 Task: Find and explore the location of the Pyramids of Giza in Egypt on Google Maps.
Action: Mouse moved to (279, 305)
Screenshot: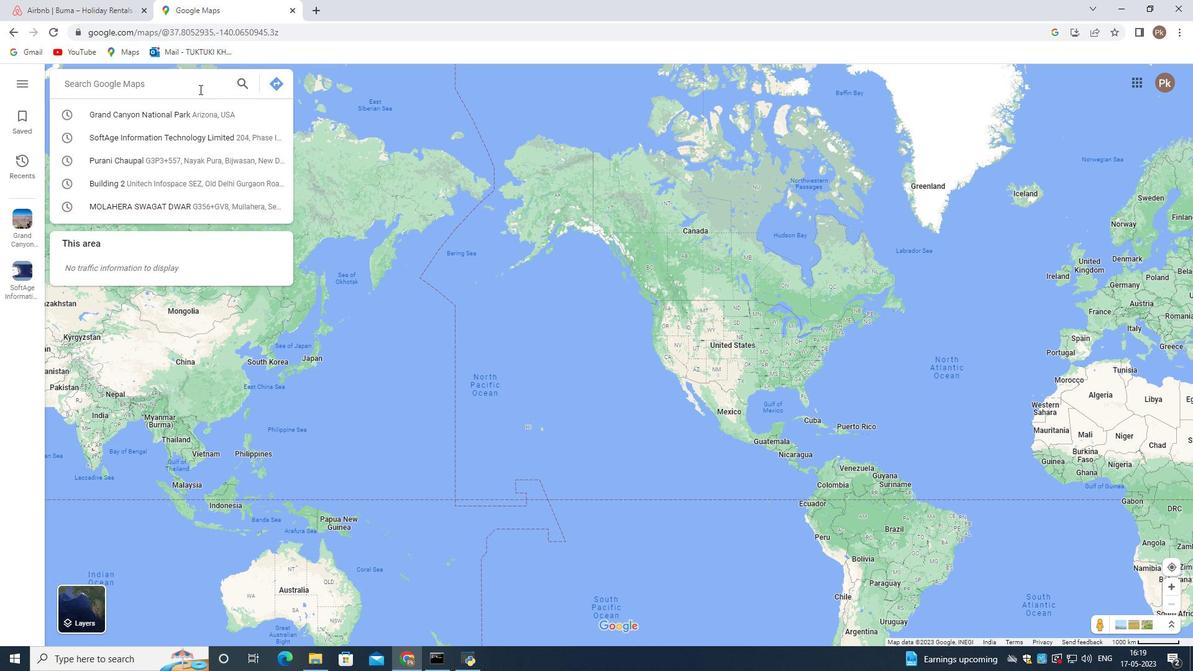 
Action: Key pressed <Key.shift>Pyramids<Key.space>of<Key.space><Key.shift><Key.shift><Key.shift><Key.shift><Key.shift><Key.shift><Key.shift><Key.shift><Key.shift><Key.shift><Key.shift><Key.shift><Key.shift><Key.shift><Key.shift><Key.shift><Key.shift><Key.shift><Key.shift><Key.shift><Key.shift><Key.shift><Key.shift><Key.shift><Key.shift><Key.shift><Key.shift><Key.shift><Key.shift><Key.shift>Giza
Screenshot: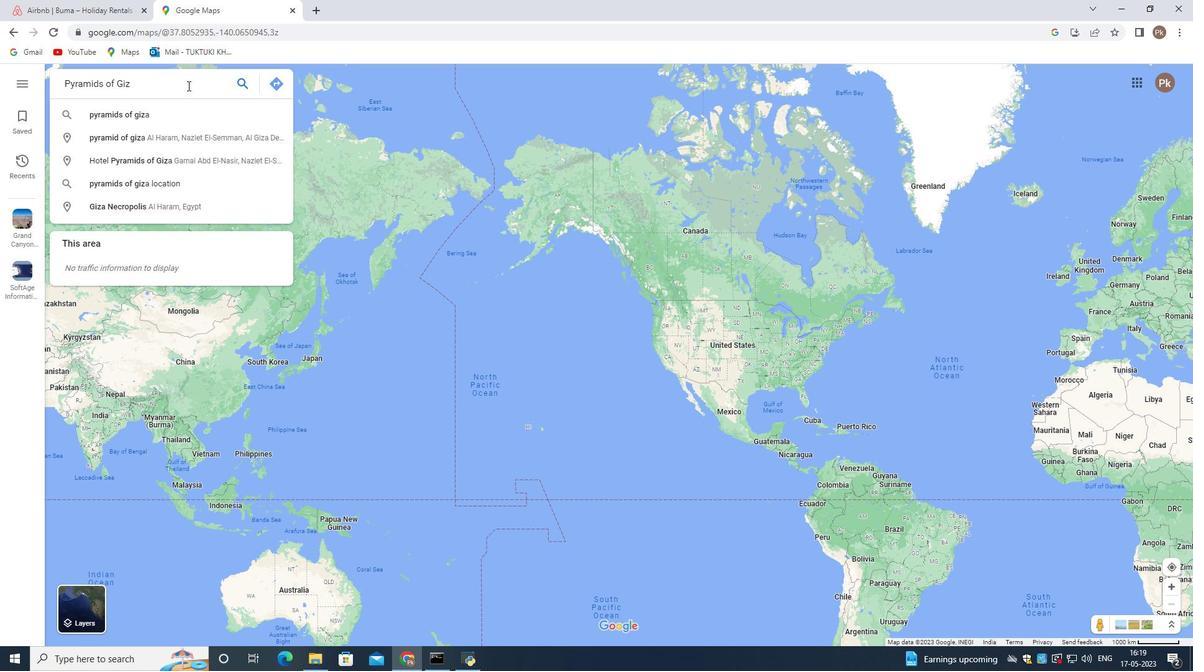 
Action: Mouse moved to (494, 309)
Screenshot: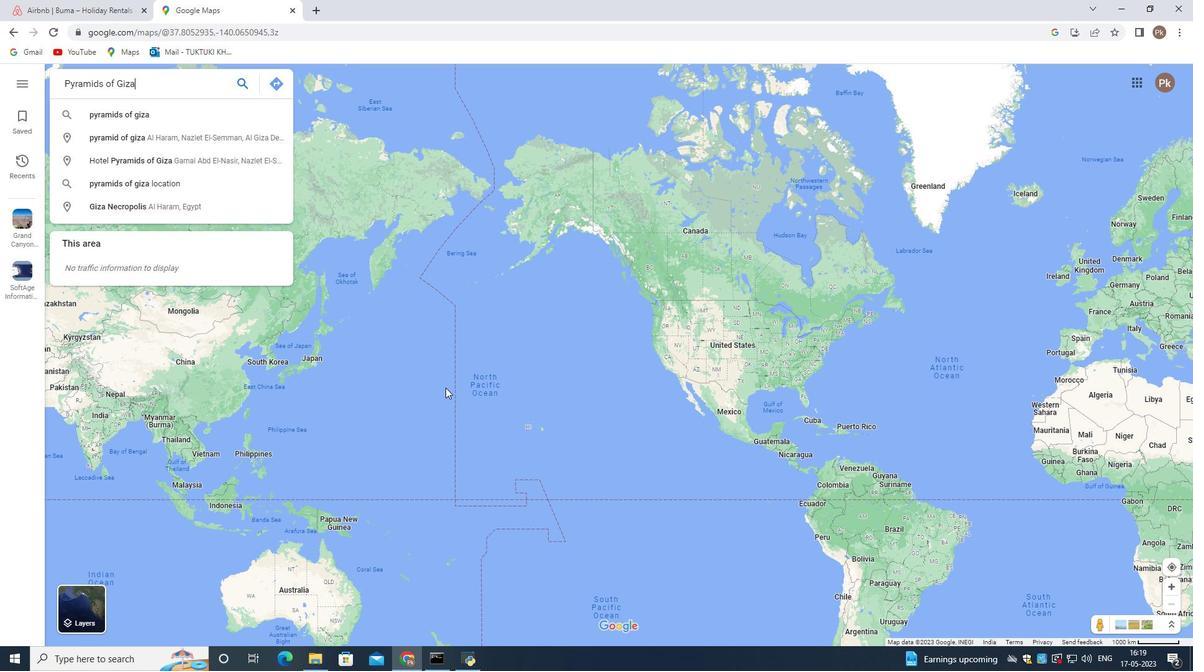 
Action: Key pressed <Key.space>in<Key.space><Key.shift>Egypt
Screenshot: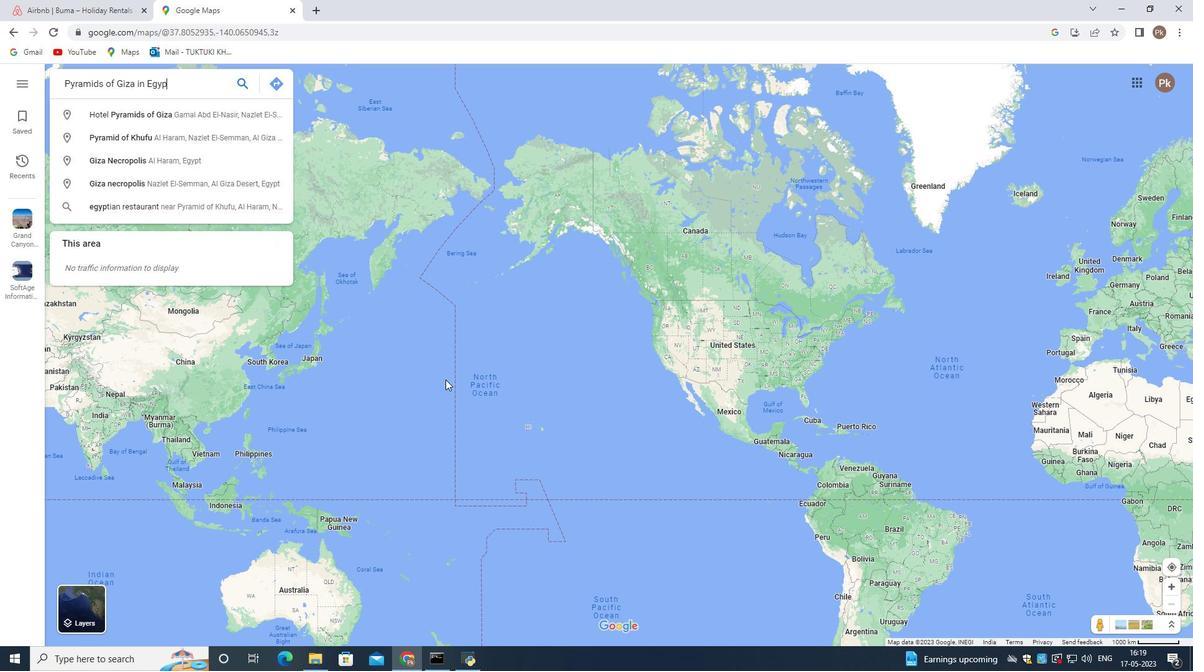 
Action: Mouse moved to (366, 308)
Screenshot: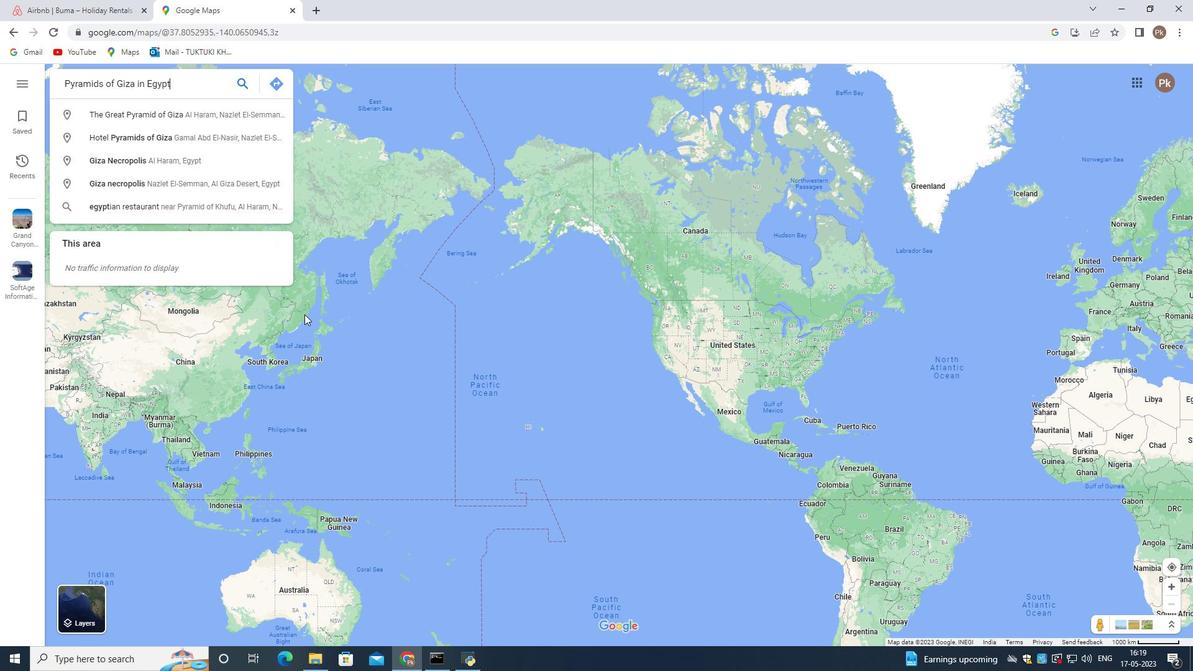 
Action: Key pressed <Key.enter>
Screenshot: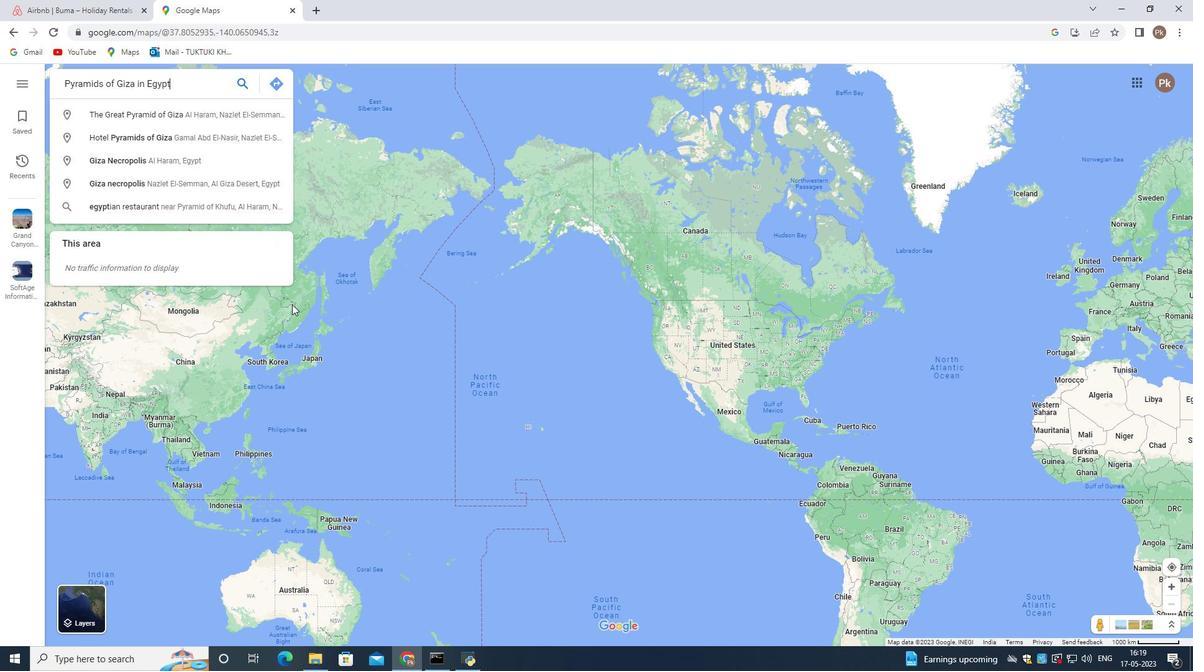 
Action: Mouse moved to (845, 308)
Screenshot: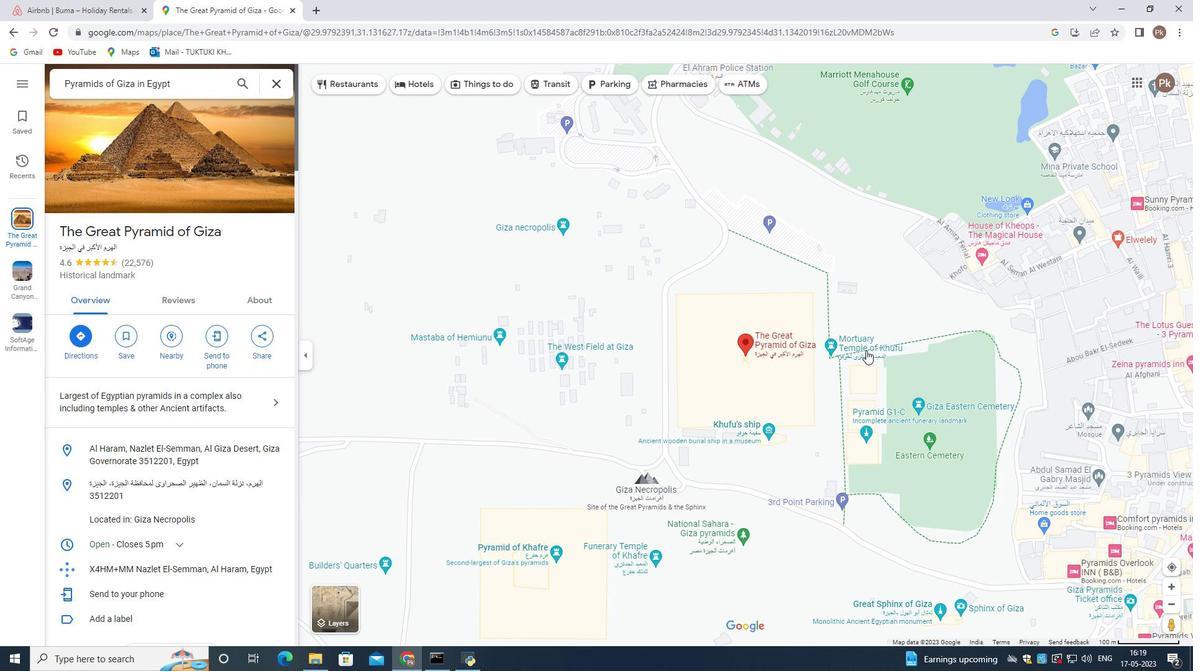 
Action: Mouse scrolled (845, 308) with delta (0, 0)
Screenshot: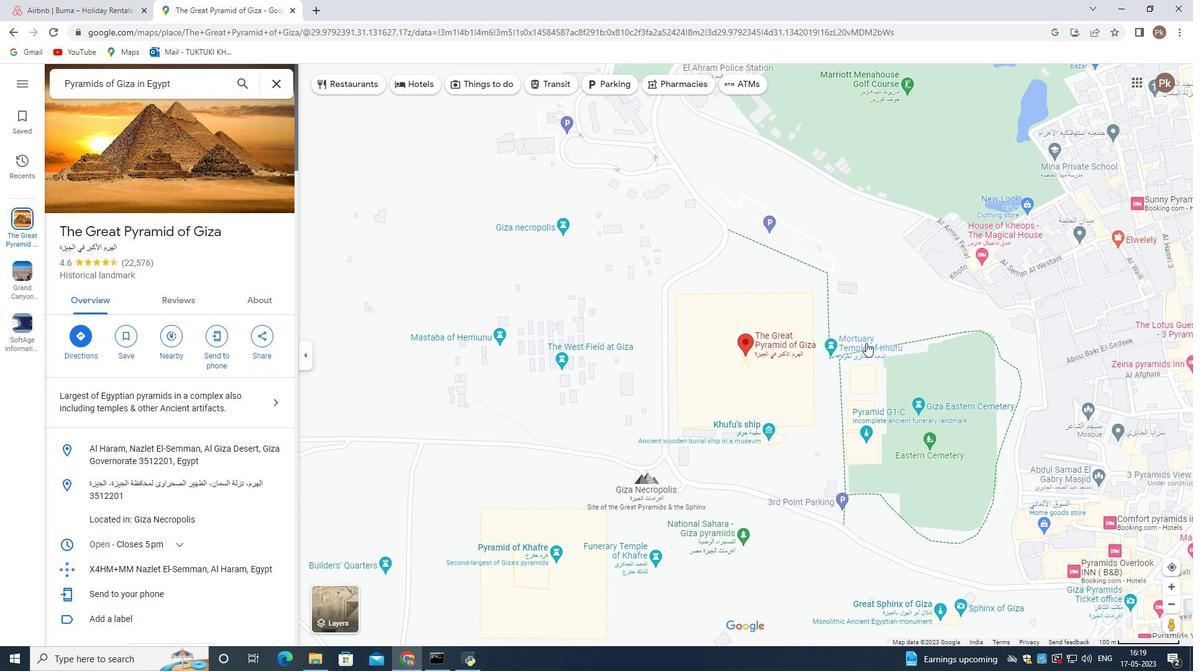 
Action: Mouse moved to (843, 308)
Screenshot: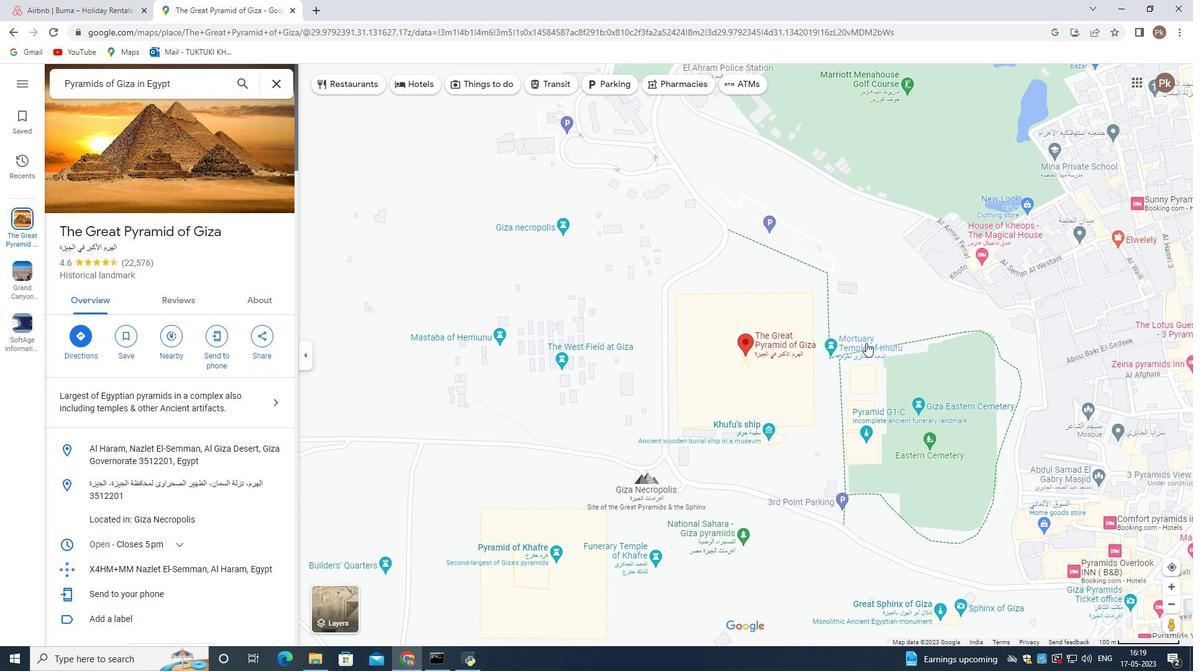 
Action: Mouse scrolled (843, 308) with delta (0, 0)
Screenshot: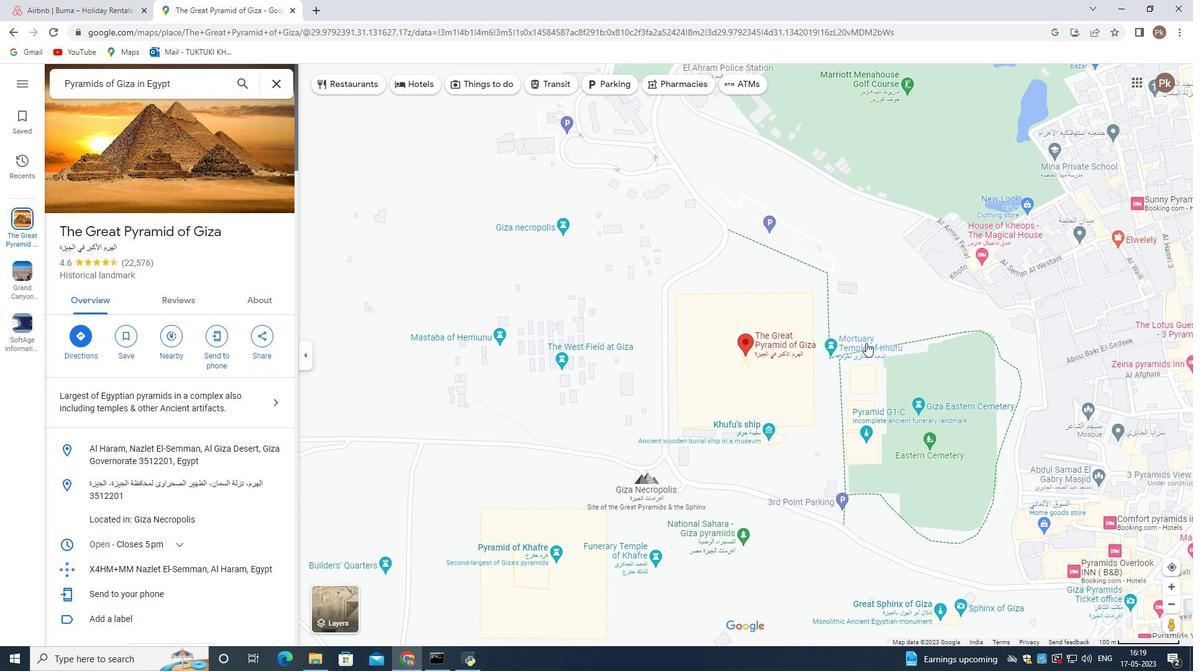 
Action: Mouse moved to (834, 308)
Screenshot: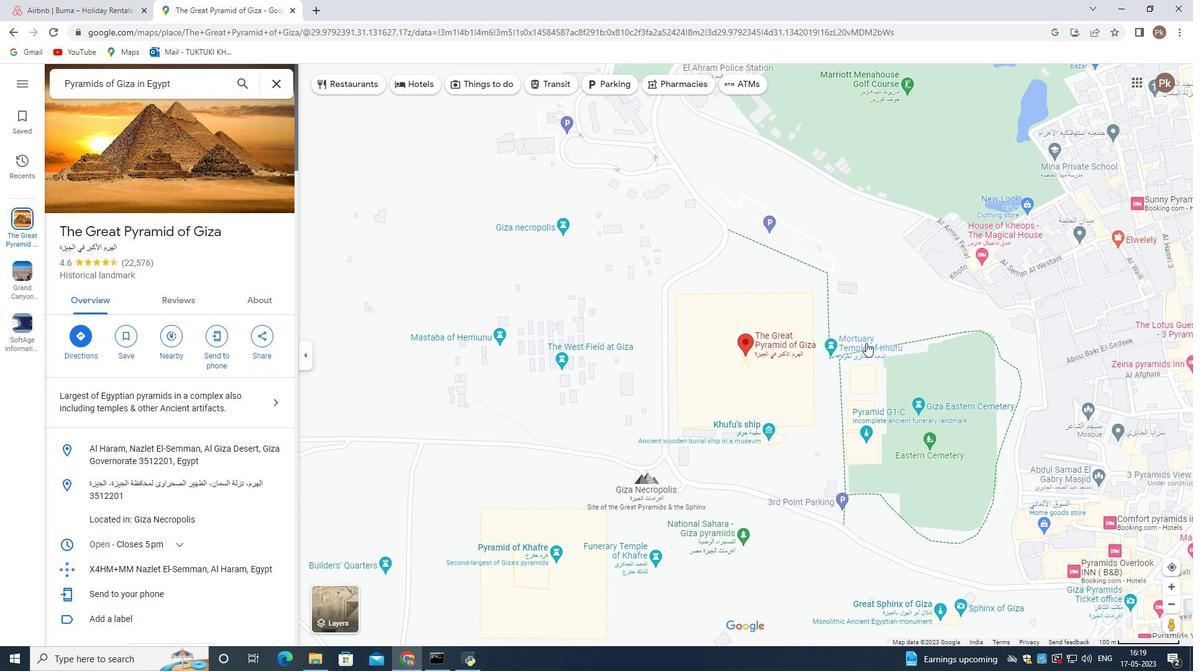 
Action: Mouse scrolled (834, 308) with delta (0, 0)
Screenshot: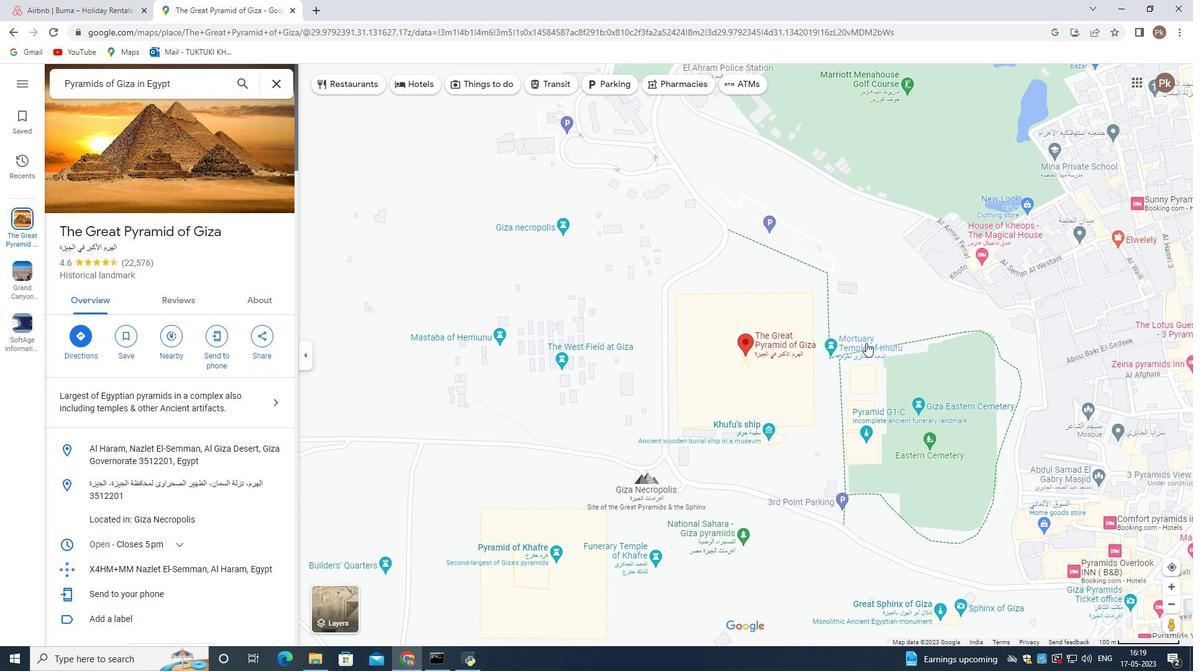 
Action: Mouse moved to (804, 309)
Screenshot: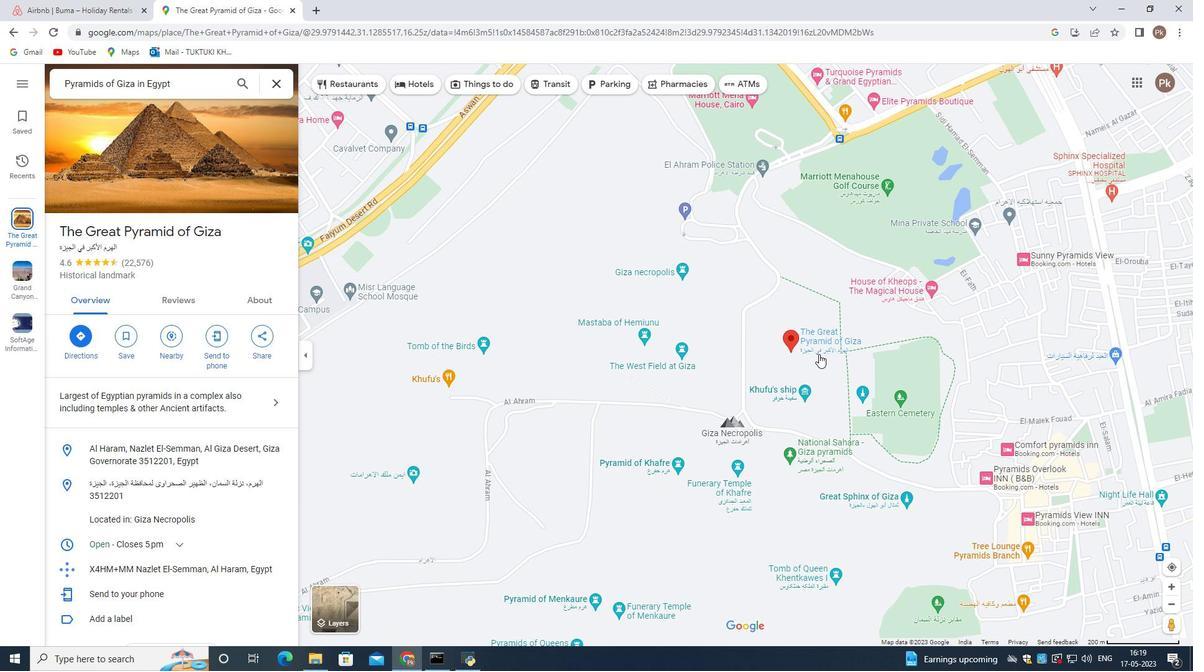 
Action: Mouse scrolled (804, 309) with delta (0, 0)
Screenshot: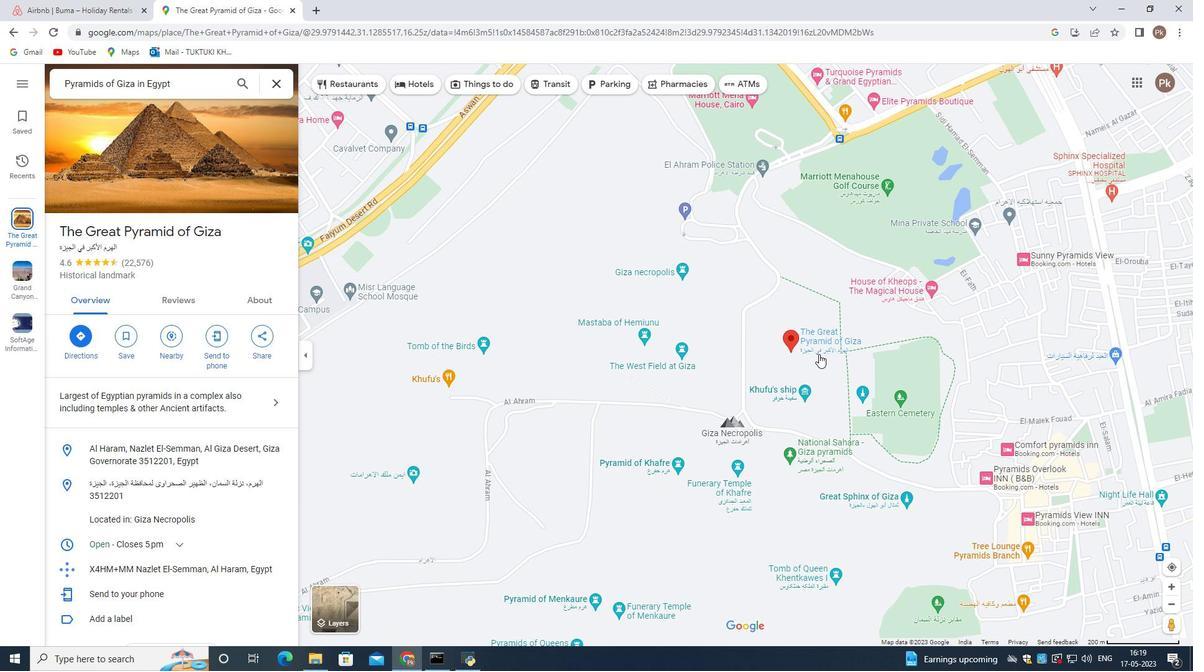 
Action: Mouse moved to (804, 309)
Screenshot: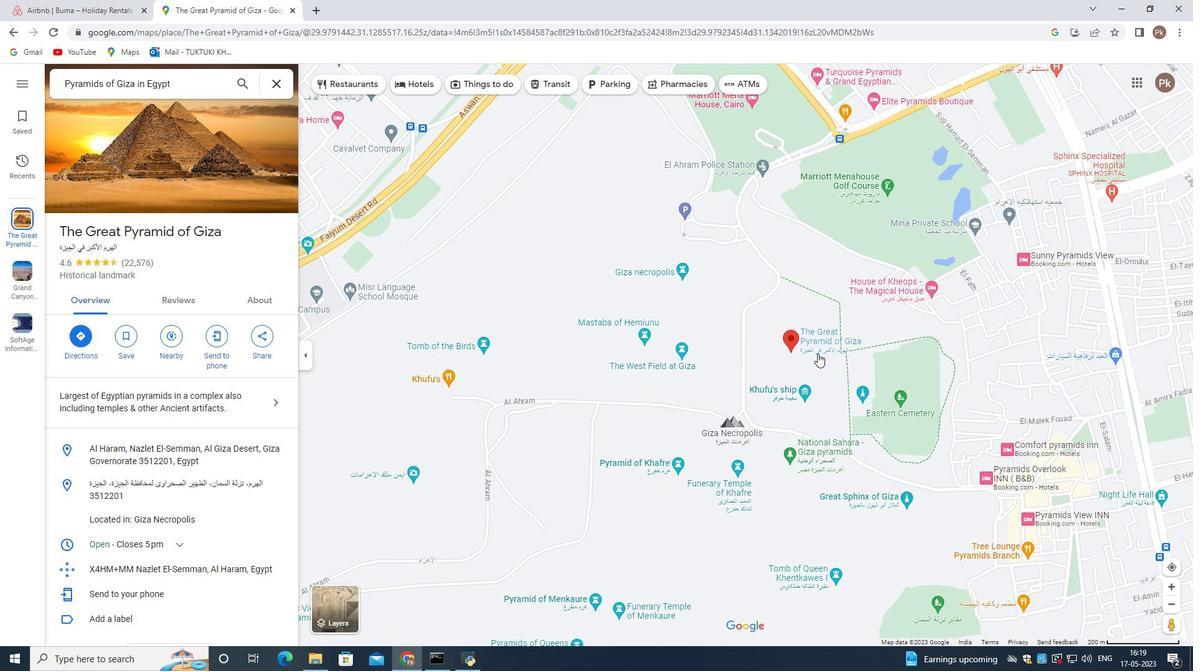 
Action: Mouse scrolled (804, 309) with delta (0, 0)
Screenshot: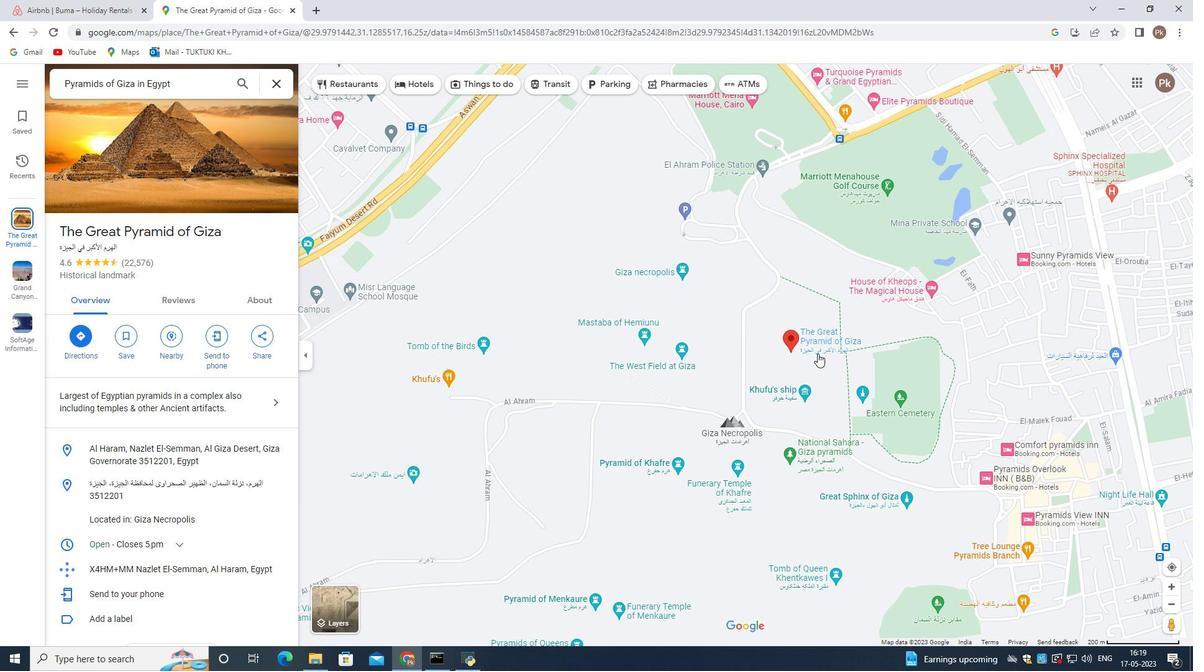 
Action: Mouse scrolled (804, 309) with delta (0, 0)
Screenshot: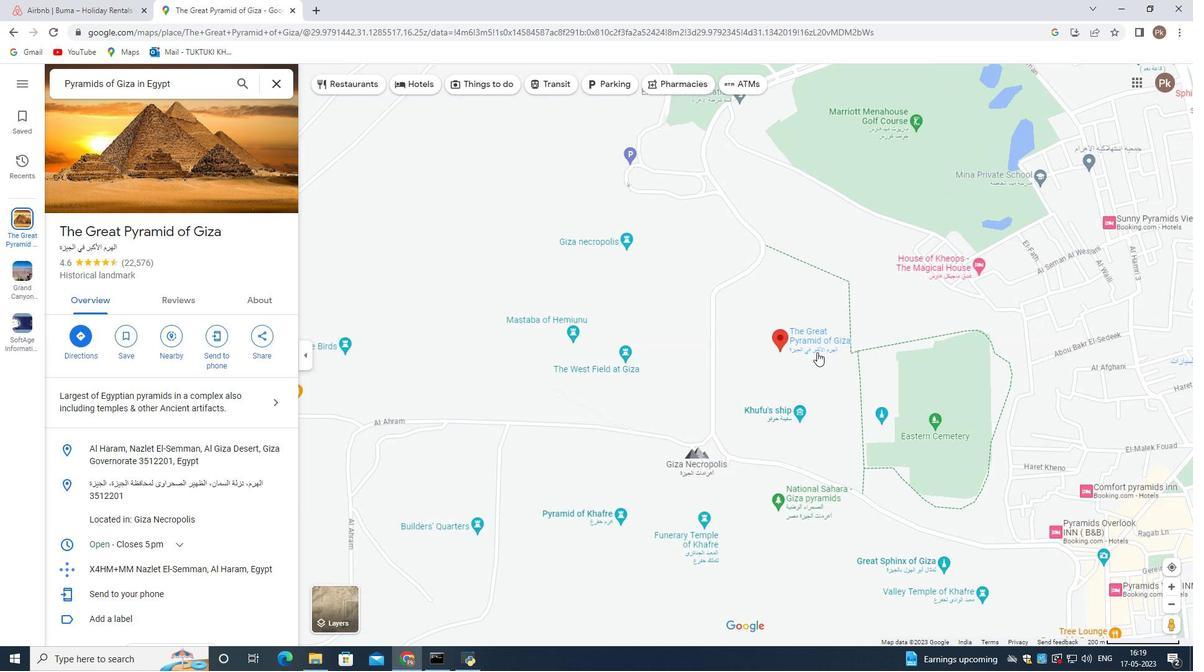 
Action: Mouse moved to (822, 308)
Screenshot: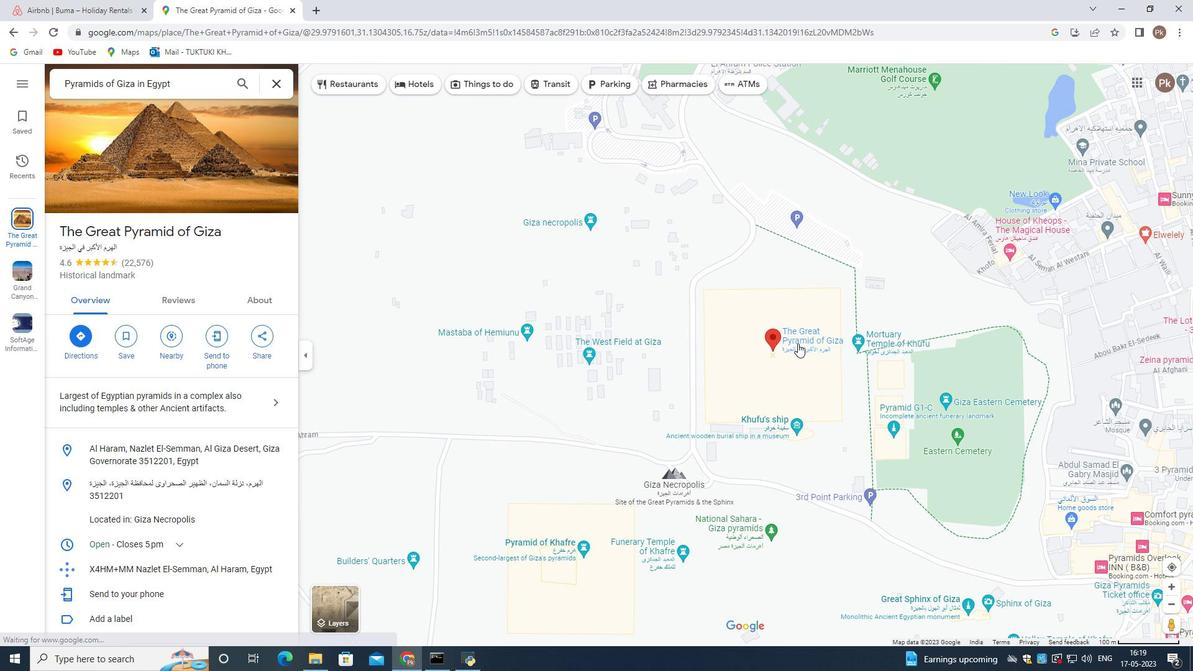 
Action: Mouse scrolled (822, 308) with delta (0, 0)
Screenshot: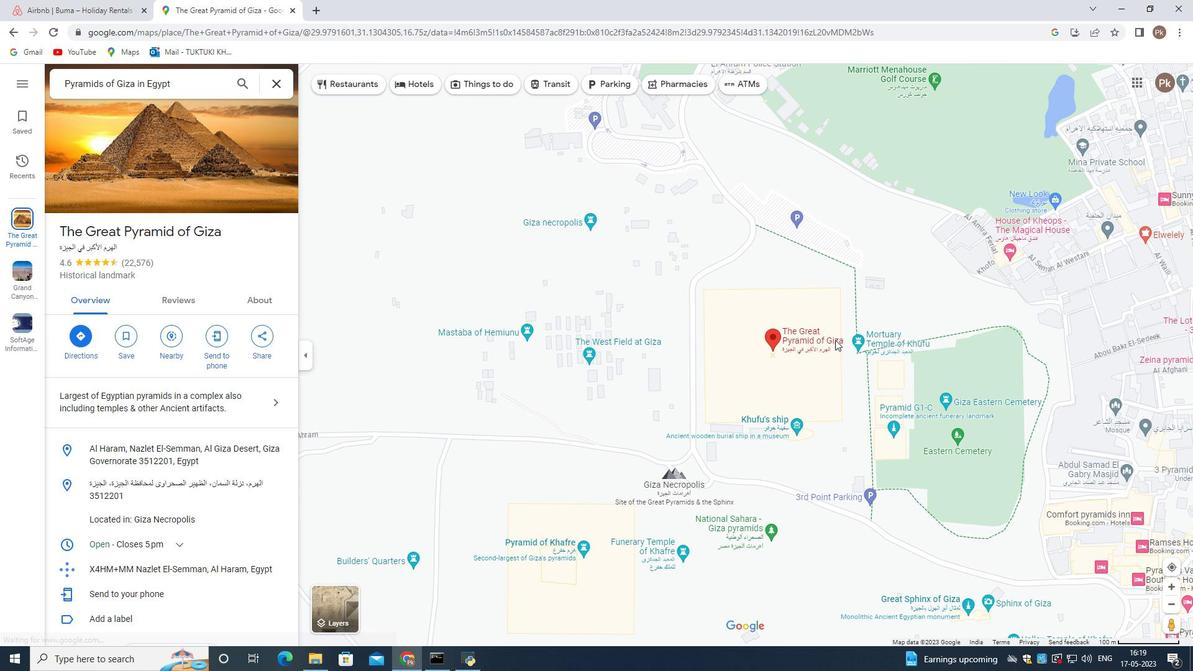 
Action: Mouse scrolled (822, 308) with delta (0, 0)
Screenshot: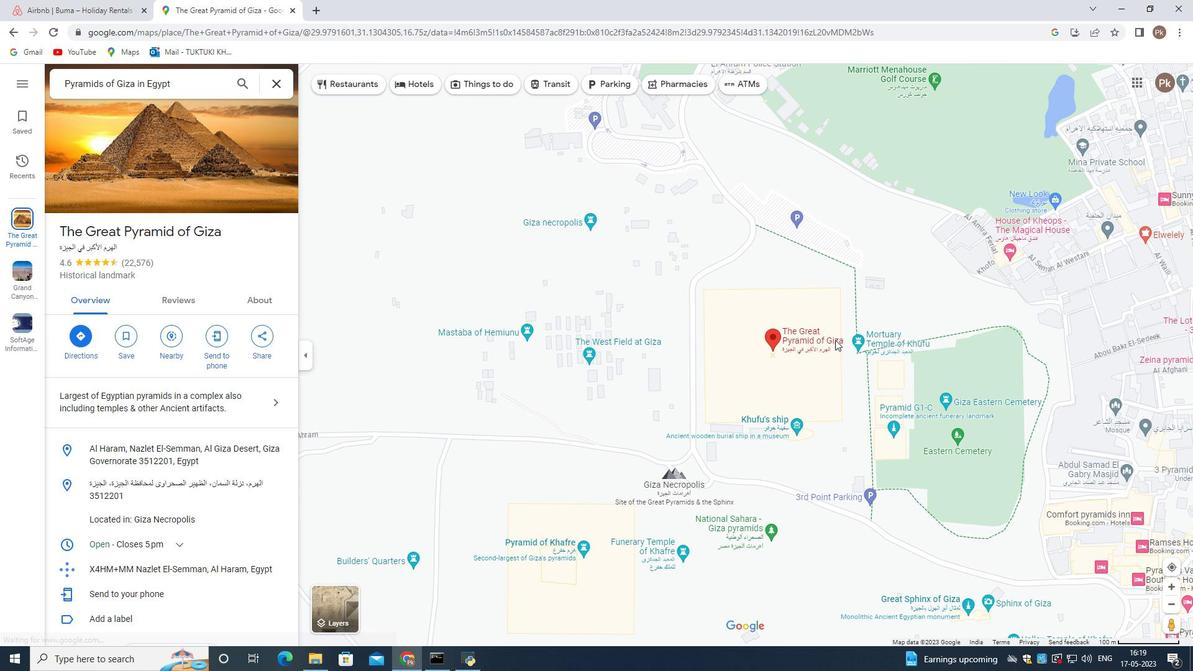
Action: Mouse scrolled (822, 308) with delta (0, 0)
Screenshot: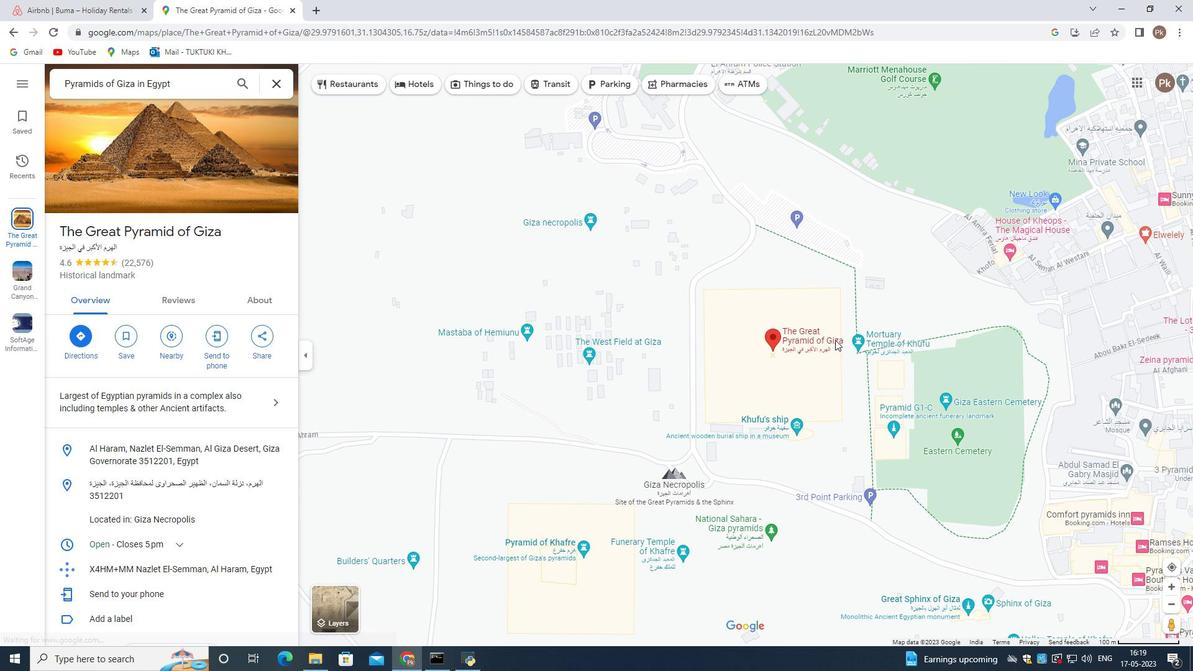 
Action: Mouse moved to (822, 308)
Screenshot: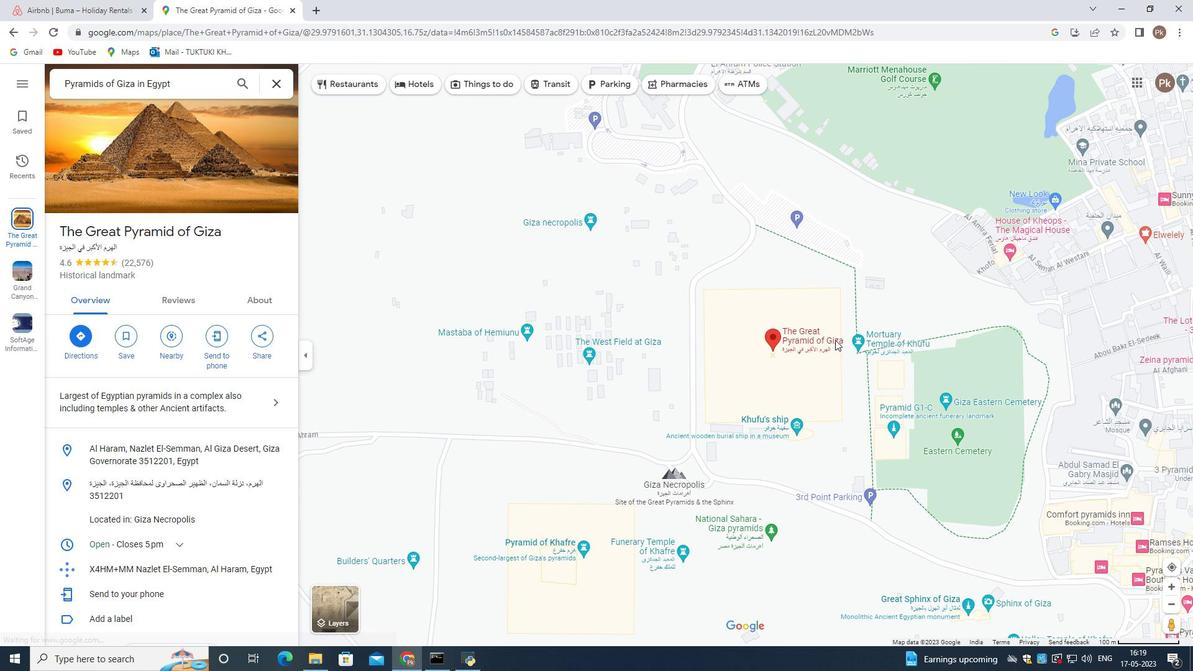 
Action: Mouse scrolled (822, 308) with delta (0, 0)
Screenshot: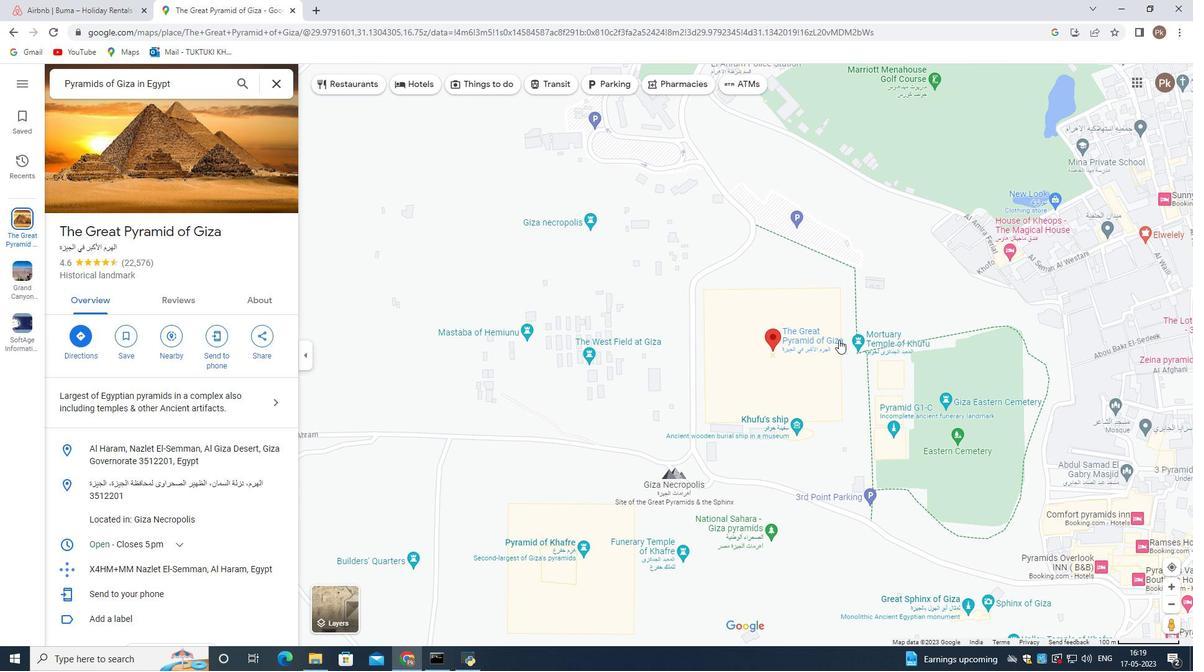 
Action: Mouse moved to (820, 308)
Screenshot: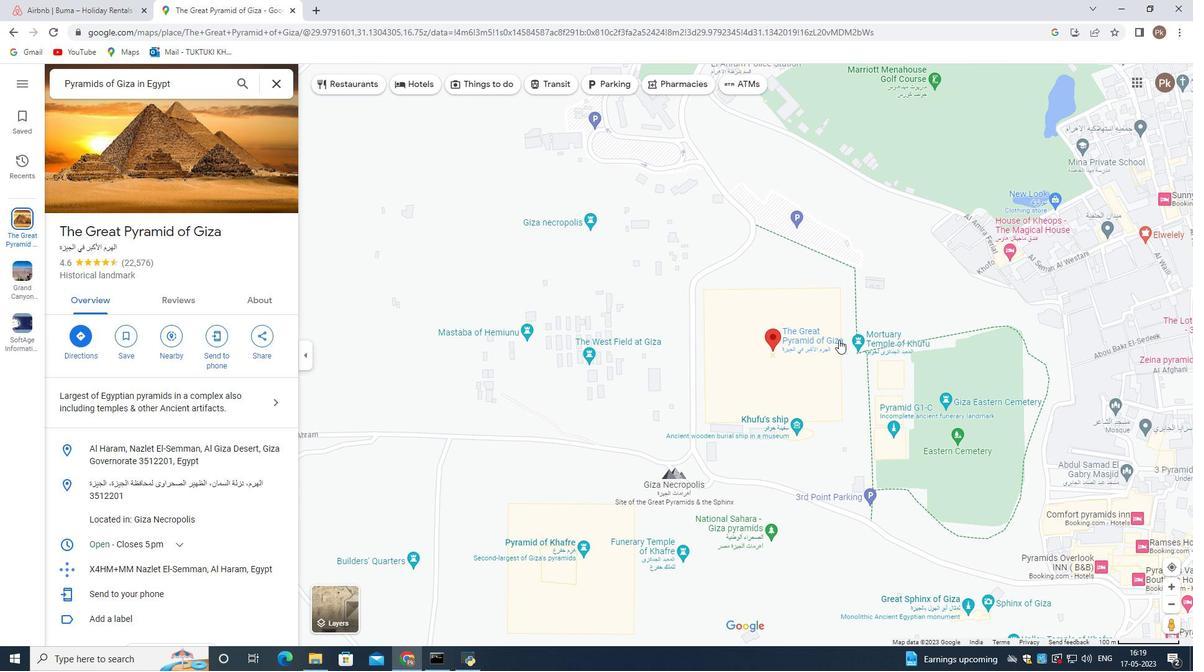 
Action: Mouse scrolled (820, 308) with delta (0, 0)
Screenshot: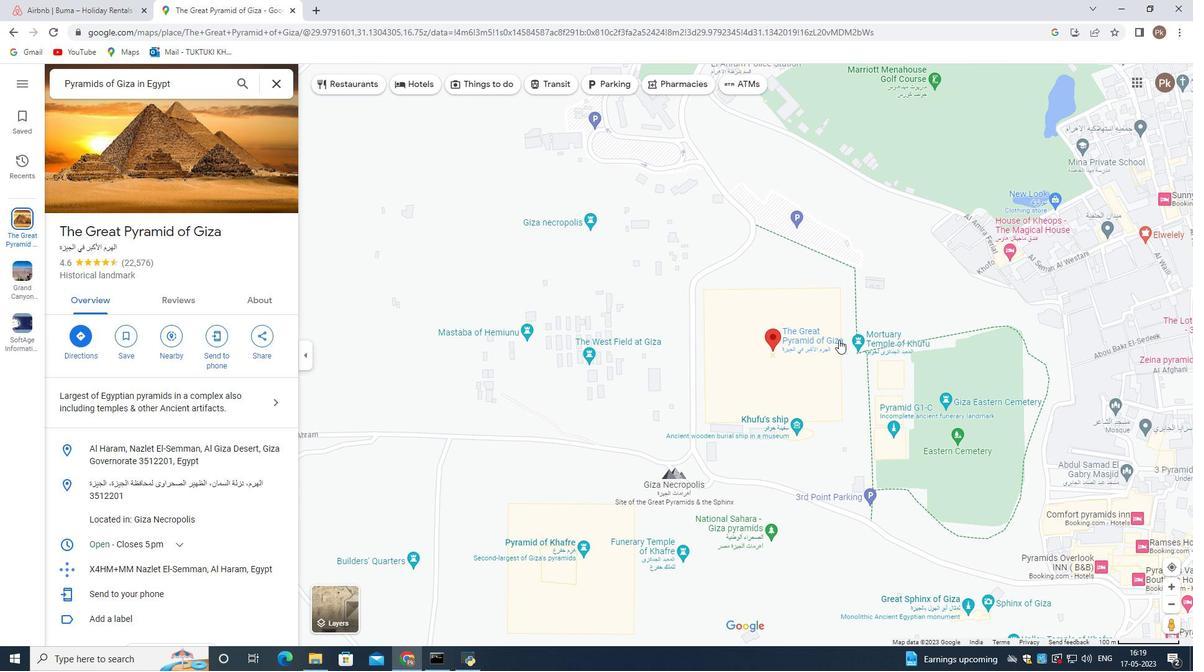 
Action: Mouse moved to (817, 308)
Screenshot: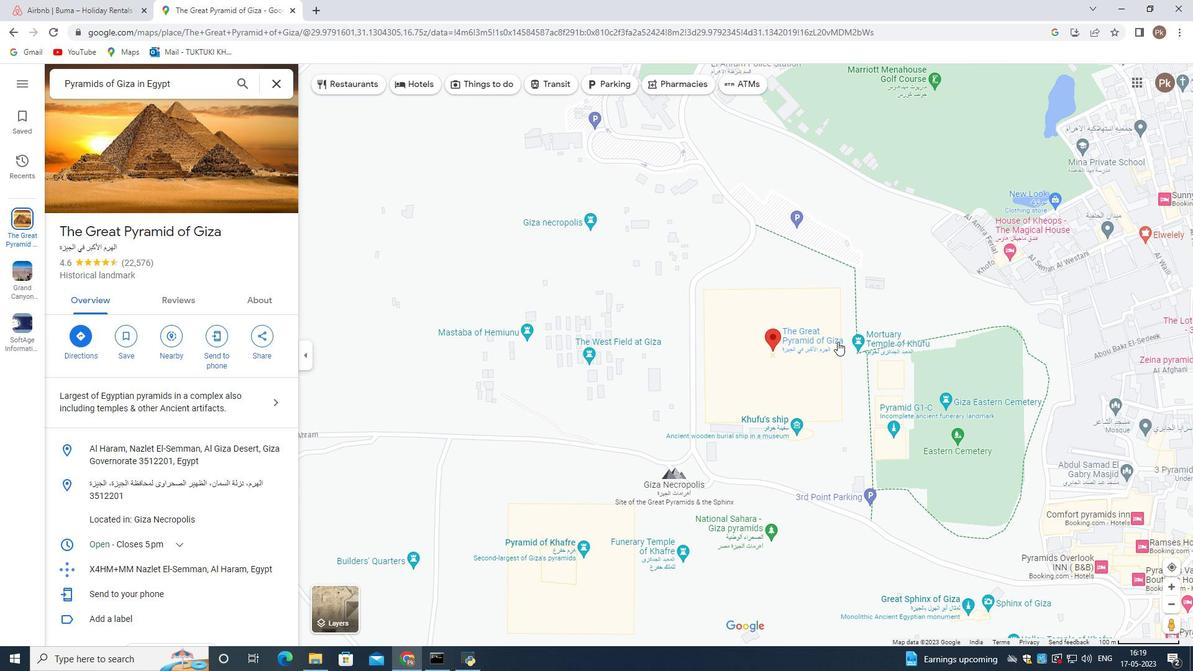 
Action: Mouse scrolled (817, 308) with delta (0, 0)
Screenshot: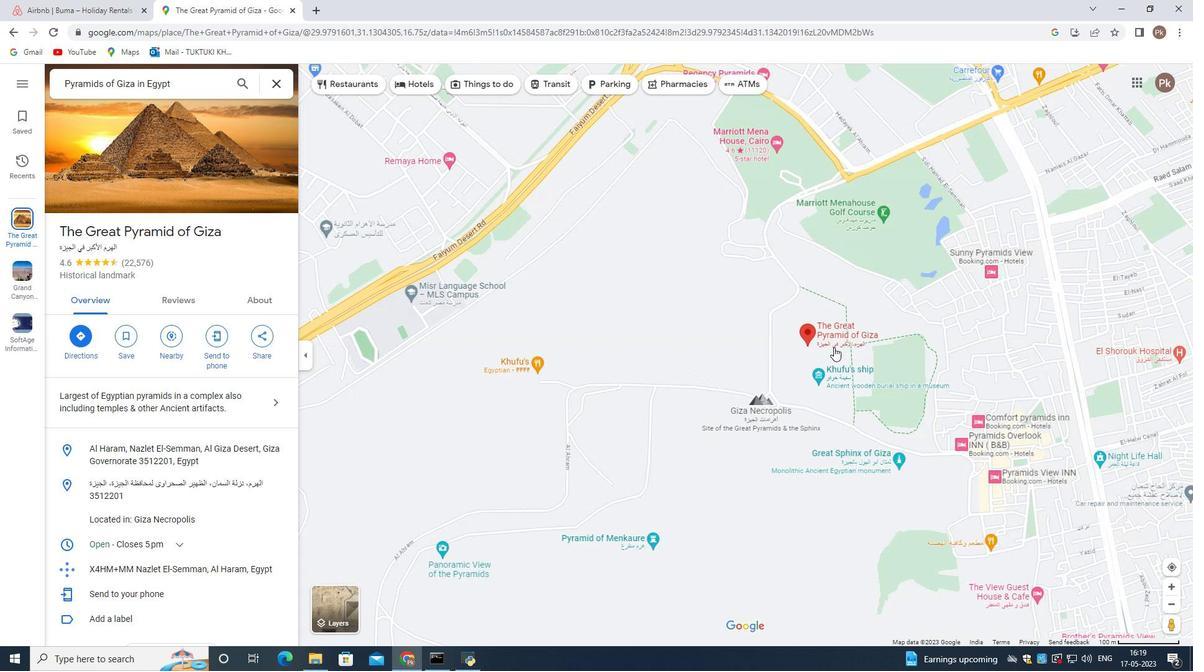 
Action: Mouse scrolled (817, 308) with delta (0, 0)
Screenshot: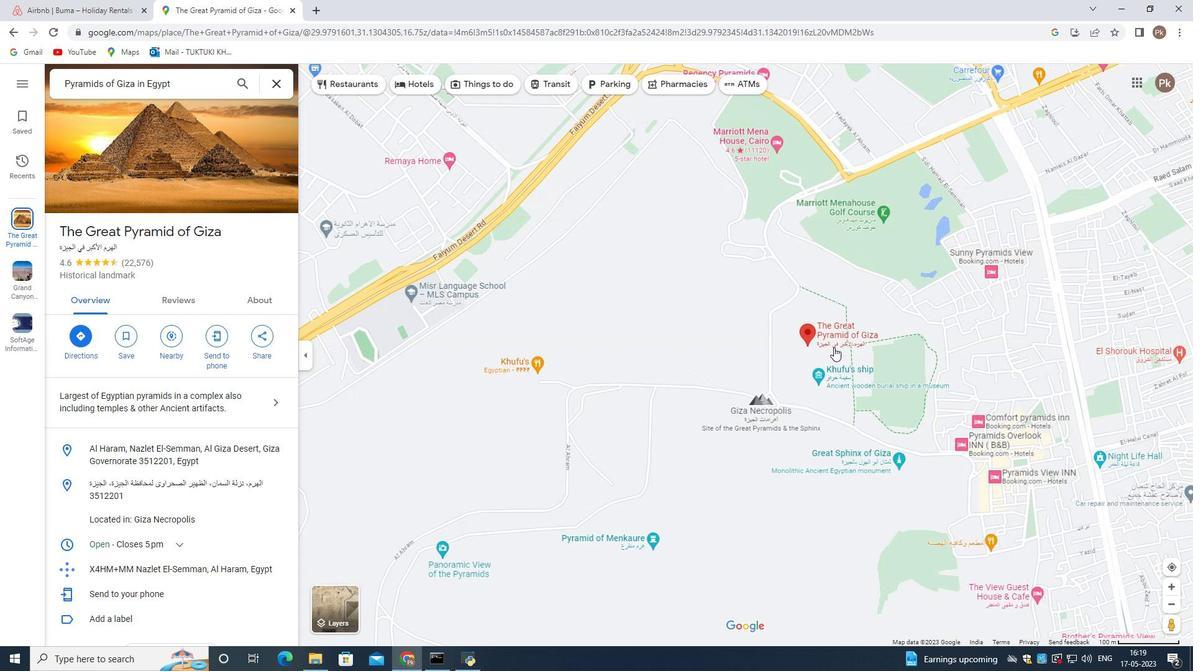 
Action: Mouse moved to (817, 308)
Screenshot: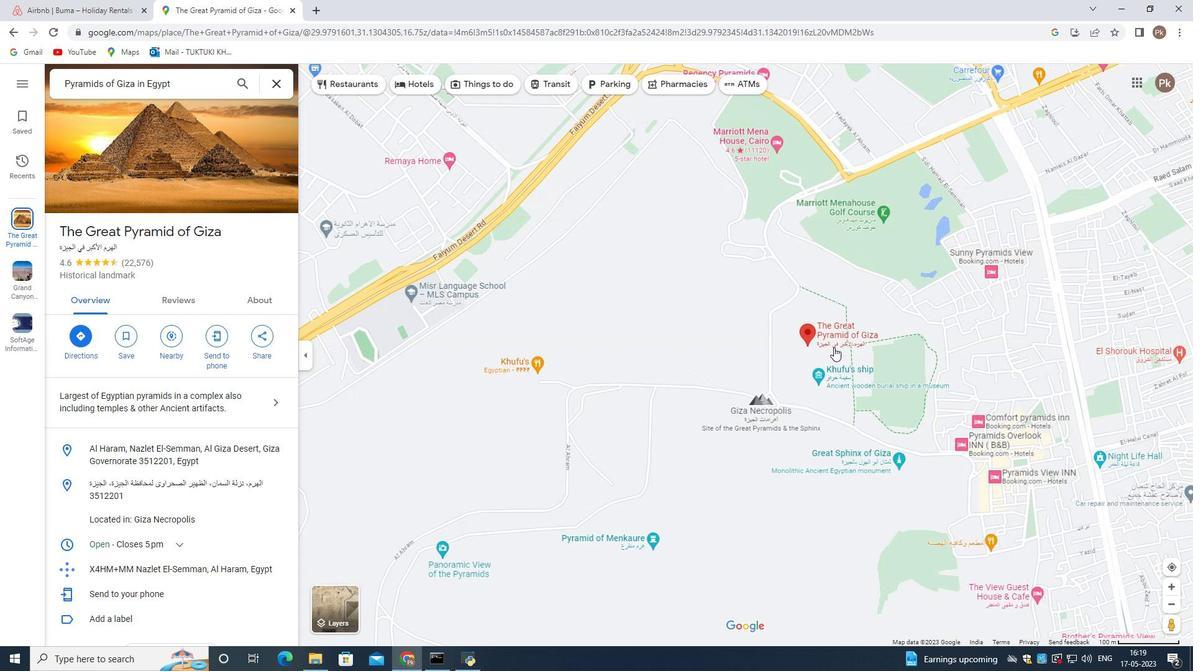 
Action: Mouse scrolled (817, 308) with delta (0, 0)
Screenshot: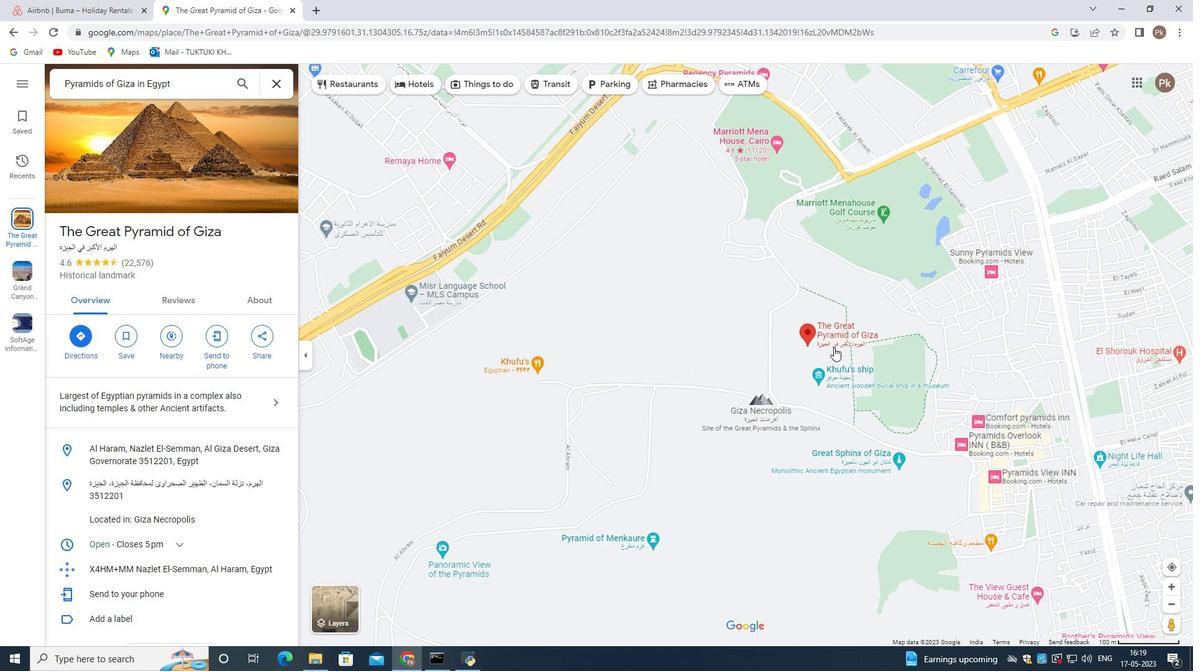 
Action: Mouse moved to (817, 308)
Screenshot: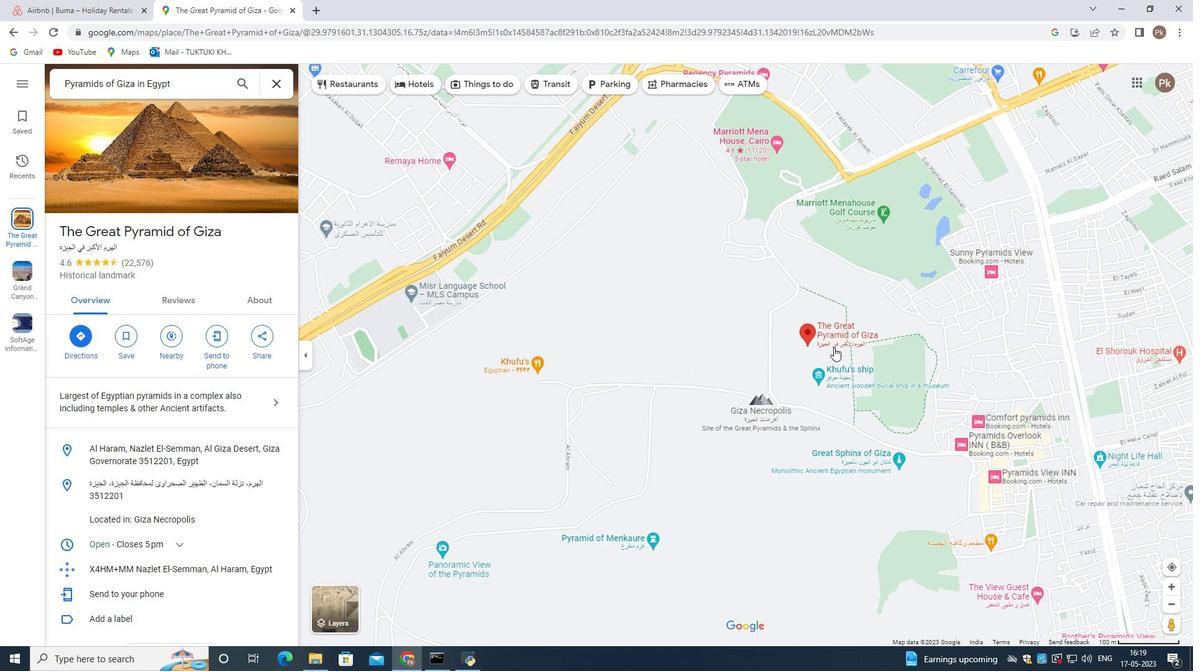 
Action: Mouse scrolled (817, 308) with delta (0, 0)
Screenshot: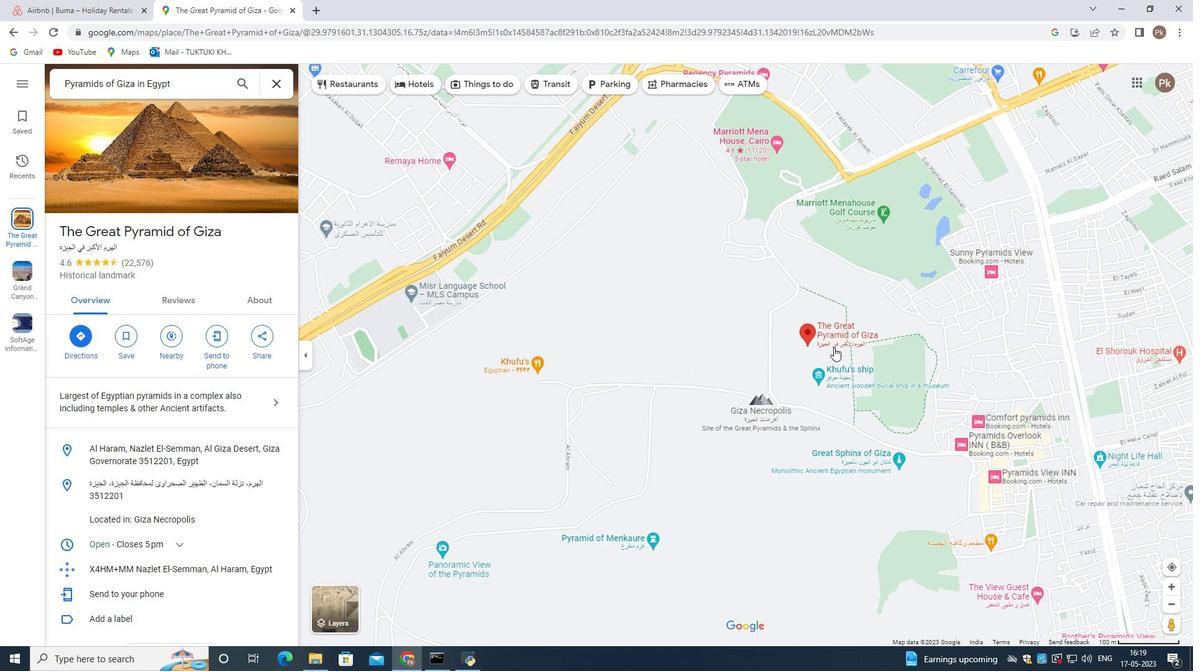
Action: Mouse moved to (817, 308)
Screenshot: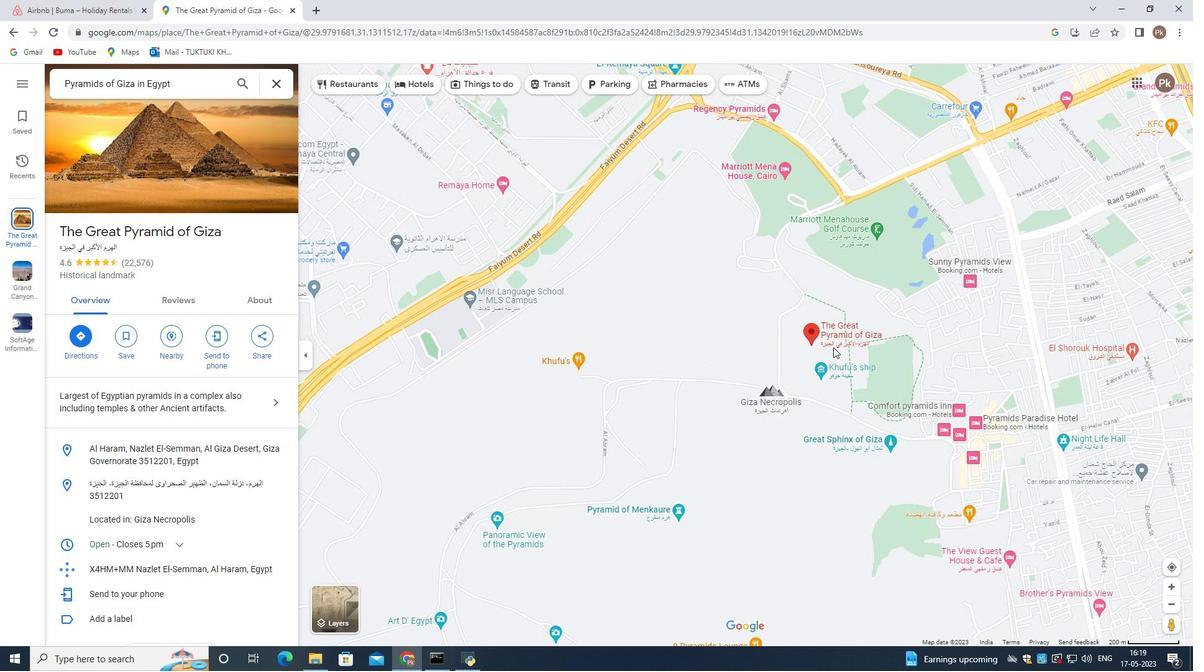 
Action: Mouse scrolled (817, 308) with delta (0, 0)
Screenshot: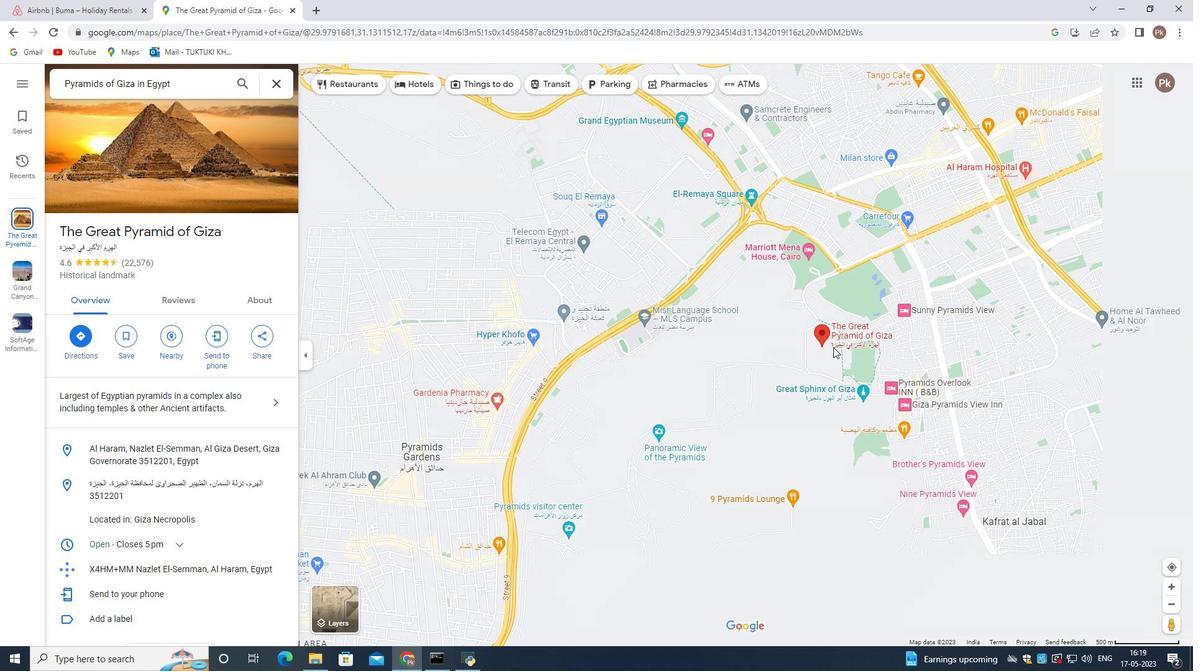 
Action: Mouse scrolled (817, 308) with delta (0, 0)
Screenshot: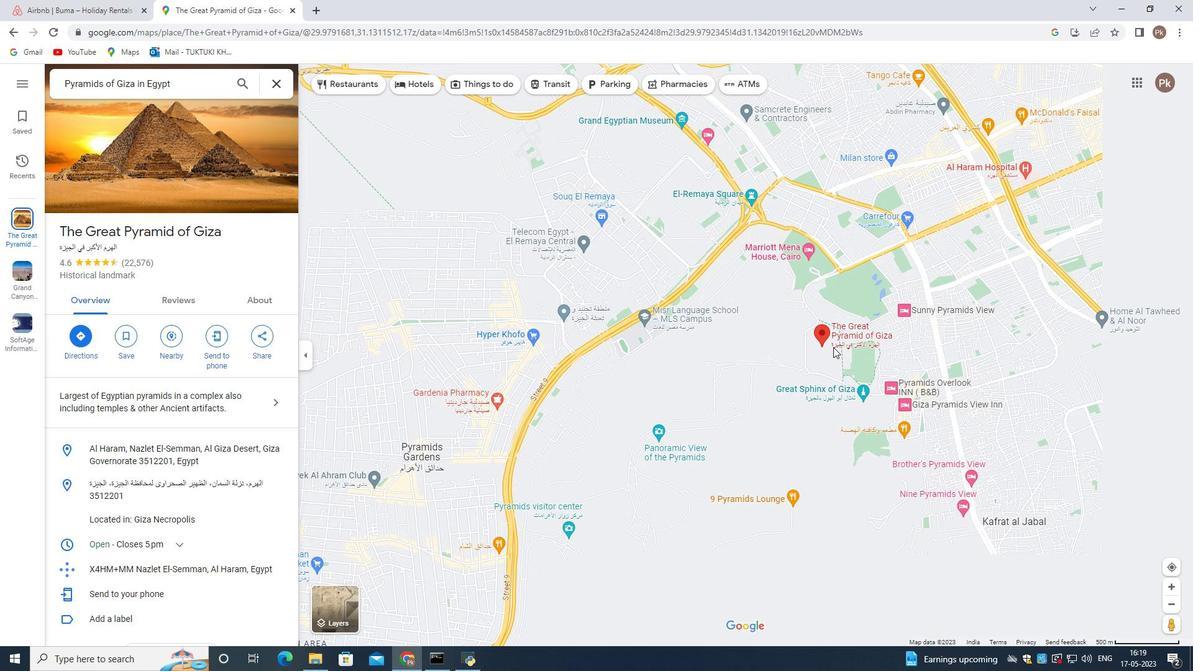 
Action: Mouse scrolled (817, 308) with delta (0, 0)
Screenshot: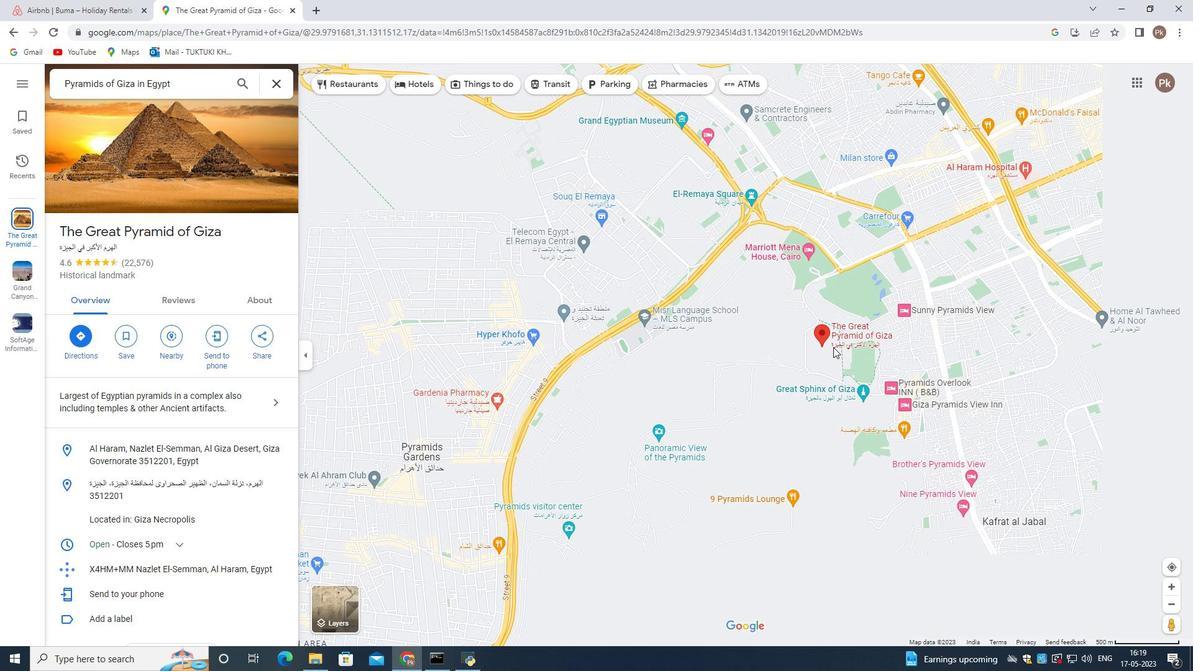 
Action: Mouse scrolled (817, 308) with delta (0, 0)
Screenshot: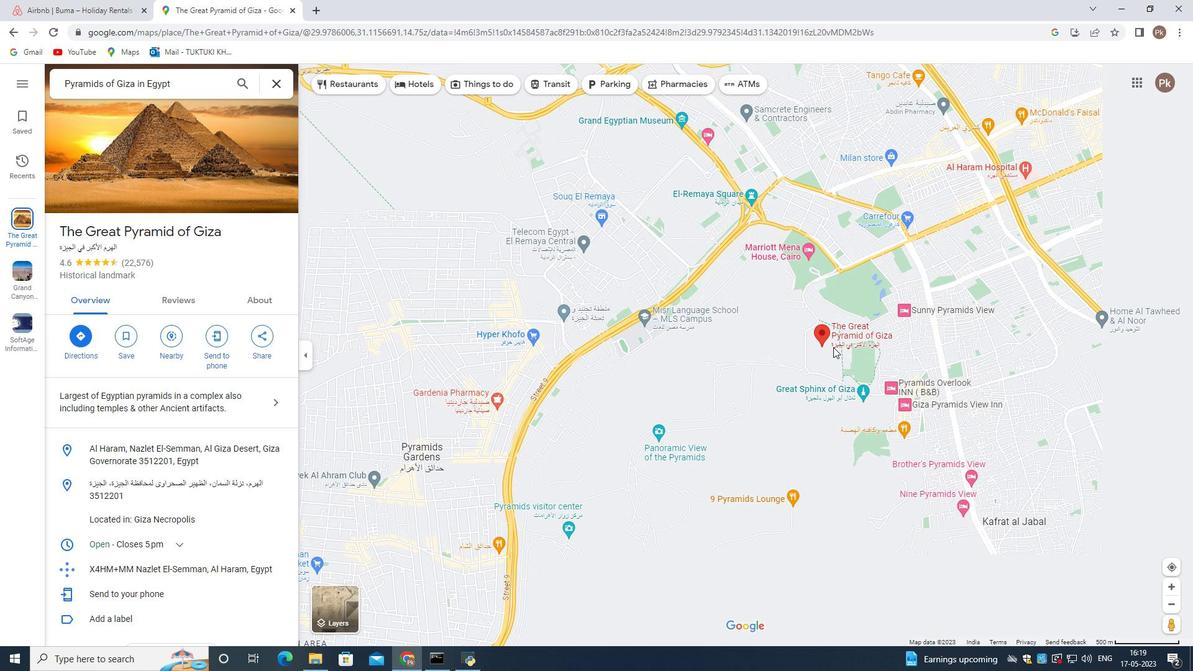 
Action: Mouse scrolled (817, 308) with delta (0, 0)
Screenshot: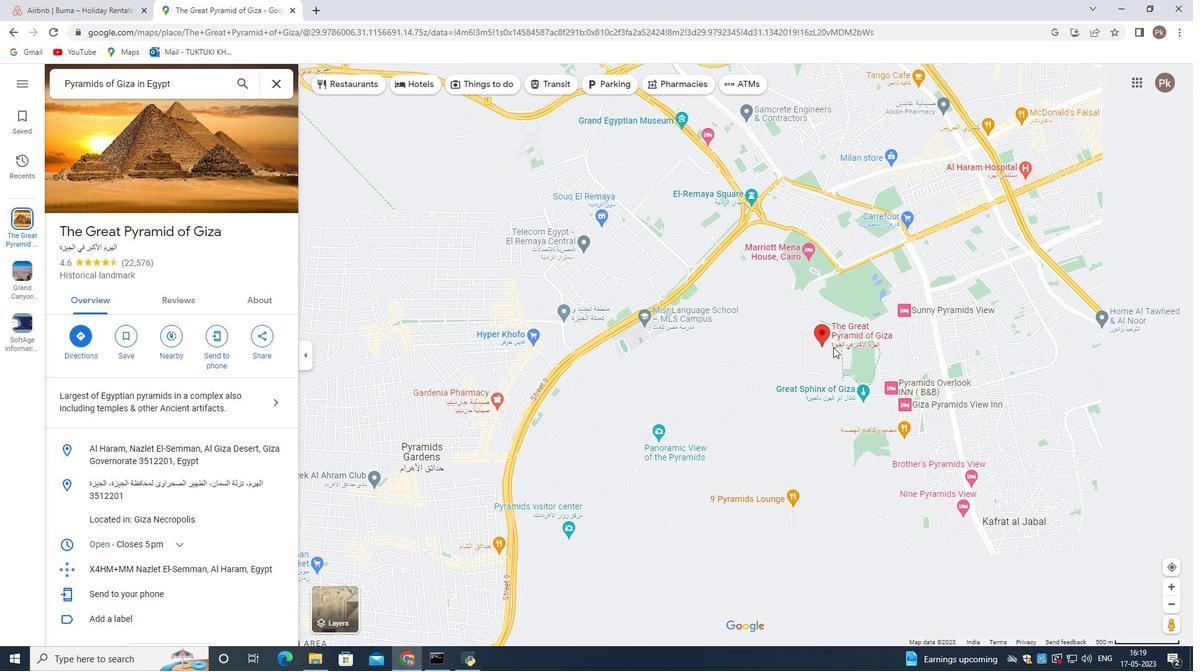 
Action: Mouse scrolled (817, 308) with delta (0, 0)
Screenshot: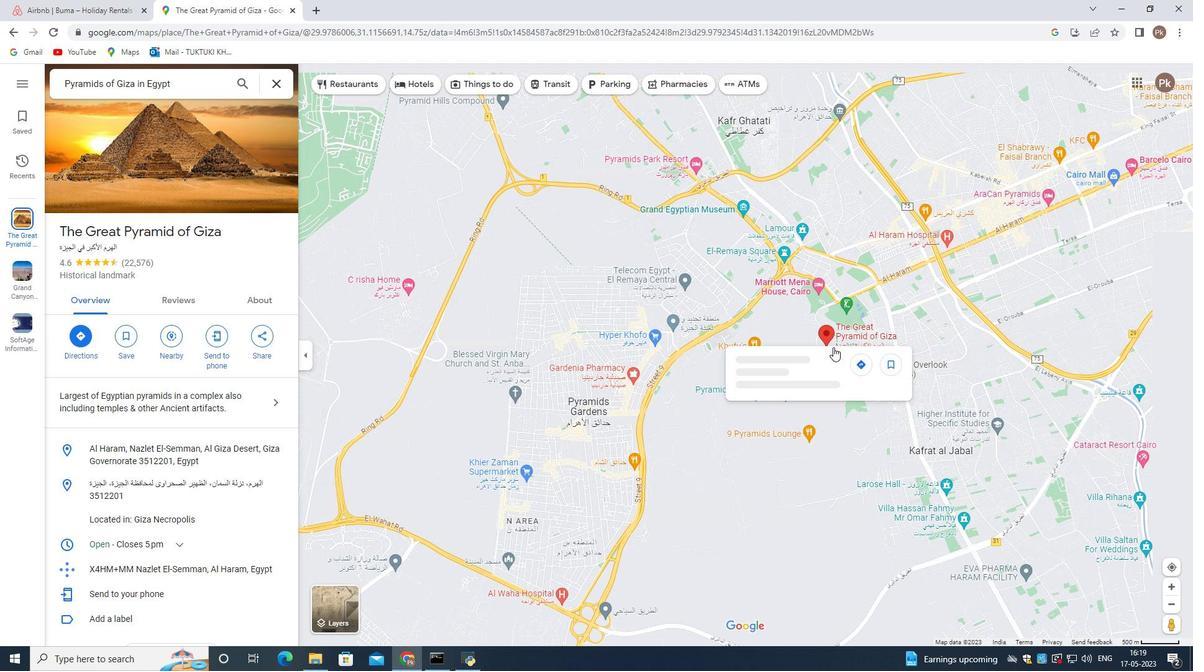 
Action: Mouse scrolled (817, 308) with delta (0, 0)
Screenshot: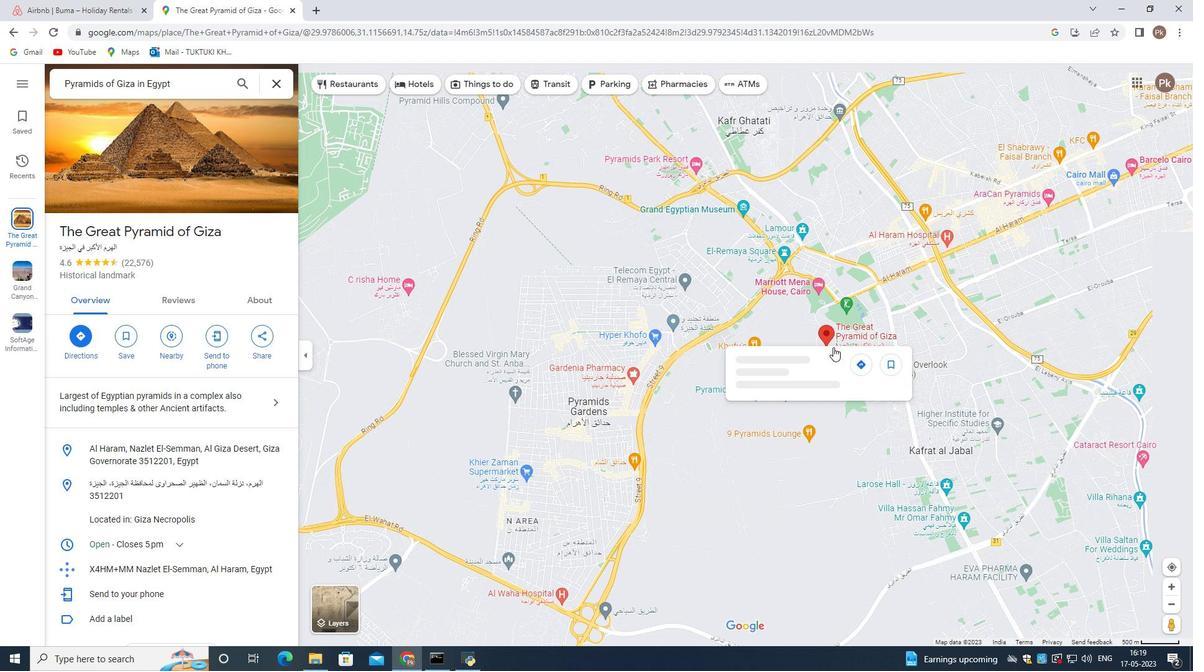 
Action: Mouse scrolled (817, 308) with delta (0, 0)
Screenshot: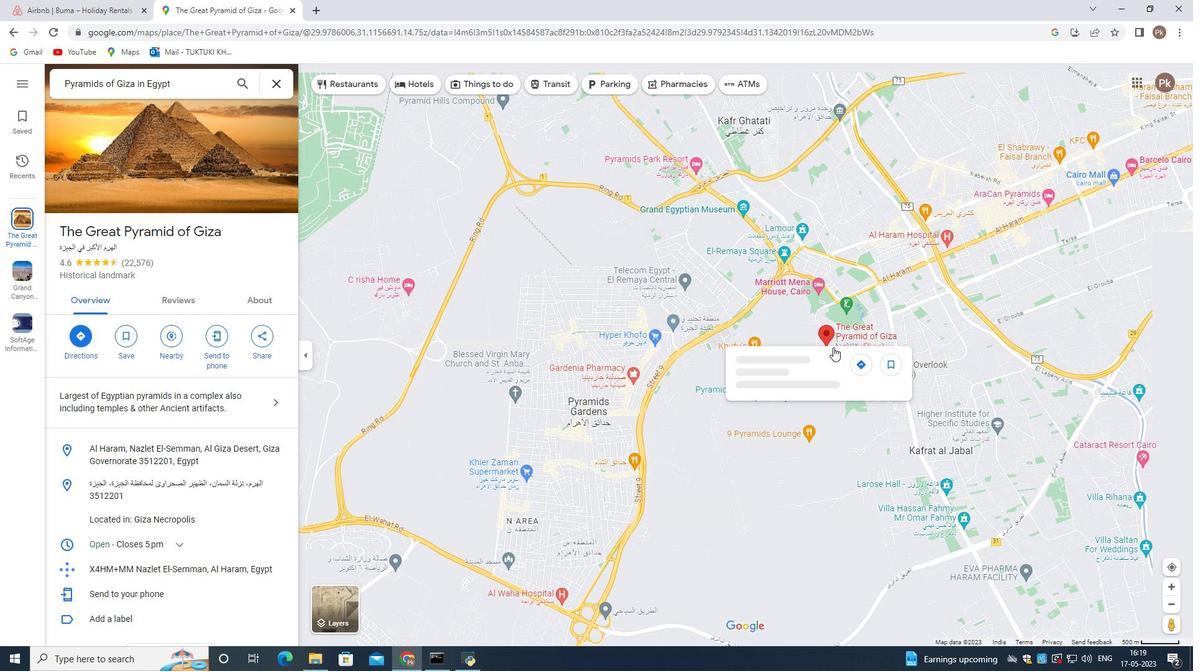 
Action: Mouse scrolled (817, 308) with delta (0, 0)
Screenshot: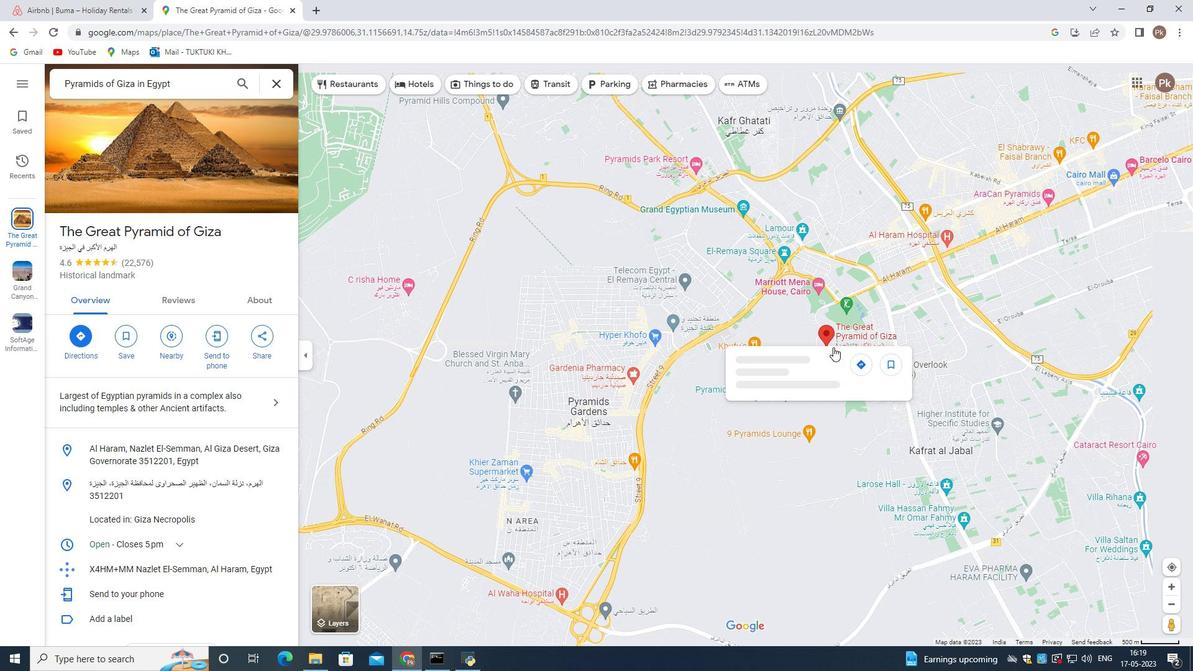 
Action: Mouse moved to (812, 308)
Screenshot: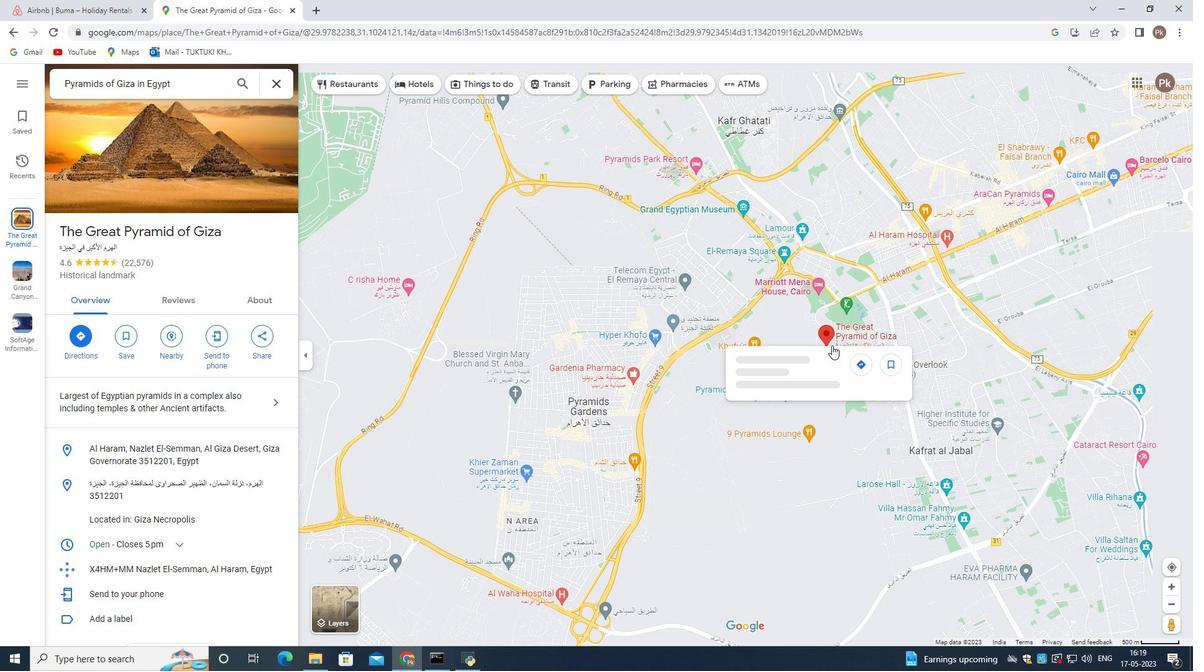 
Action: Mouse scrolled (812, 308) with delta (0, 0)
Screenshot: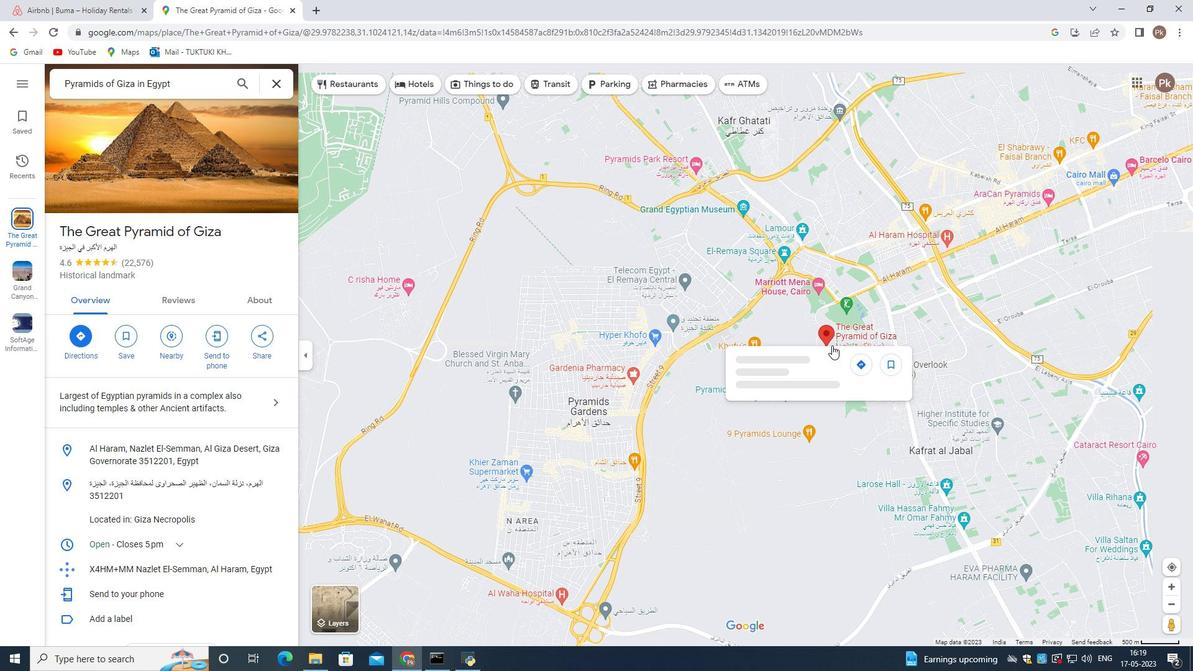 
Action: Mouse scrolled (812, 308) with delta (0, 0)
Screenshot: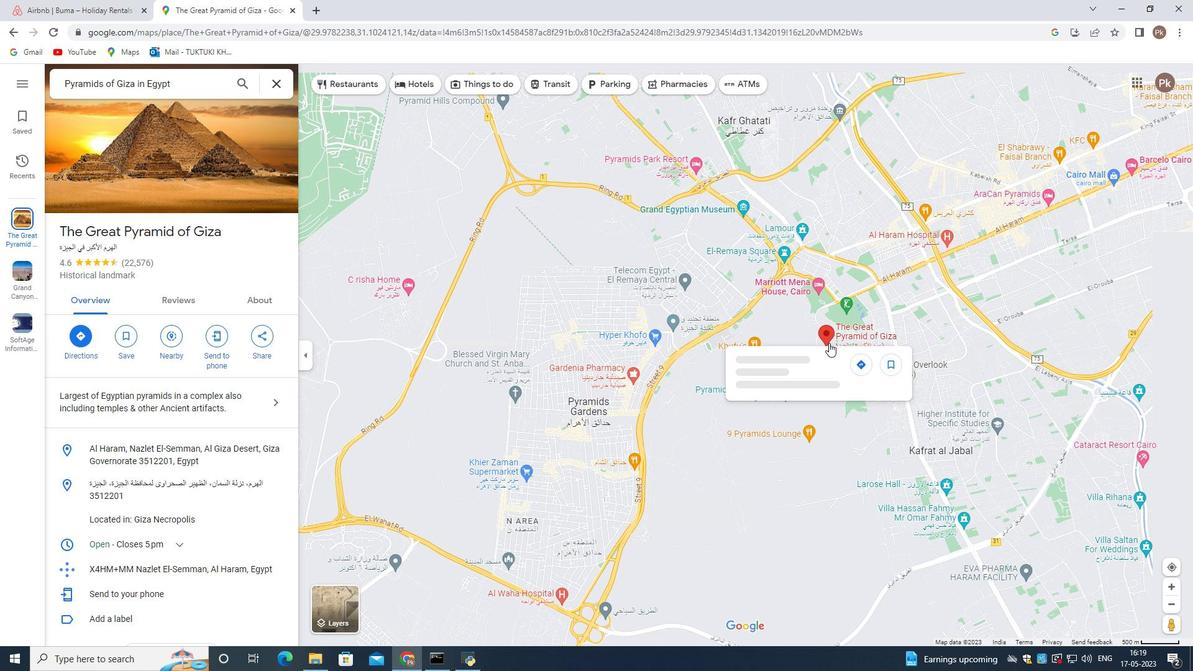 
Action: Mouse scrolled (812, 308) with delta (0, 0)
Screenshot: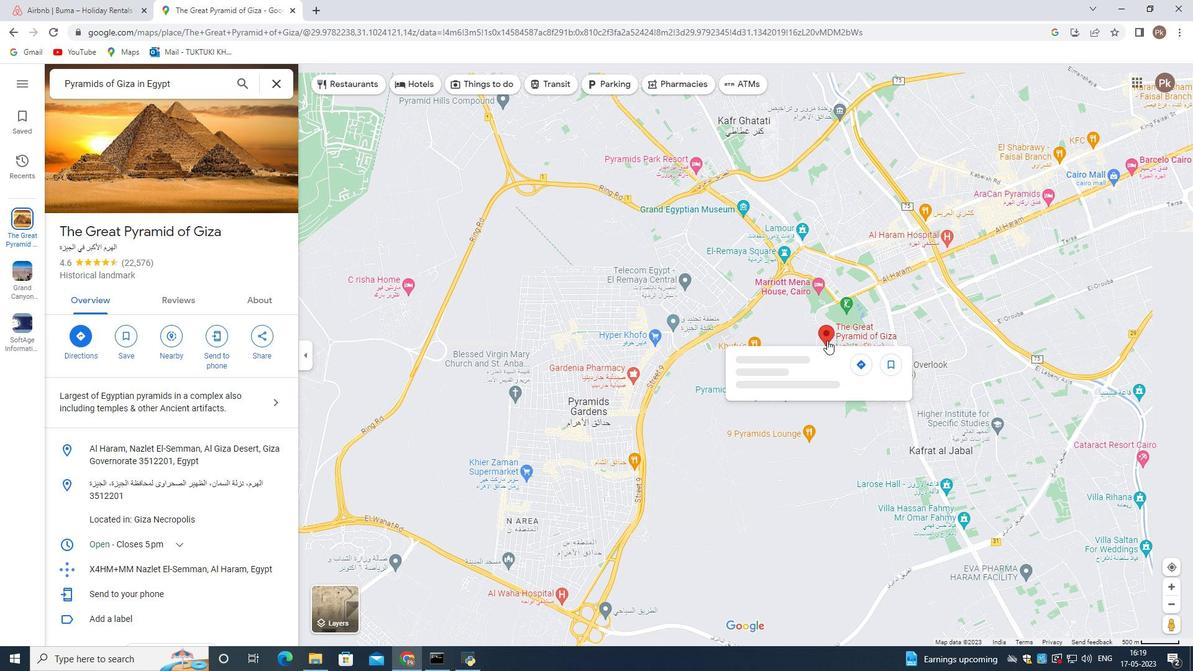 
Action: Mouse scrolled (812, 308) with delta (0, 0)
Screenshot: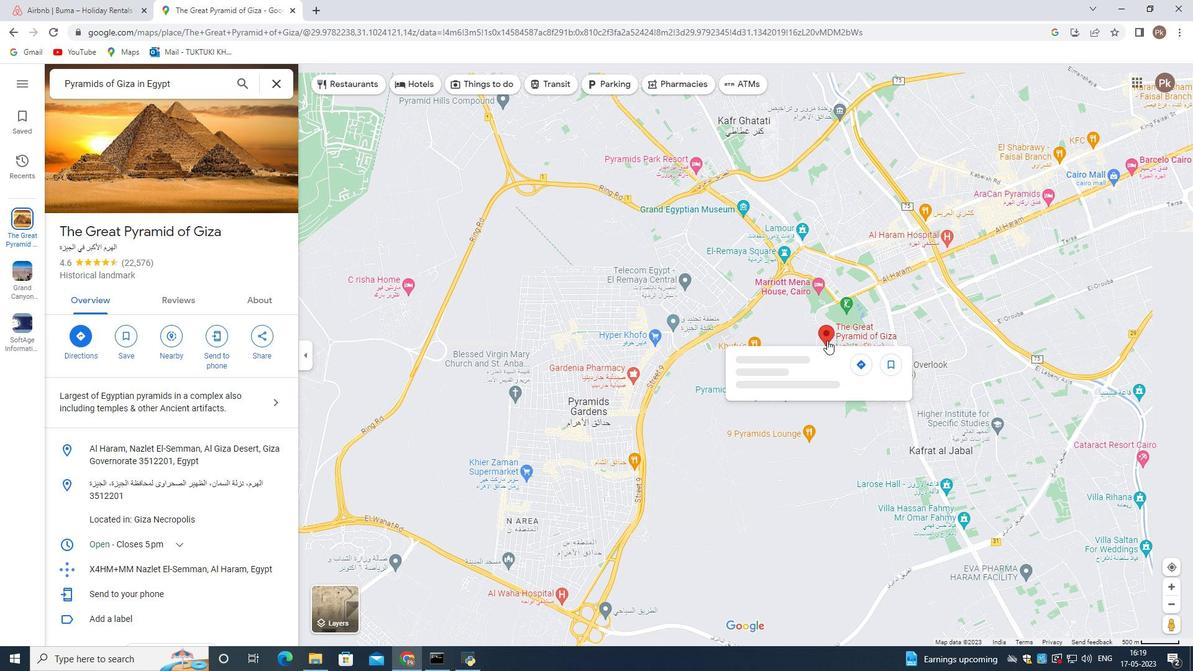 
Action: Mouse scrolled (812, 308) with delta (0, 0)
Screenshot: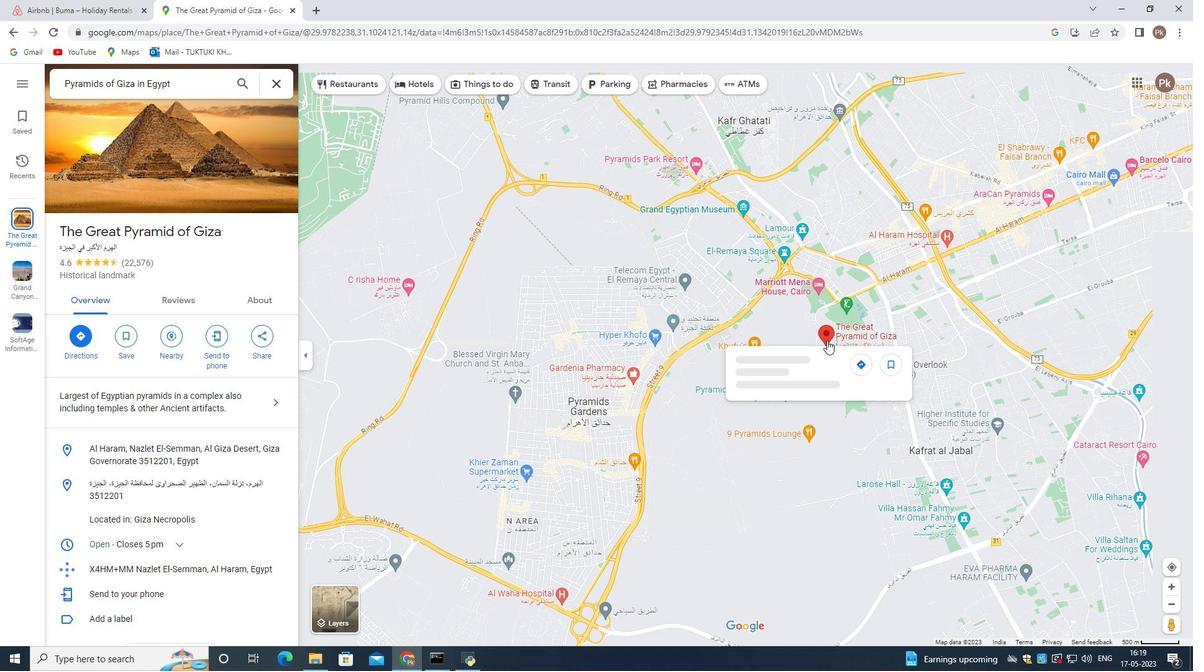 
Action: Mouse moved to (799, 308)
Screenshot: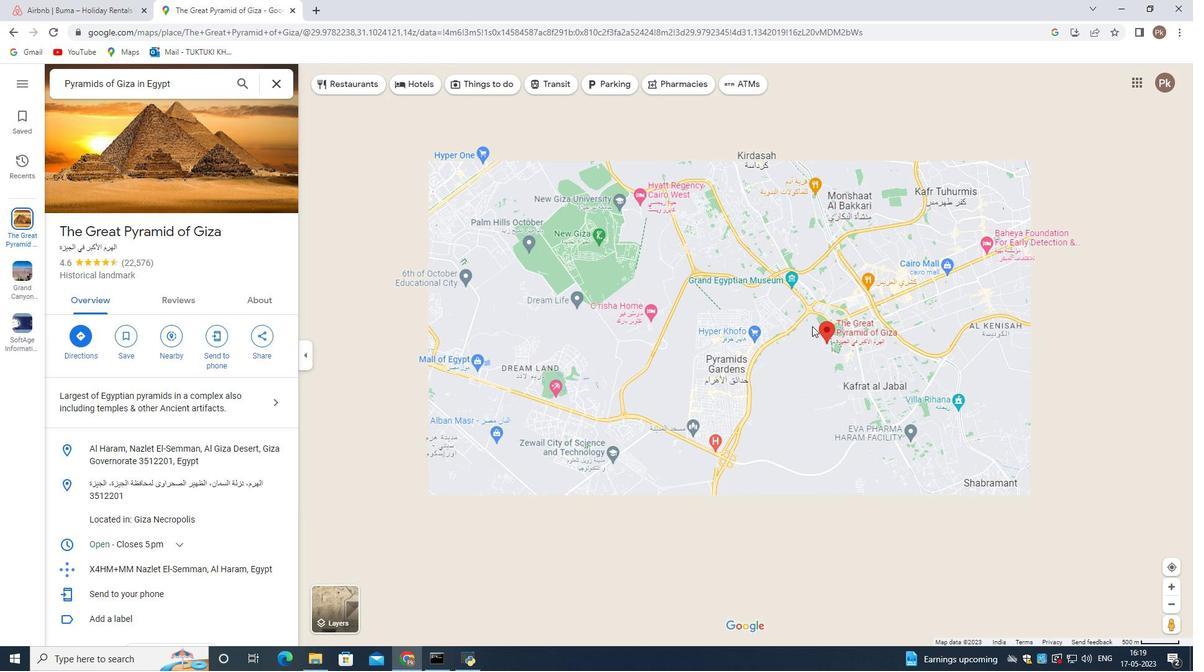 
Action: Mouse scrolled (799, 308) with delta (0, 0)
Screenshot: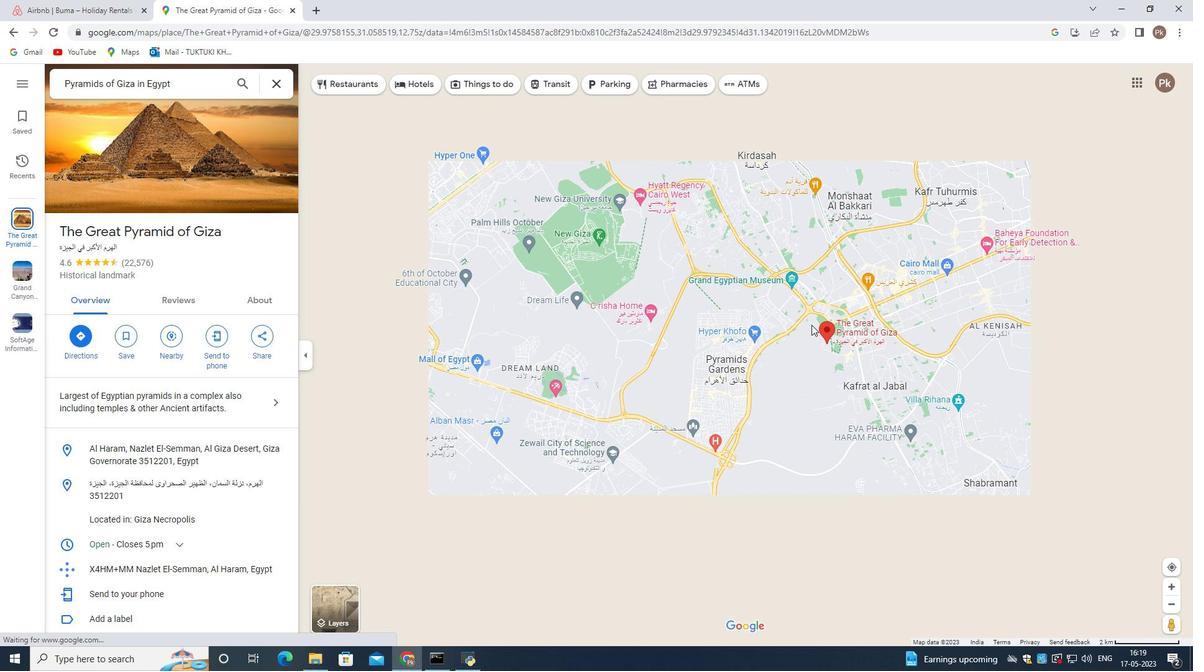 
Action: Mouse scrolled (799, 308) with delta (0, 0)
Screenshot: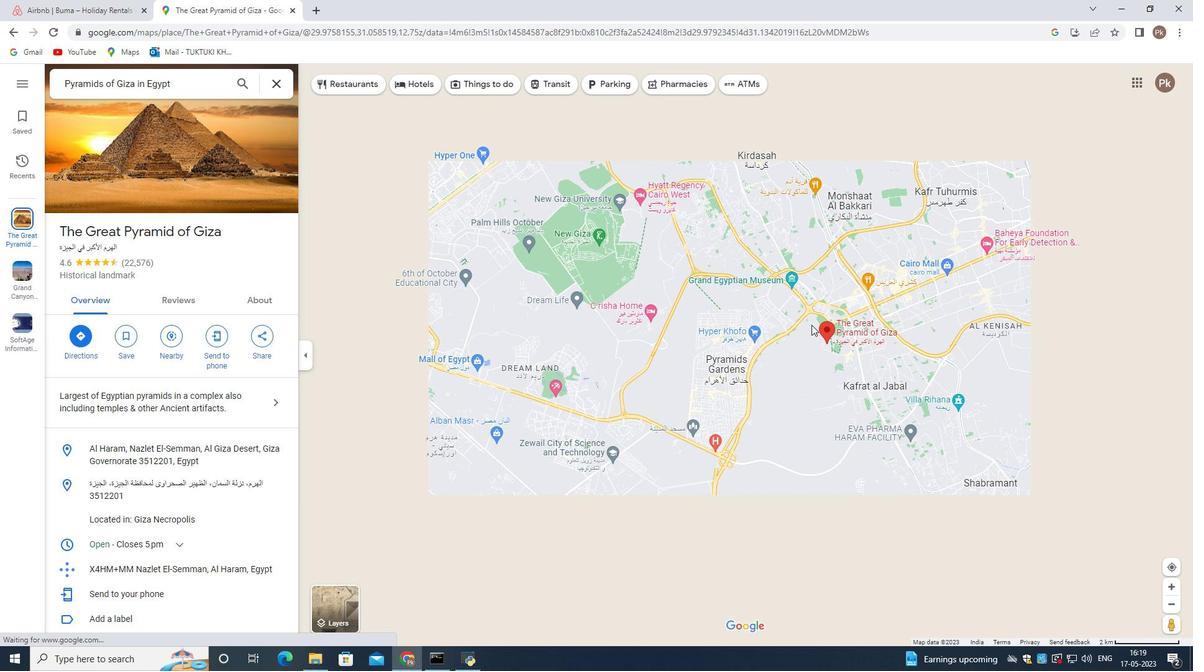 
Action: Mouse moved to (798, 308)
Screenshot: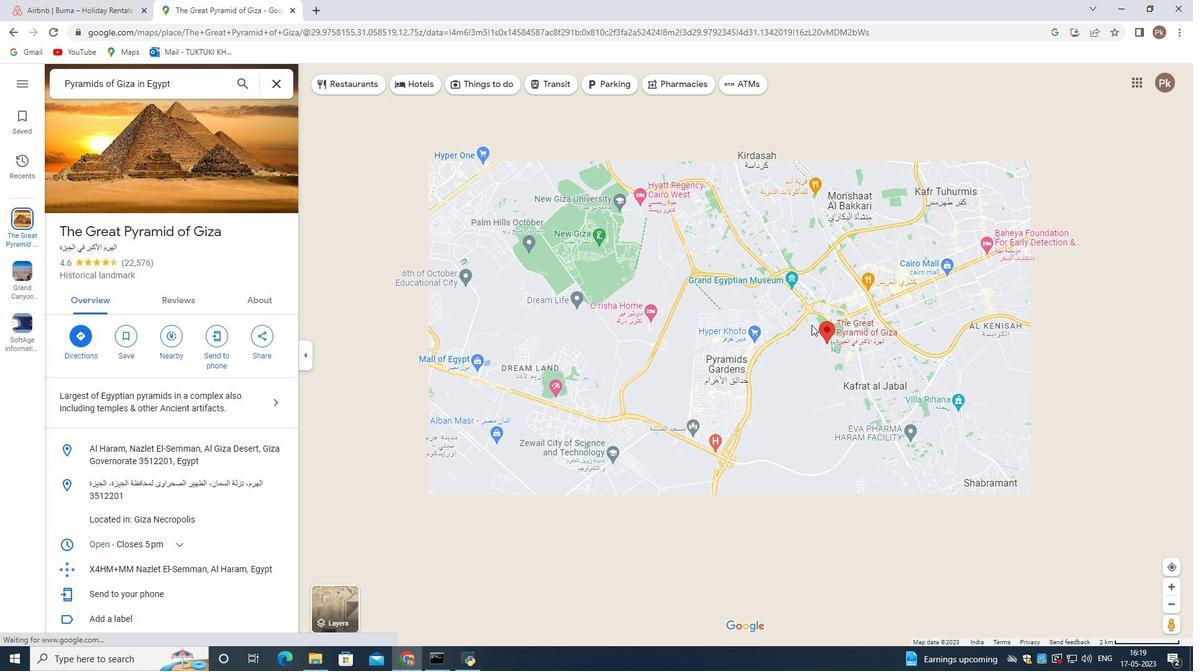 
Action: Mouse scrolled (798, 308) with delta (0, 0)
Screenshot: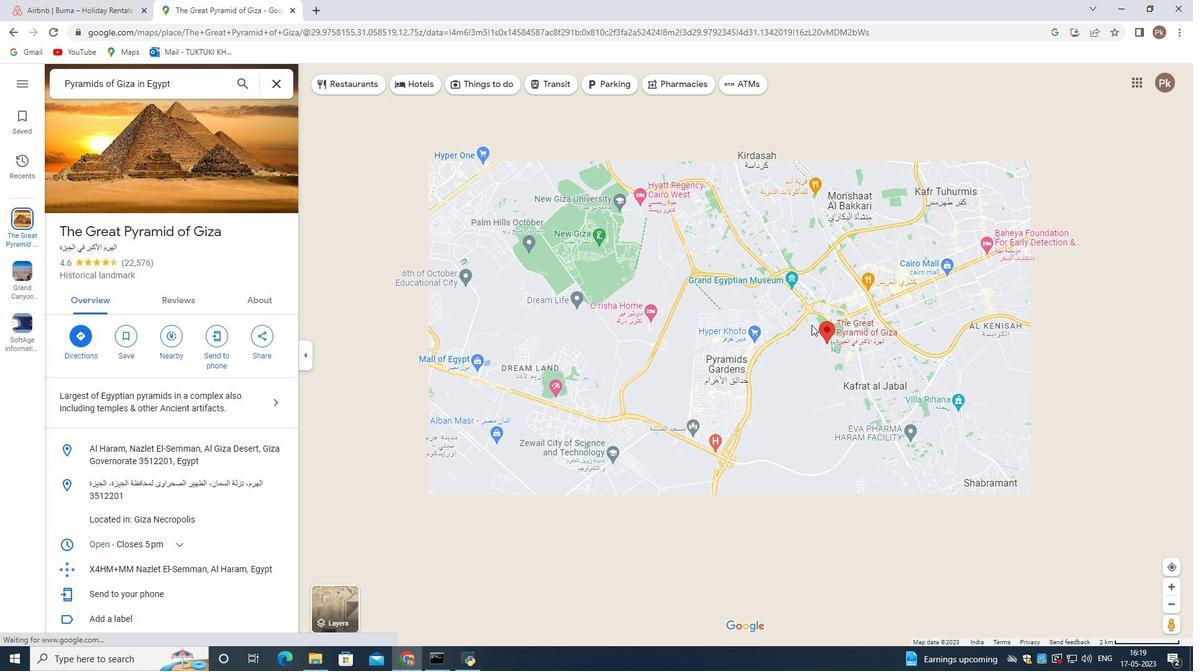 
Action: Mouse moved to (796, 308)
Screenshot: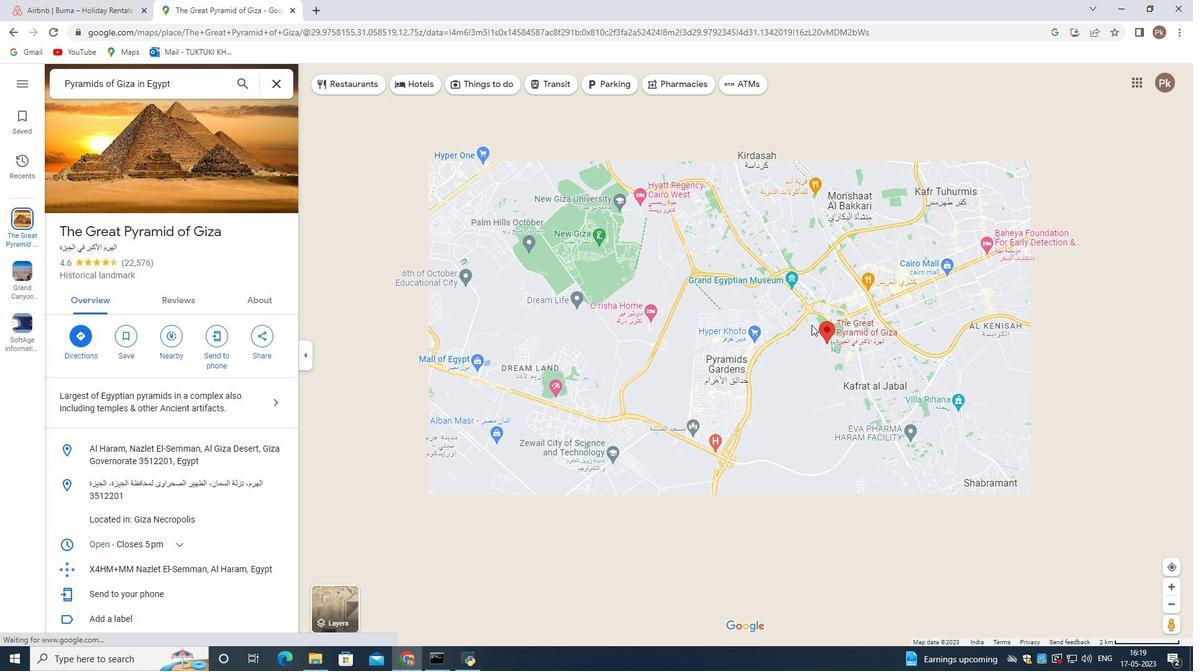 
Action: Mouse scrolled (796, 308) with delta (0, 0)
Screenshot: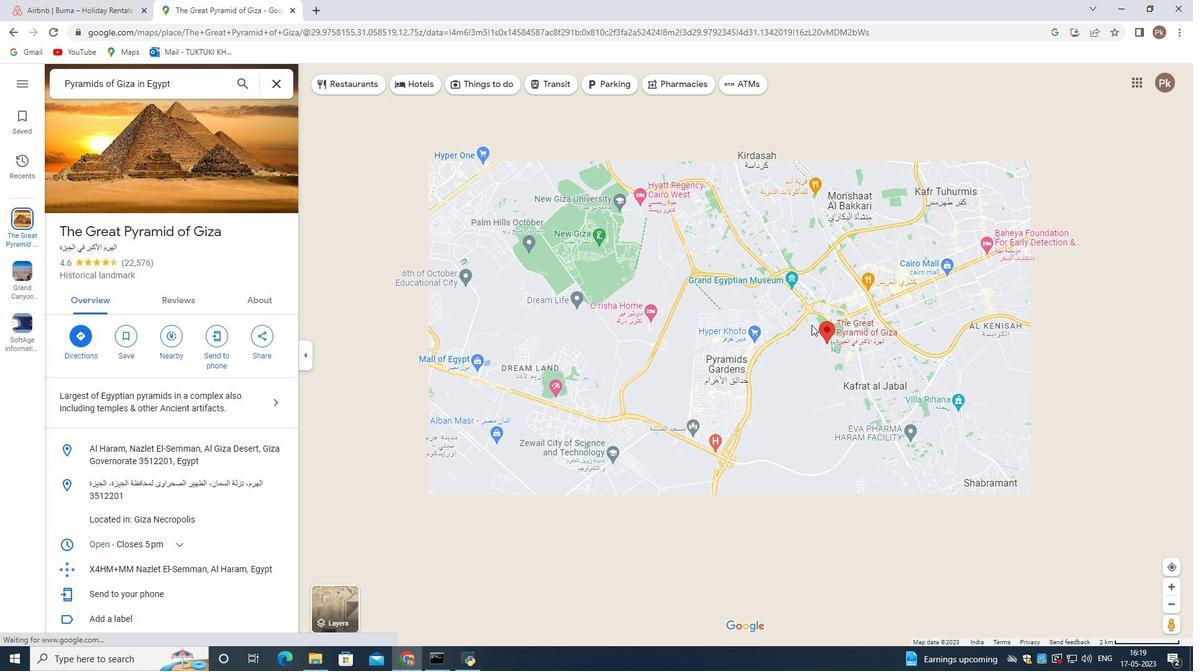 
Action: Mouse moved to (796, 308)
Screenshot: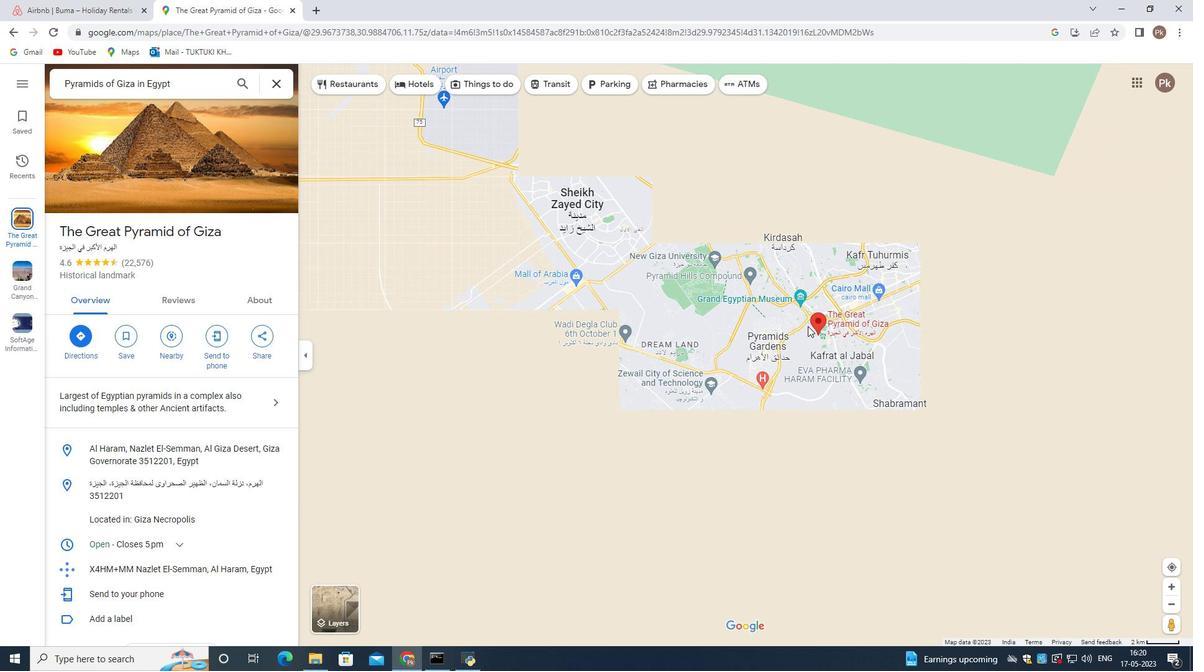 
Action: Mouse scrolled (796, 308) with delta (0, 0)
Screenshot: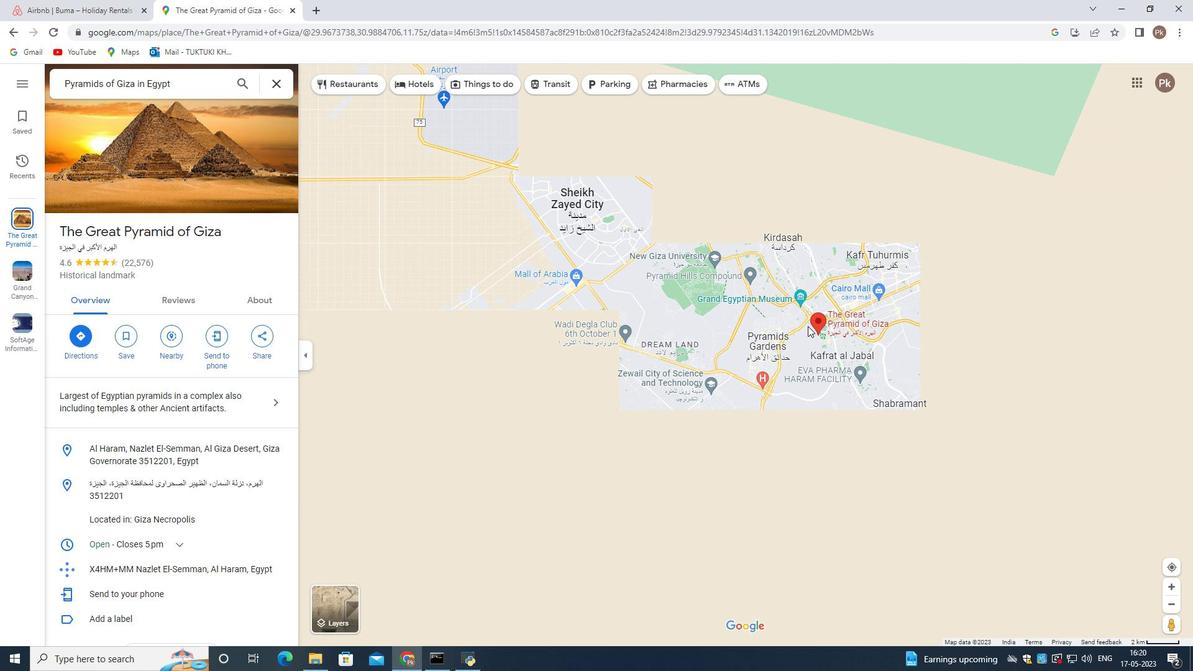 
Action: Mouse moved to (795, 308)
Screenshot: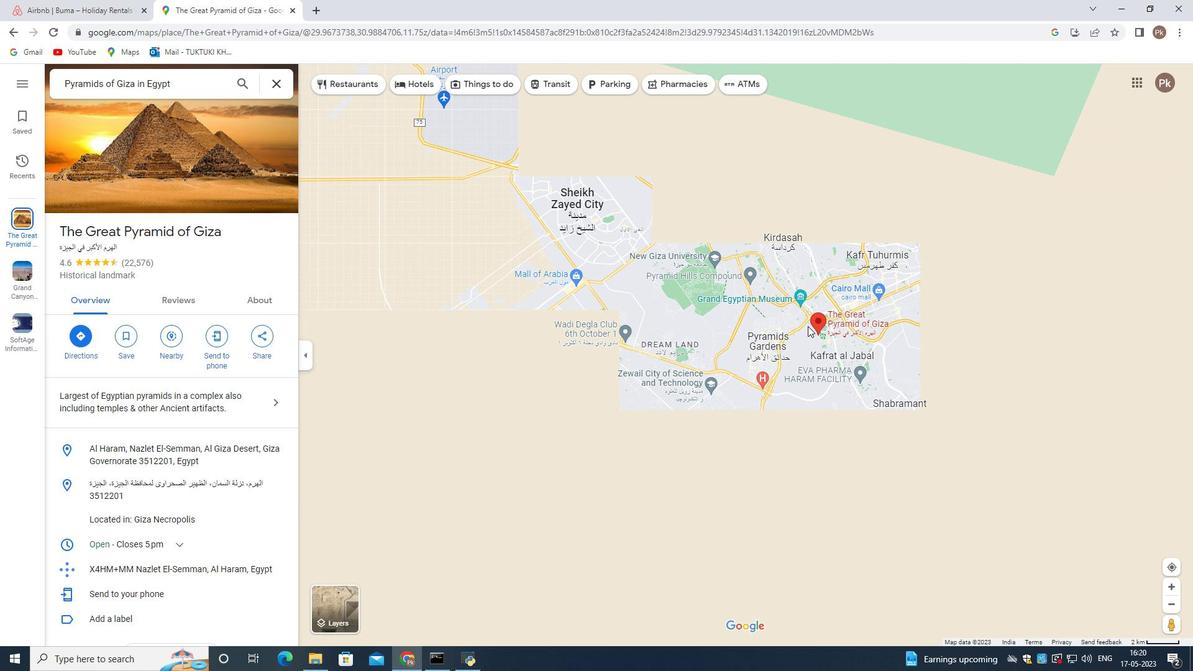 
Action: Mouse scrolled (795, 308) with delta (0, 0)
Screenshot: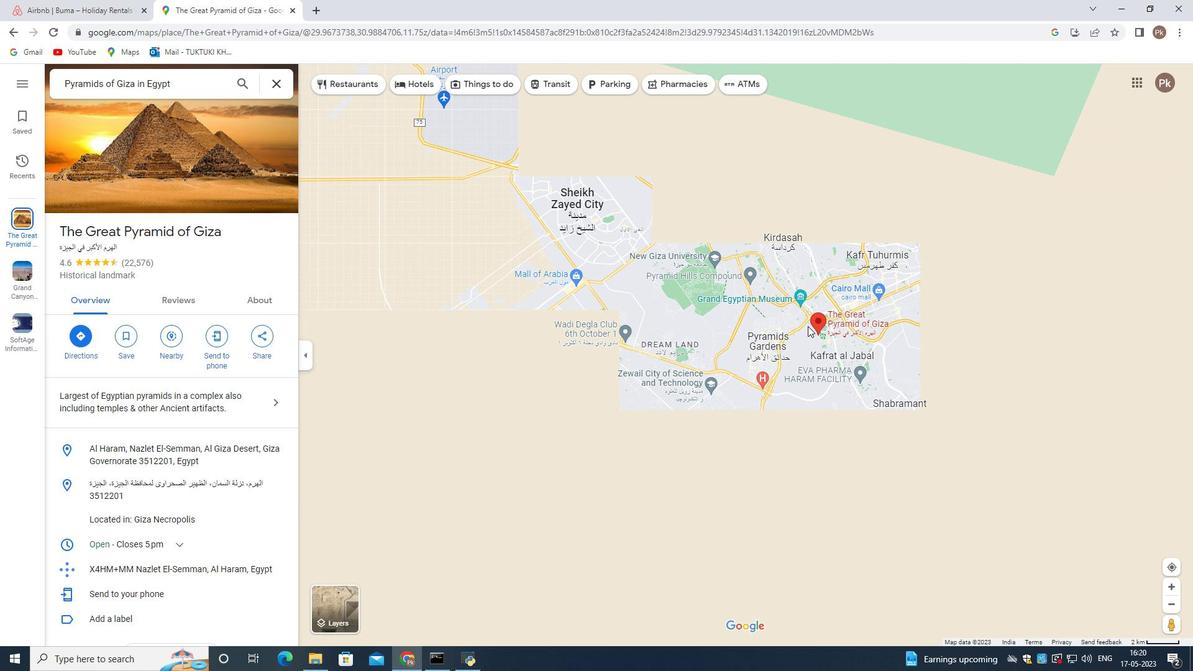 
Action: Mouse scrolled (795, 308) with delta (0, 0)
Screenshot: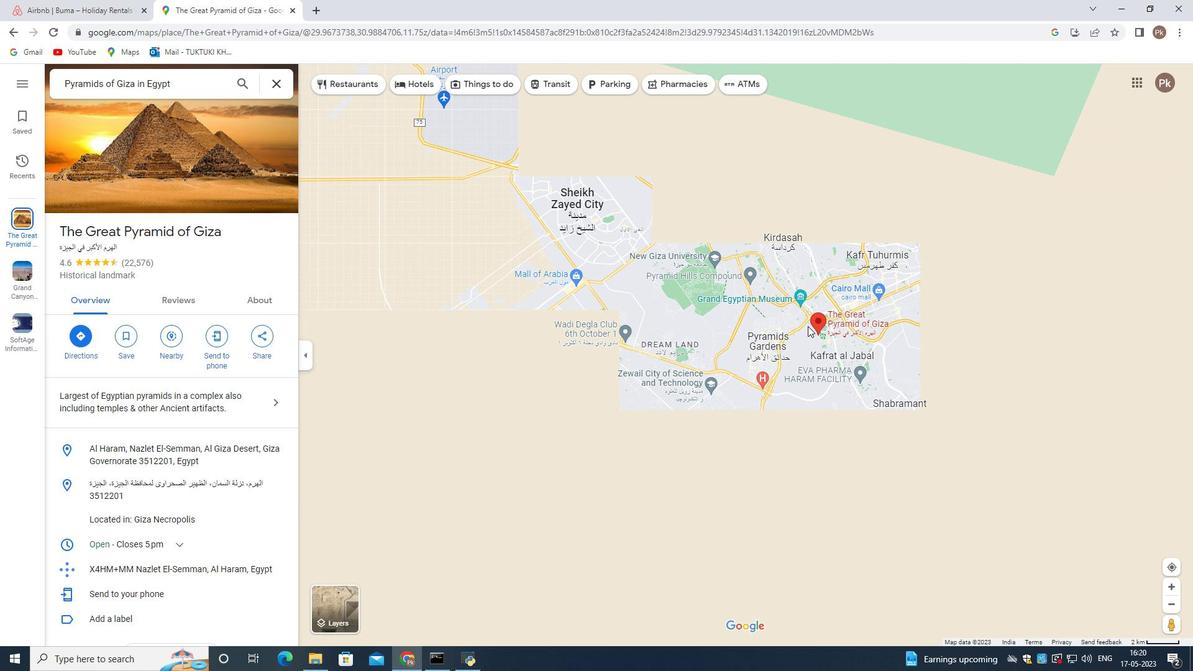 
Action: Mouse scrolled (795, 308) with delta (0, 0)
Screenshot: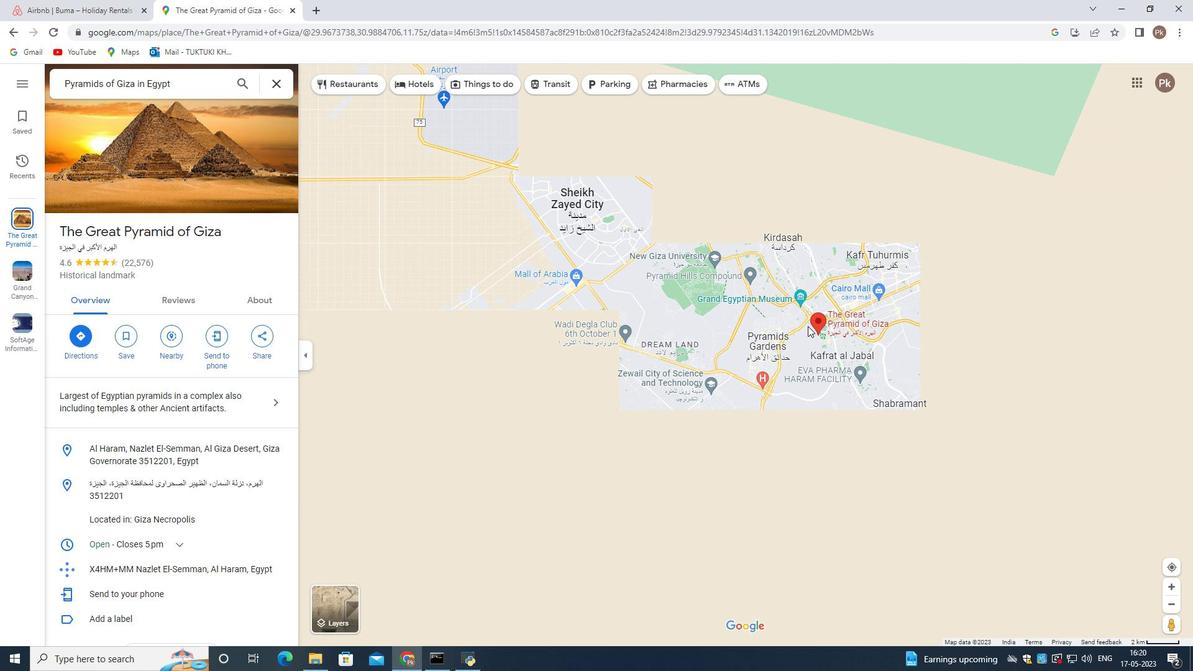 
Action: Mouse scrolled (795, 308) with delta (0, 0)
Screenshot: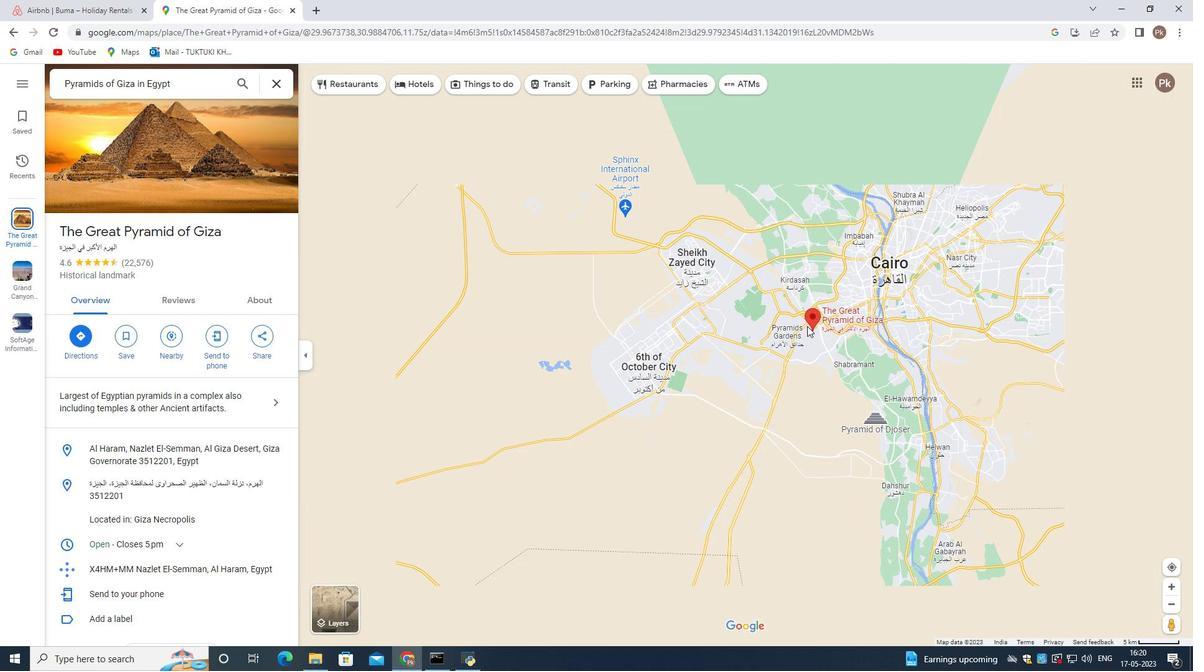
Action: Mouse scrolled (795, 308) with delta (0, 0)
Screenshot: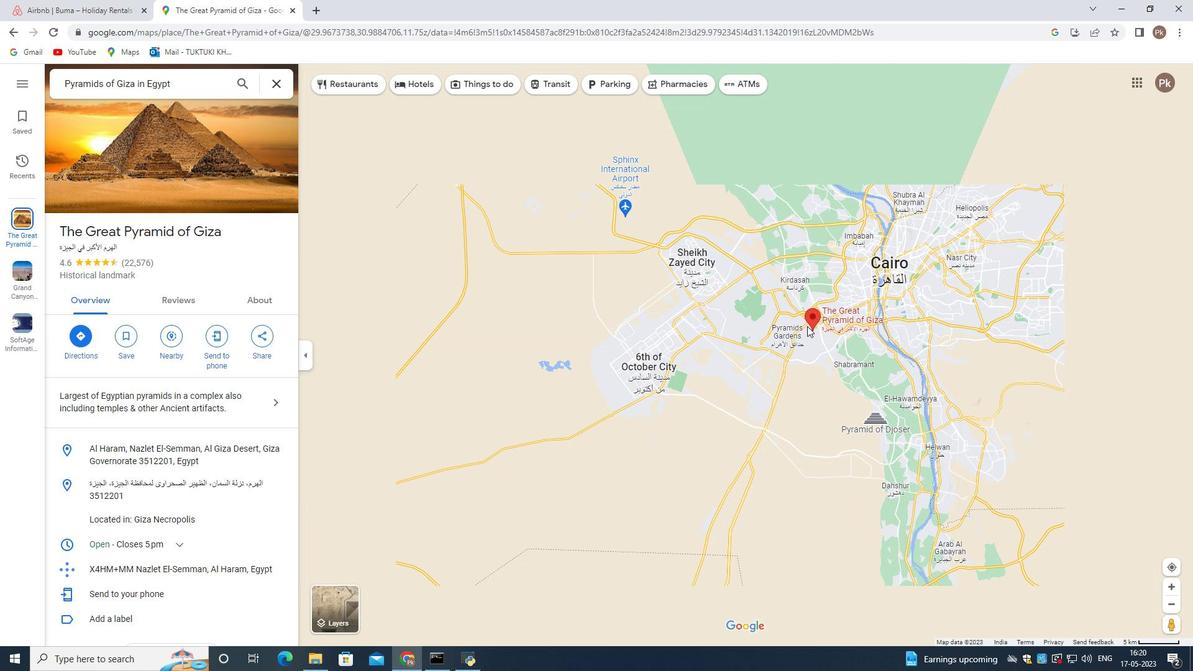 
Action: Mouse scrolled (795, 308) with delta (0, 0)
Screenshot: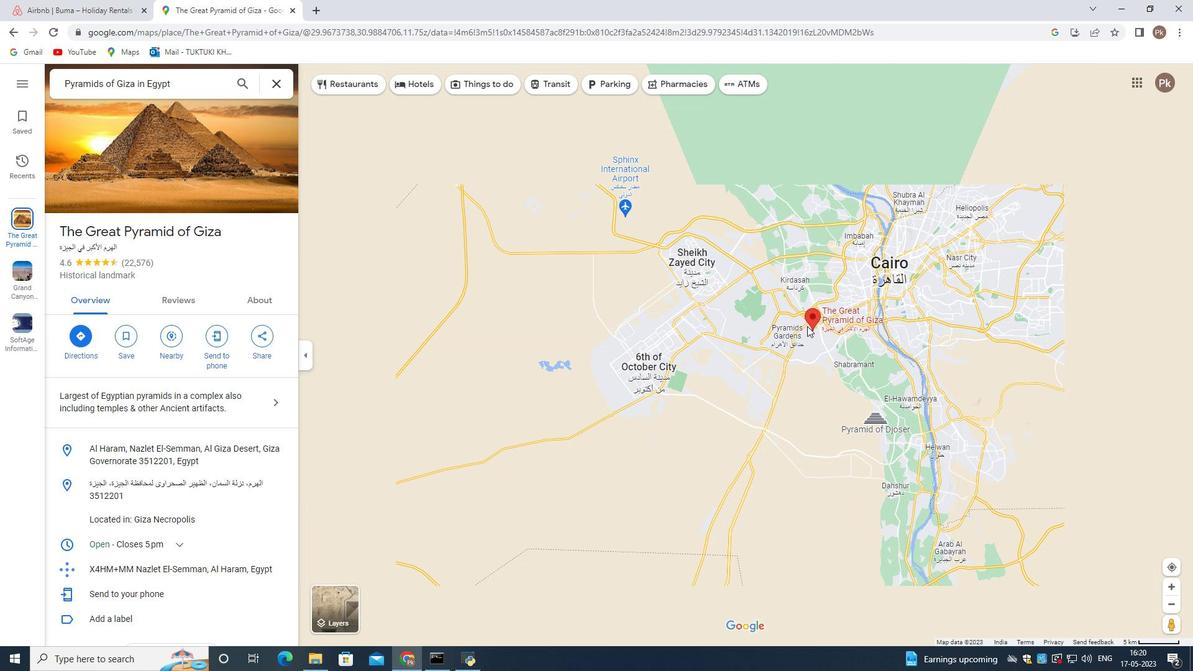 
Action: Mouse scrolled (795, 308) with delta (0, 0)
Screenshot: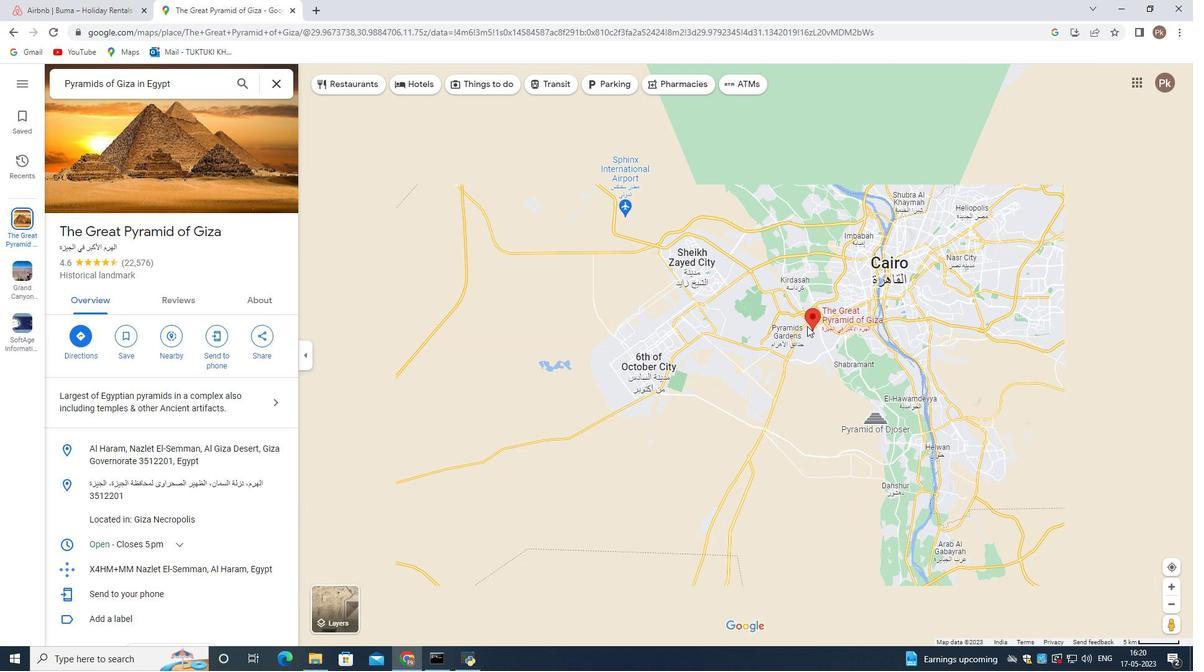 
Action: Mouse scrolled (795, 308) with delta (0, 0)
Screenshot: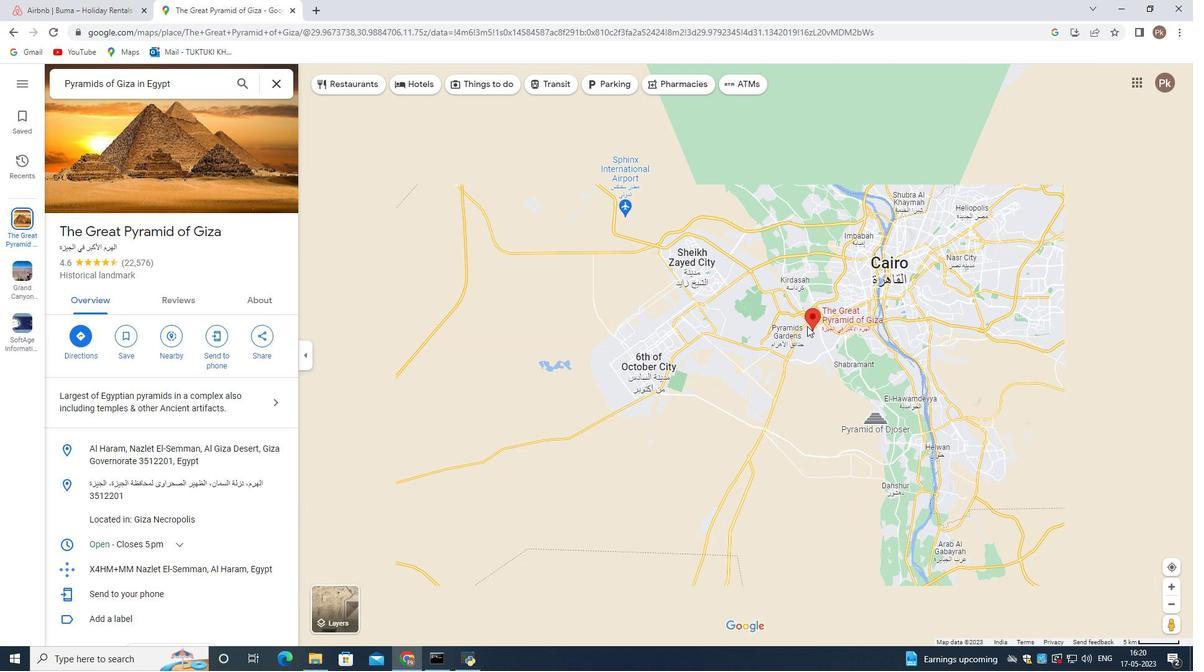 
Action: Mouse moved to (794, 308)
Screenshot: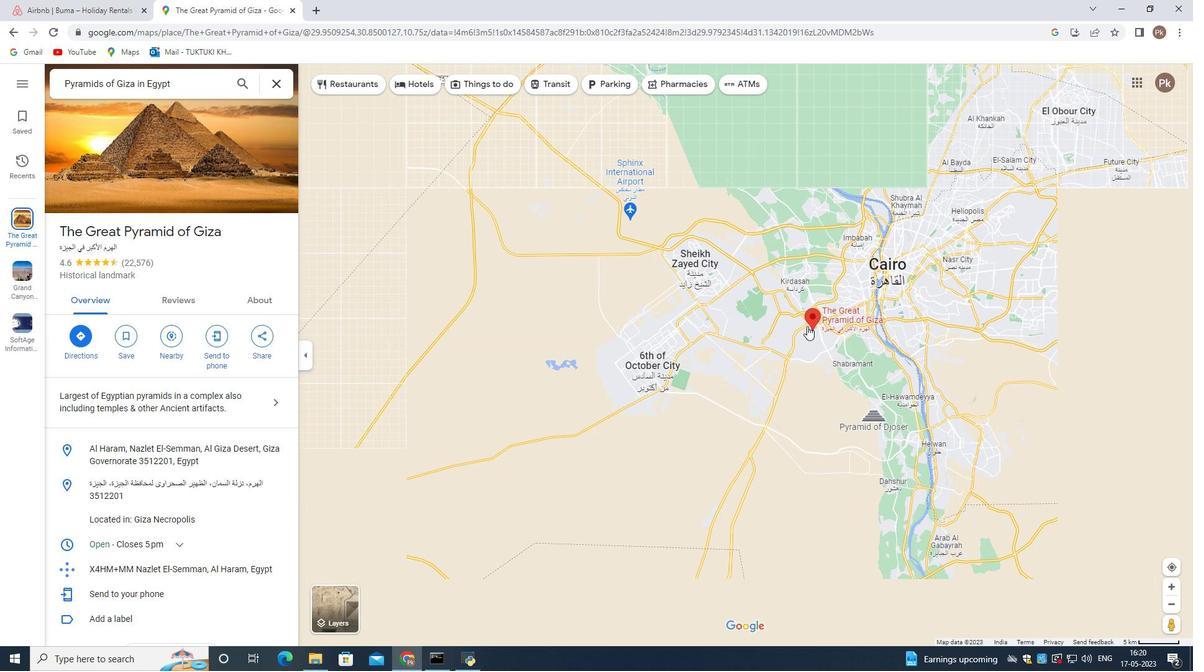 
Action: Mouse scrolled (794, 308) with delta (0, 0)
Screenshot: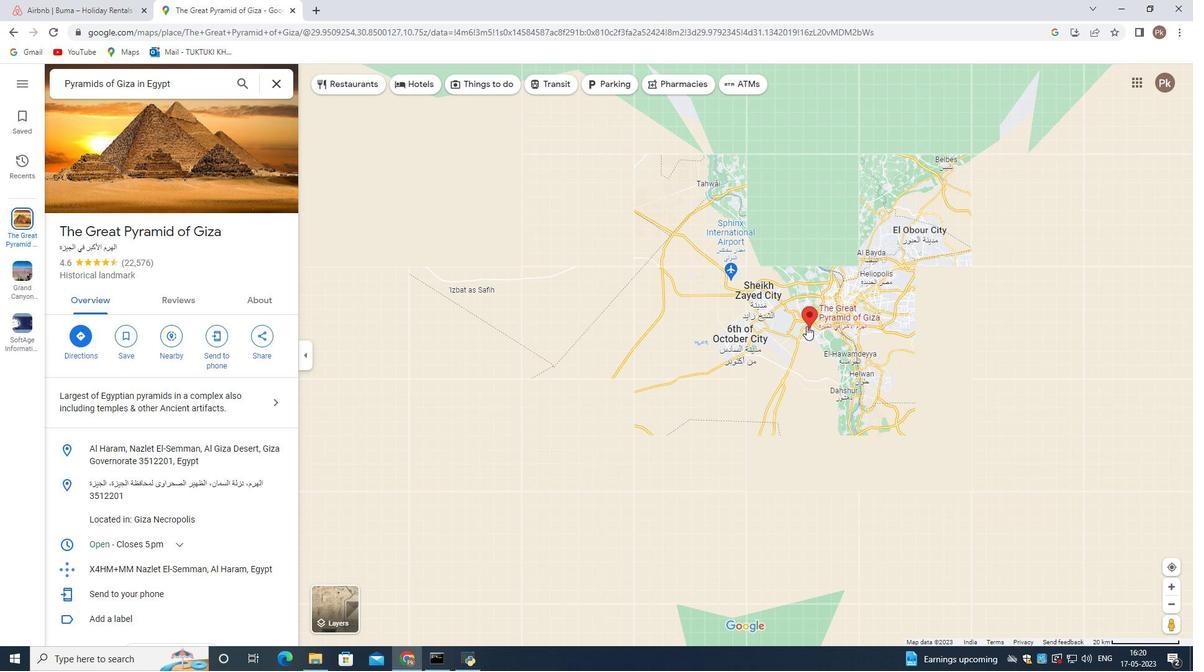 
Action: Mouse scrolled (794, 308) with delta (0, 0)
Screenshot: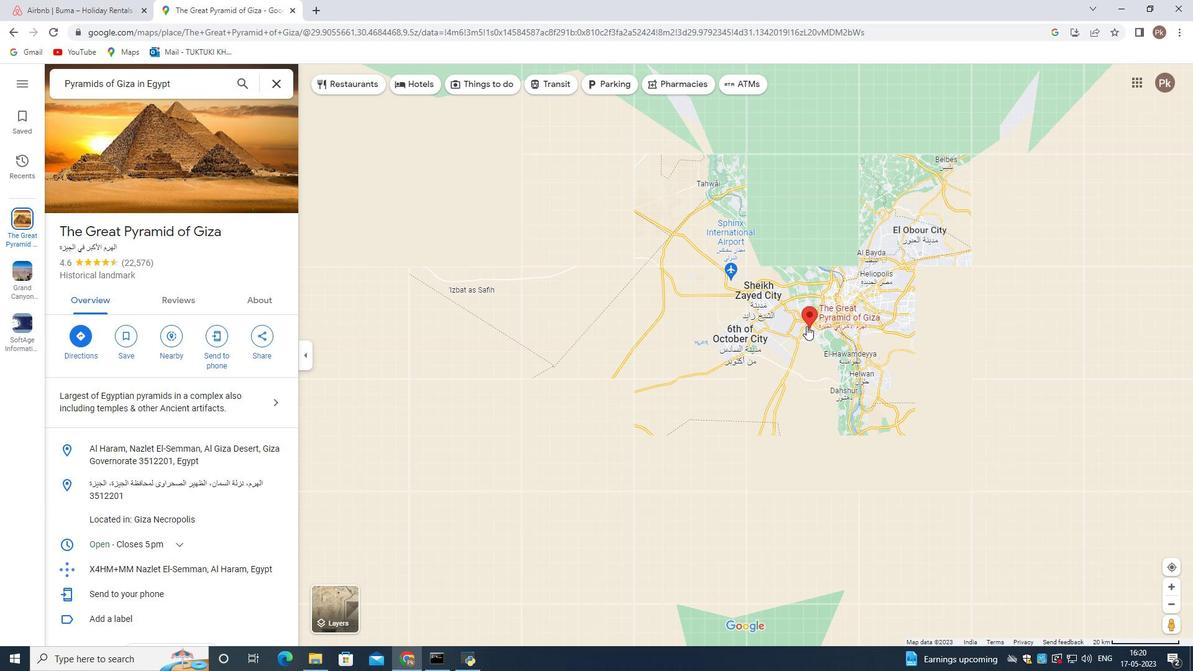 
Action: Mouse scrolled (794, 308) with delta (0, 0)
Screenshot: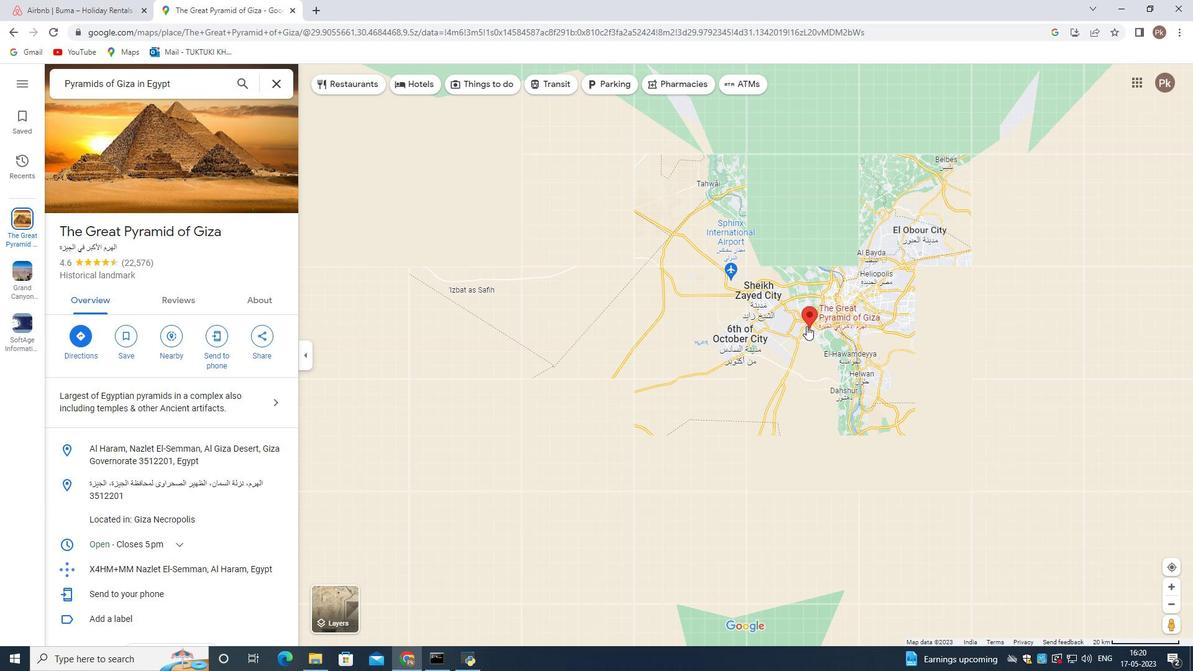
Action: Mouse scrolled (794, 308) with delta (0, 0)
Screenshot: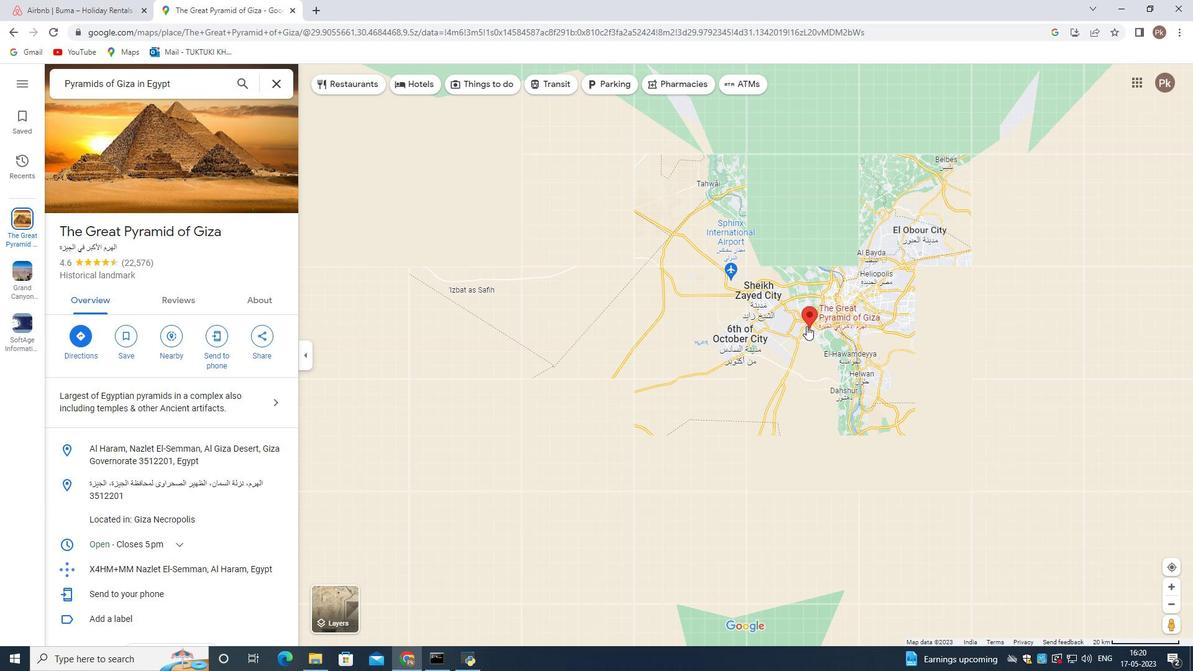 
Action: Mouse scrolled (794, 308) with delta (0, 0)
Screenshot: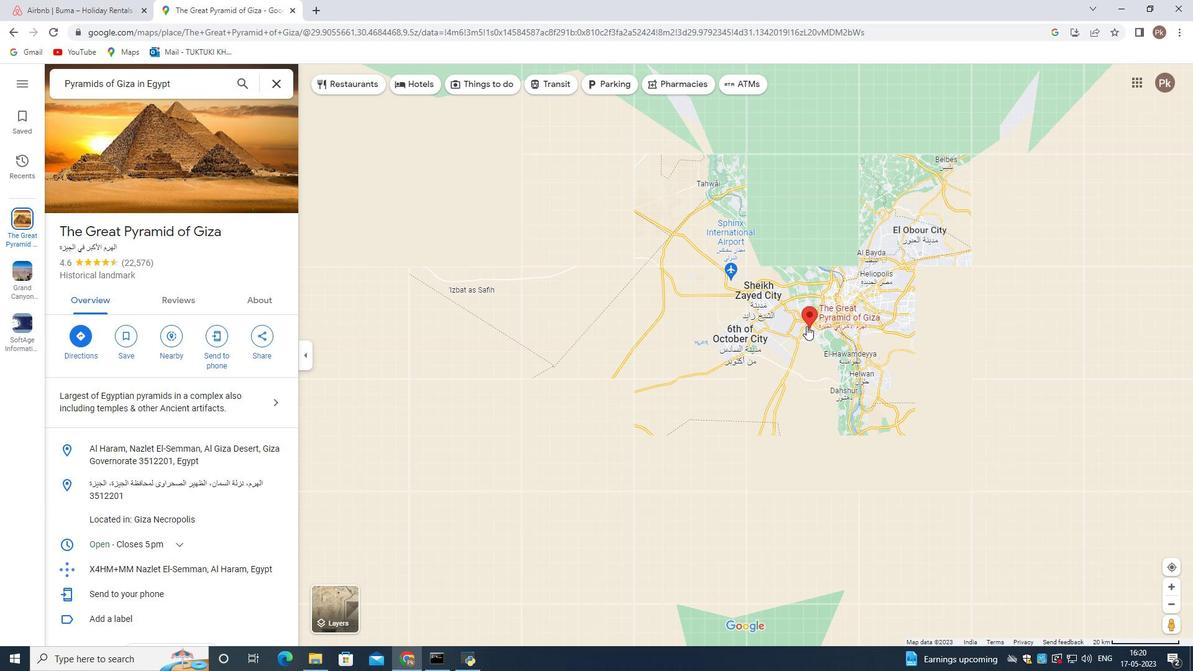 
Action: Mouse scrolled (794, 308) with delta (0, 0)
Screenshot: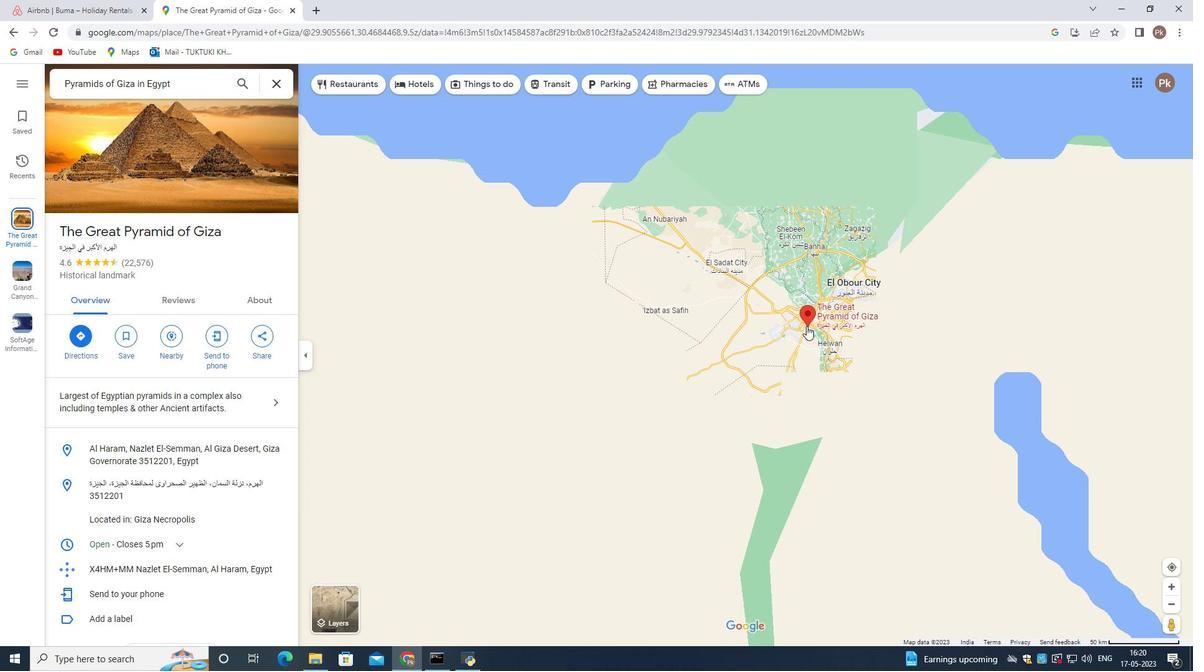 
Action: Mouse scrolled (794, 308) with delta (0, 0)
Screenshot: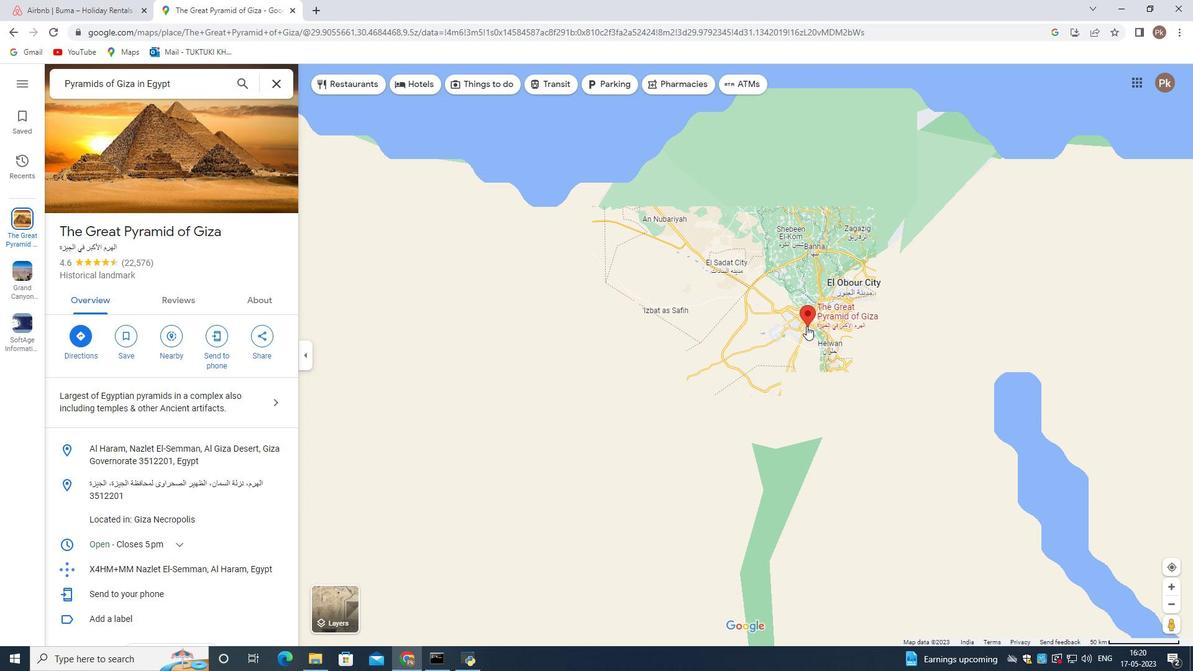 
Action: Mouse scrolled (794, 308) with delta (0, 0)
Screenshot: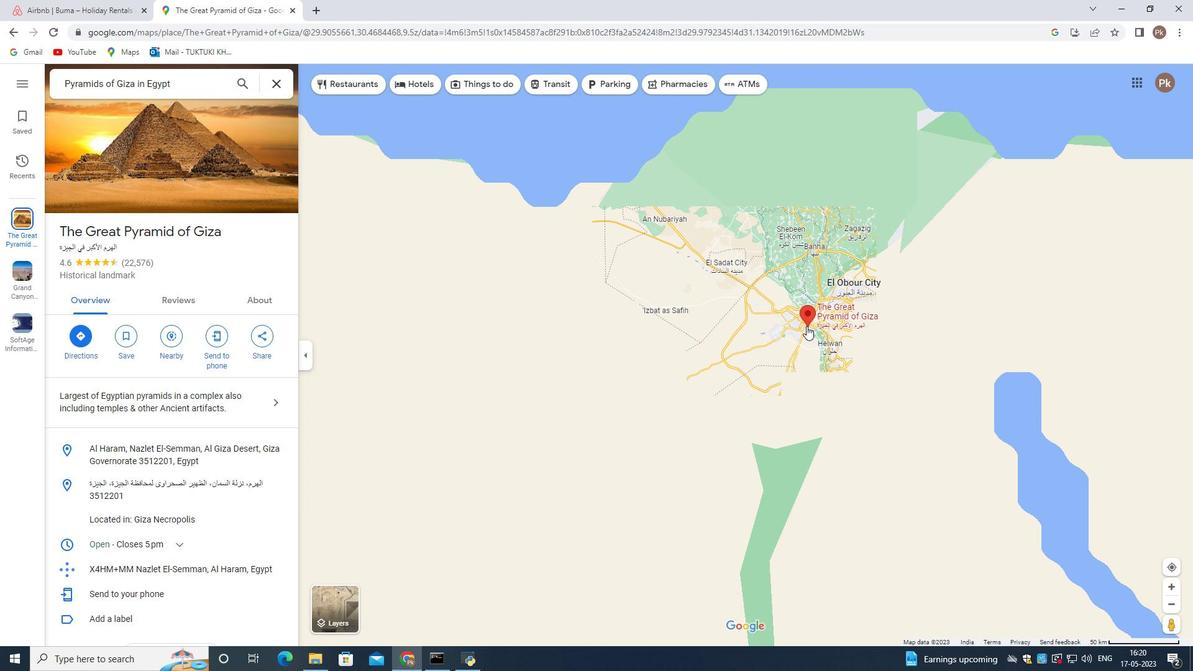 
Action: Mouse scrolled (794, 308) with delta (0, 0)
Screenshot: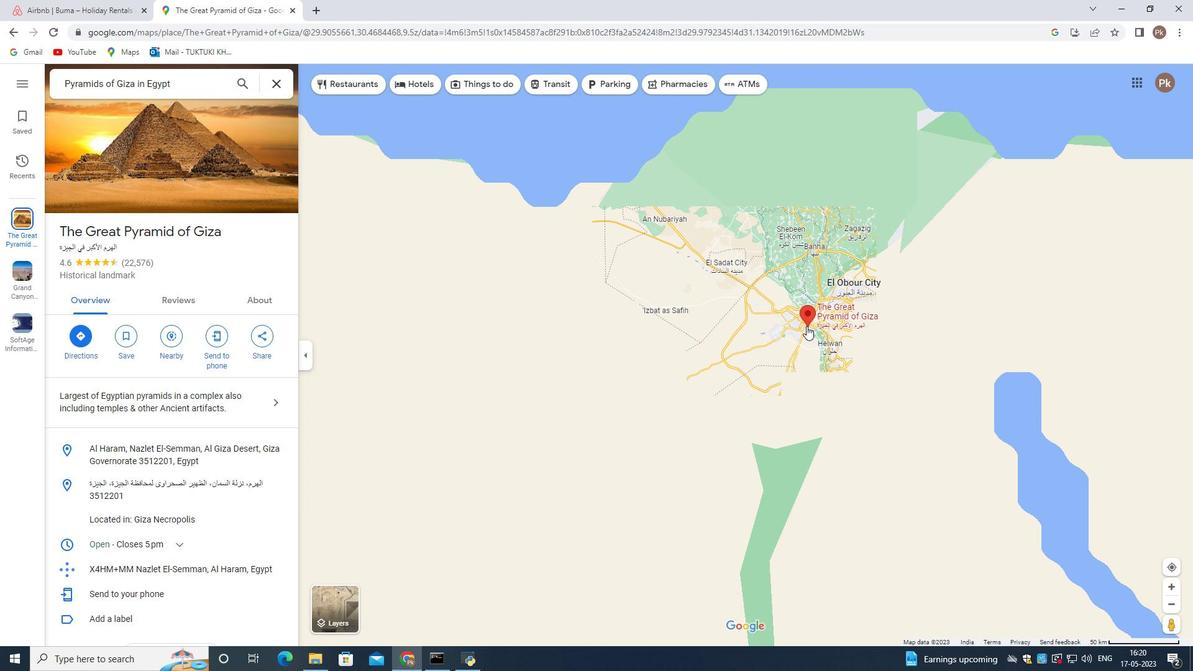 
Action: Mouse scrolled (794, 308) with delta (0, 0)
Screenshot: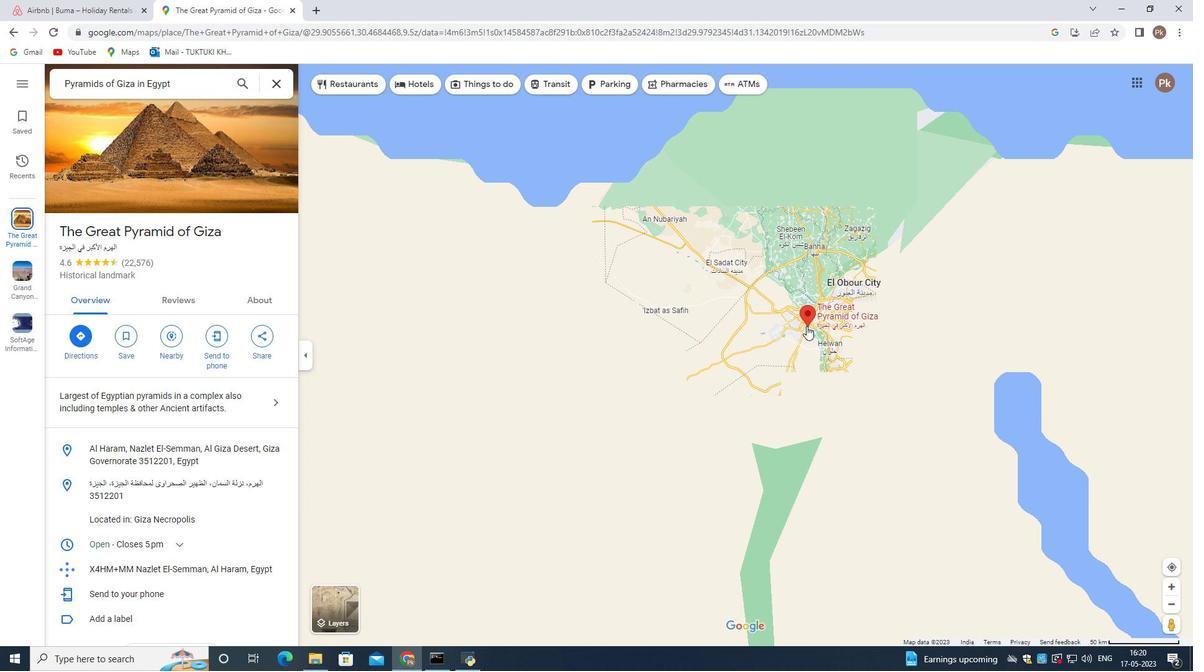 
Action: Mouse scrolled (794, 308) with delta (0, 0)
Screenshot: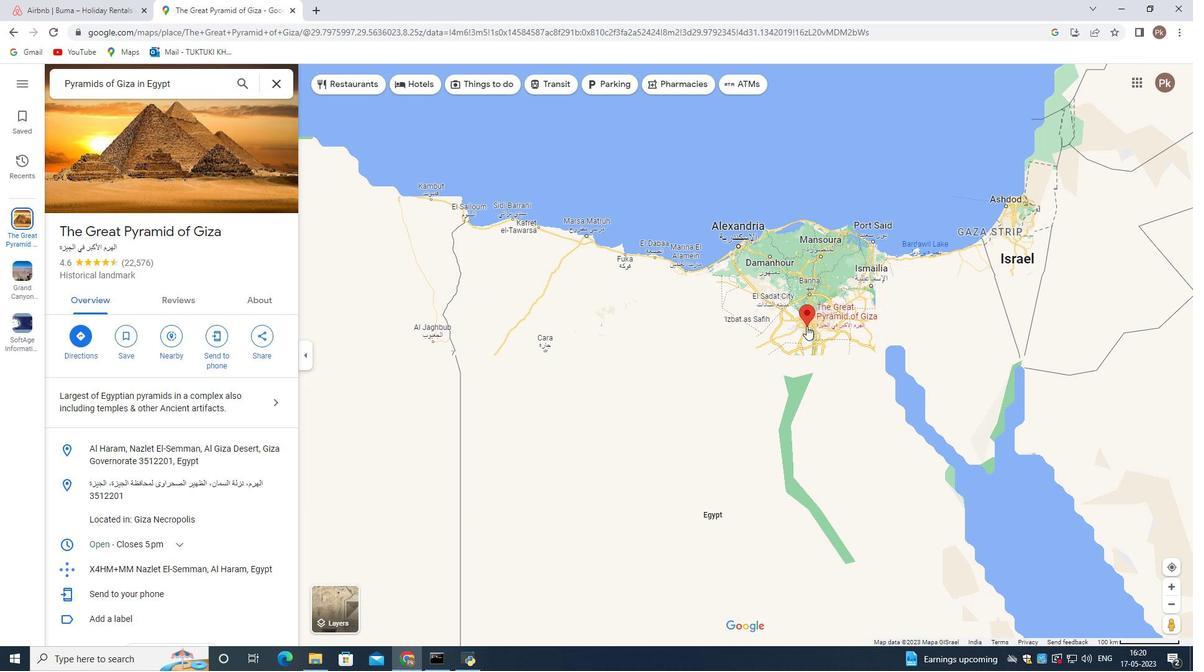 
Action: Mouse scrolled (794, 308) with delta (0, 0)
Screenshot: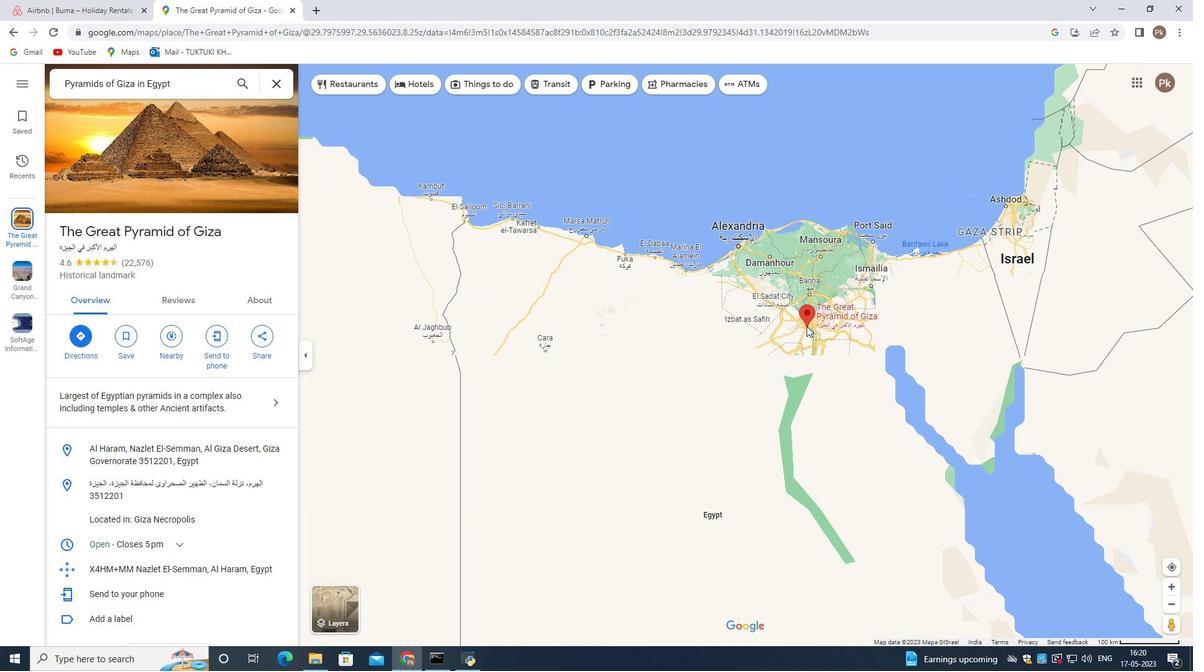 
Action: Mouse scrolled (794, 308) with delta (0, 0)
Screenshot: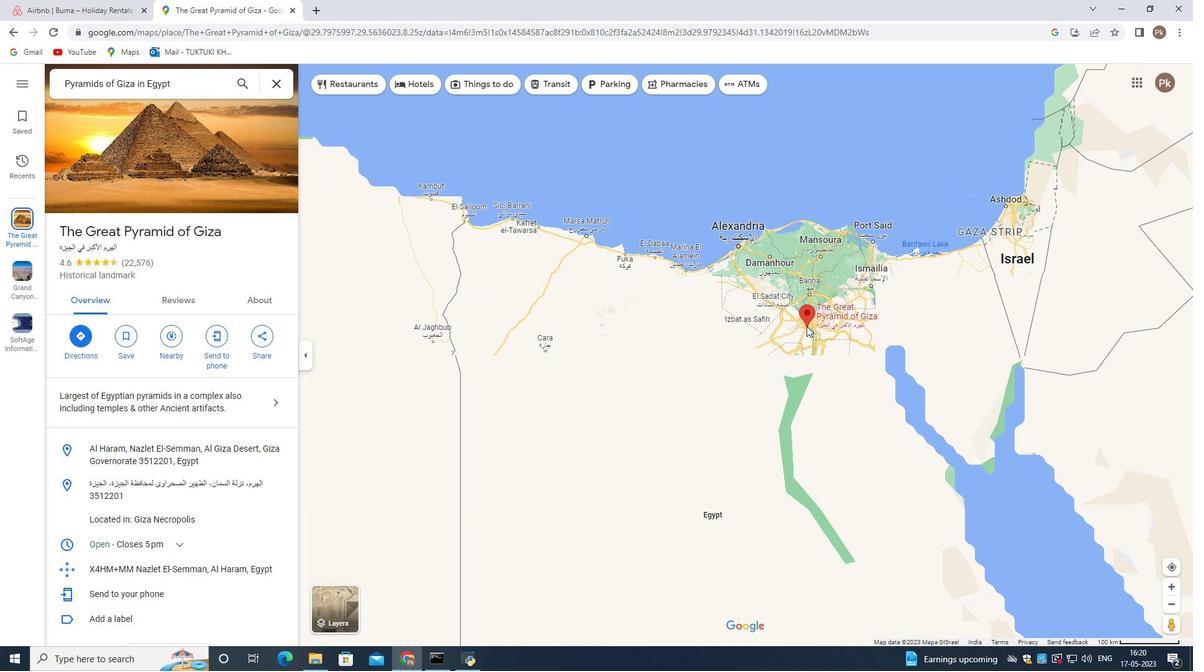 
Action: Mouse scrolled (794, 308) with delta (0, 0)
Screenshot: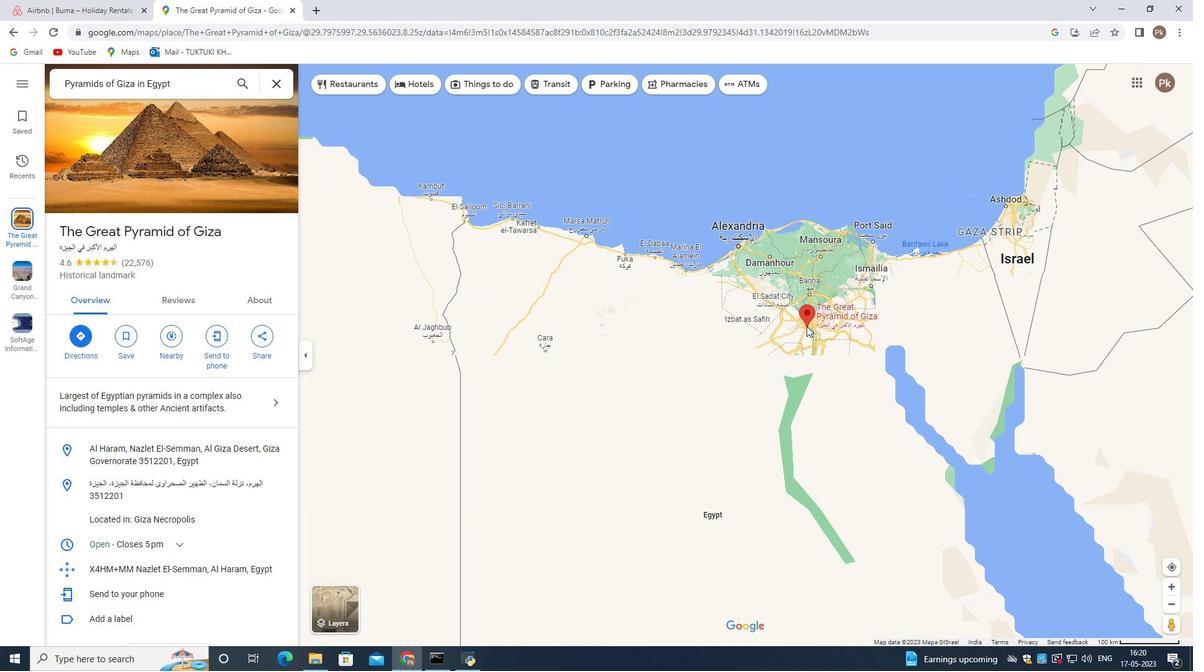 
Action: Mouse scrolled (794, 308) with delta (0, 0)
Screenshot: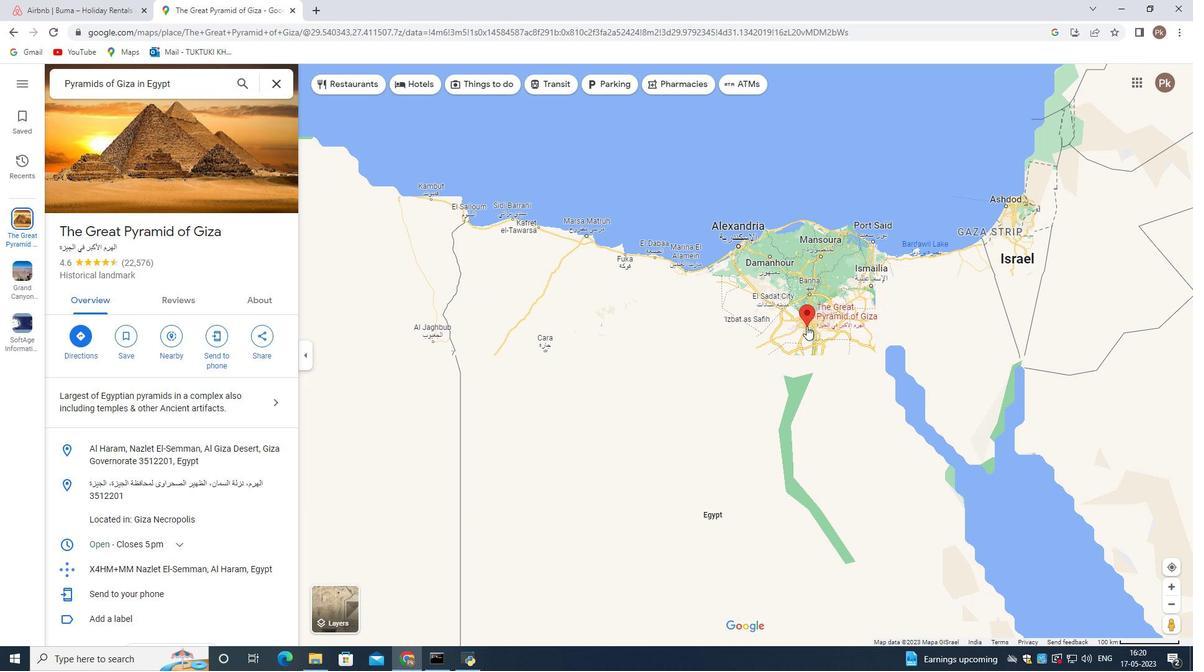 
Action: Mouse scrolled (794, 308) with delta (0, 0)
Screenshot: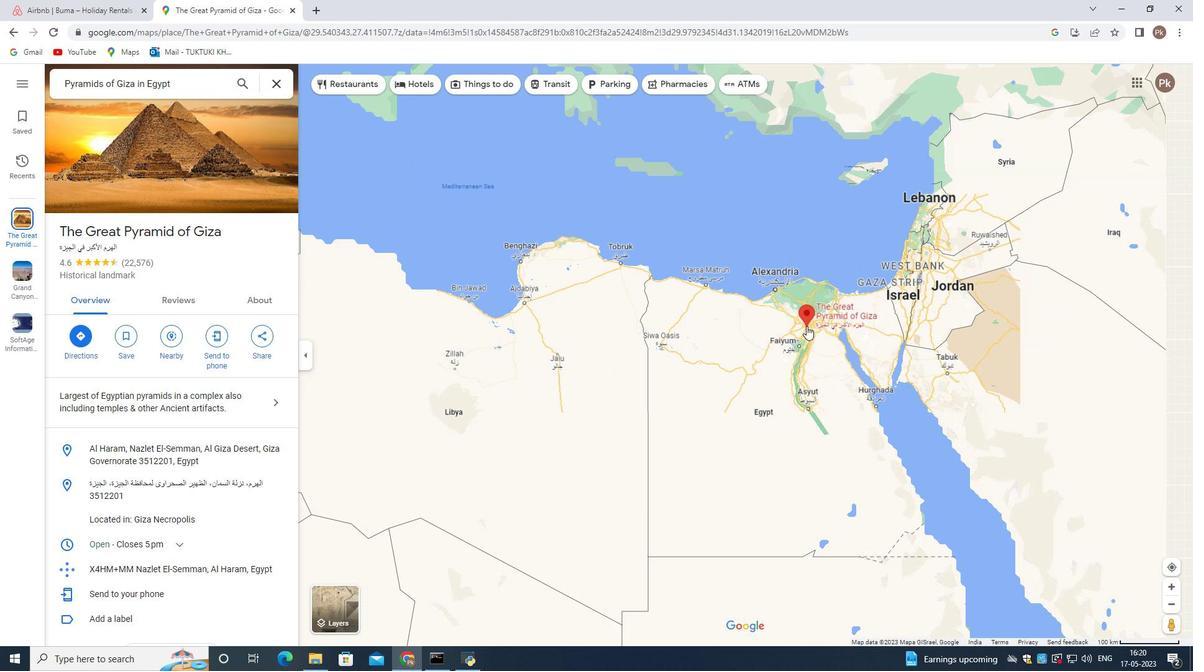 
Action: Mouse scrolled (794, 308) with delta (0, 0)
Screenshot: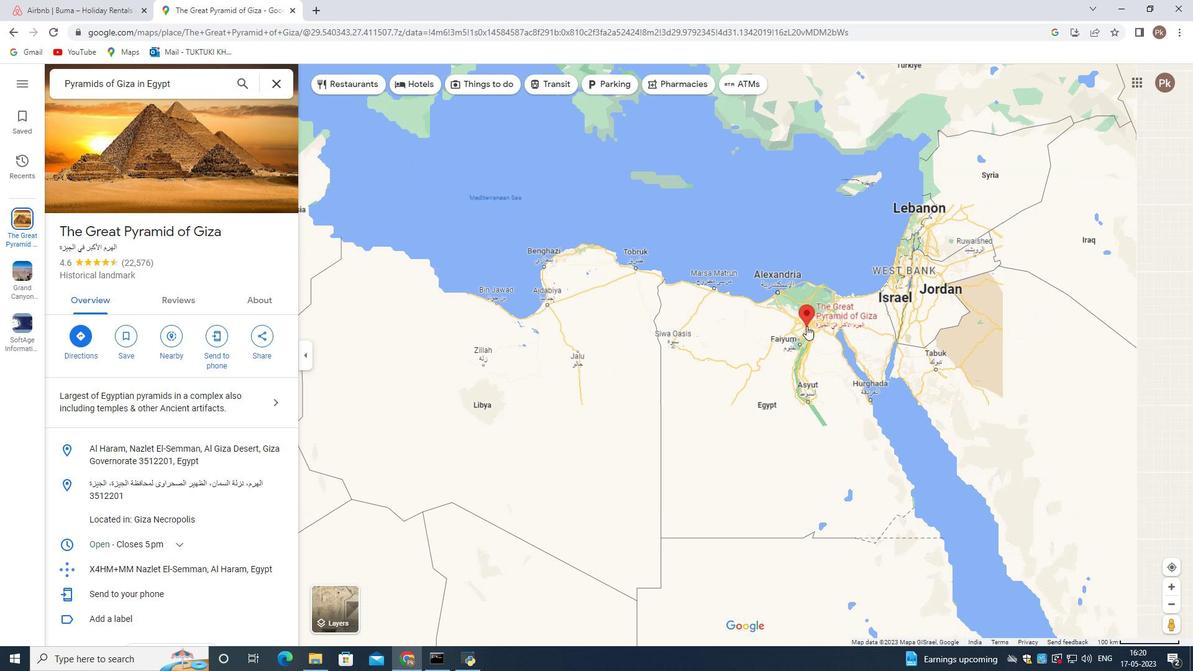 
Action: Mouse scrolled (794, 308) with delta (0, 0)
Screenshot: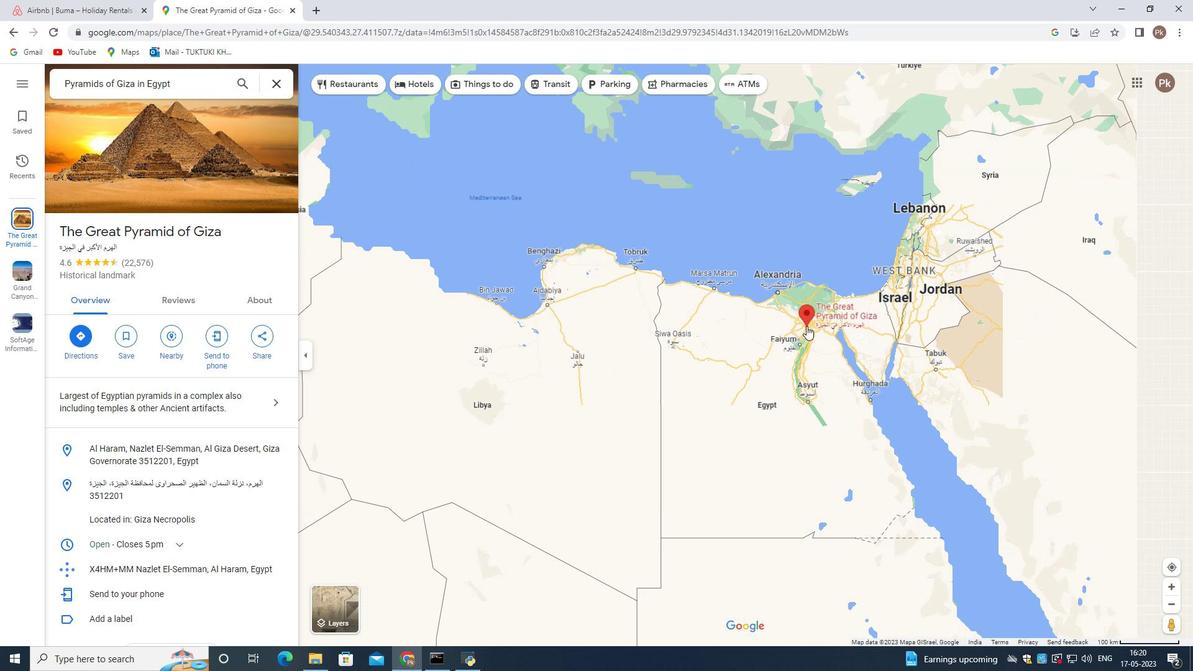 
Action: Mouse scrolled (794, 308) with delta (0, 0)
Screenshot: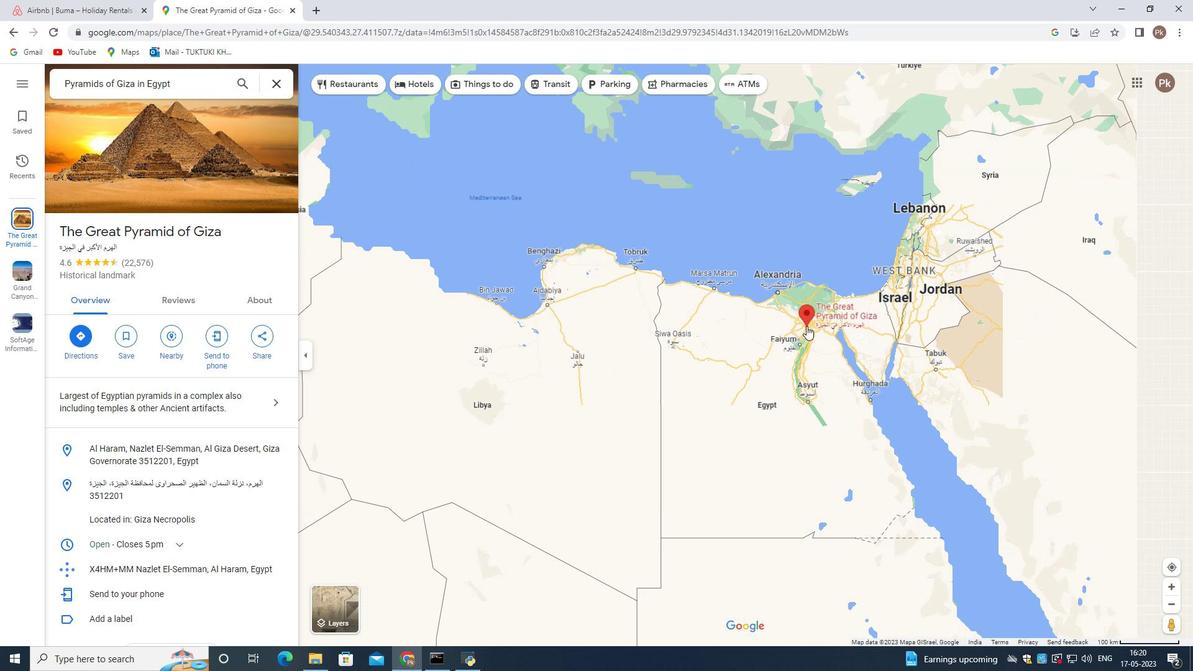 
Action: Mouse scrolled (794, 308) with delta (0, 0)
Screenshot: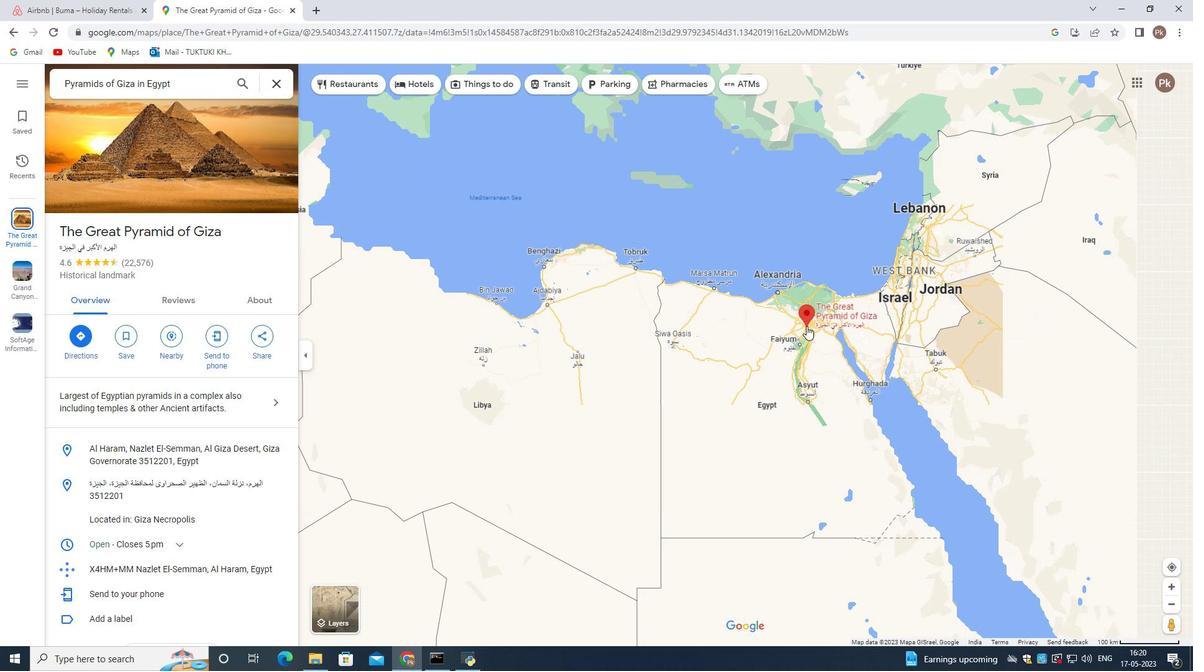 
Action: Mouse scrolled (794, 308) with delta (0, 0)
Screenshot: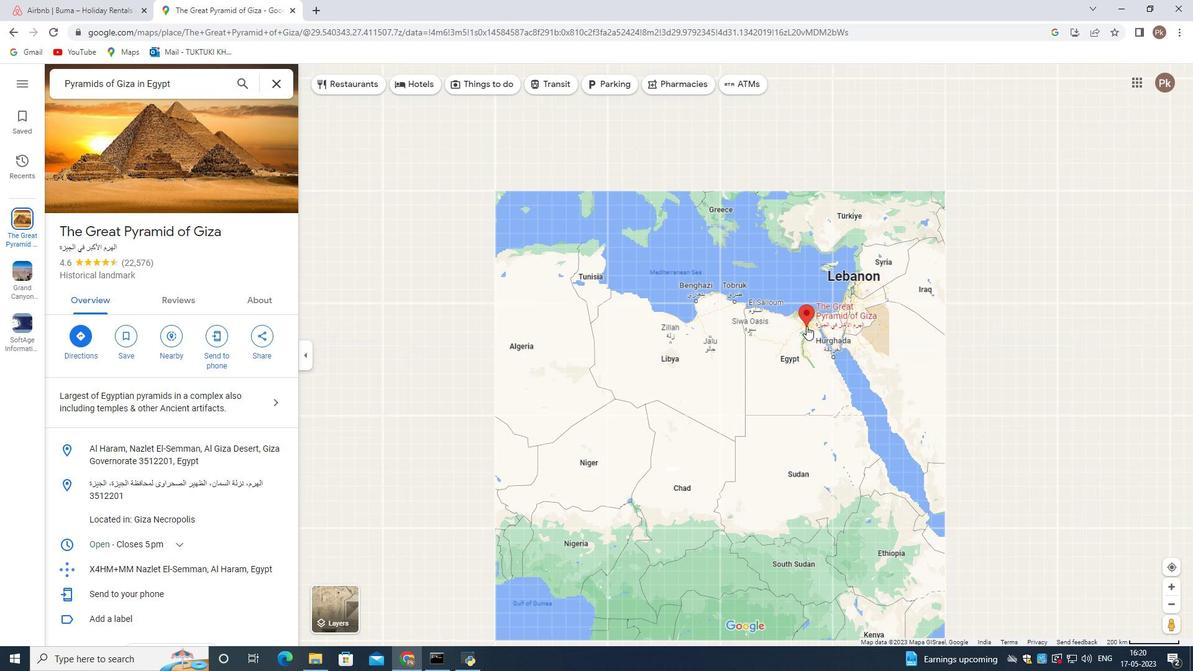 
Action: Mouse scrolled (794, 308) with delta (0, 0)
Screenshot: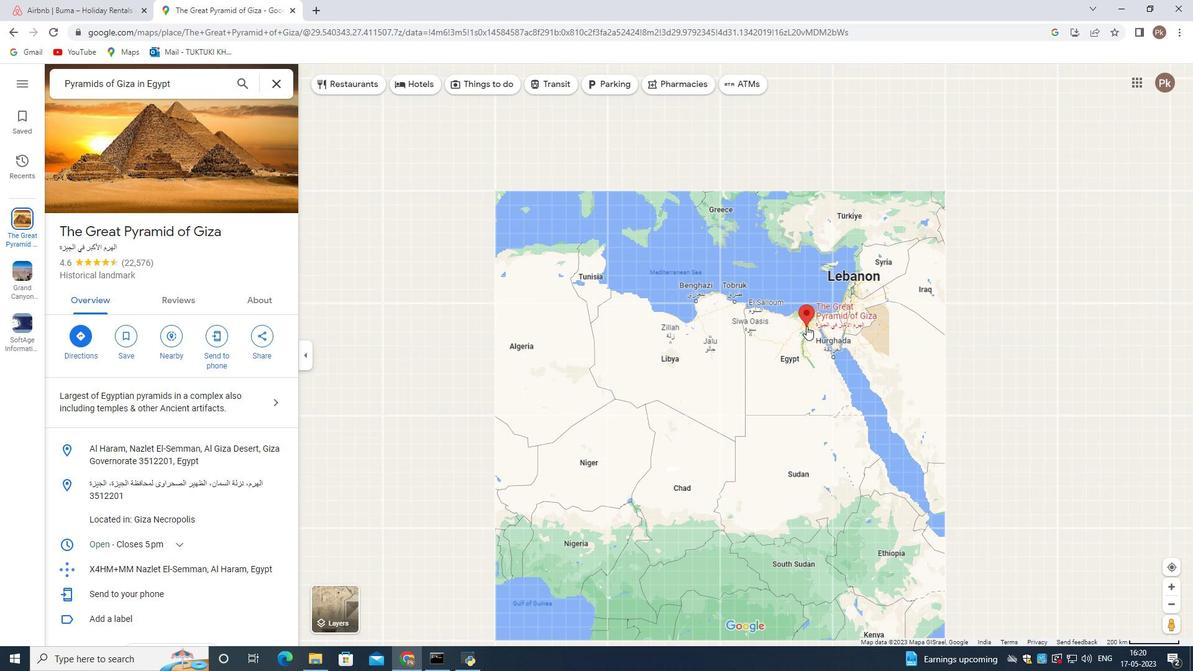 
Action: Mouse scrolled (794, 308) with delta (0, 0)
Screenshot: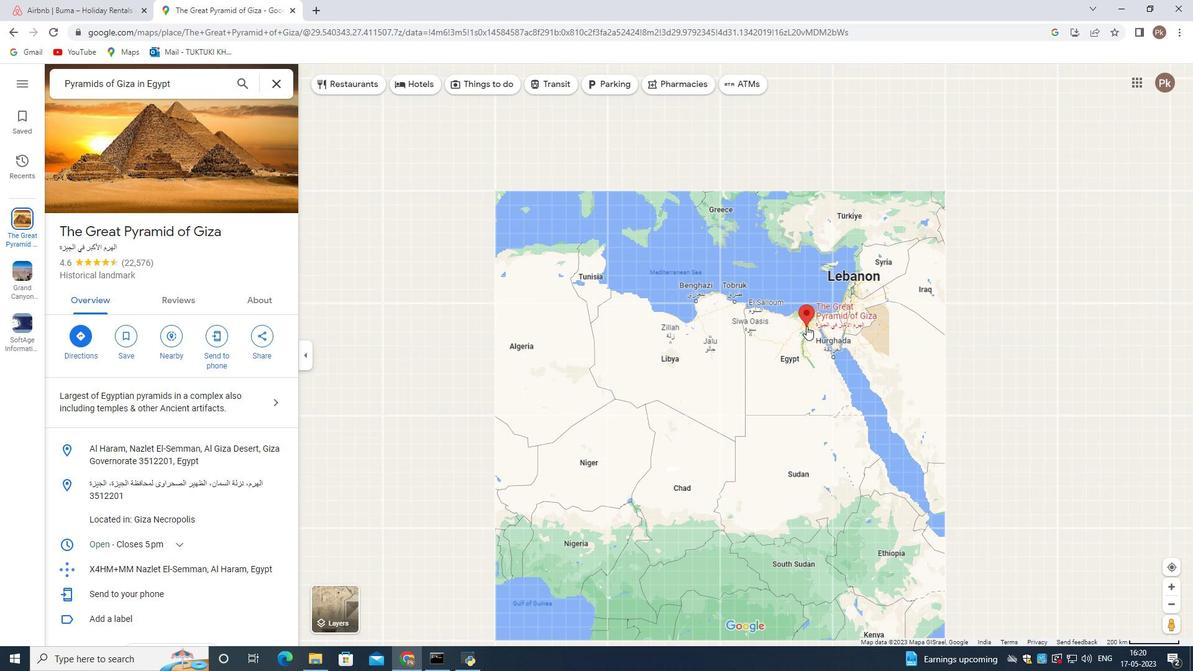 
Action: Mouse scrolled (794, 308) with delta (0, 0)
Screenshot: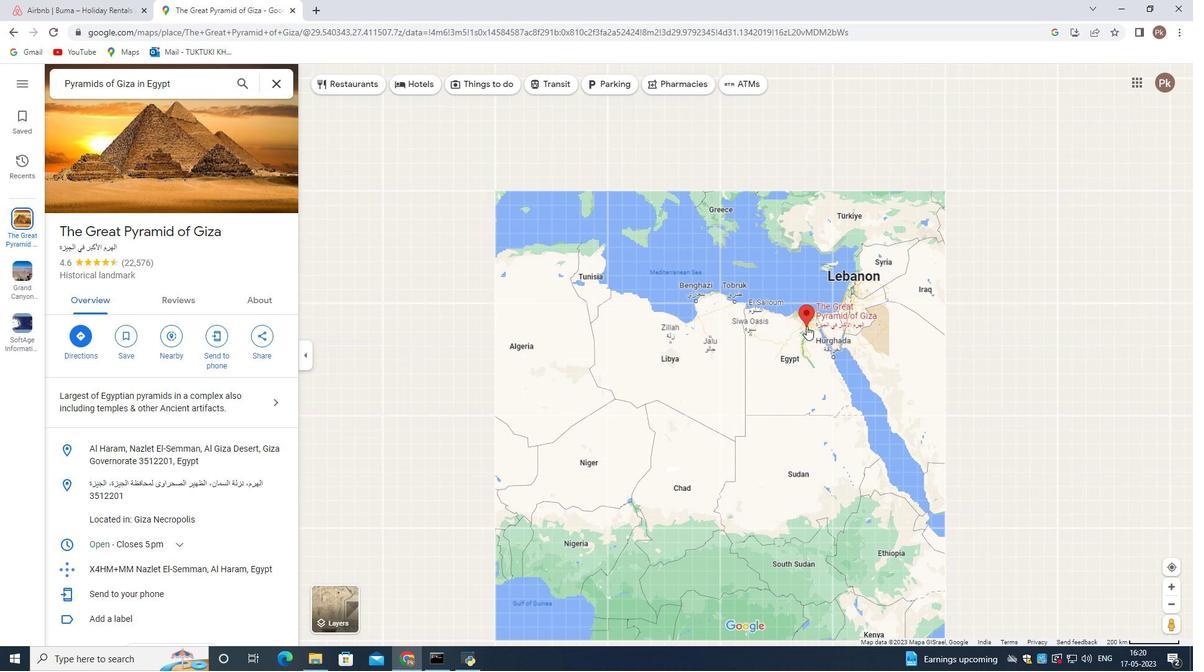 
Action: Mouse scrolled (794, 308) with delta (0, 0)
Screenshot: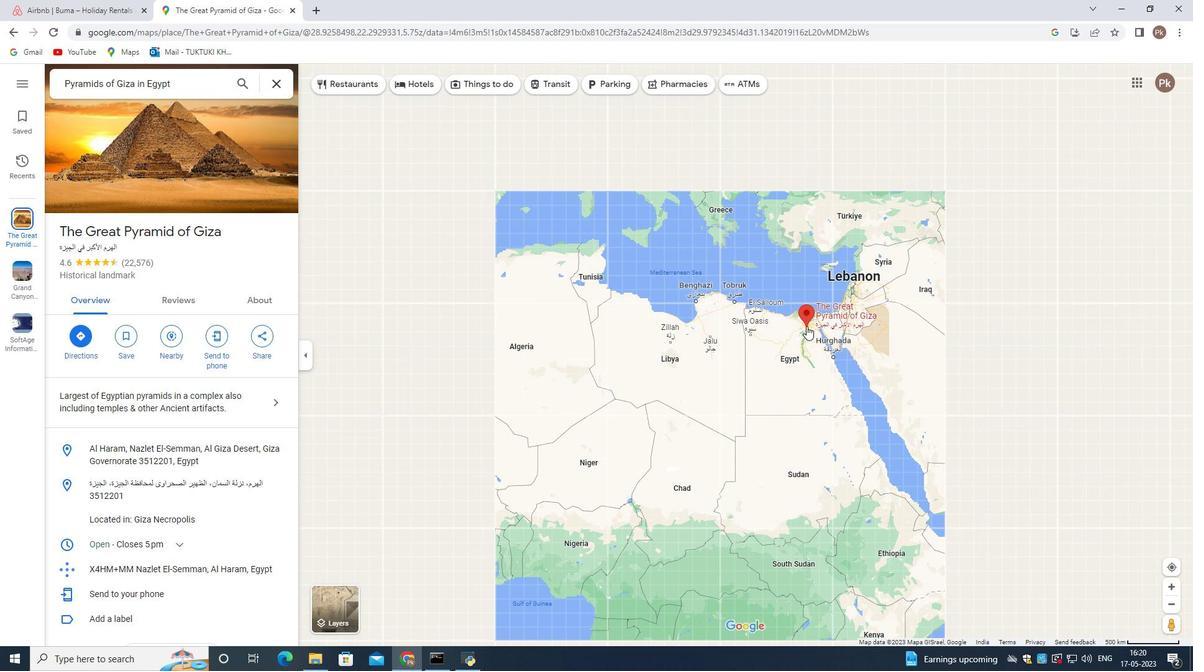 
Action: Mouse scrolled (794, 308) with delta (0, 0)
Screenshot: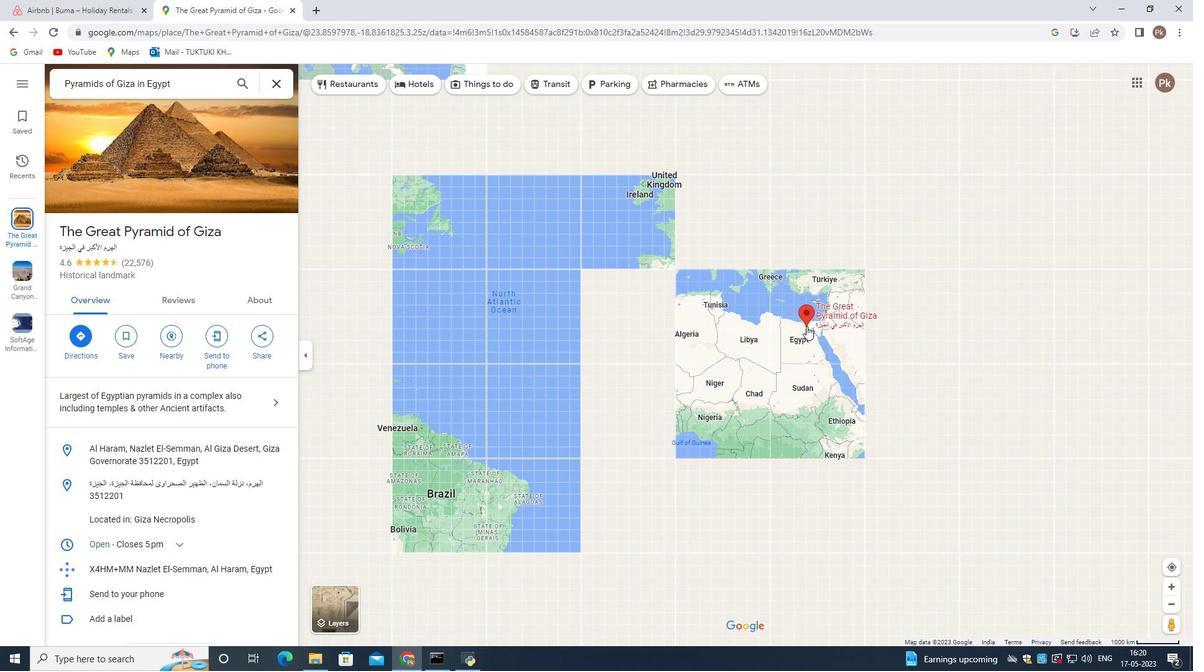
Action: Mouse scrolled (794, 308) with delta (0, 0)
Screenshot: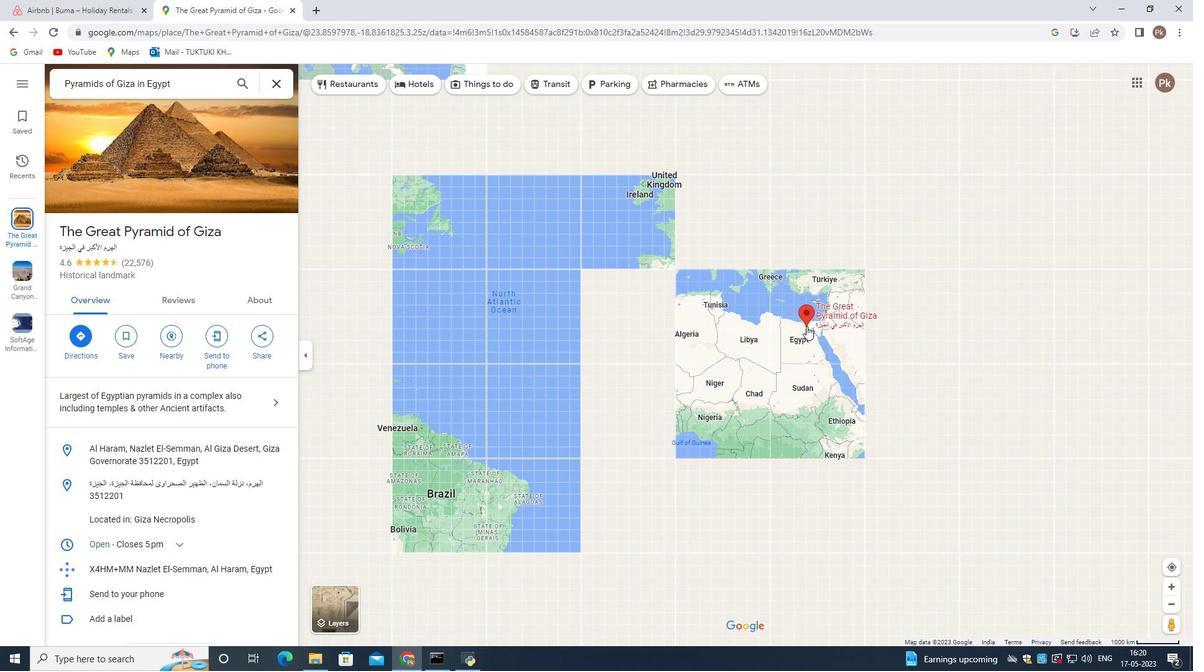 
Action: Mouse moved to (712, 309)
Screenshot: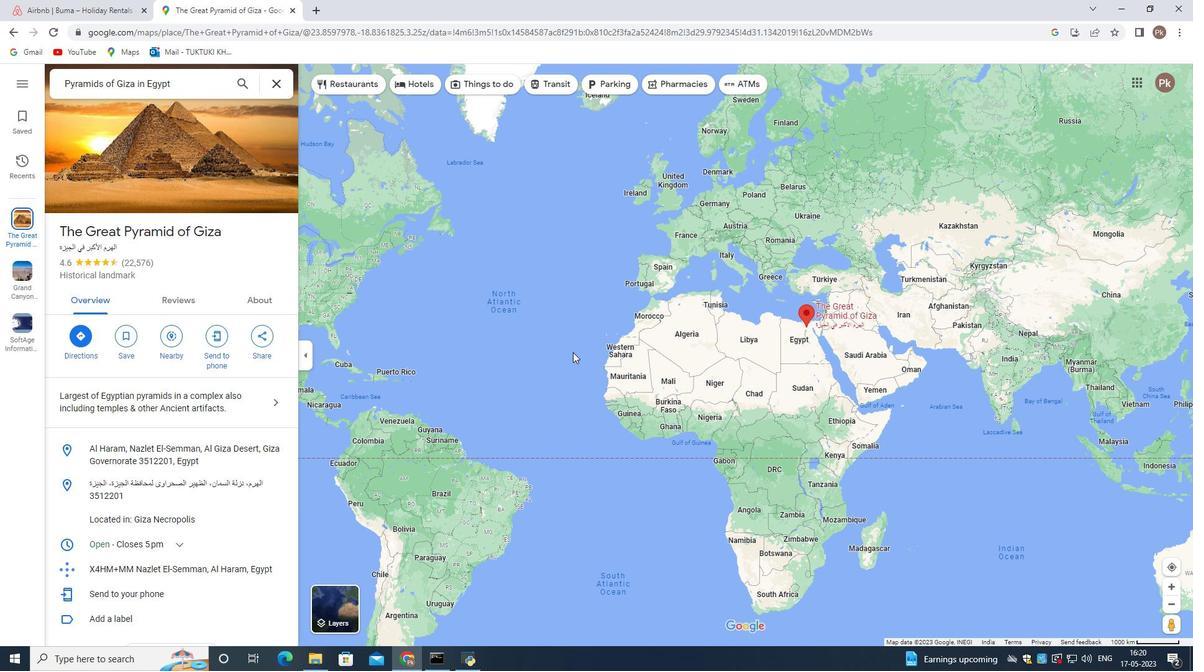 
Action: Mouse scrolled (712, 309) with delta (0, 0)
Screenshot: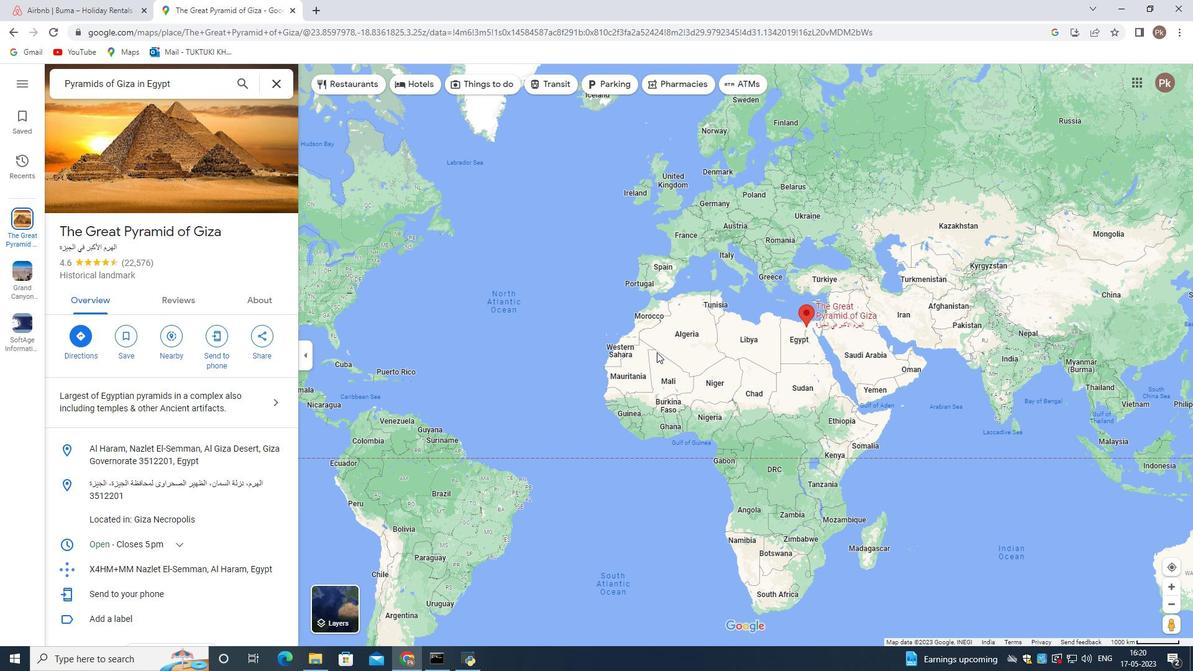
Action: Mouse scrolled (712, 309) with delta (0, 0)
Screenshot: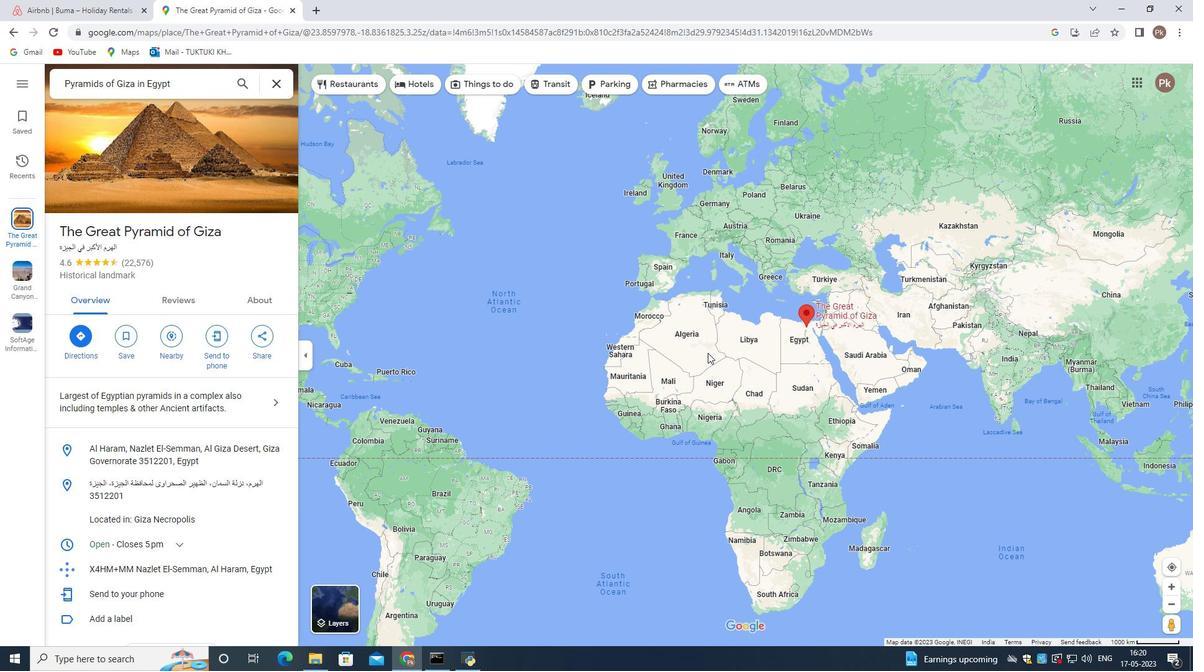 
Action: Mouse scrolled (712, 309) with delta (0, 0)
Screenshot: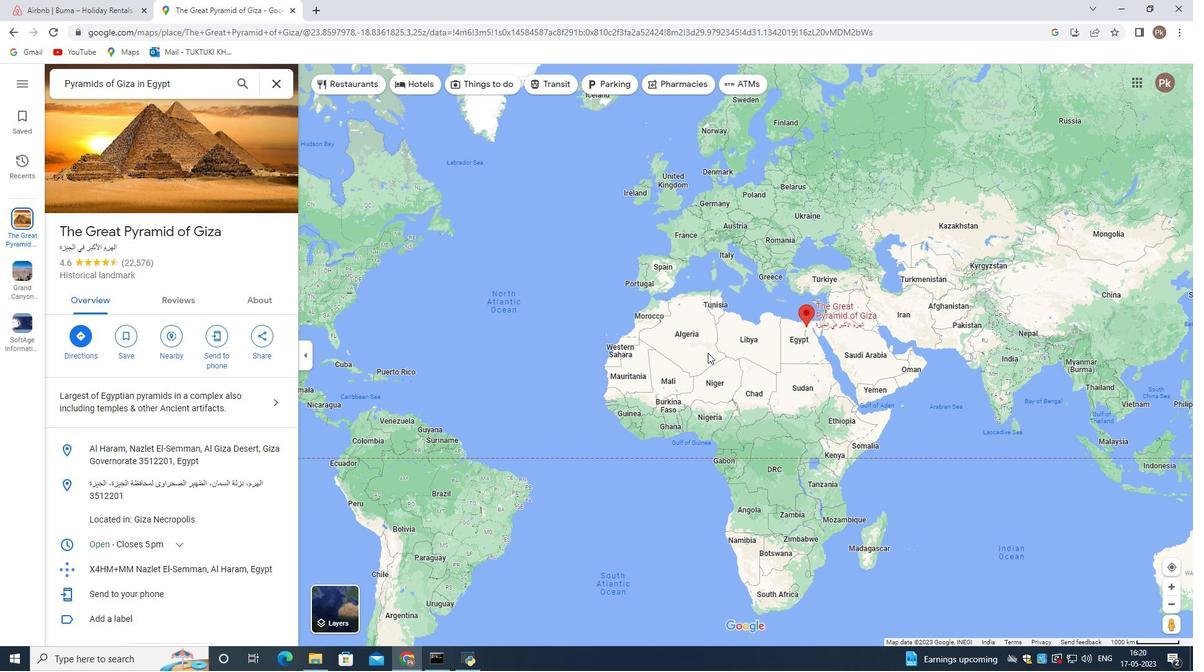 
Action: Mouse scrolled (712, 309) with delta (0, 0)
Screenshot: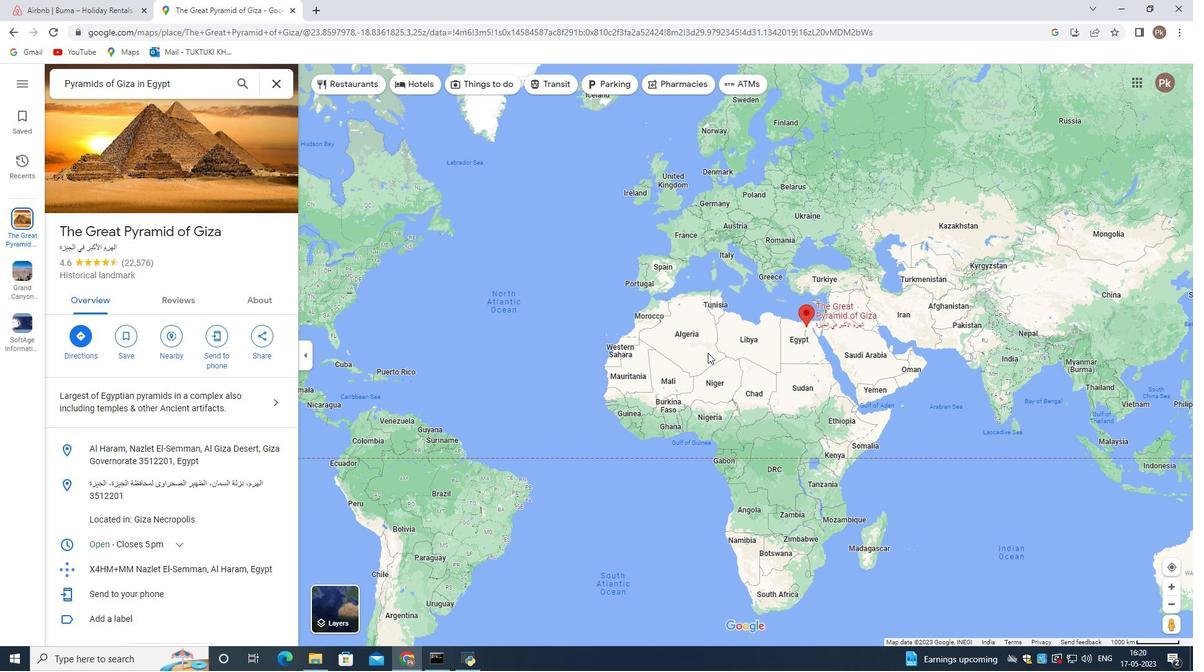 
Action: Mouse scrolled (712, 309) with delta (0, 0)
Screenshot: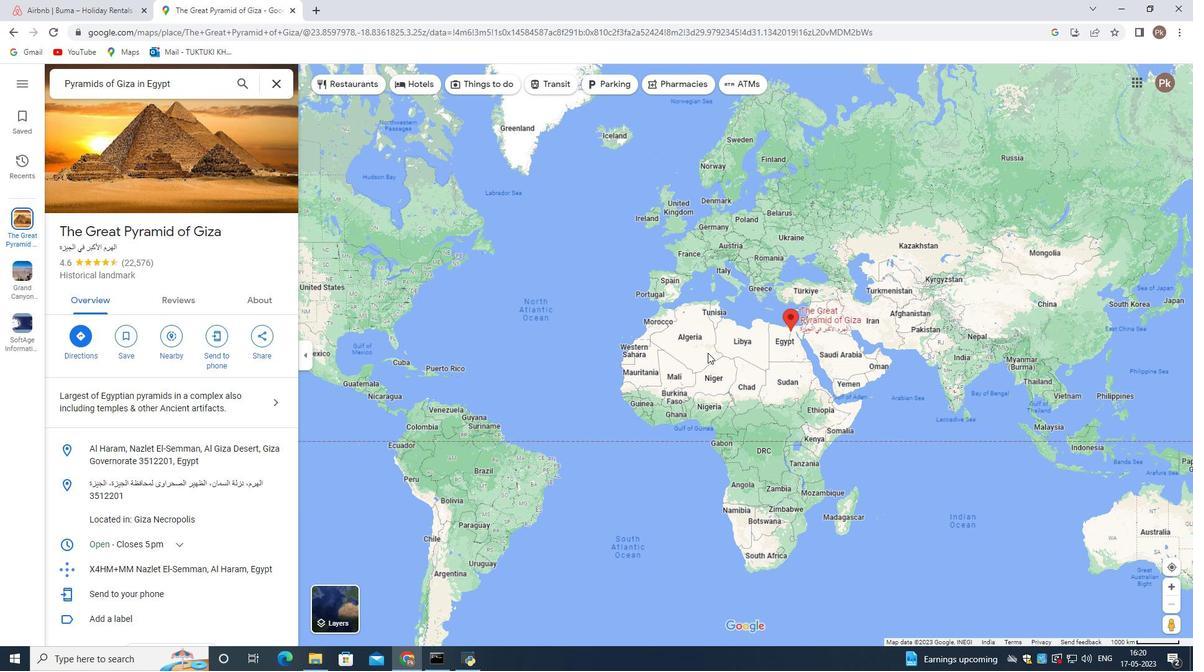 
Action: Mouse scrolled (712, 309) with delta (0, 0)
Screenshot: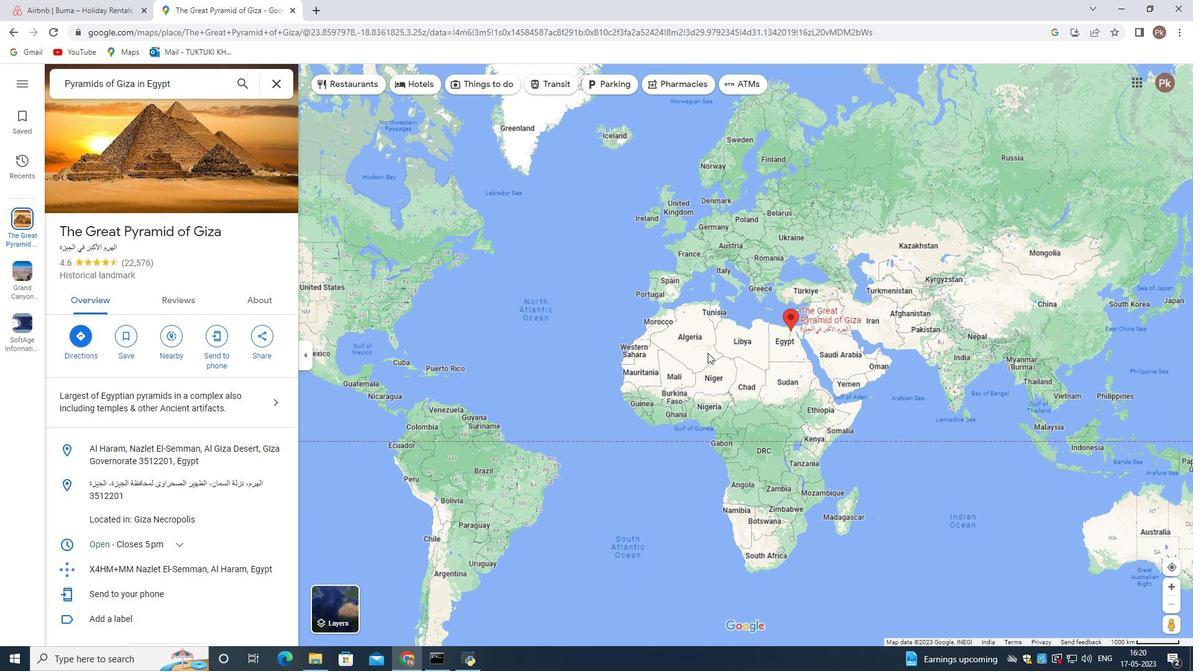 
Action: Mouse scrolled (712, 309) with delta (0, 0)
Screenshot: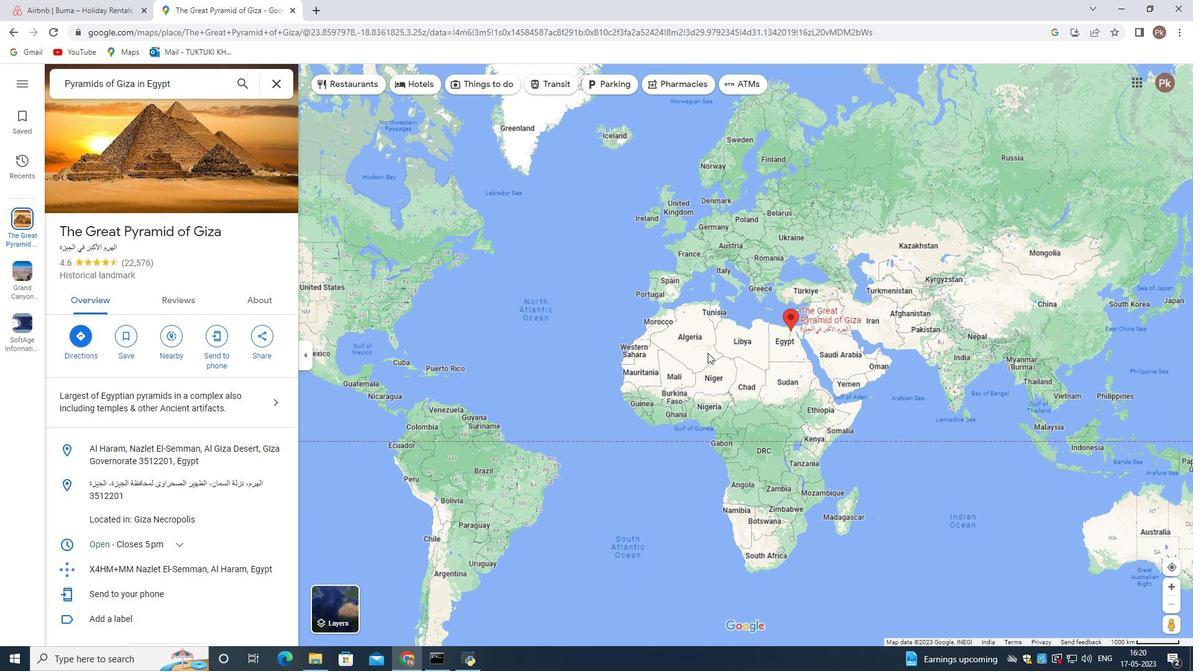 
Action: Mouse scrolled (712, 309) with delta (0, 0)
Screenshot: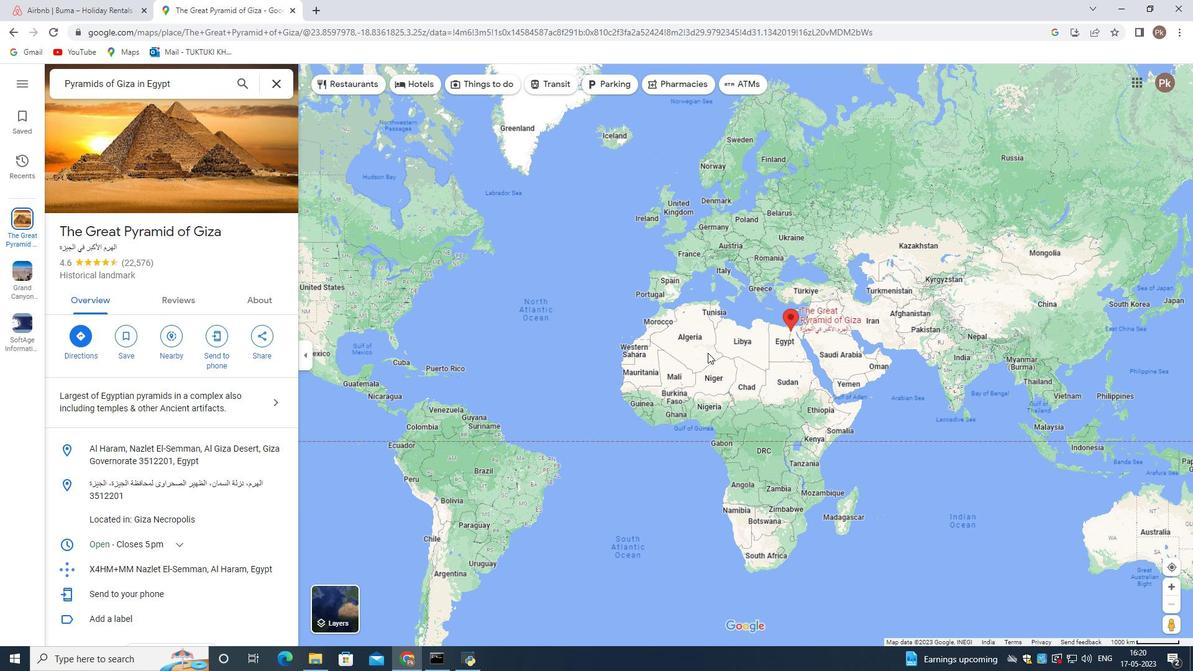 
Action: Mouse scrolled (712, 309) with delta (0, 0)
Screenshot: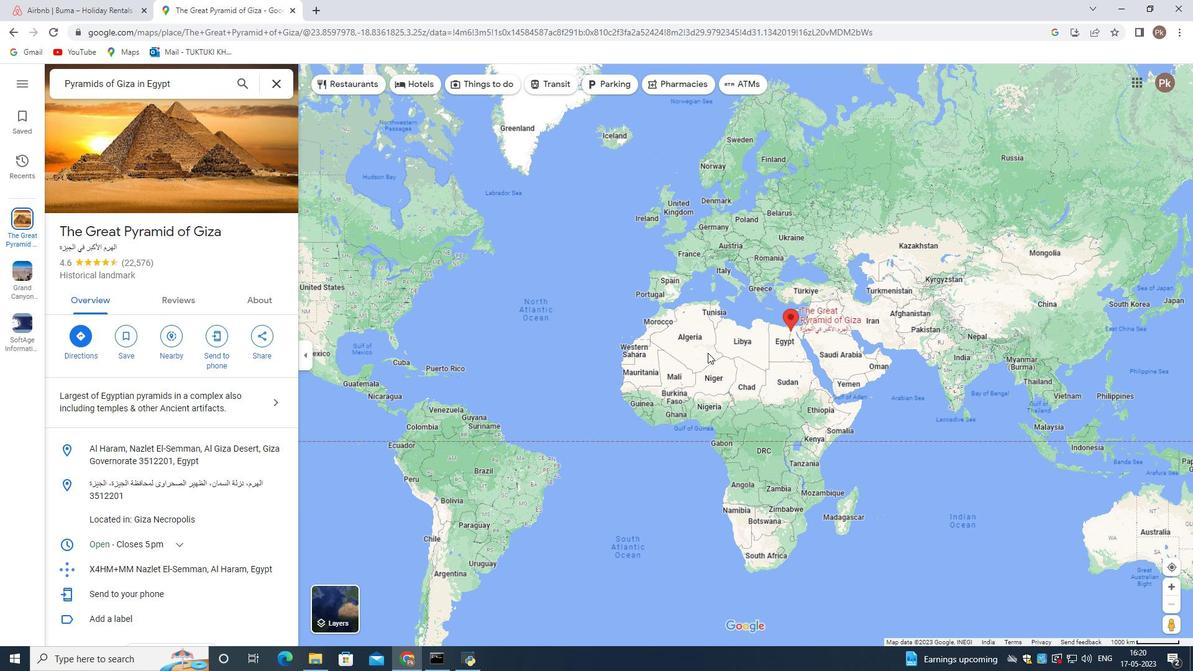 
Action: Mouse moved to (709, 309)
Screenshot: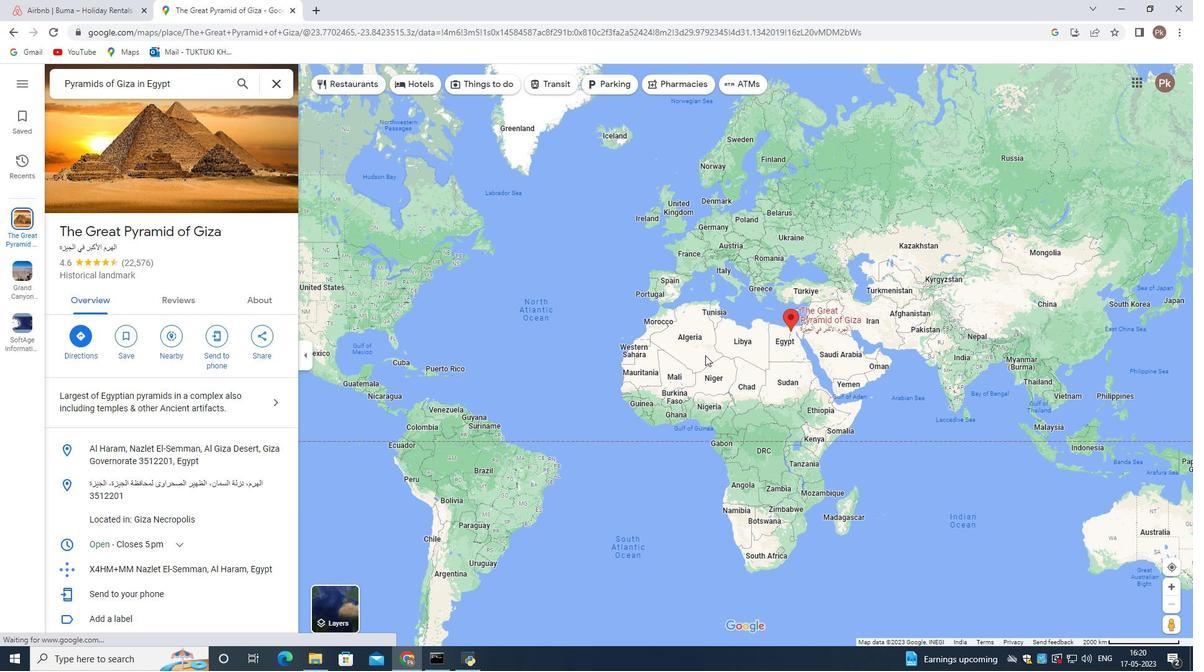 
Action: Mouse scrolled (709, 309) with delta (0, 0)
Screenshot: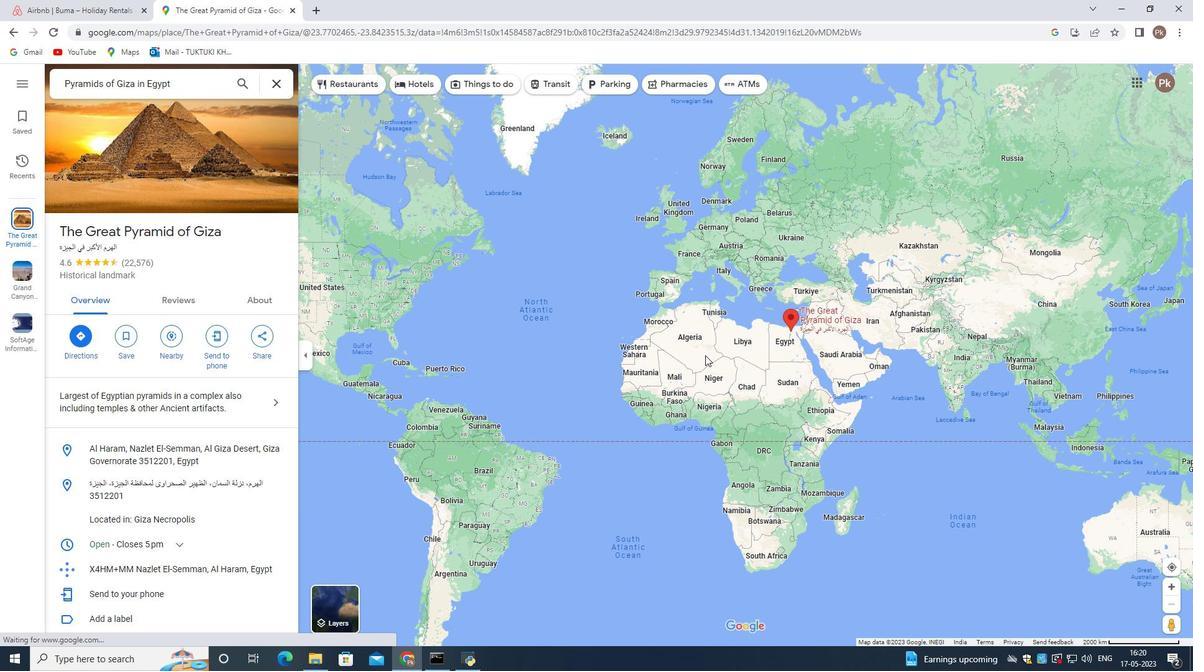 
Action: Mouse scrolled (709, 309) with delta (0, 0)
Screenshot: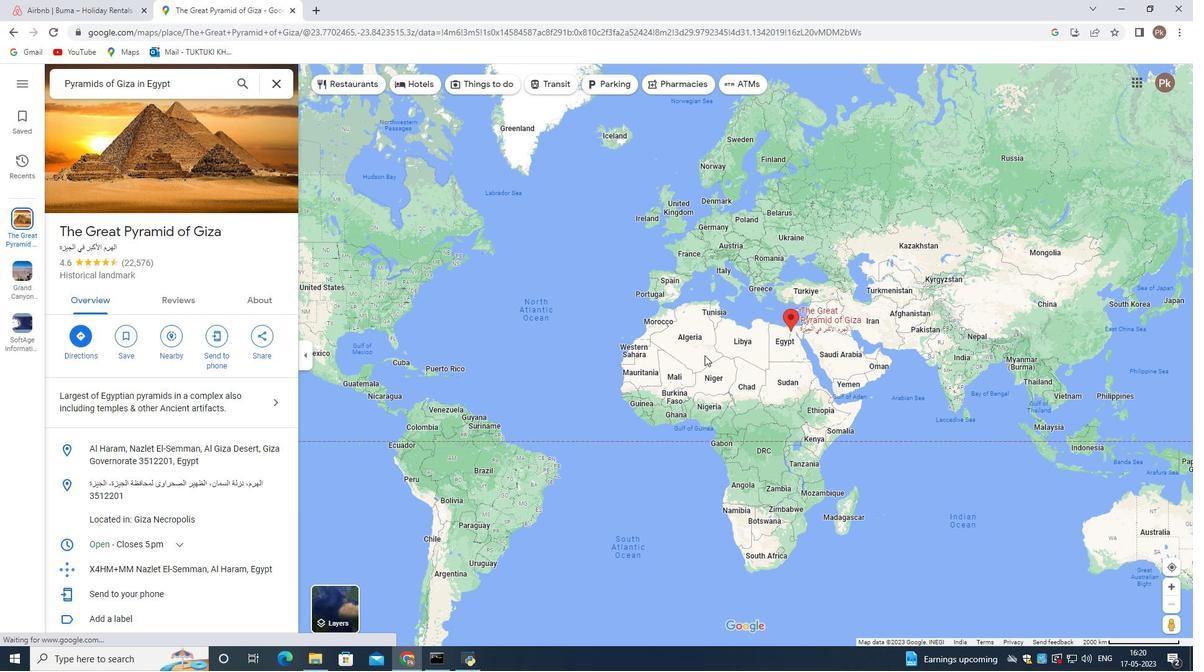 
Action: Mouse scrolled (709, 309) with delta (0, 0)
Screenshot: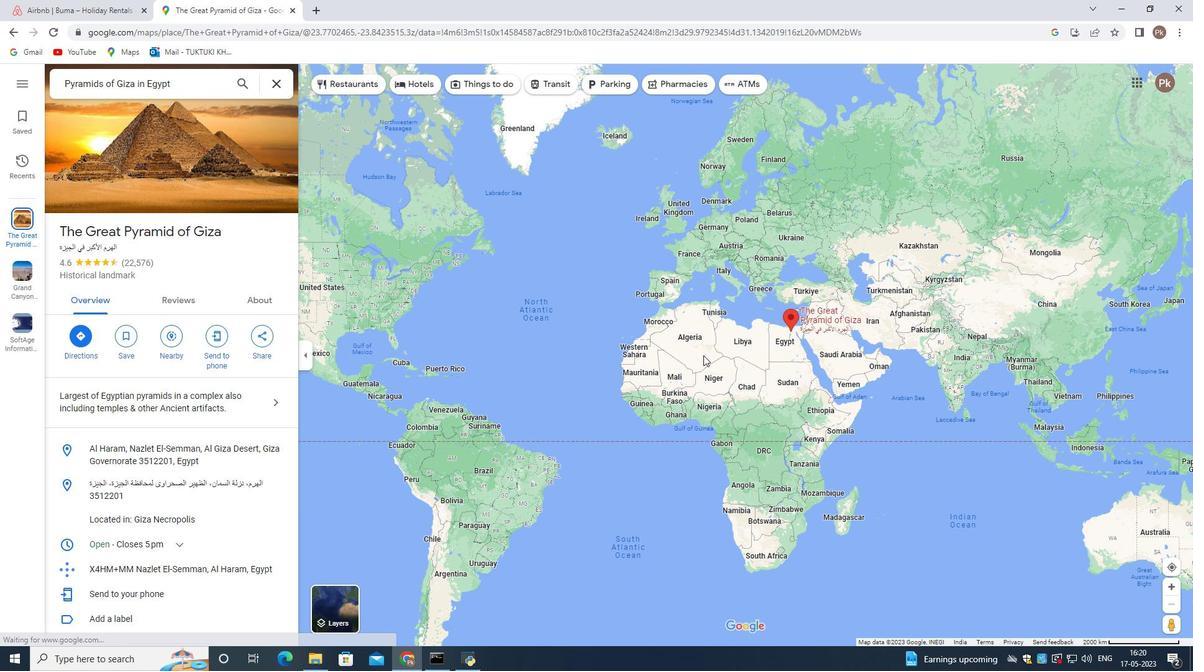 
Action: Mouse scrolled (709, 309) with delta (0, 0)
Screenshot: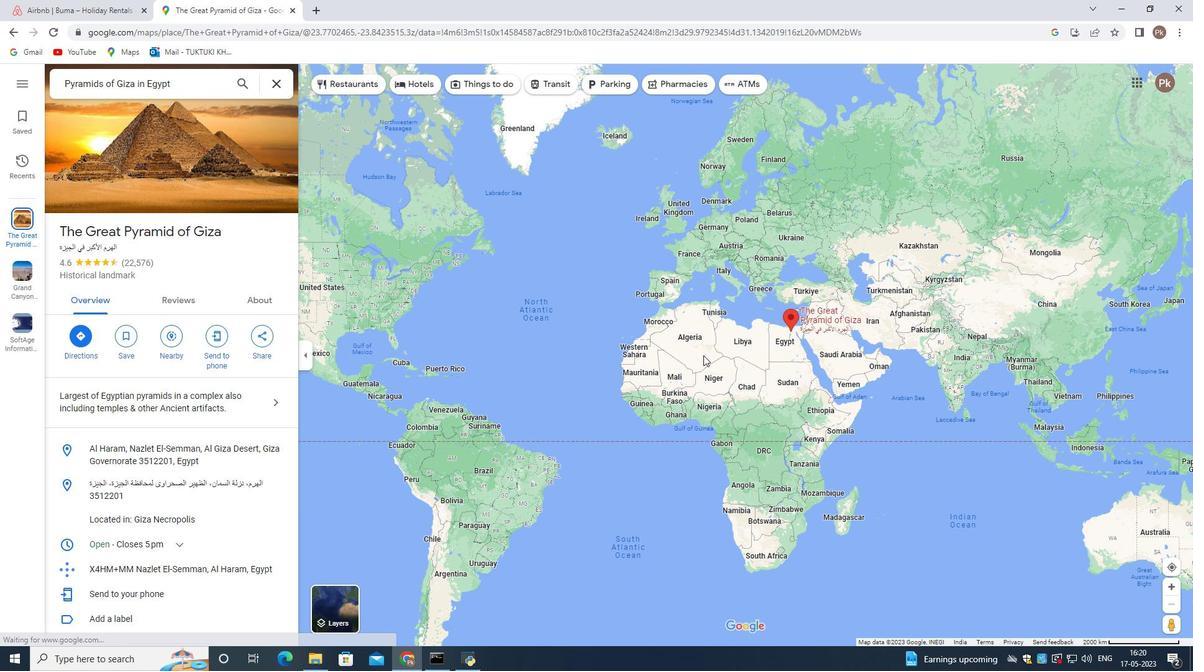 
Action: Mouse scrolled (709, 309) with delta (0, 0)
Screenshot: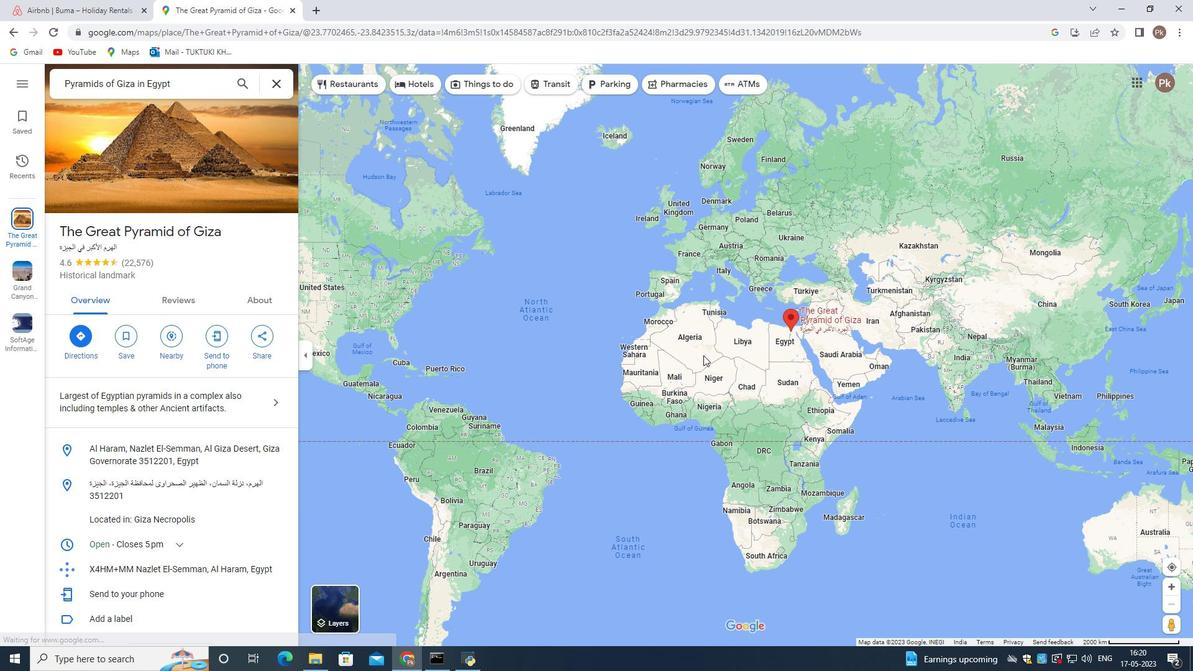 
Action: Mouse moved to (786, 308)
Screenshot: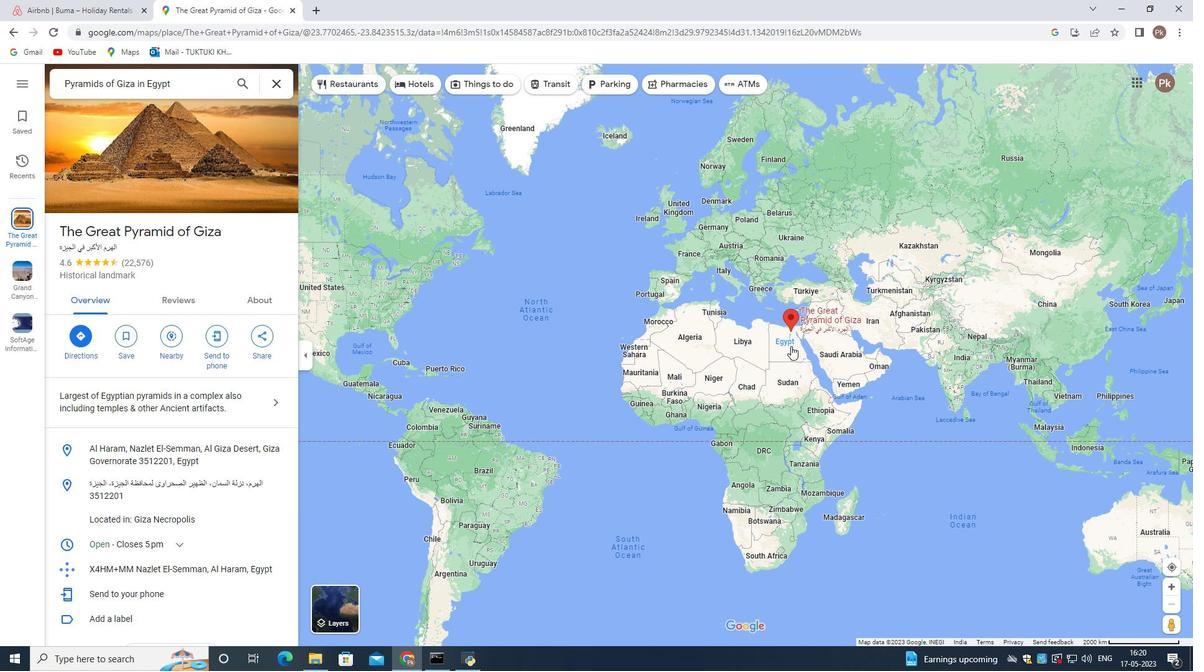
Action: Mouse scrolled (786, 308) with delta (0, 0)
Screenshot: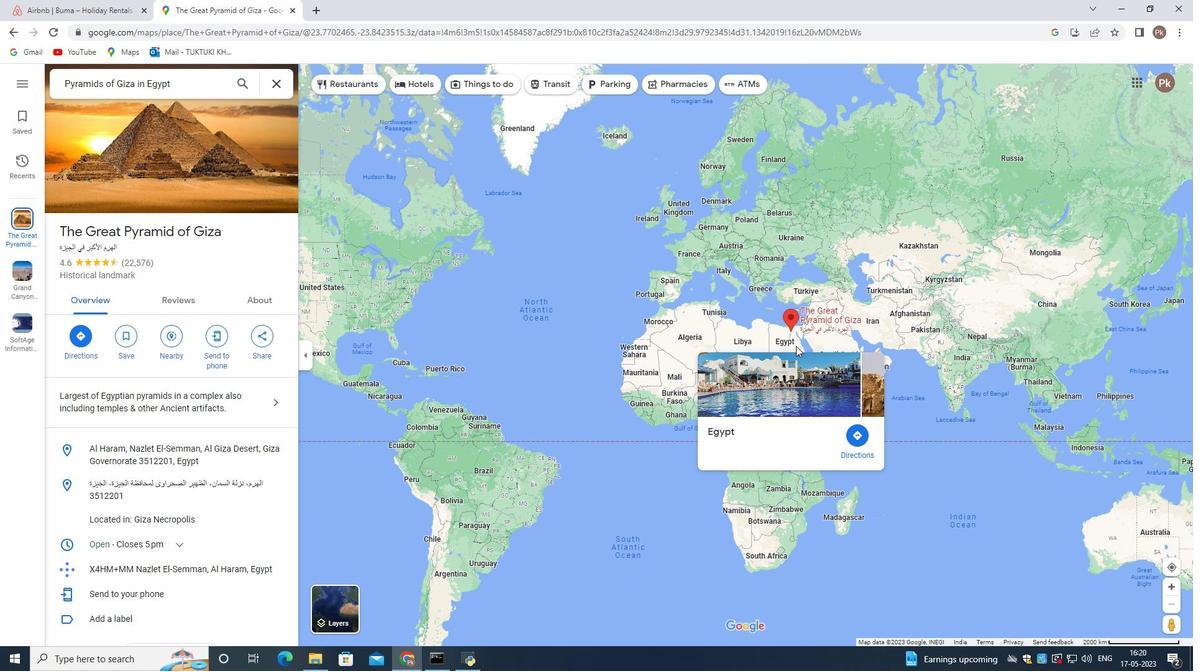 
Action: Mouse scrolled (786, 308) with delta (0, 0)
Screenshot: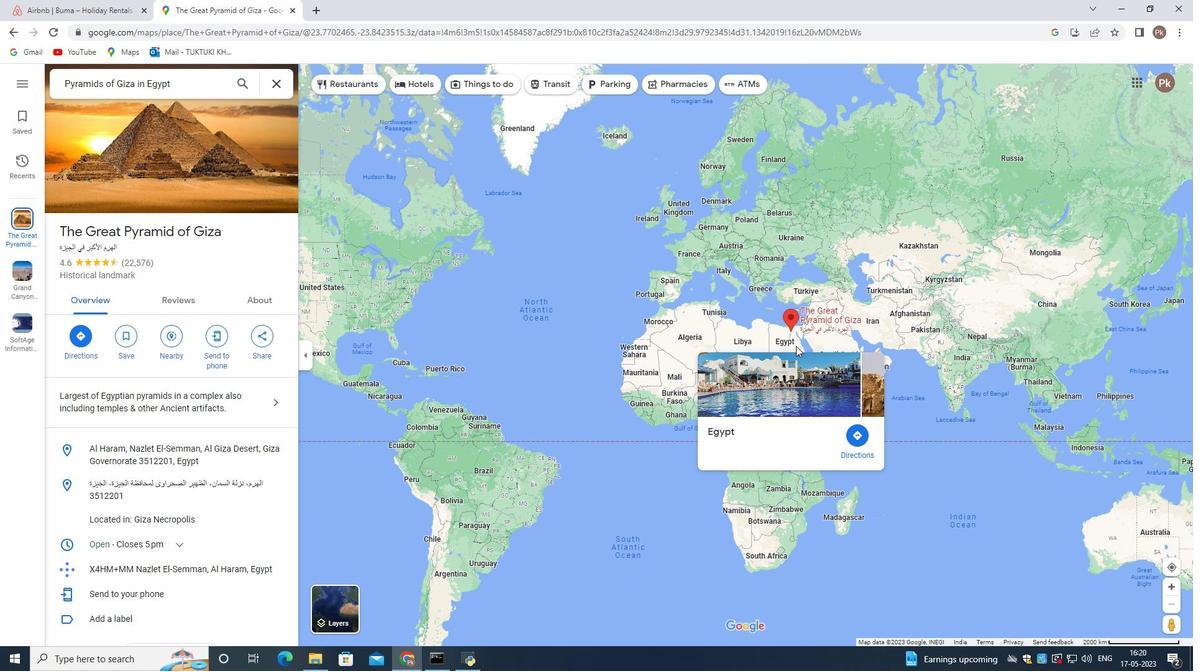 
Action: Mouse scrolled (786, 308) with delta (0, 0)
Screenshot: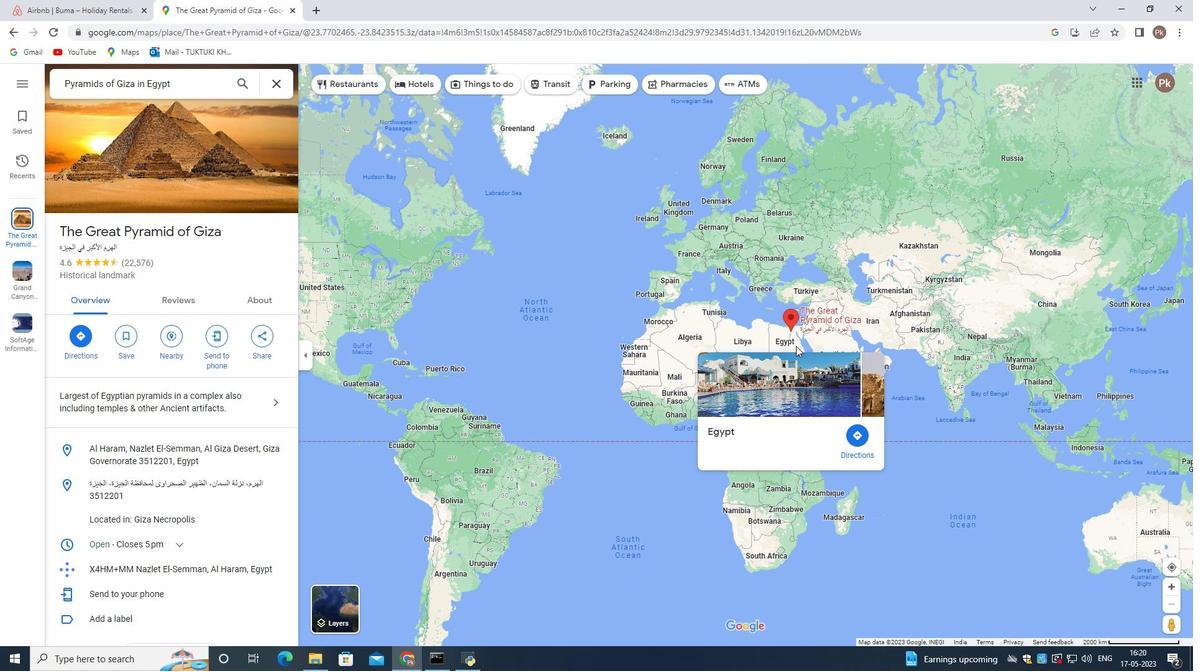 
Action: Mouse scrolled (786, 308) with delta (0, 0)
Screenshot: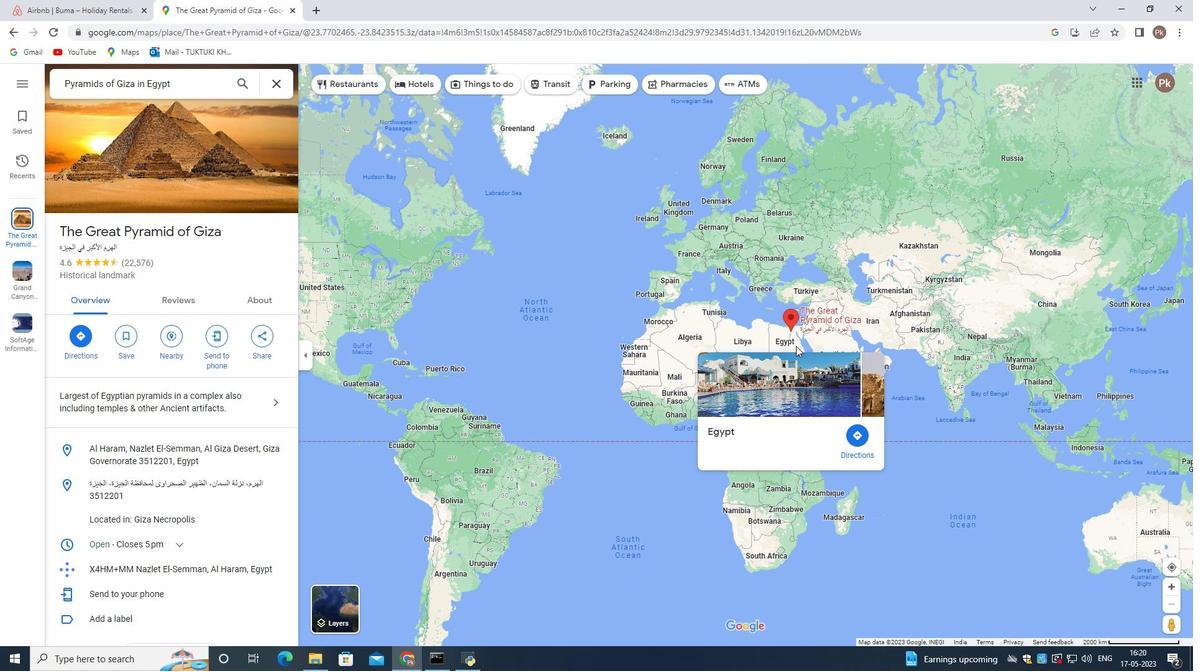 
Action: Mouse scrolled (786, 308) with delta (0, 0)
Screenshot: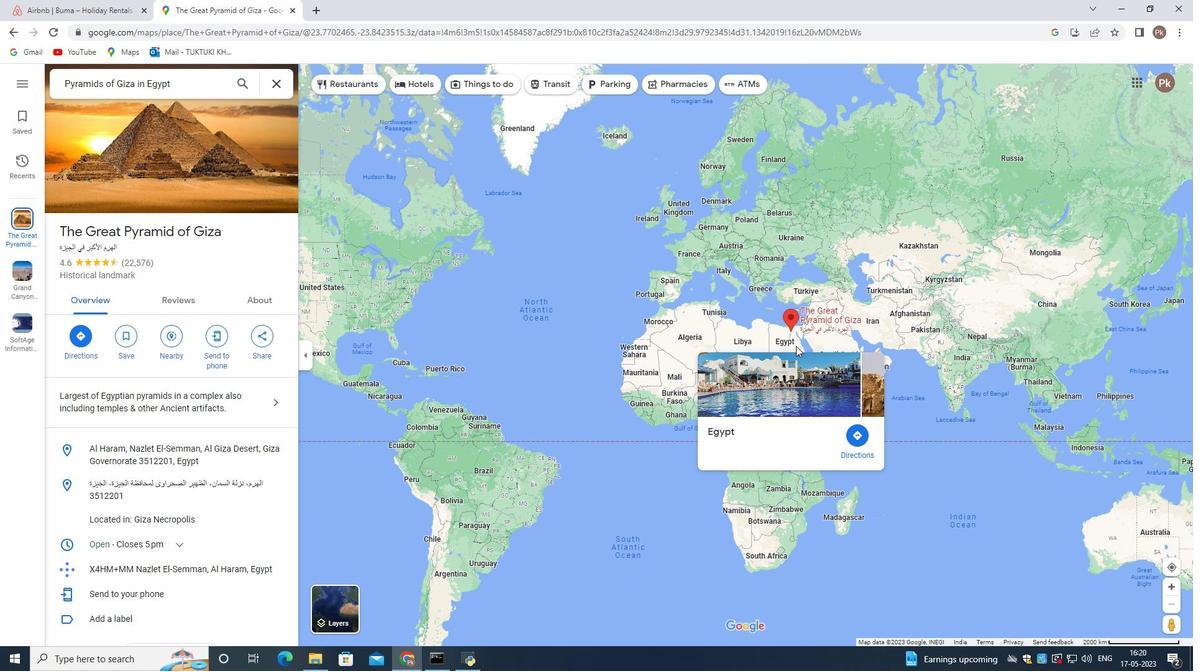 
Action: Mouse moved to (786, 308)
Screenshot: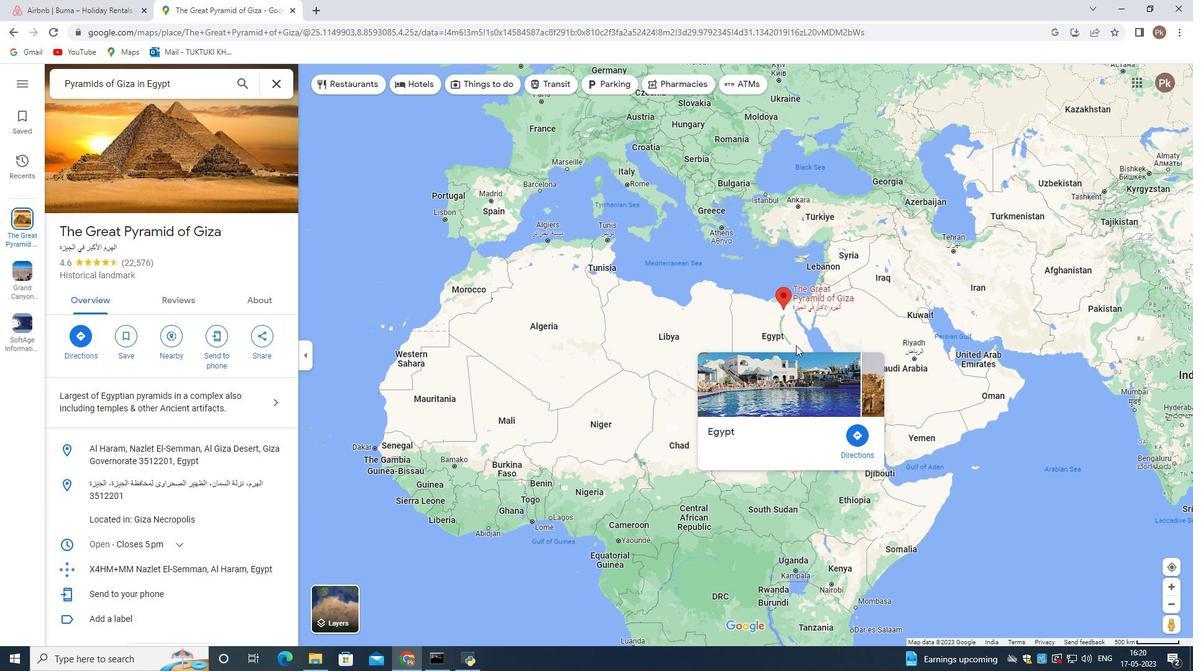 
Action: Mouse scrolled (786, 308) with delta (0, 0)
Screenshot: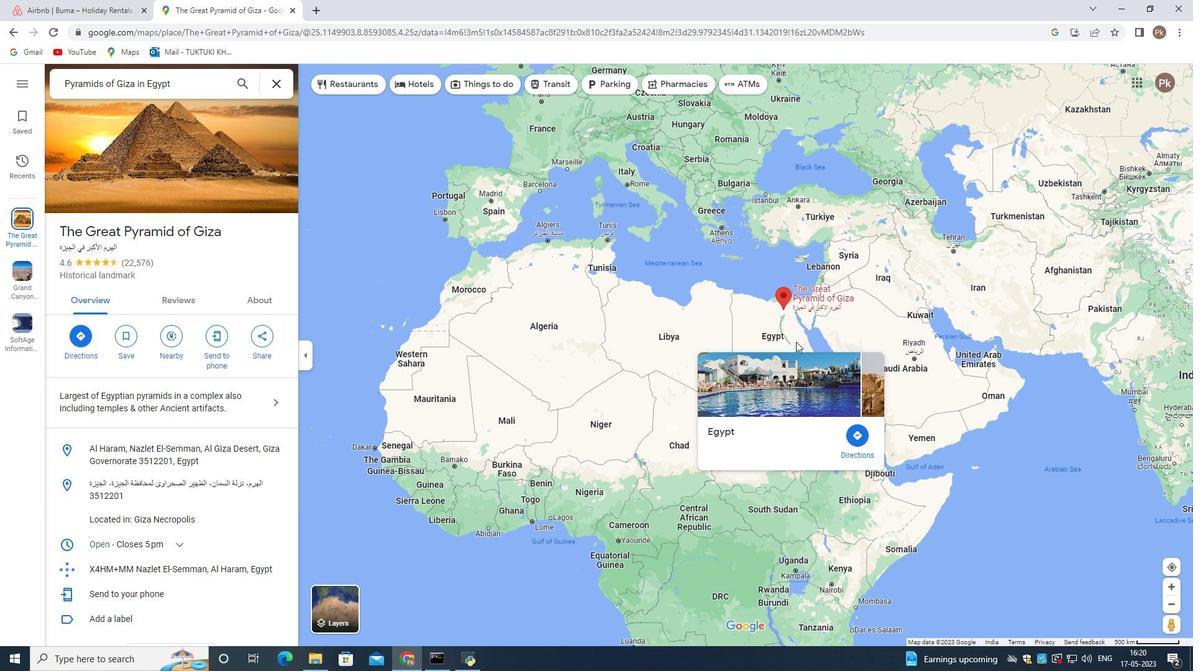 
Action: Mouse scrolled (786, 308) with delta (0, 0)
Screenshot: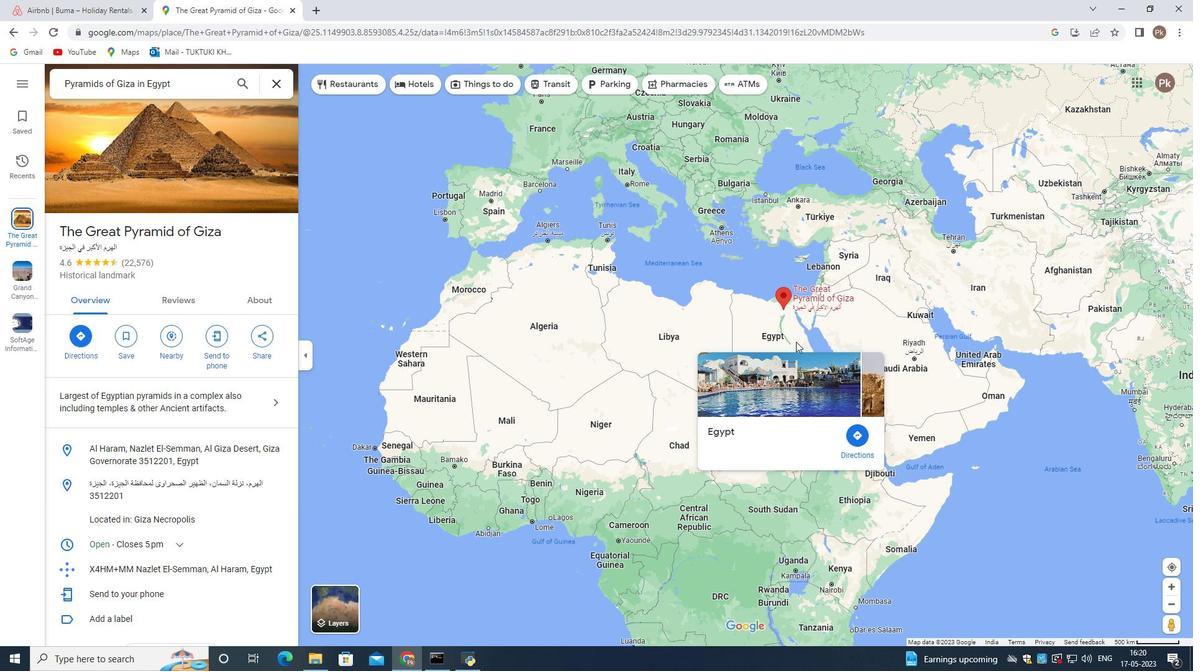
Action: Mouse scrolled (786, 308) with delta (0, 0)
Screenshot: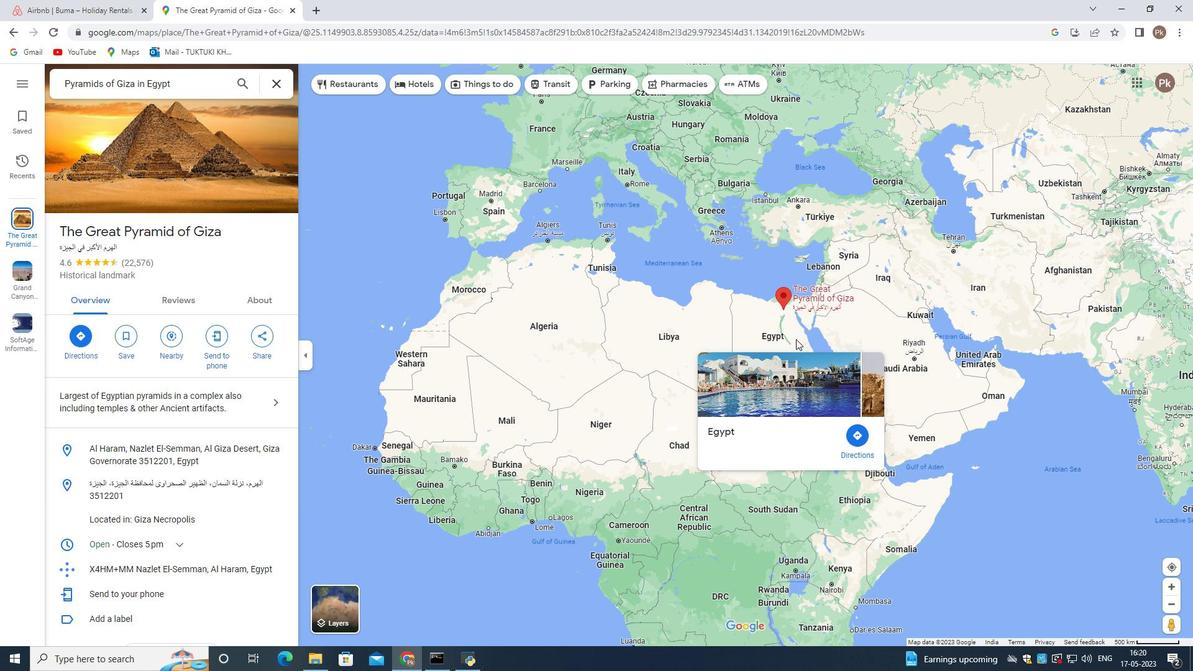 
Action: Mouse scrolled (786, 308) with delta (0, 0)
Screenshot: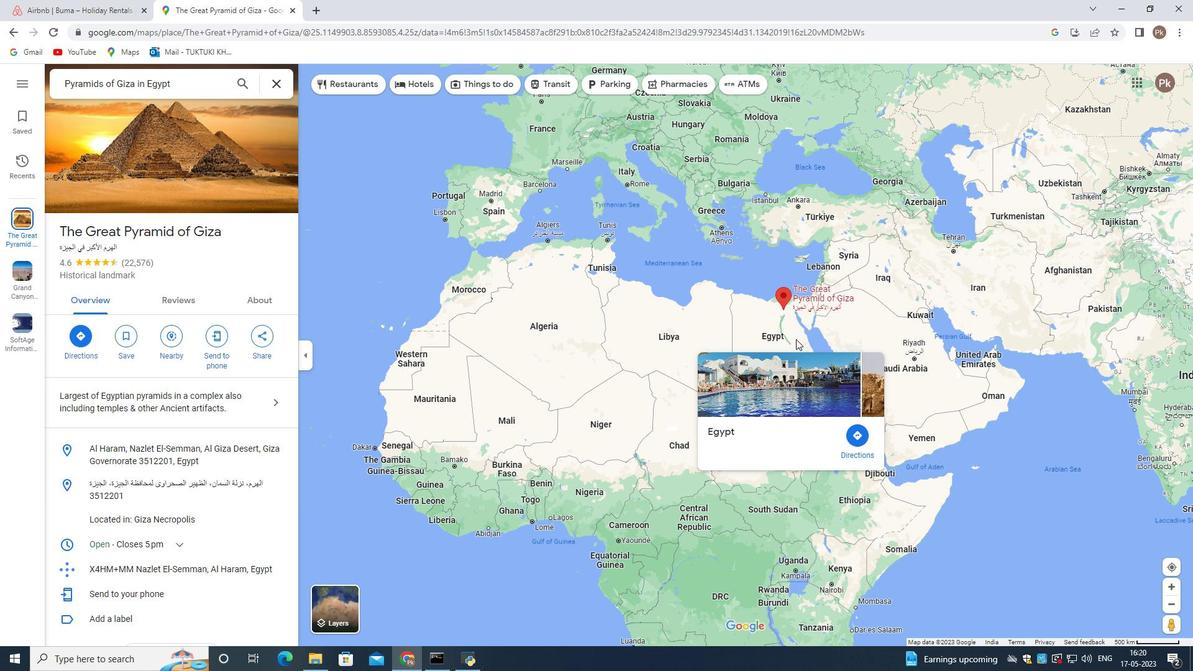 
Action: Mouse scrolled (786, 308) with delta (0, 0)
Screenshot: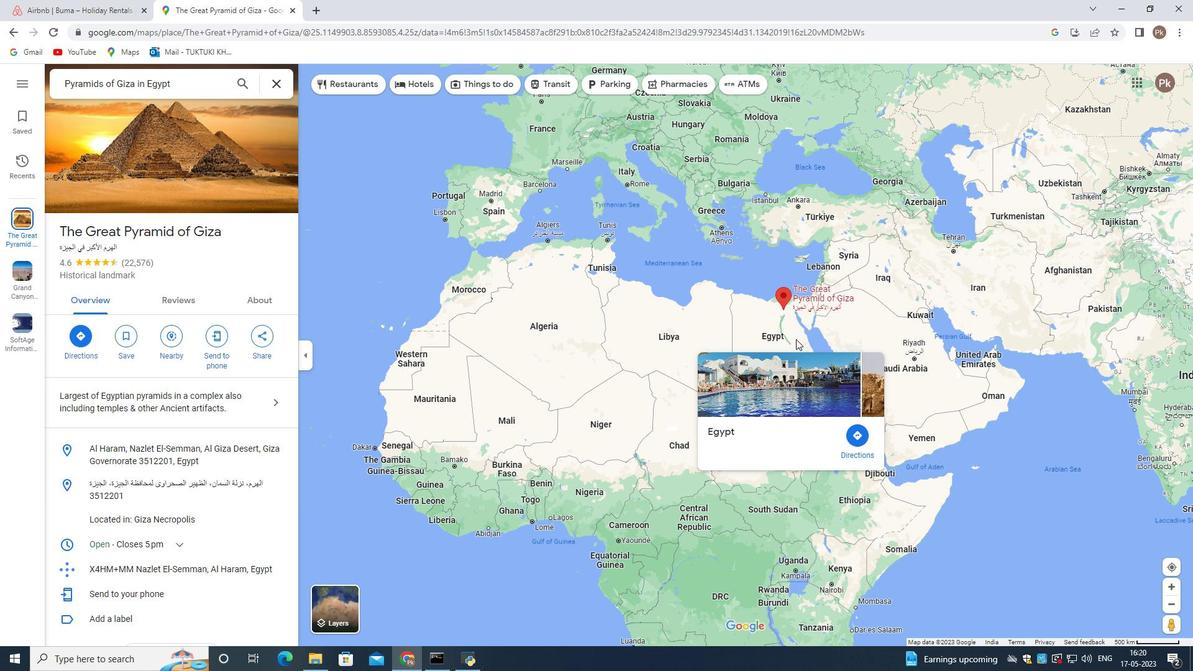 
Action: Mouse scrolled (786, 308) with delta (0, 0)
Screenshot: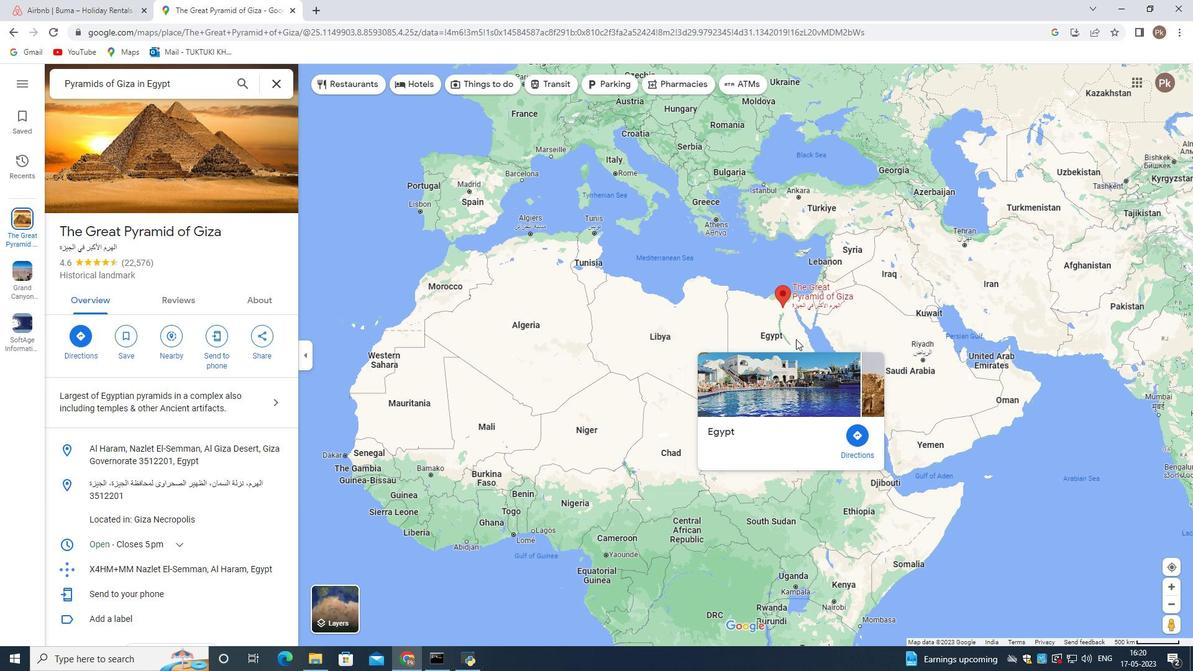 
Action: Mouse moved to (776, 308)
Screenshot: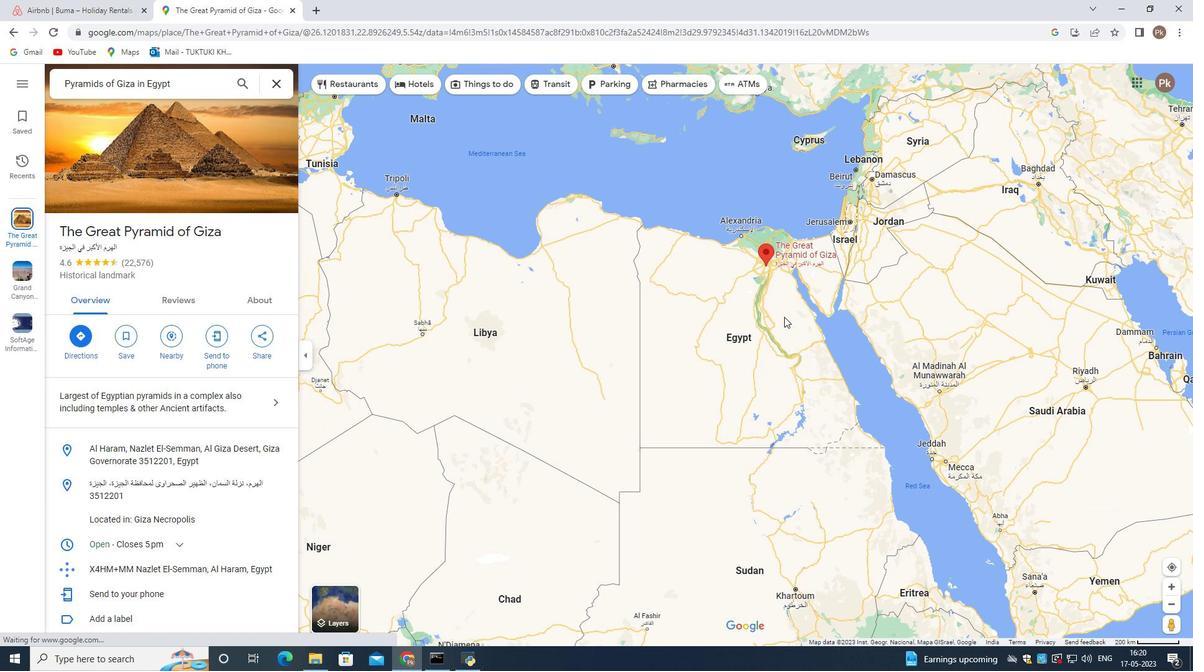 
Action: Mouse scrolled (776, 308) with delta (0, 0)
Screenshot: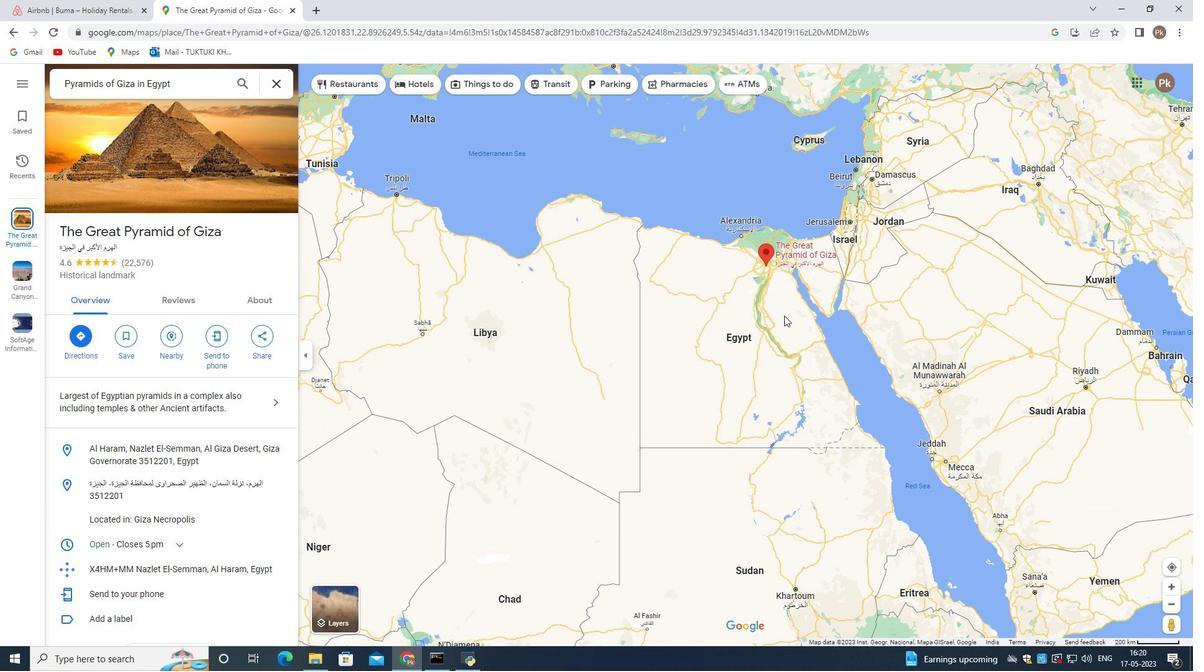 
Action: Mouse scrolled (776, 308) with delta (0, 0)
Screenshot: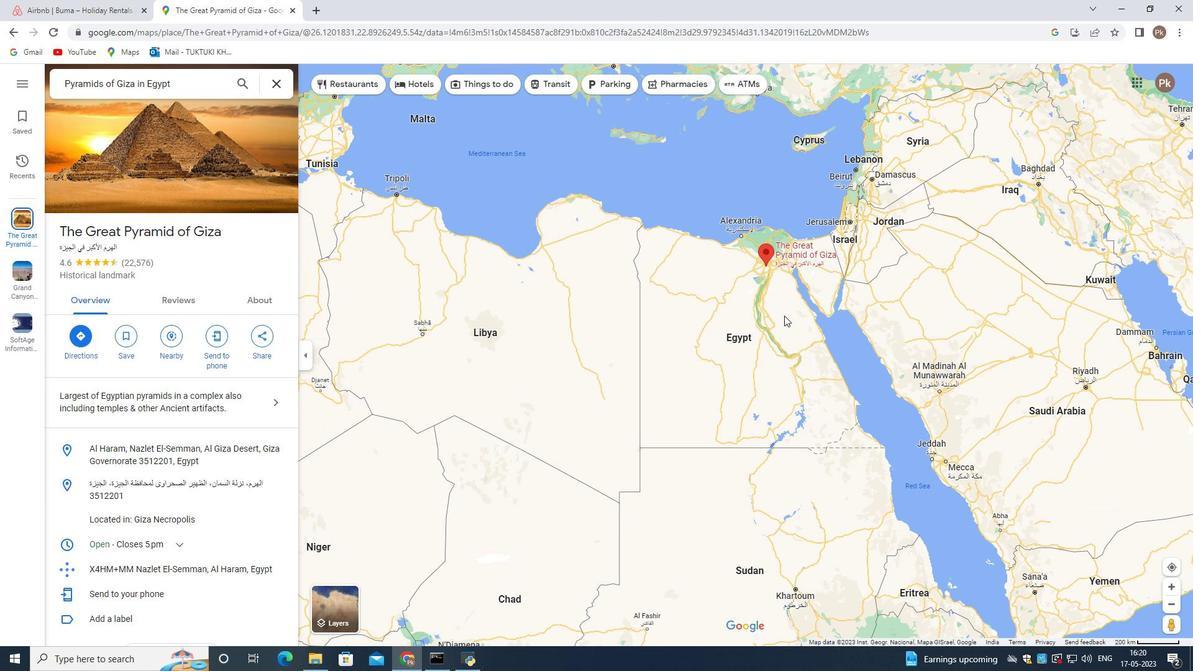 
Action: Mouse scrolled (776, 308) with delta (0, 0)
Screenshot: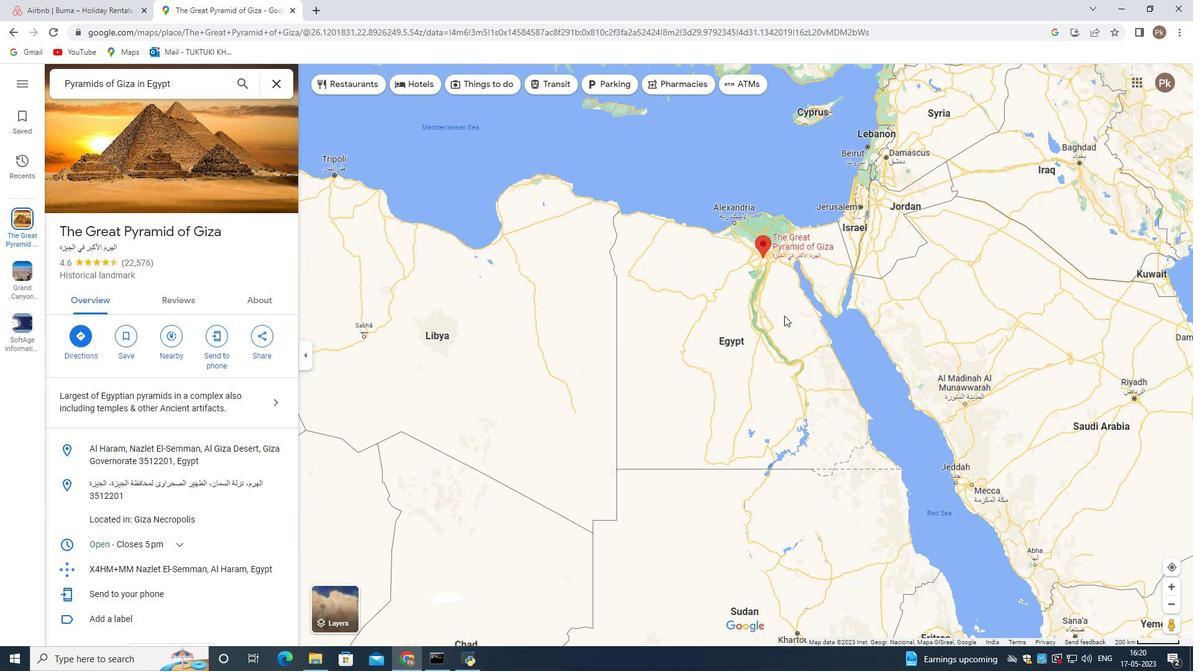 
Action: Mouse scrolled (776, 308) with delta (0, 0)
Screenshot: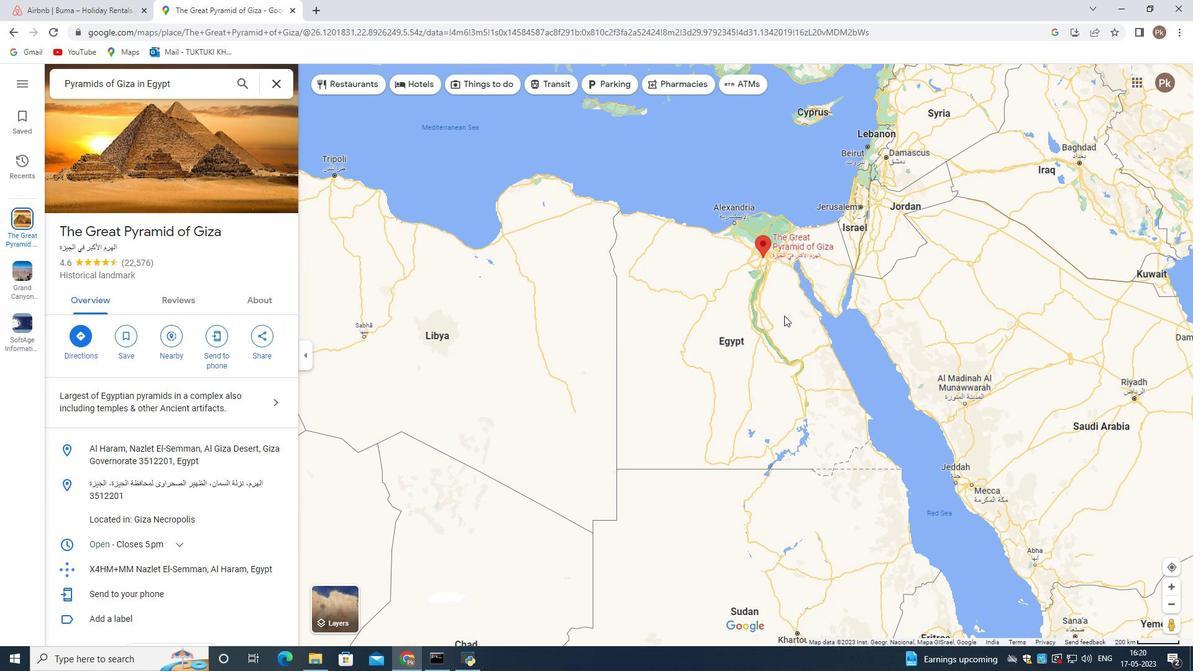 
Action: Mouse scrolled (776, 308) with delta (0, 0)
Screenshot: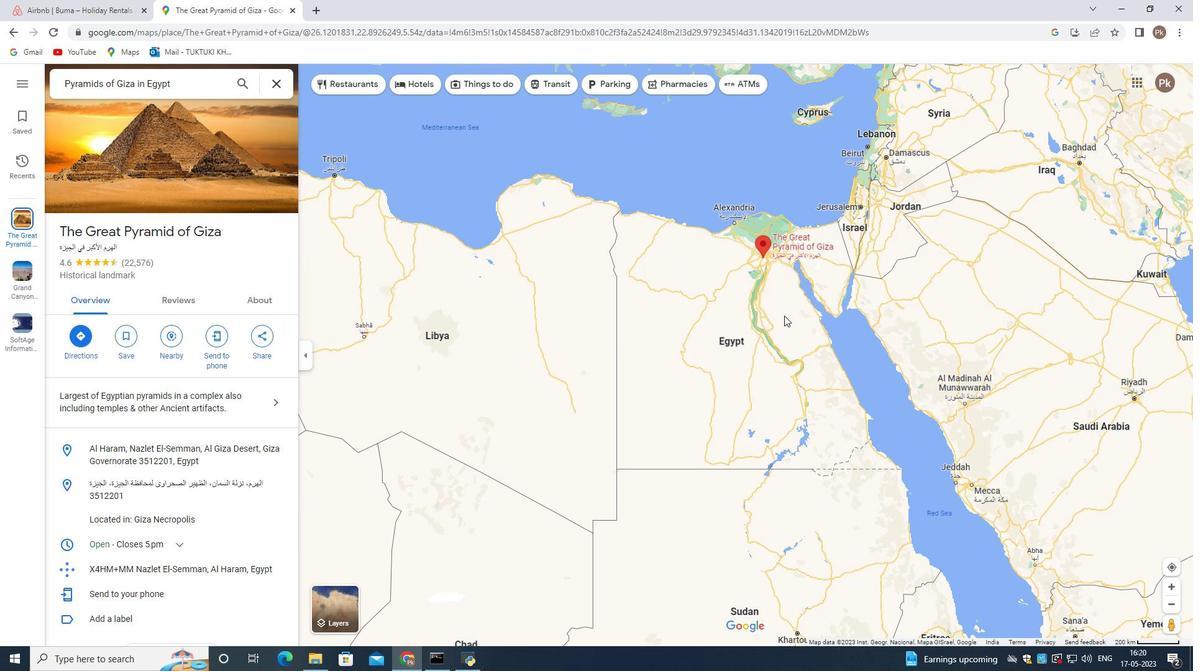 
Action: Mouse scrolled (776, 308) with delta (0, 0)
Screenshot: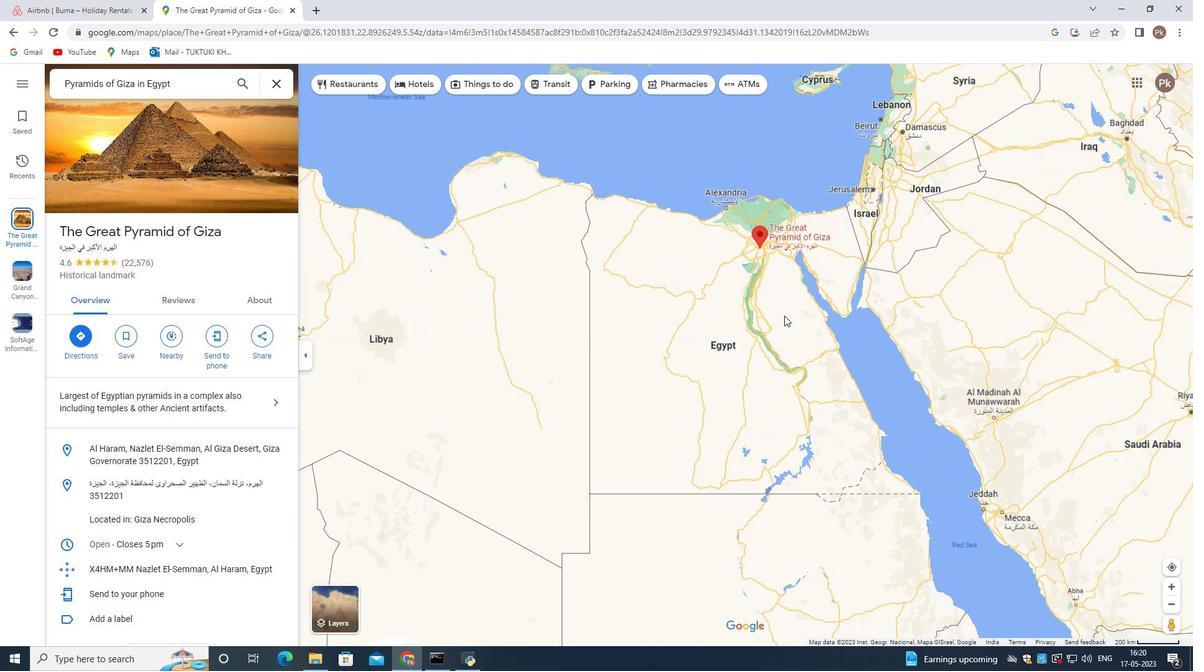 
Action: Mouse moved to (782, 308)
Screenshot: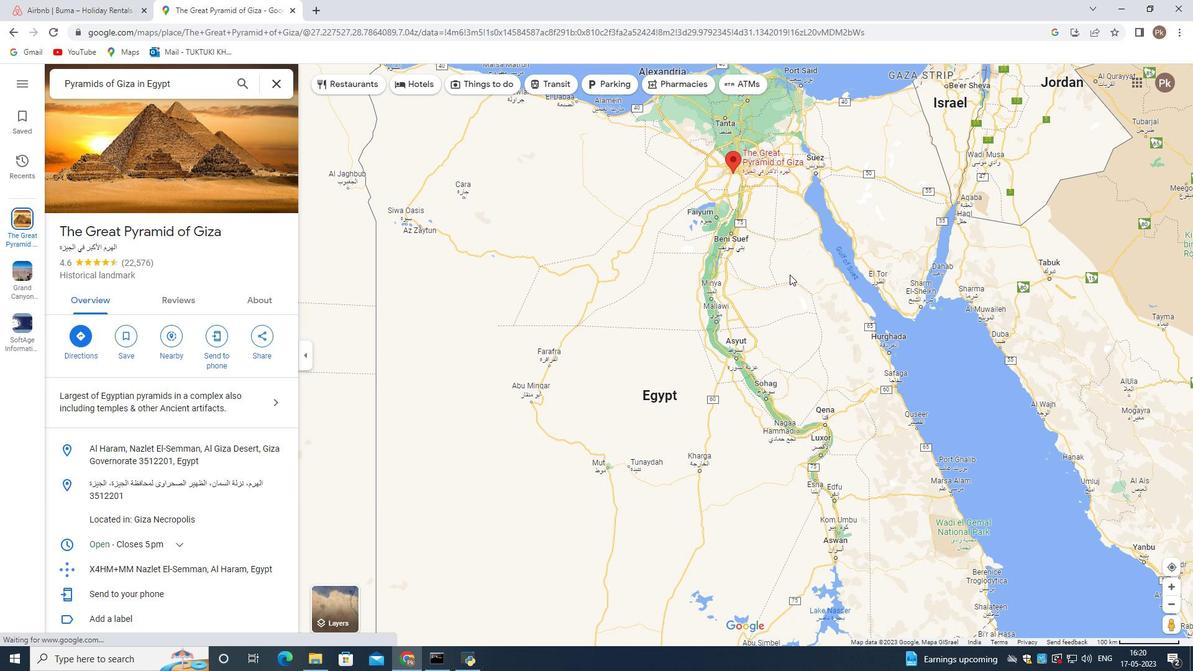 
Action: Mouse pressed left at (782, 308)
Screenshot: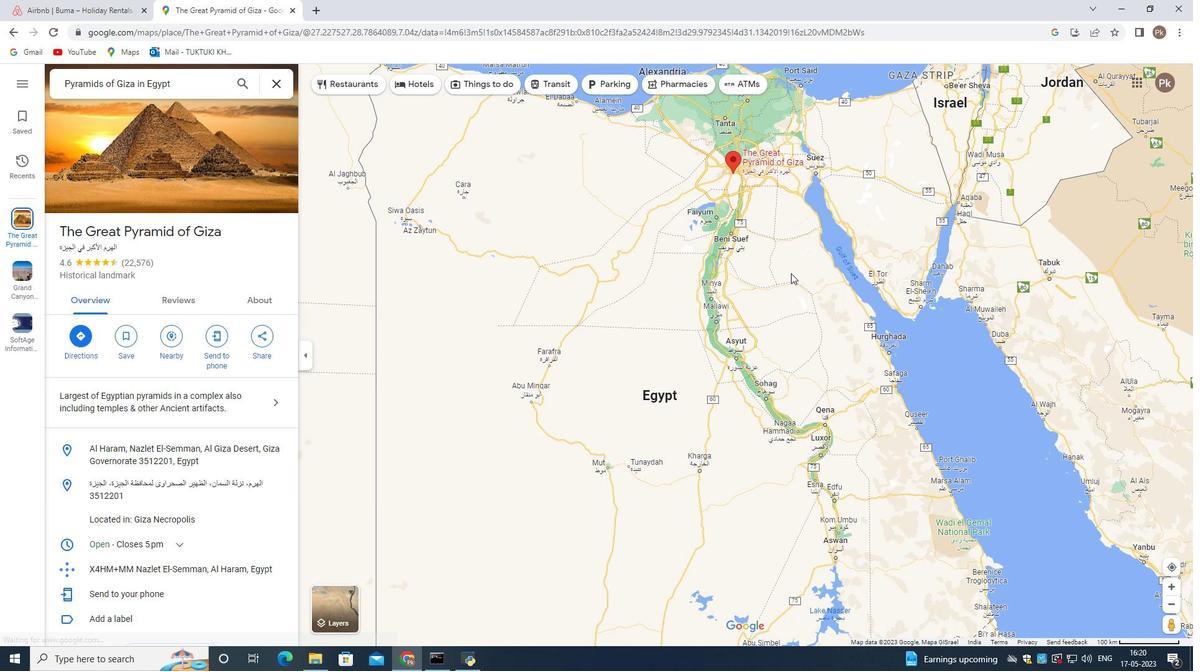 
Action: Mouse moved to (758, 308)
Screenshot: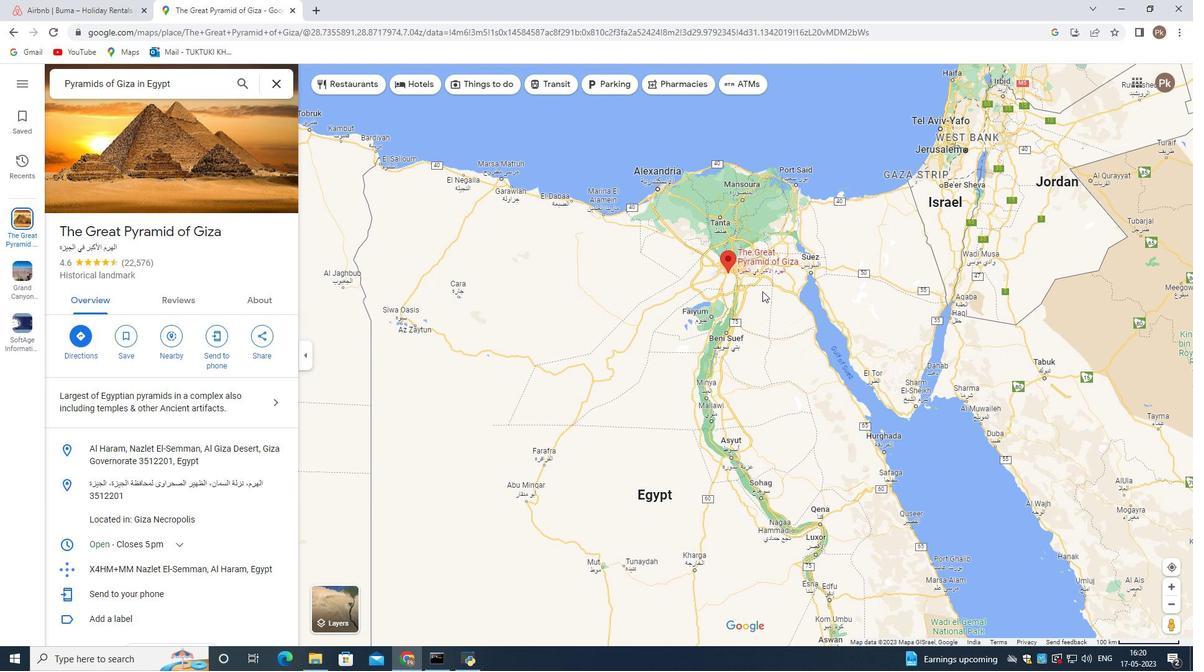 
Action: Mouse scrolled (758, 308) with delta (0, 0)
Screenshot: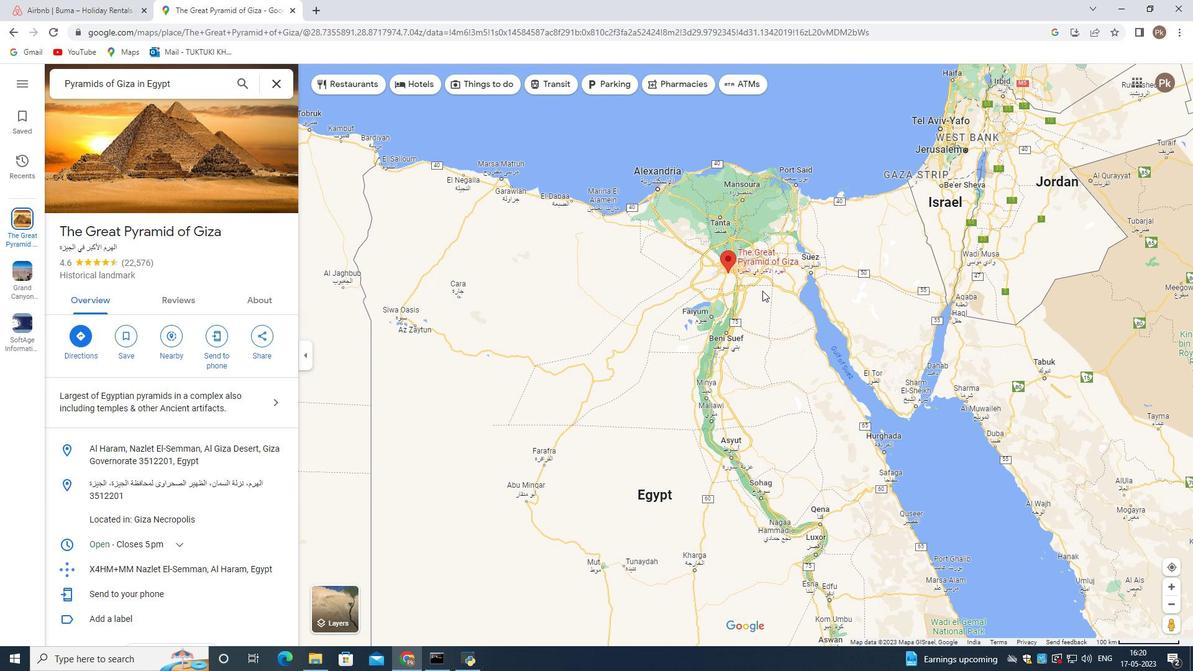 
Action: Mouse scrolled (758, 308) with delta (0, 0)
Screenshot: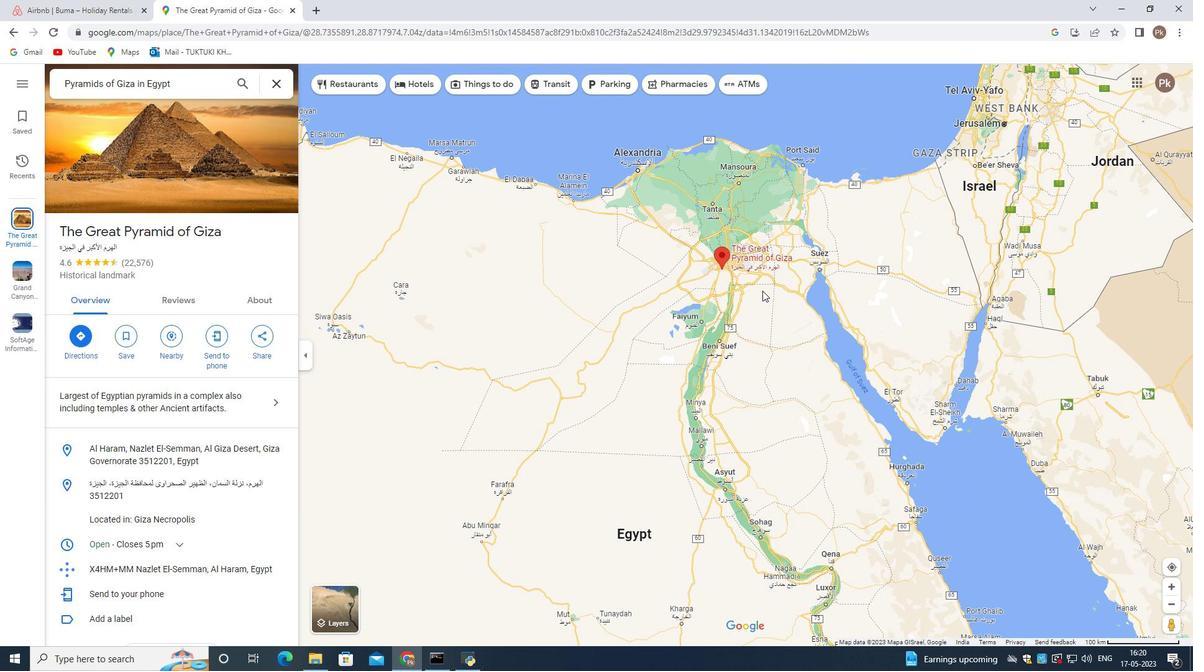 
Action: Mouse moved to (852, 307)
Screenshot: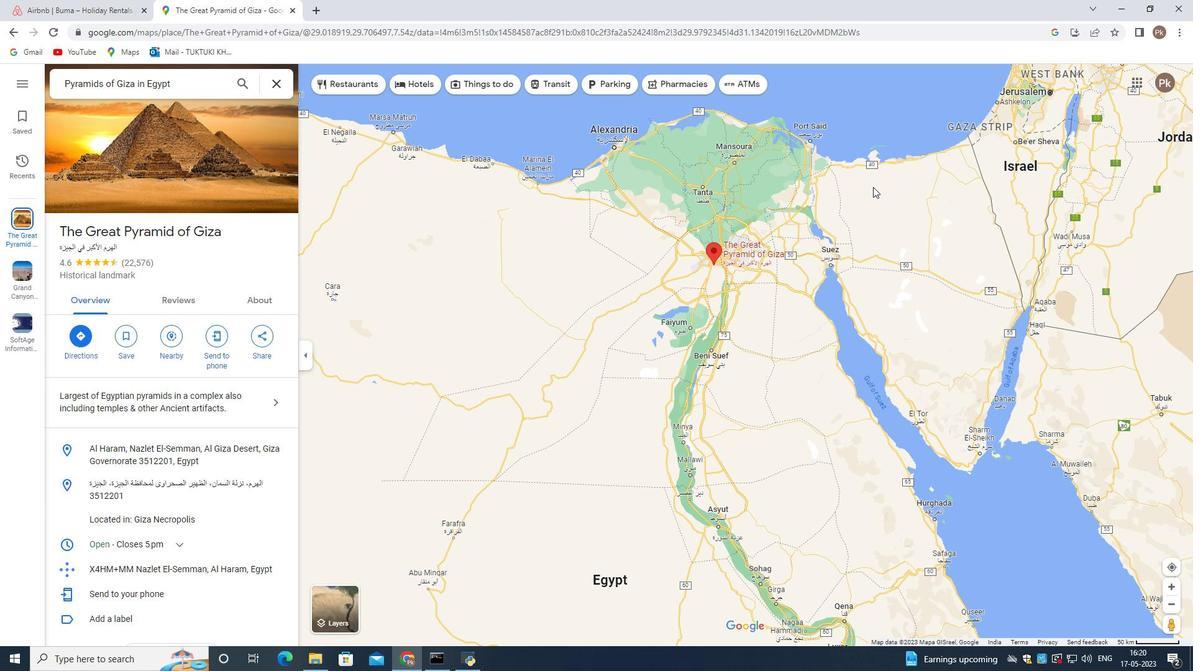 
Action: Mouse pressed left at (852, 307)
Screenshot: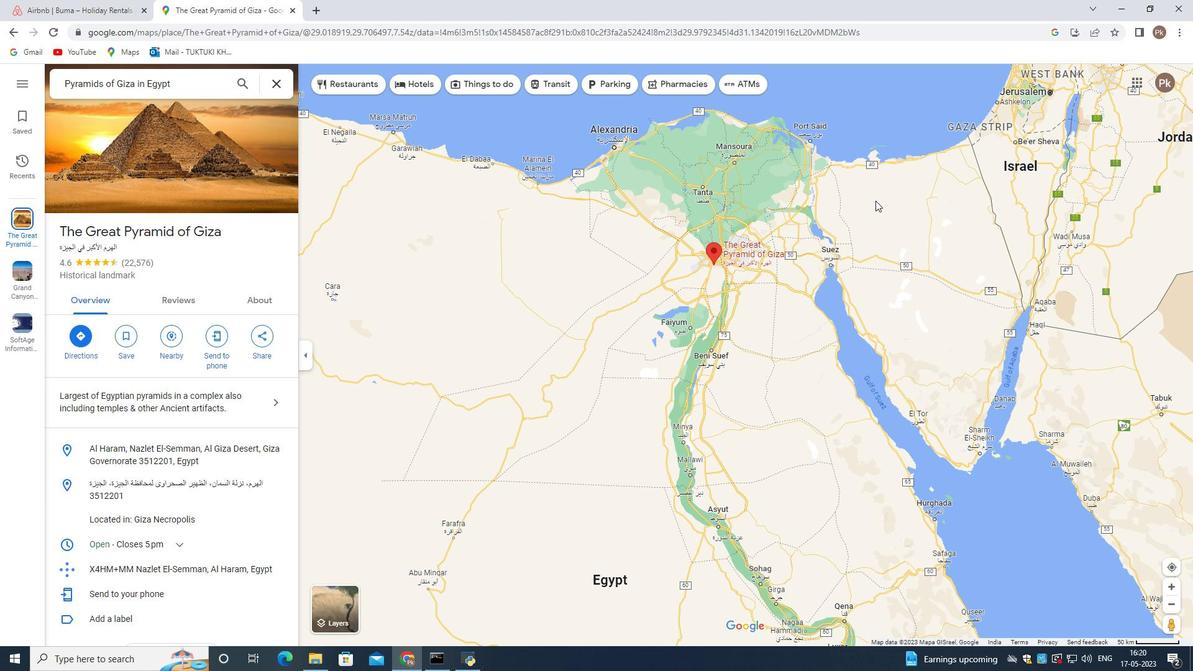 
Action: Mouse moved to (755, 309)
Screenshot: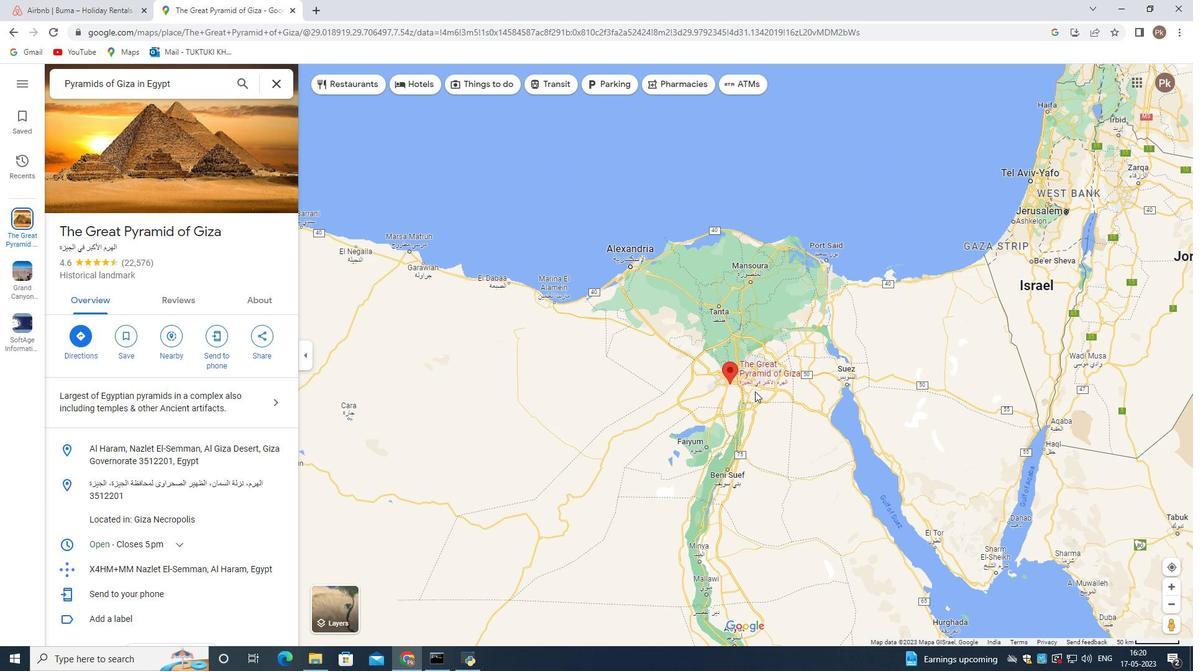 
Action: Mouse scrolled (755, 309) with delta (0, 0)
Screenshot: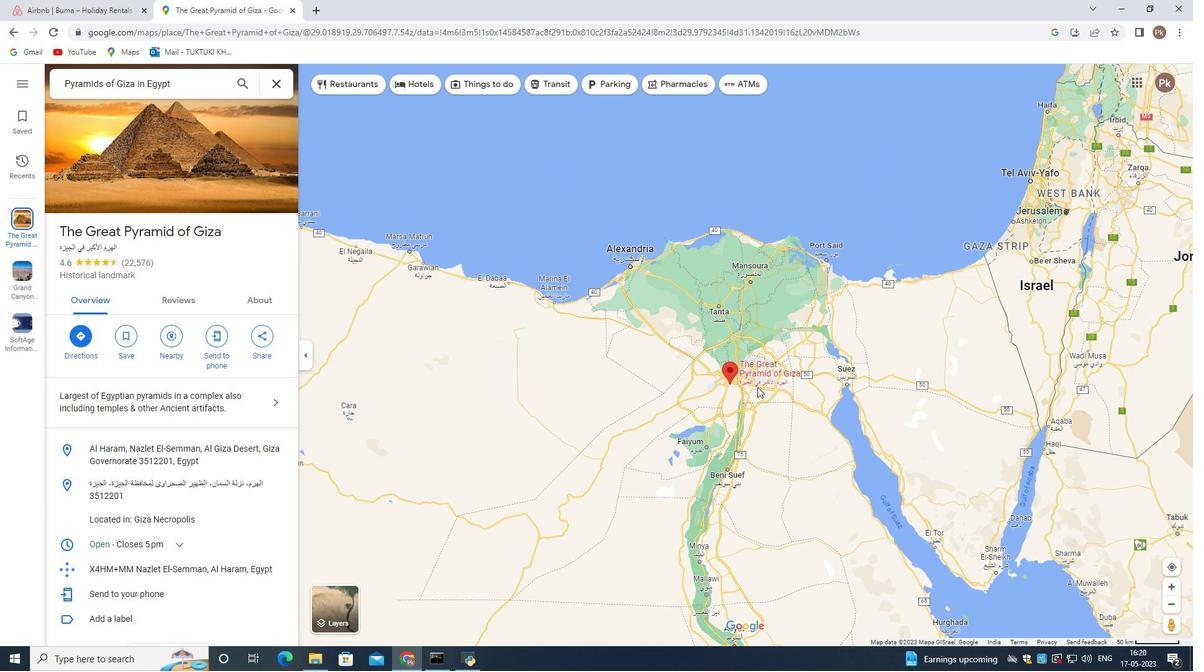 
Action: Mouse scrolled (755, 309) with delta (0, 0)
Screenshot: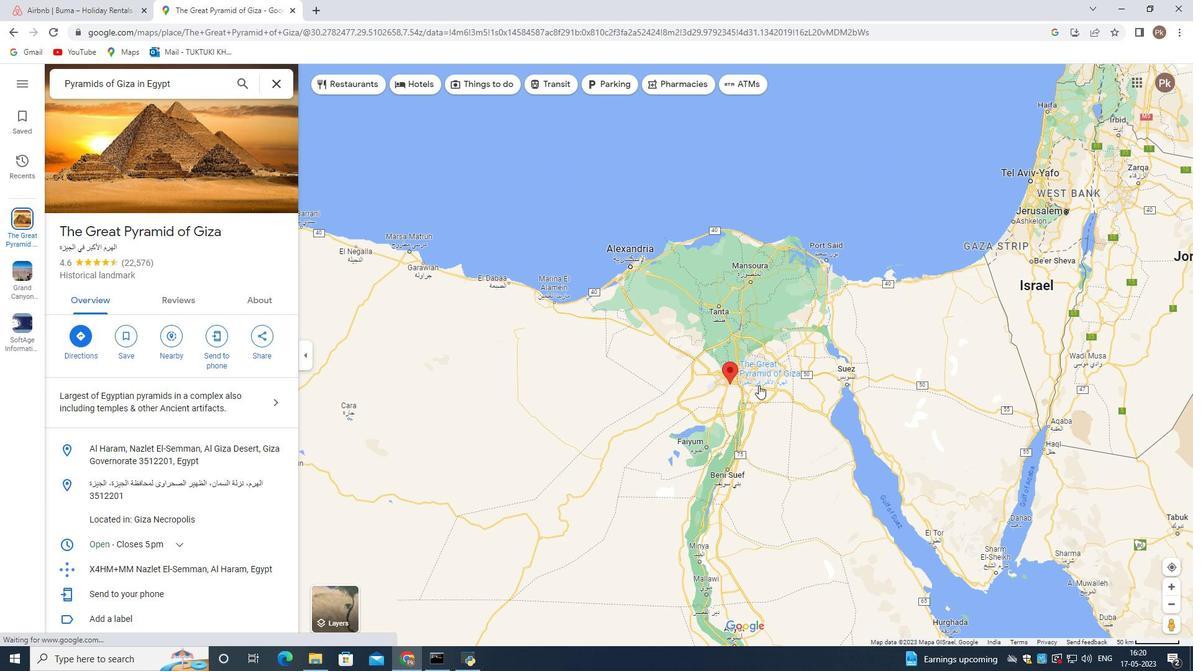 
Action: Mouse scrolled (755, 309) with delta (0, 0)
Screenshot: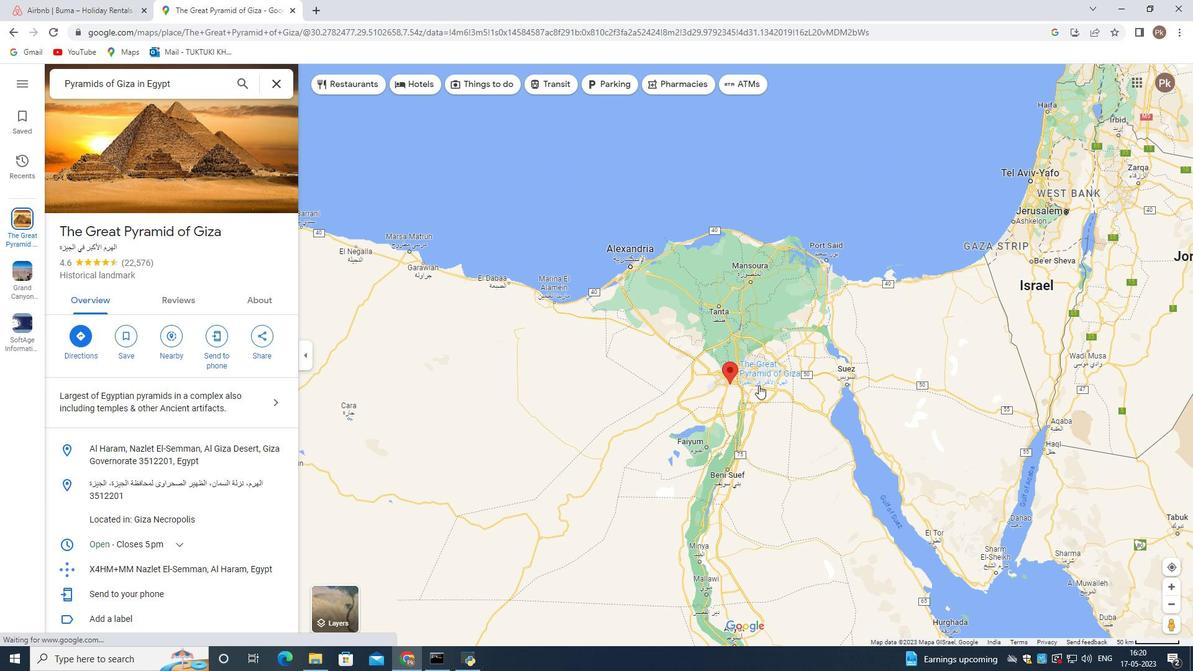 
Action: Mouse scrolled (755, 309) with delta (0, 0)
Screenshot: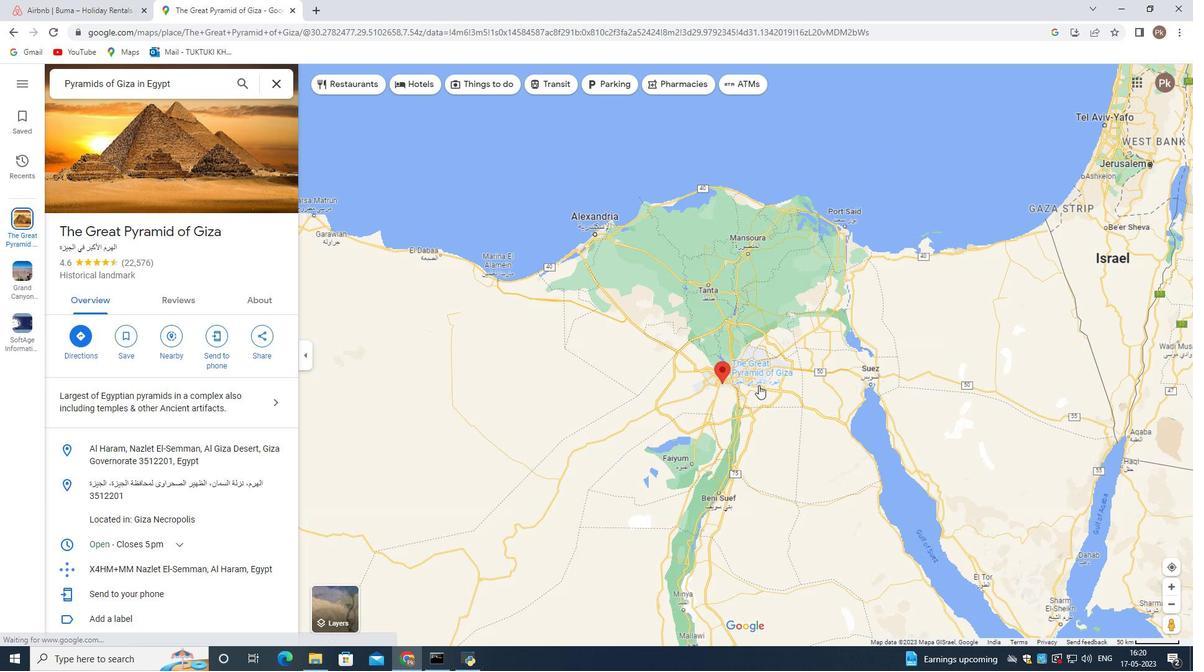 
Action: Mouse moved to (769, 309)
Screenshot: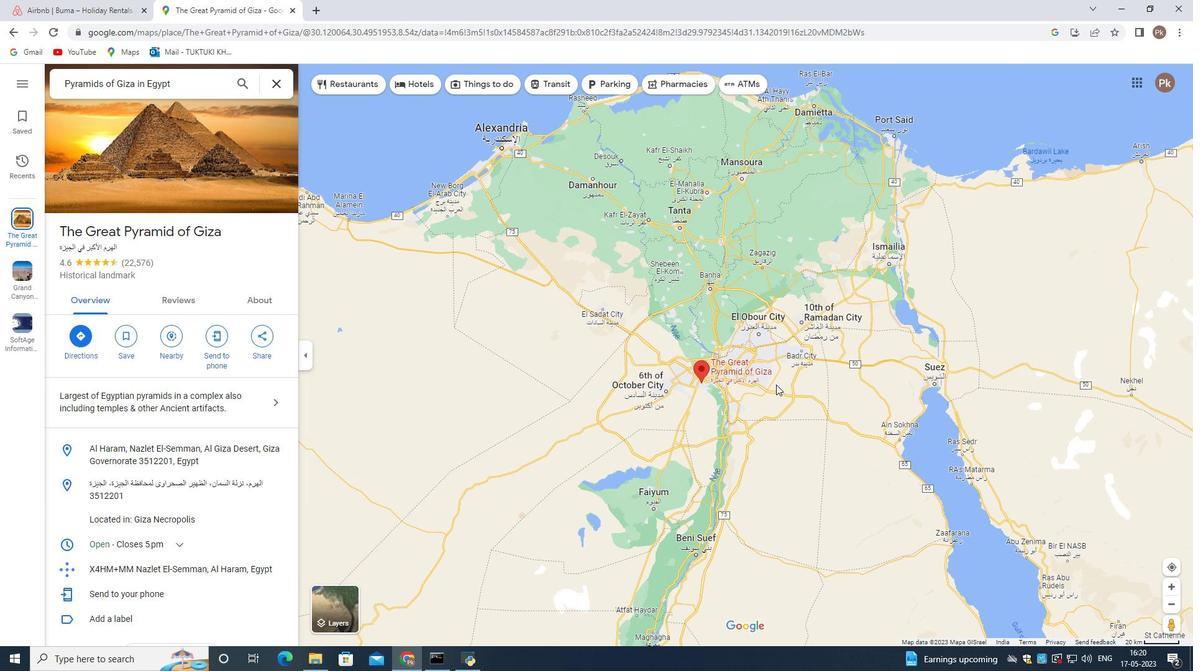 
Action: Mouse scrolled (769, 309) with delta (0, 0)
Screenshot: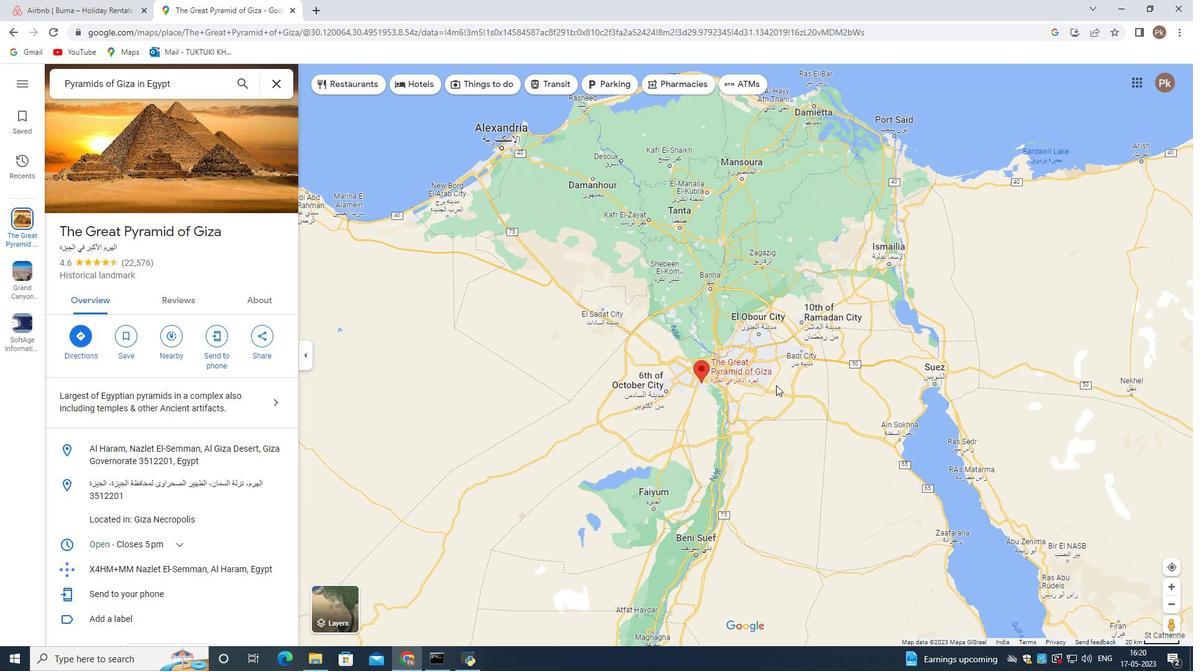
Action: Mouse scrolled (769, 309) with delta (0, 0)
Screenshot: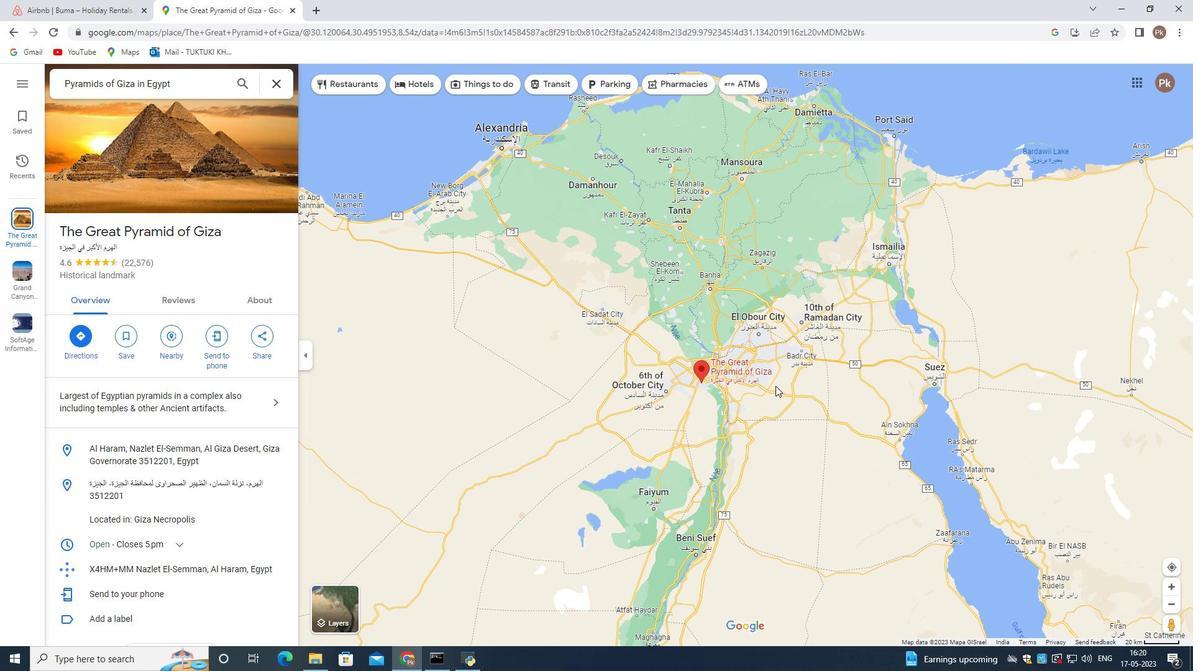 
Action: Mouse scrolled (769, 309) with delta (0, 0)
Screenshot: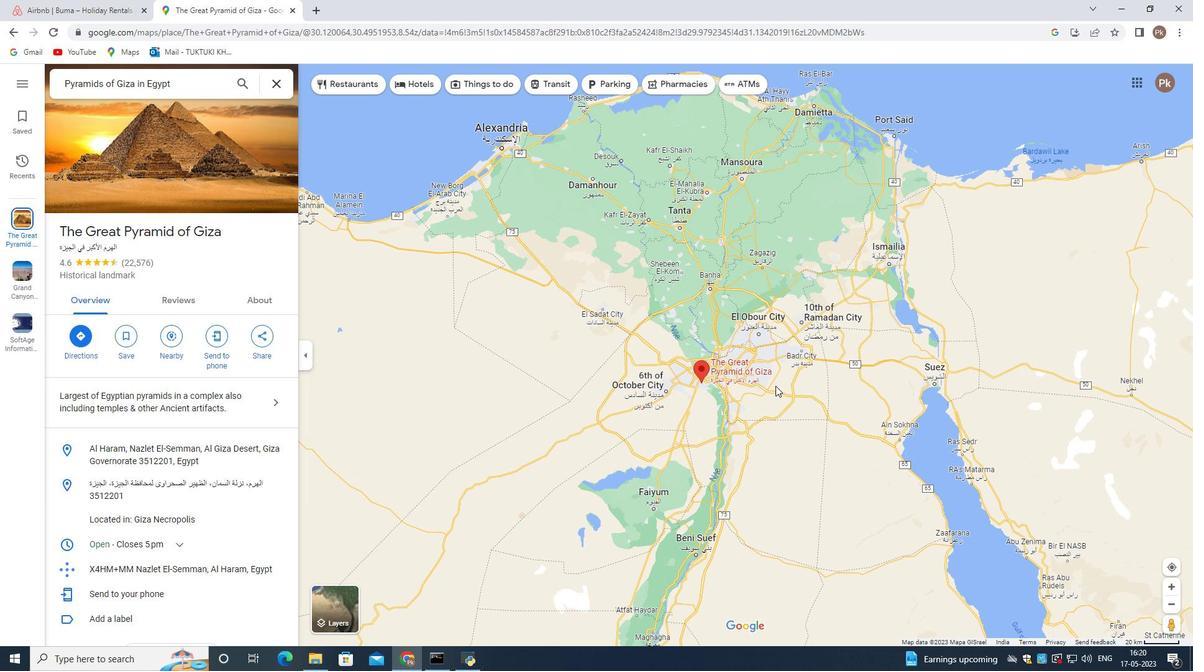 
Action: Mouse scrolled (769, 309) with delta (0, 0)
Screenshot: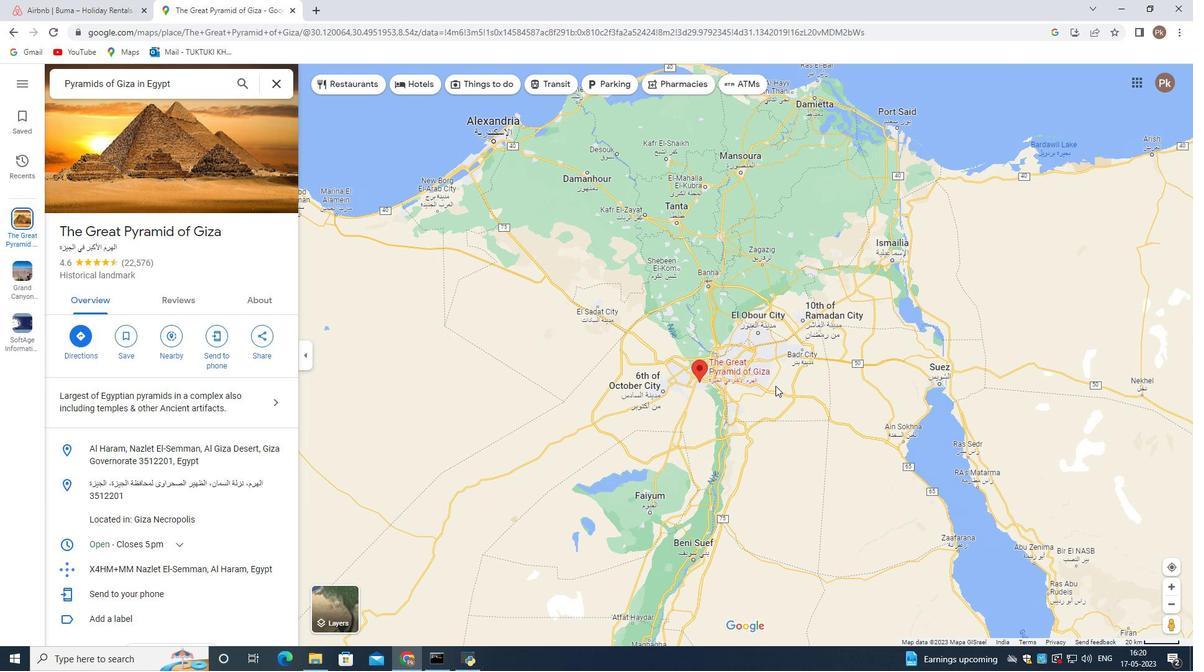 
Action: Mouse moved to (722, 309)
Screenshot: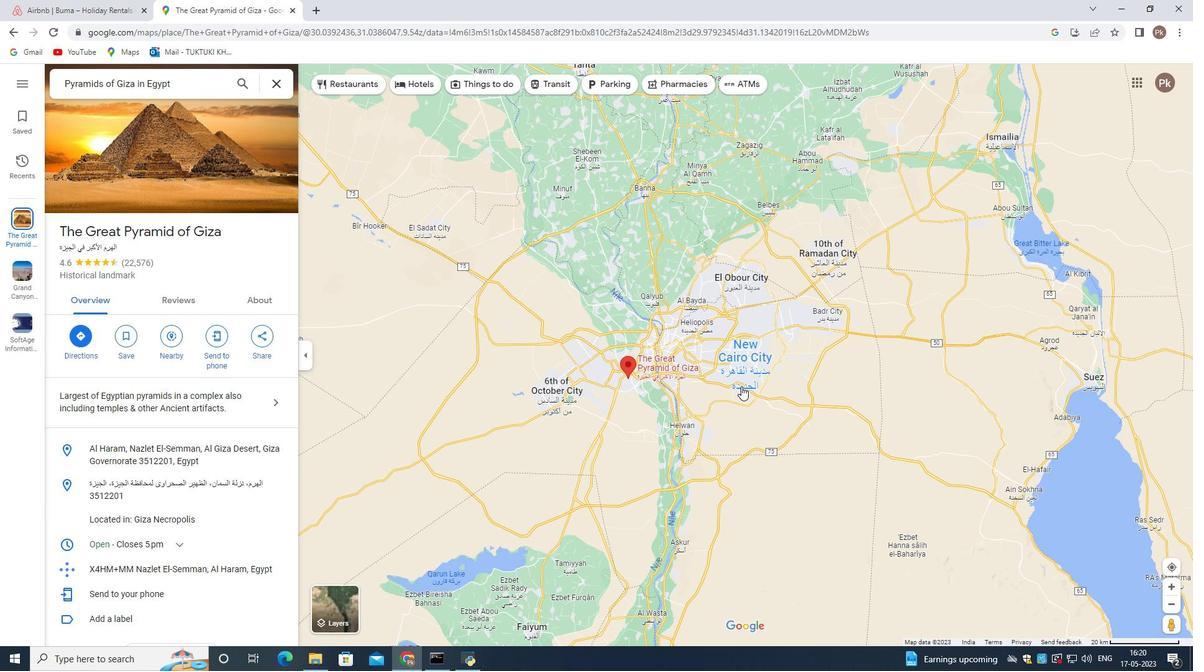 
Action: Mouse scrolled (722, 309) with delta (0, 0)
Screenshot: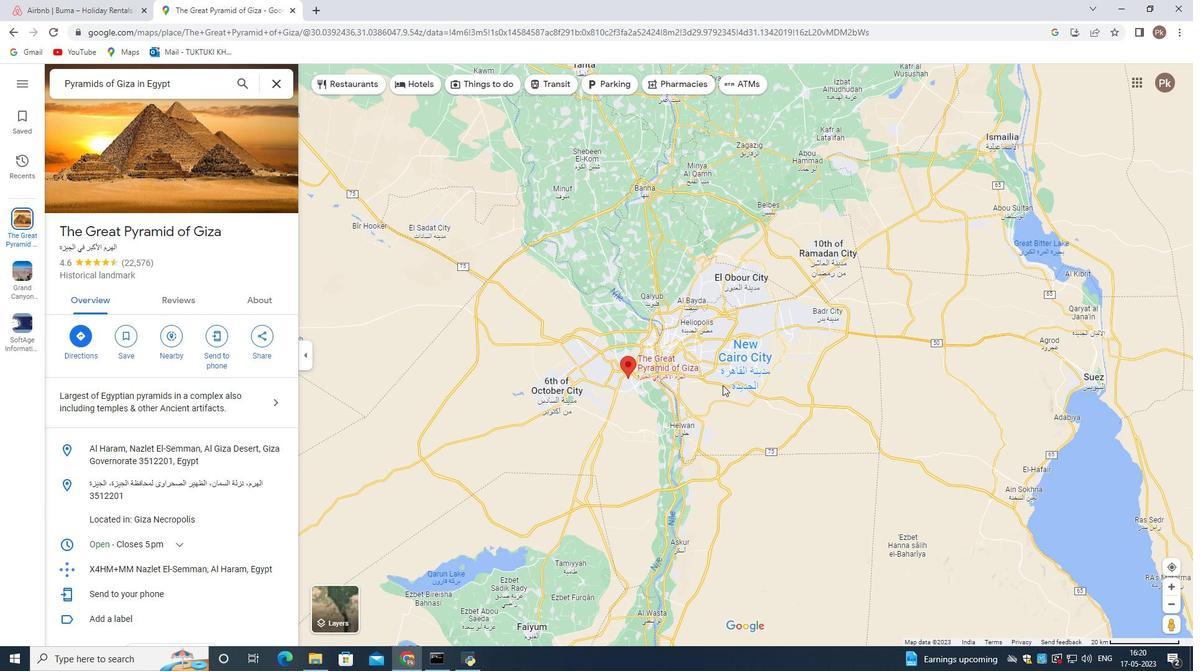 
Action: Mouse scrolled (722, 309) with delta (0, 0)
Screenshot: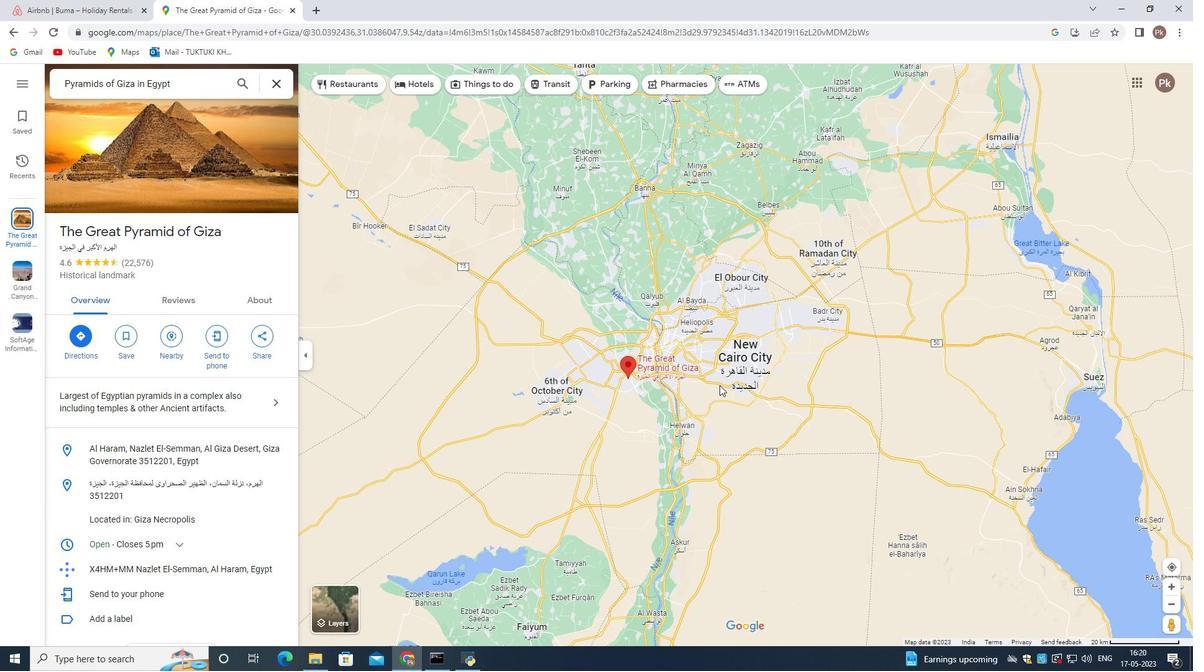 
Action: Mouse scrolled (722, 309) with delta (0, 0)
Screenshot: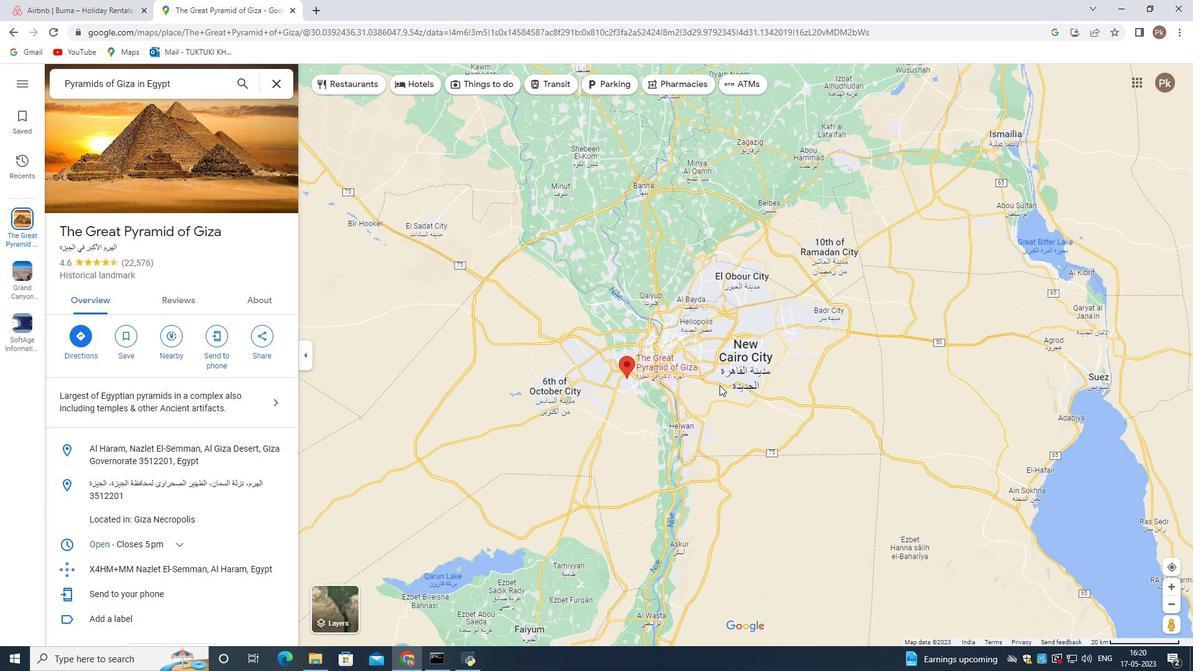 
Action: Mouse moved to (670, 309)
Screenshot: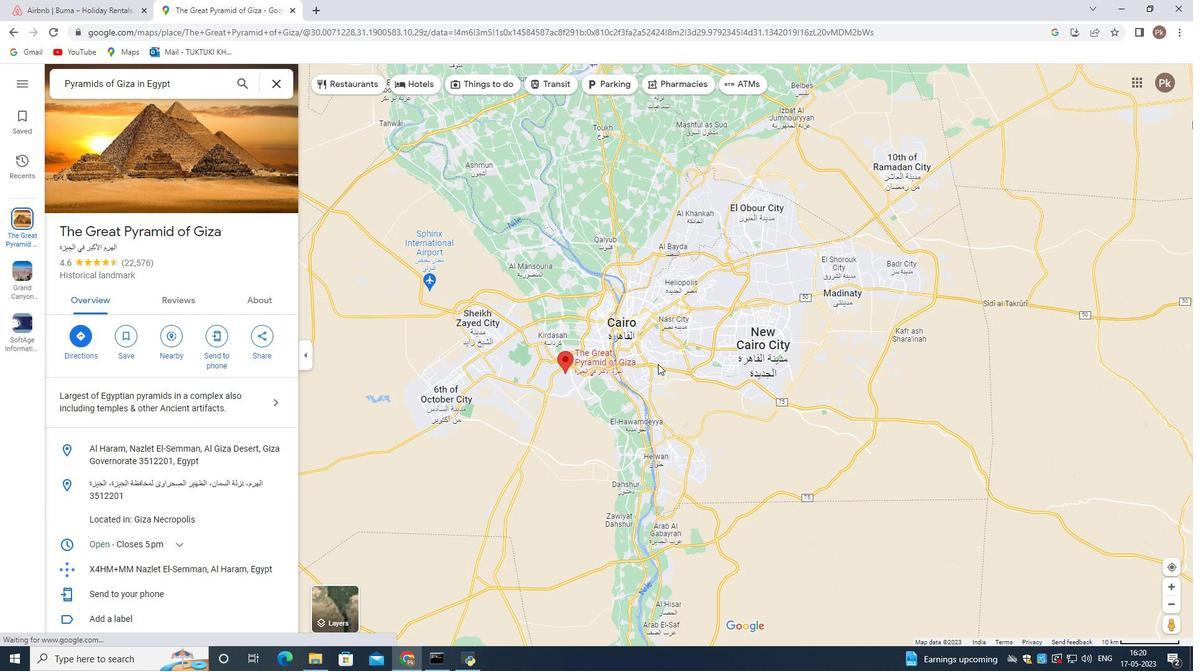 
Action: Mouse scrolled (670, 309) with delta (0, 0)
Screenshot: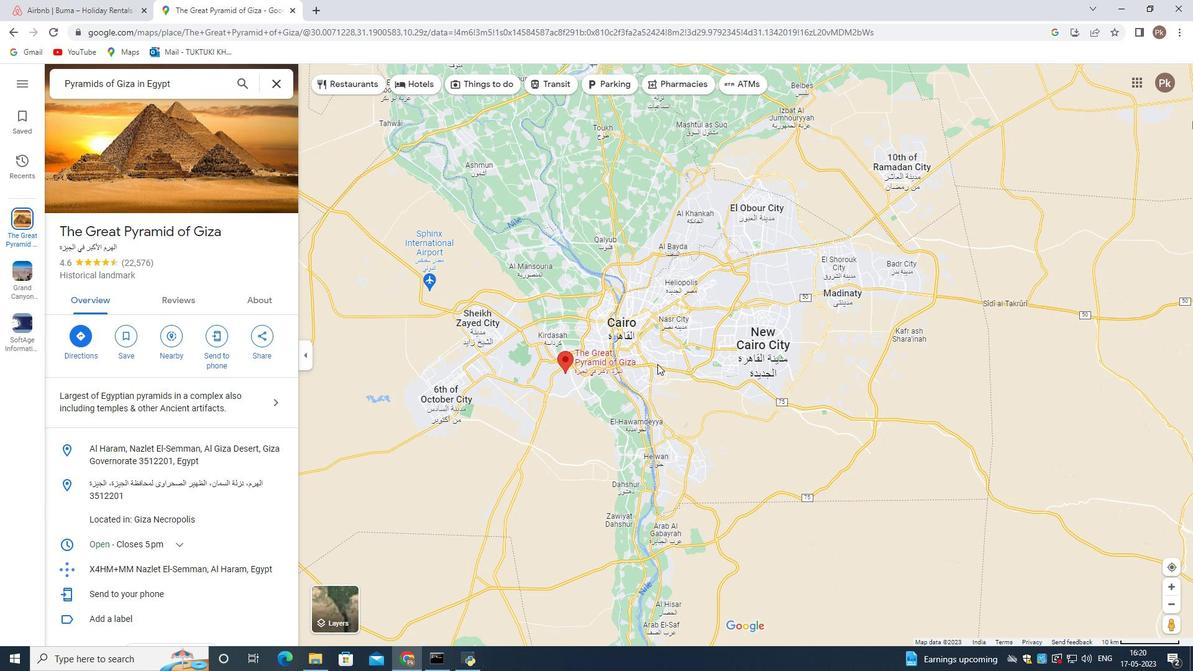 
Action: Mouse scrolled (670, 309) with delta (0, 0)
Screenshot: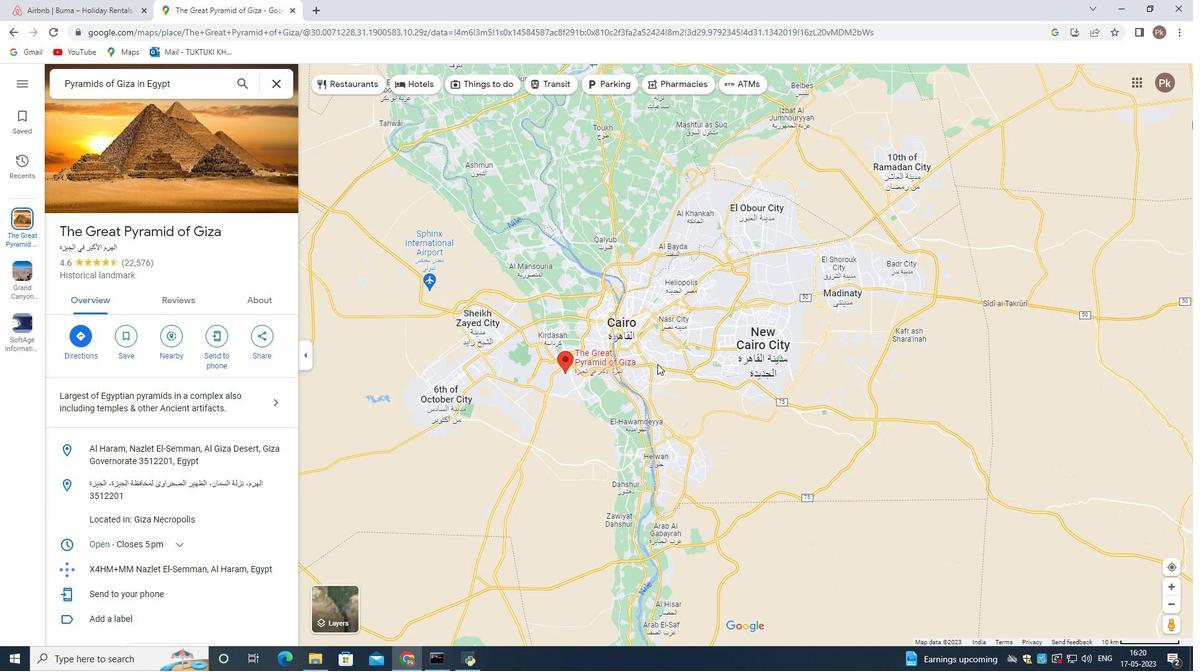 
Action: Mouse scrolled (670, 309) with delta (0, 0)
Screenshot: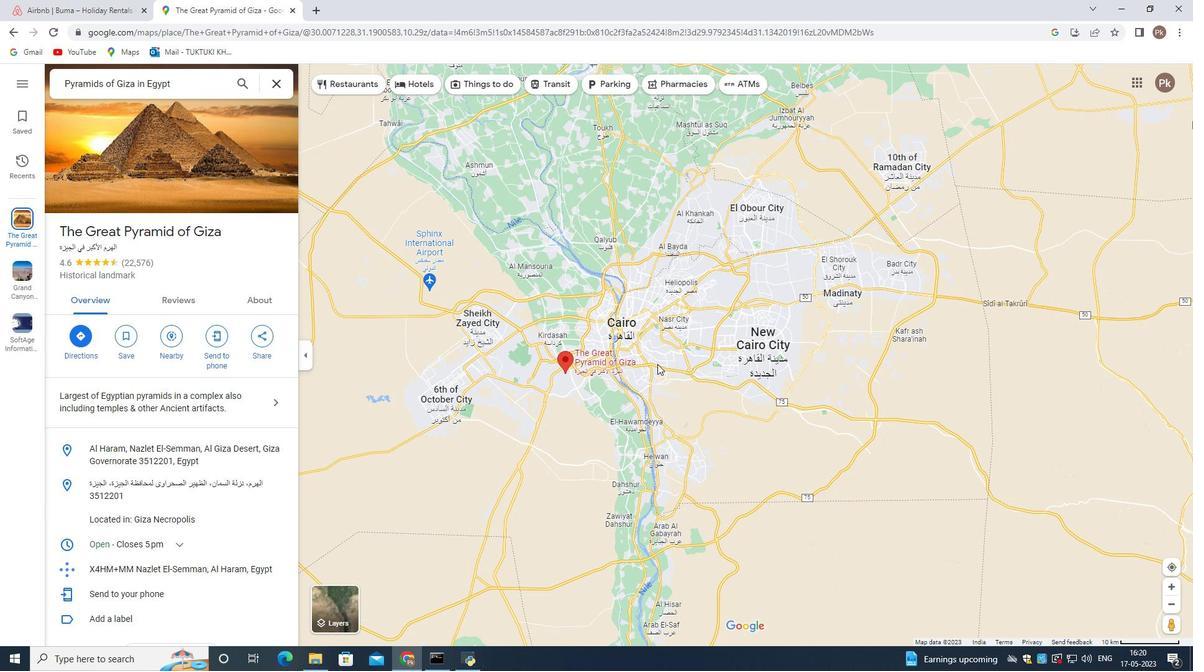 
Action: Mouse scrolled (670, 309) with delta (0, 0)
Screenshot: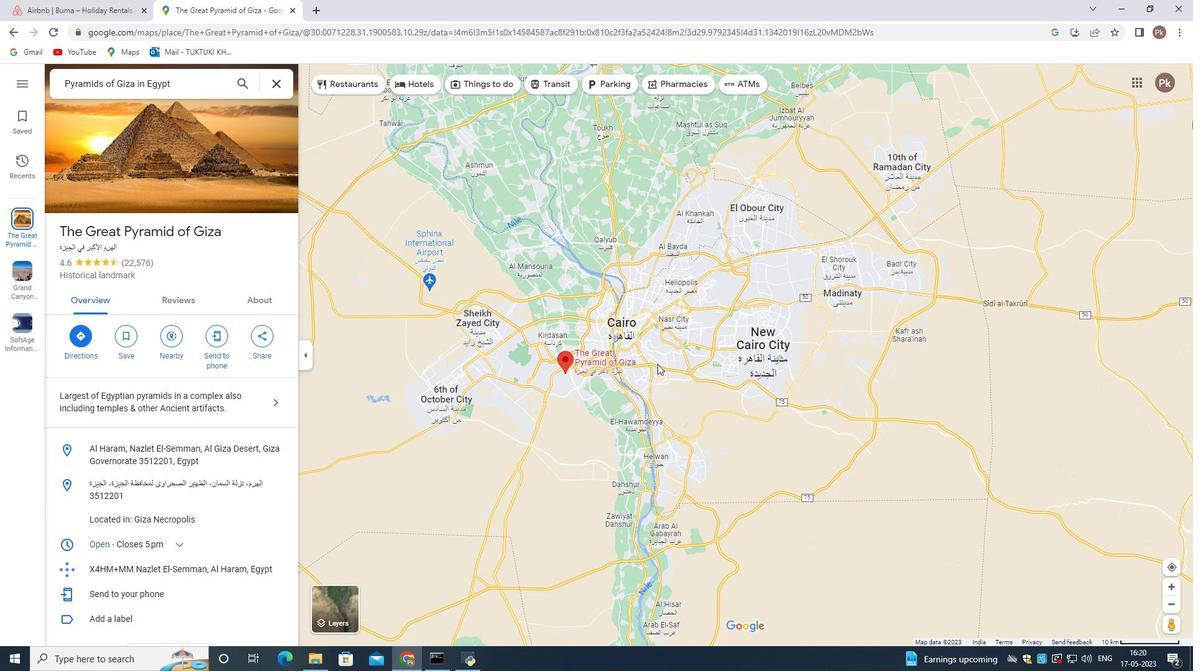 
Action: Mouse moved to (594, 309)
Screenshot: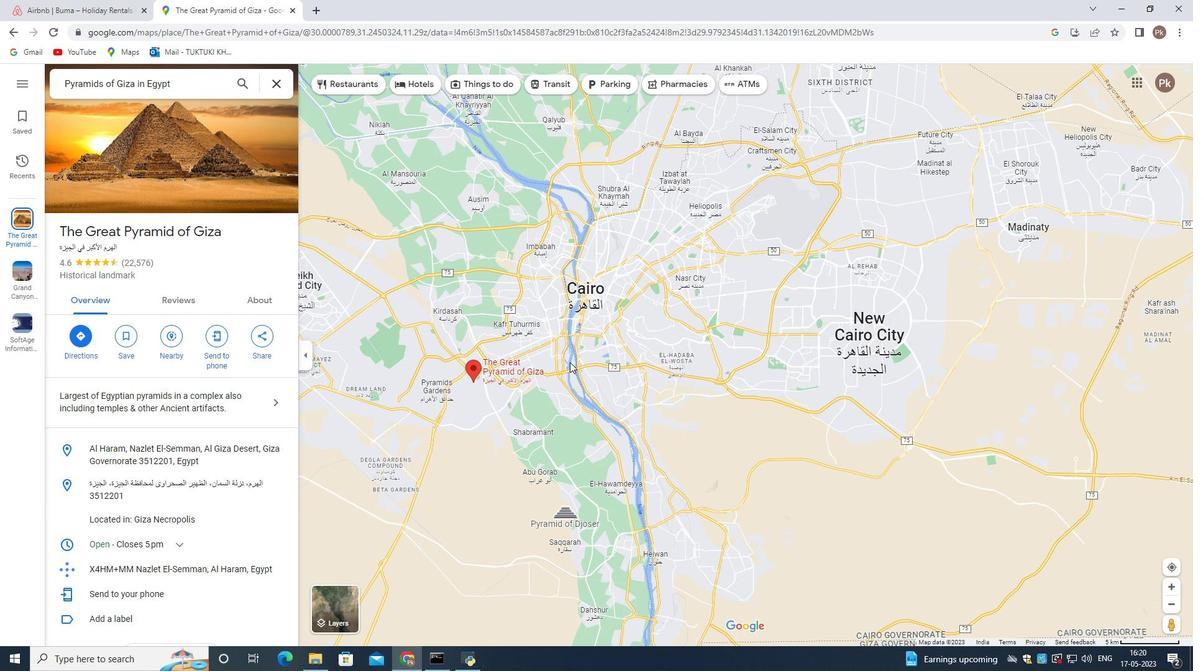 
Action: Mouse scrolled (594, 309) with delta (0, 0)
Screenshot: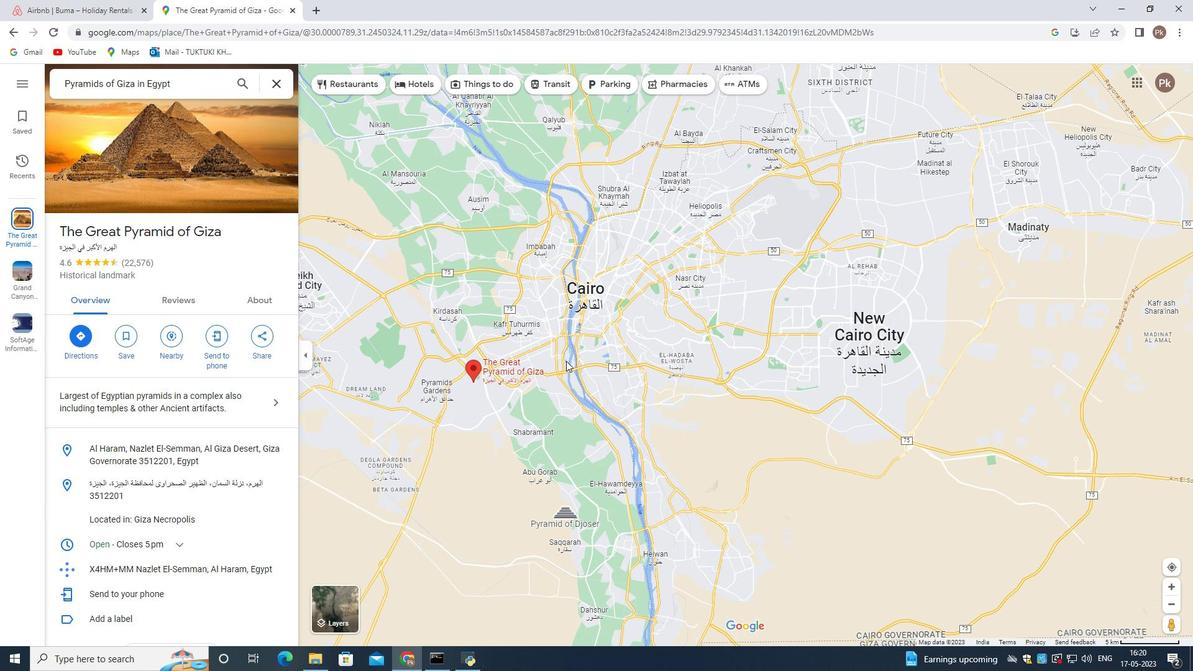 
Action: Mouse scrolled (594, 309) with delta (0, 0)
Screenshot: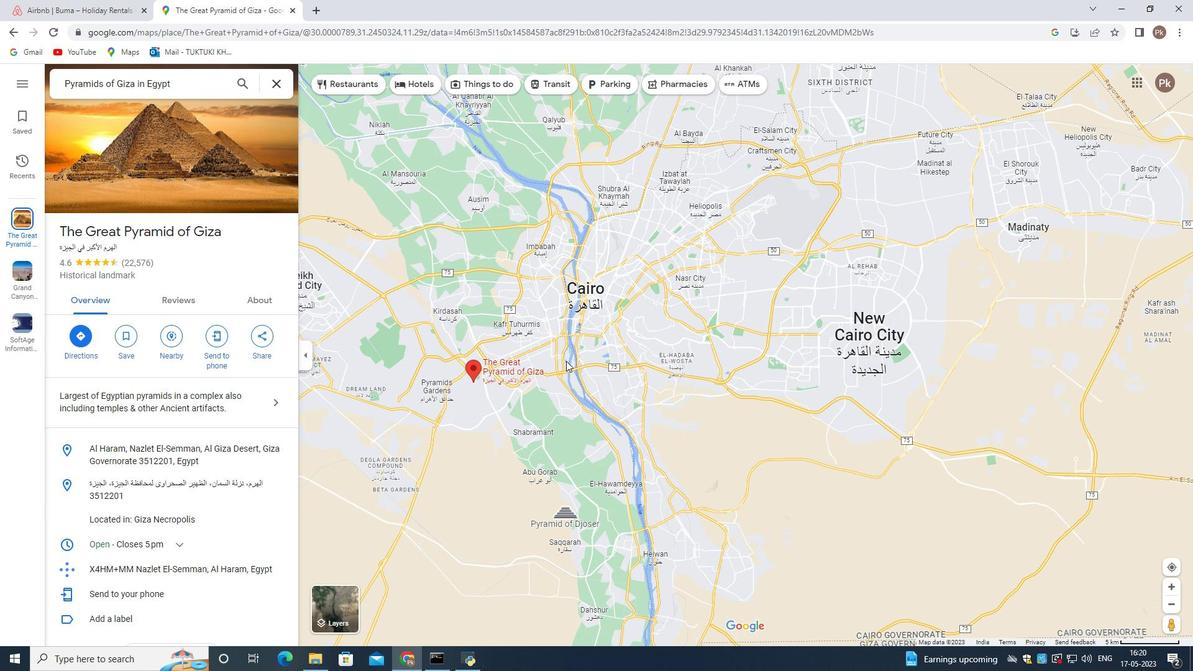 
Action: Mouse moved to (594, 309)
Screenshot: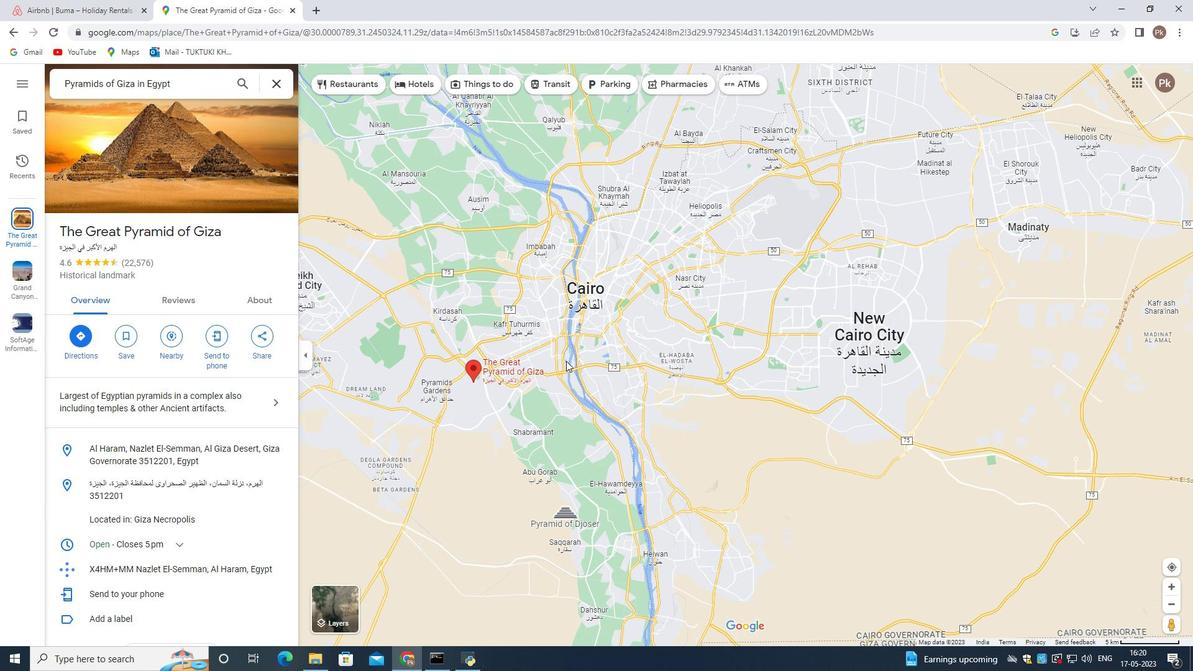 
Action: Mouse scrolled (594, 309) with delta (0, 0)
Screenshot: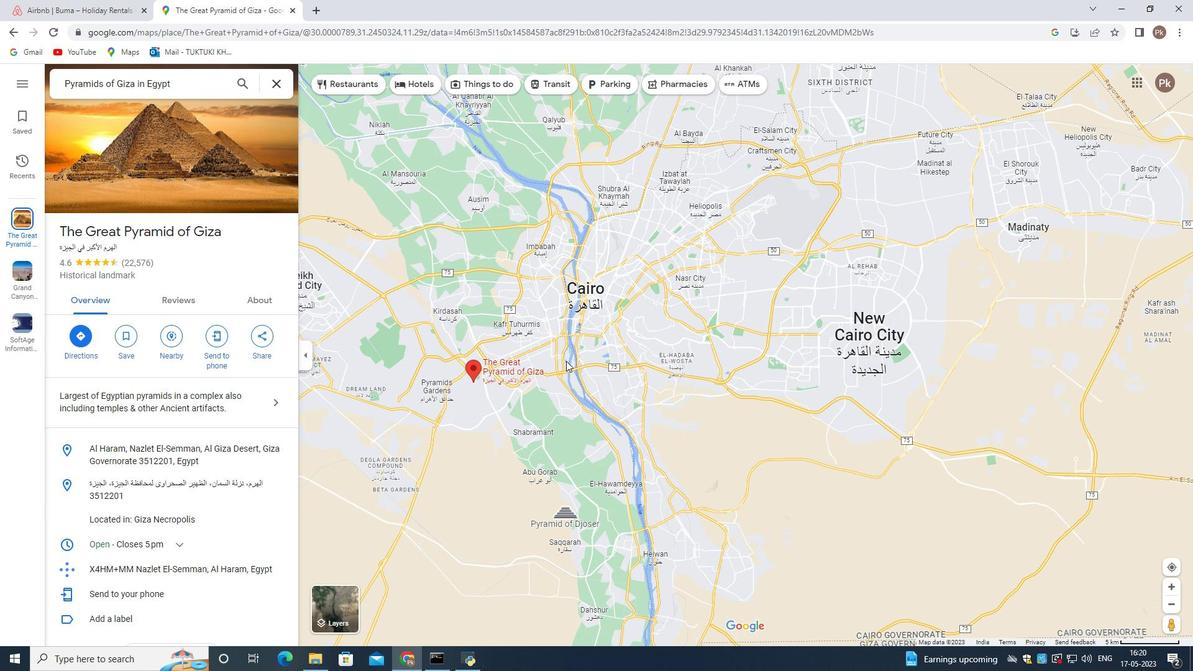 
Action: Mouse scrolled (594, 309) with delta (0, 0)
Screenshot: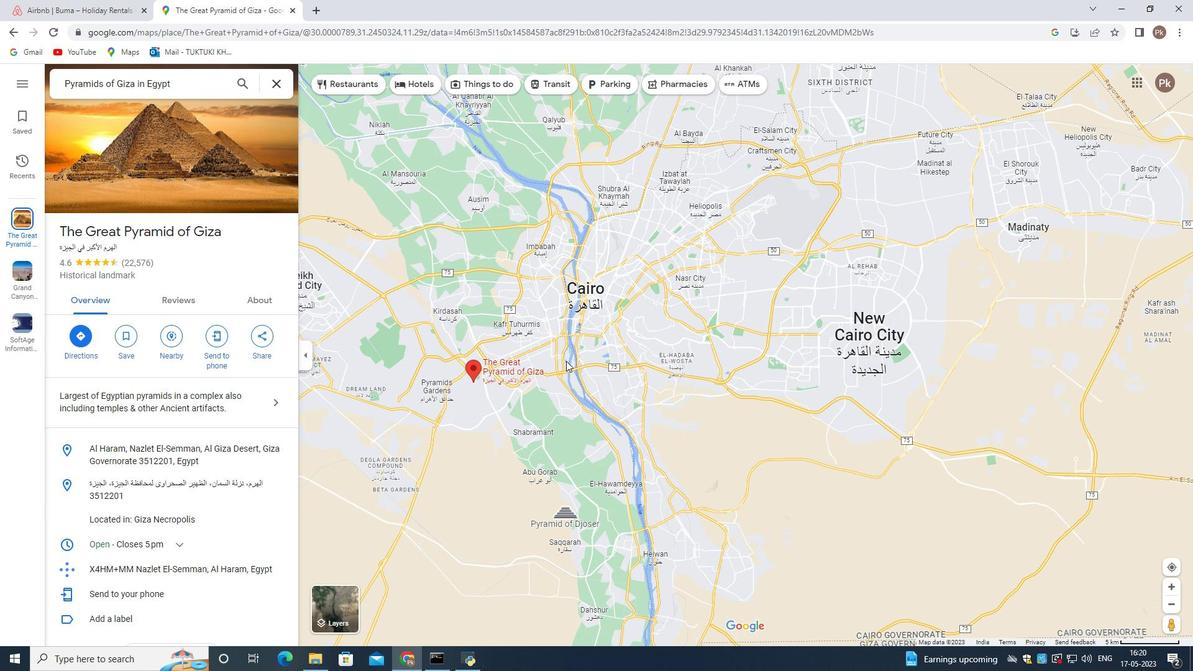 
Action: Mouse moved to (523, 309)
Screenshot: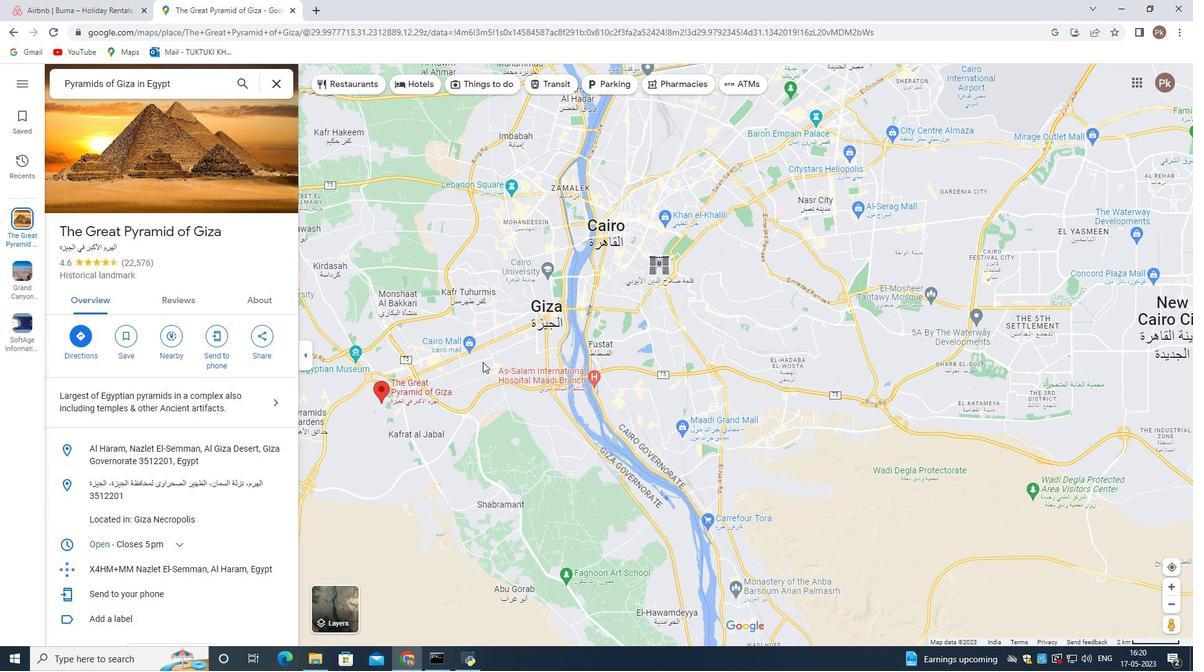 
Action: Mouse pressed left at (523, 309)
Screenshot: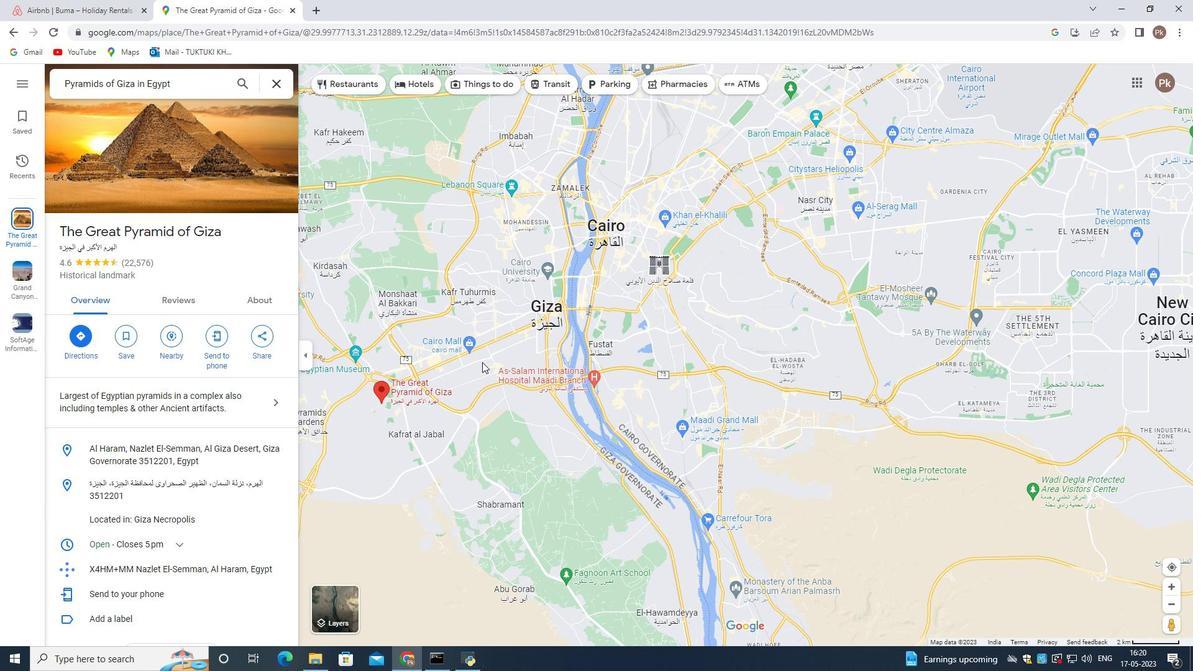 
Action: Mouse moved to (602, 309)
Screenshot: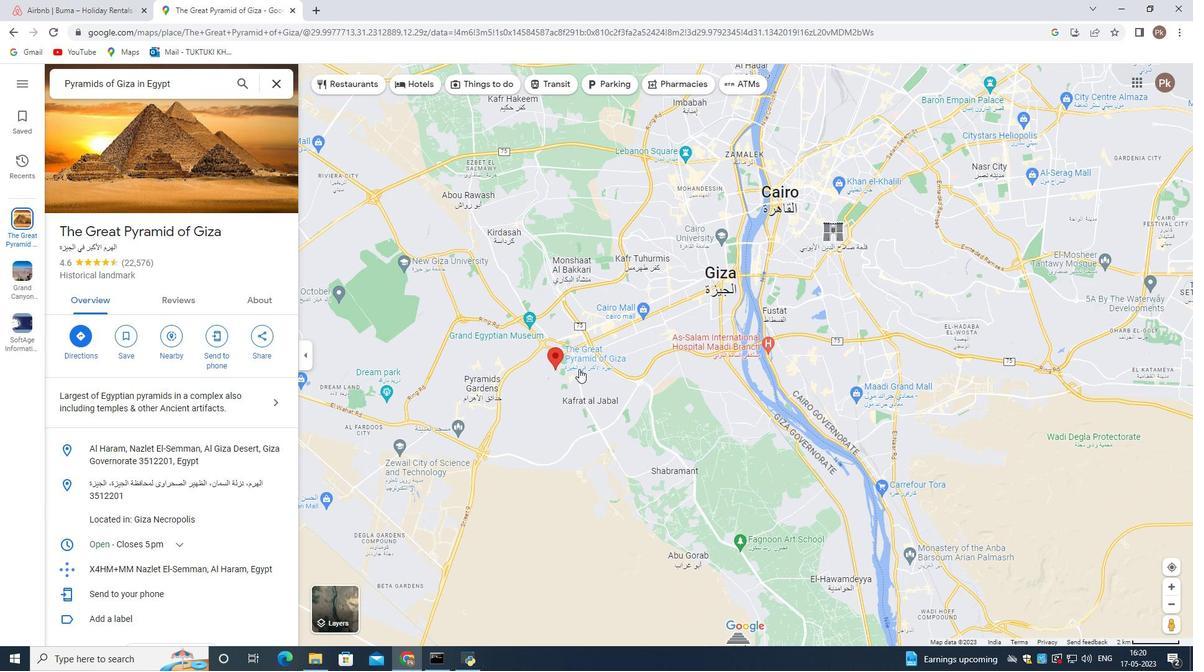 
Action: Mouse scrolled (602, 309) with delta (0, 0)
Screenshot: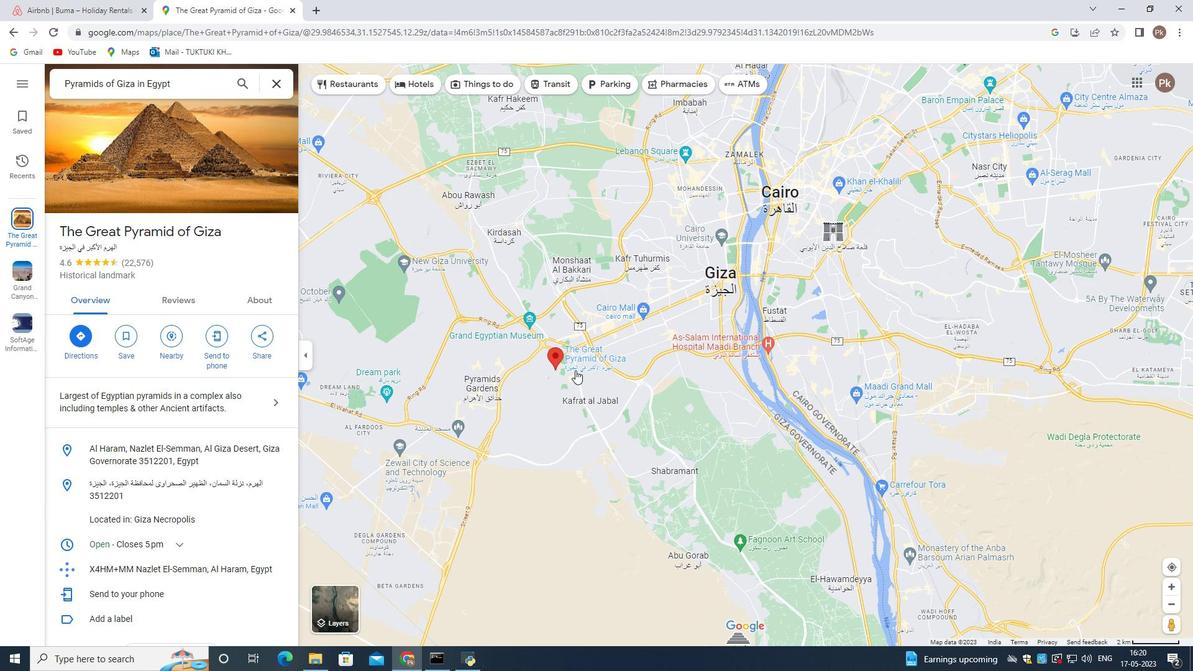 
Action: Mouse scrolled (602, 309) with delta (0, 0)
Screenshot: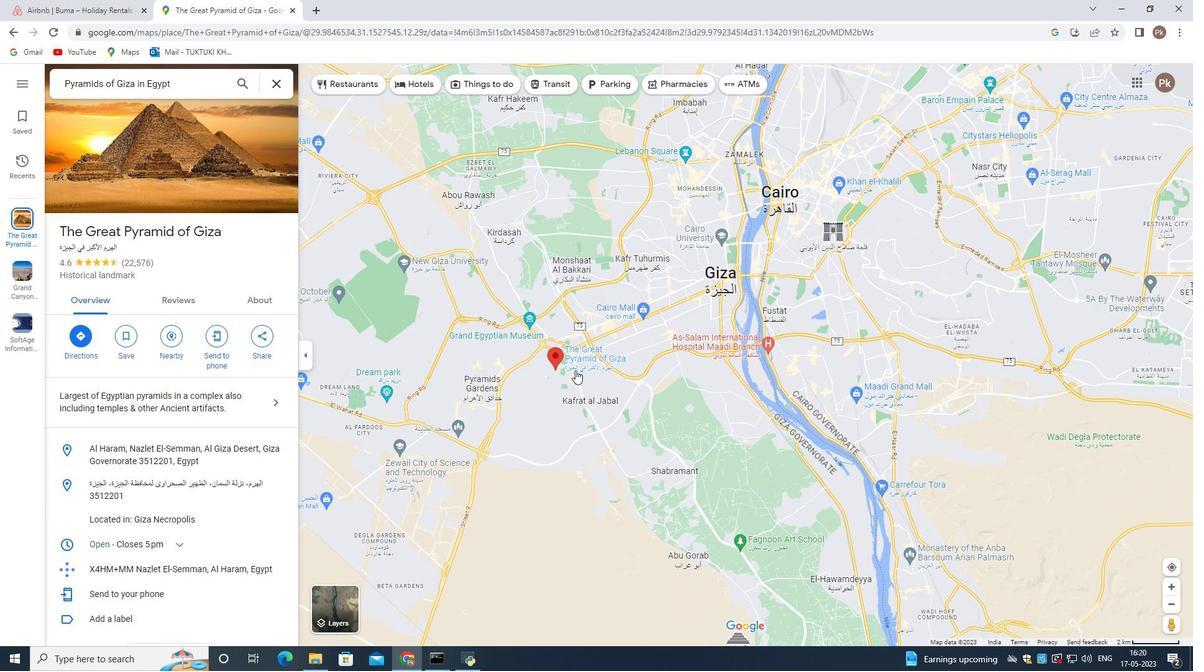 
Action: Mouse scrolled (602, 309) with delta (0, 0)
Screenshot: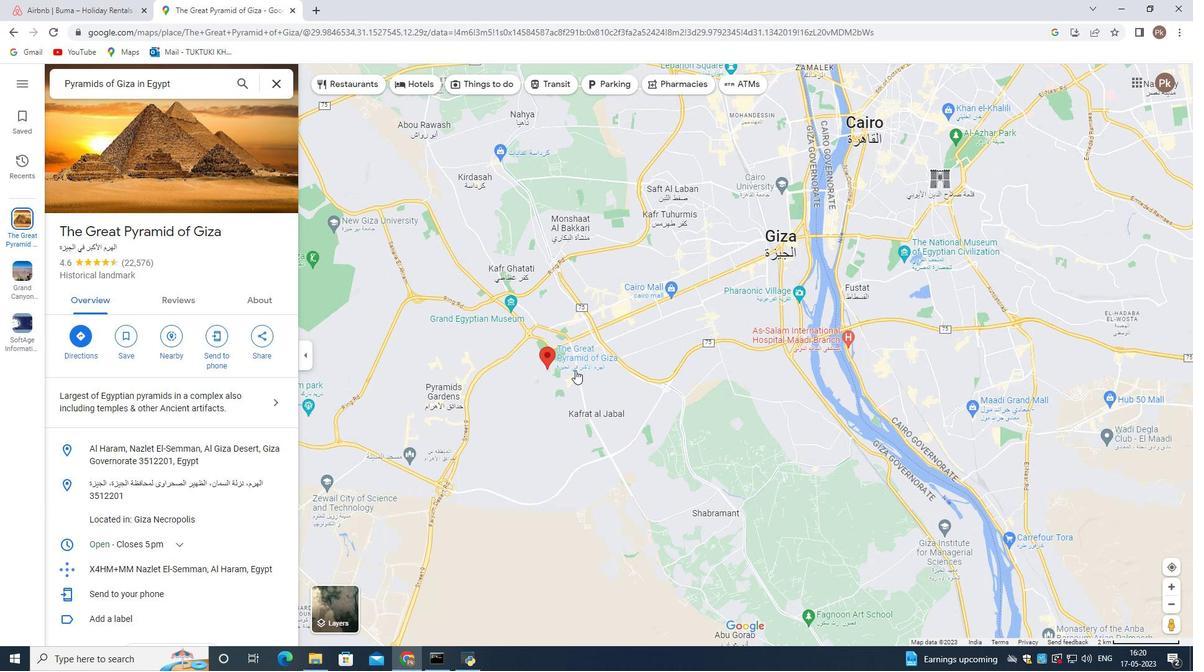 
Action: Mouse scrolled (602, 309) with delta (0, 0)
Screenshot: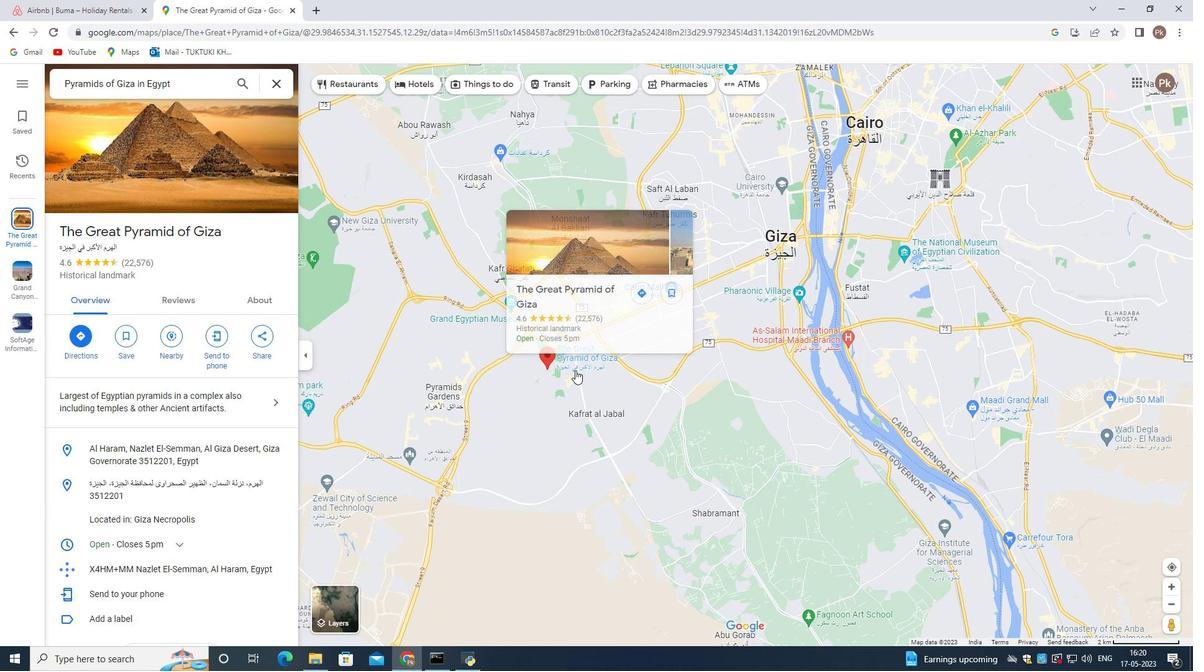 
Action: Mouse scrolled (602, 309) with delta (0, 0)
Screenshot: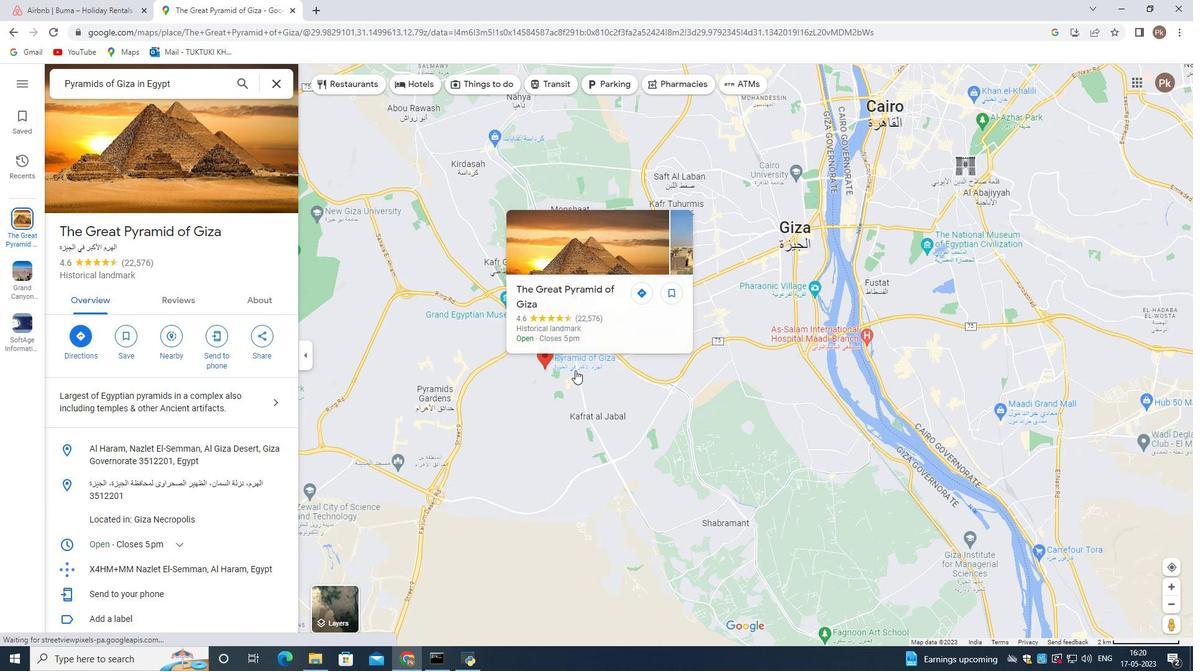 
Action: Mouse moved to (584, 309)
Screenshot: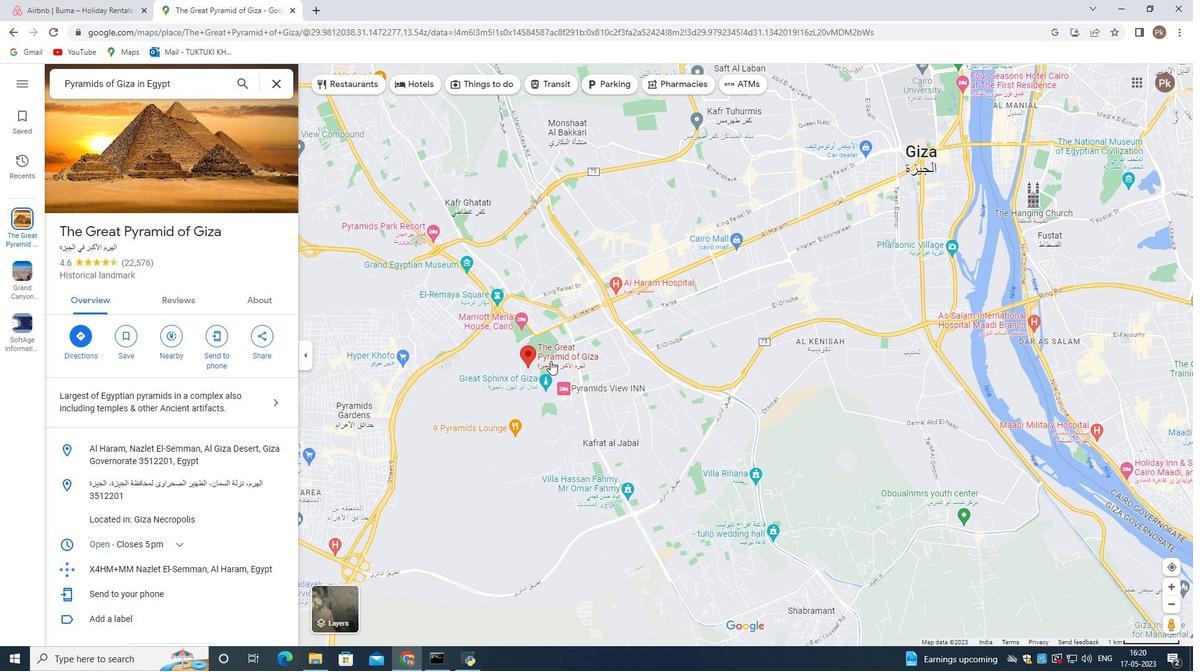 
Action: Mouse scrolled (584, 309) with delta (0, 0)
Screenshot: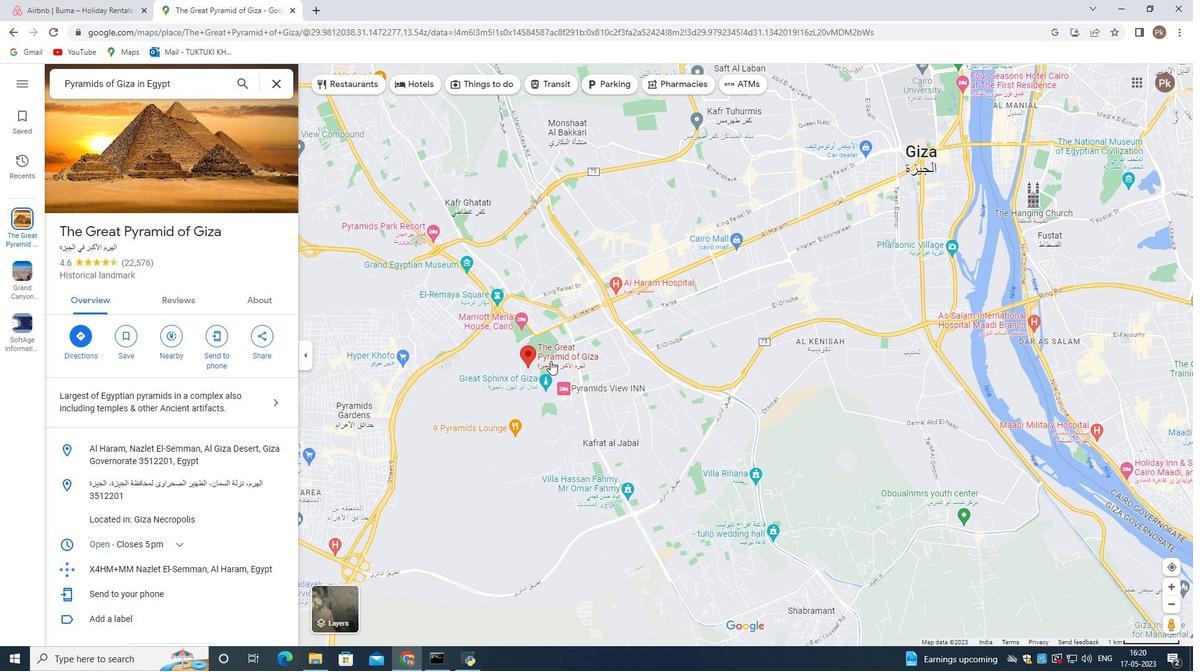 
Action: Mouse moved to (585, 309)
Screenshot: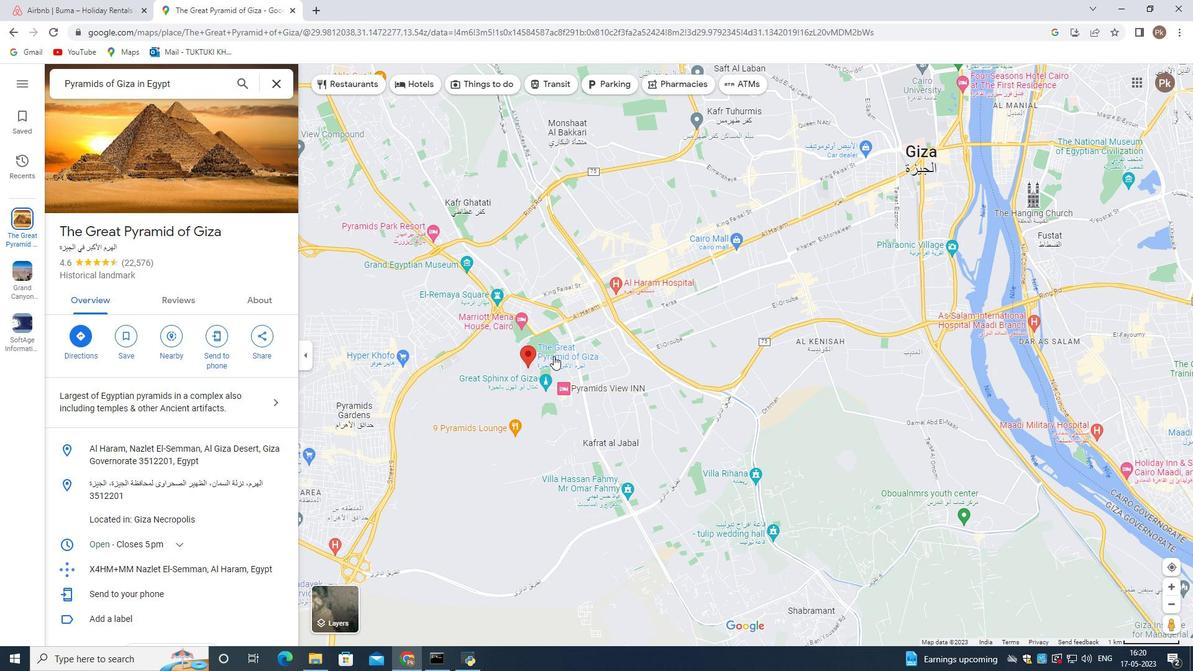 
Action: Mouse scrolled (585, 309) with delta (0, 0)
Screenshot: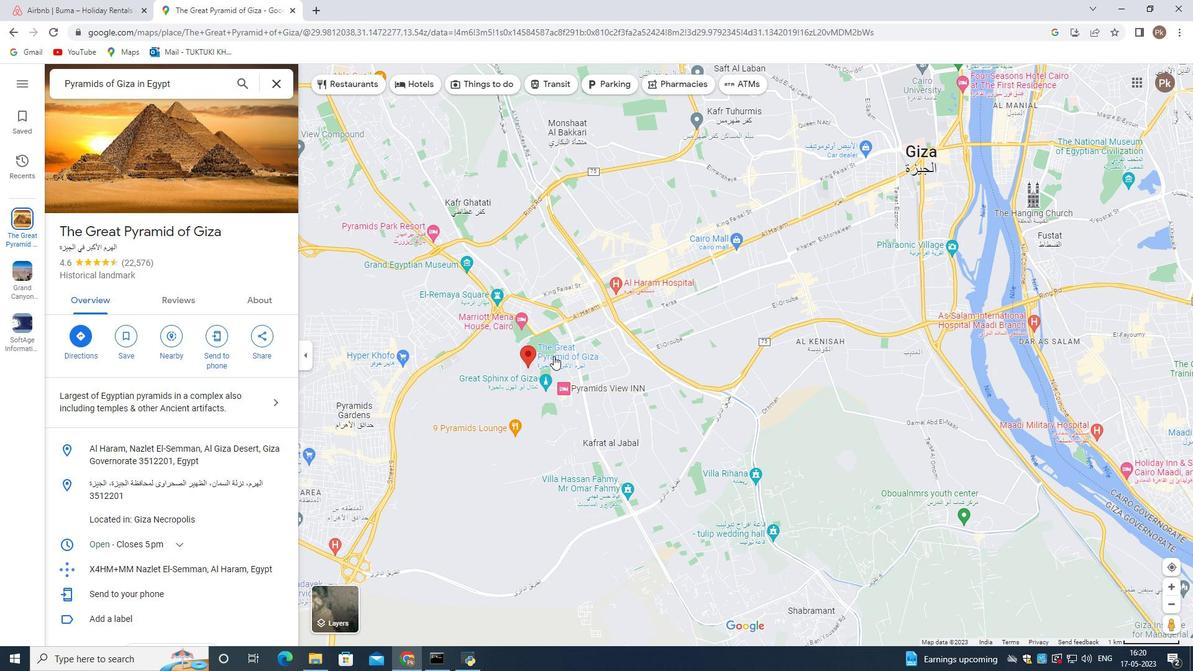 
Action: Mouse moved to (585, 309)
Screenshot: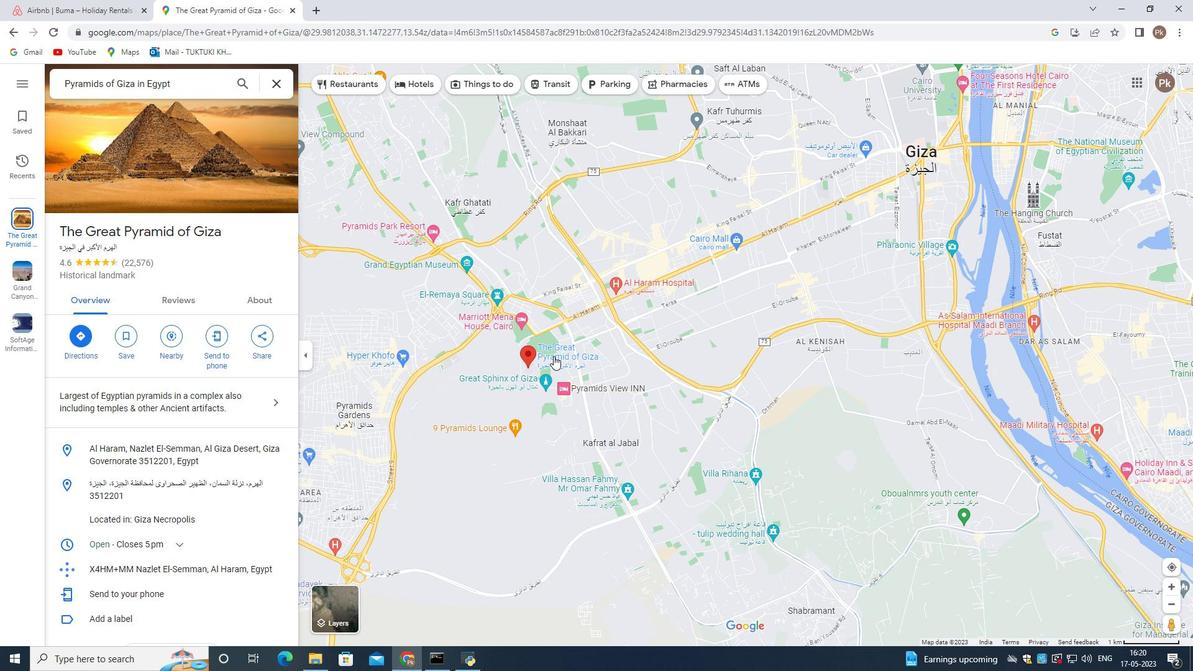 
Action: Mouse scrolled (585, 309) with delta (0, 0)
Screenshot: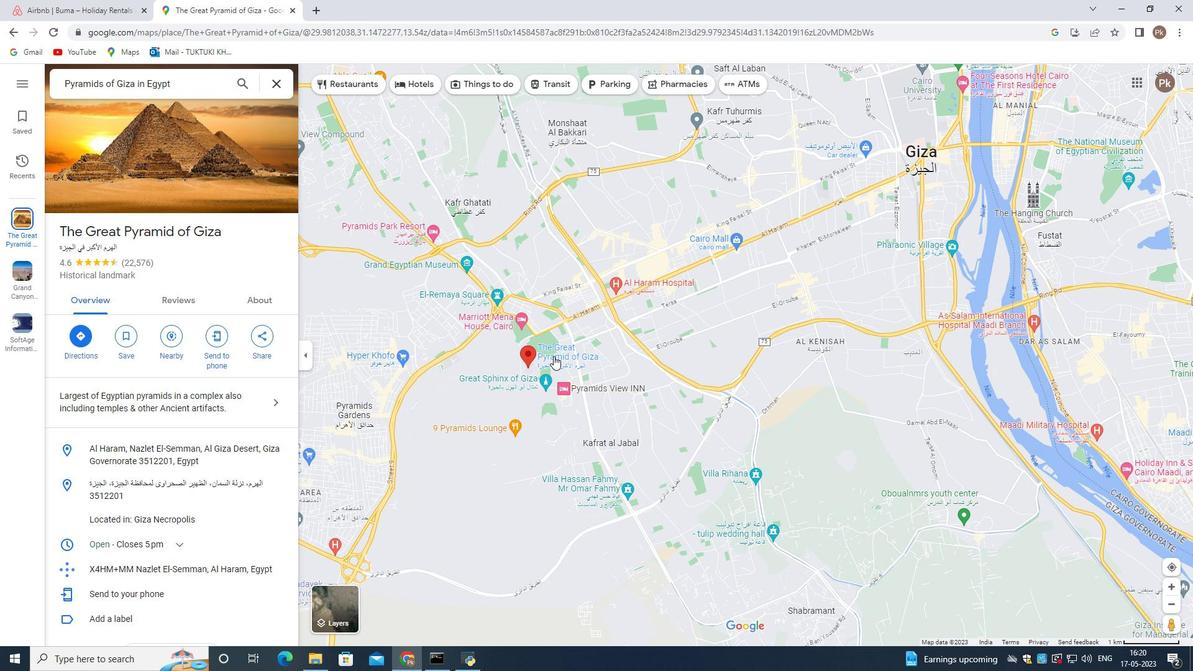 
Action: Mouse moved to (584, 309)
Screenshot: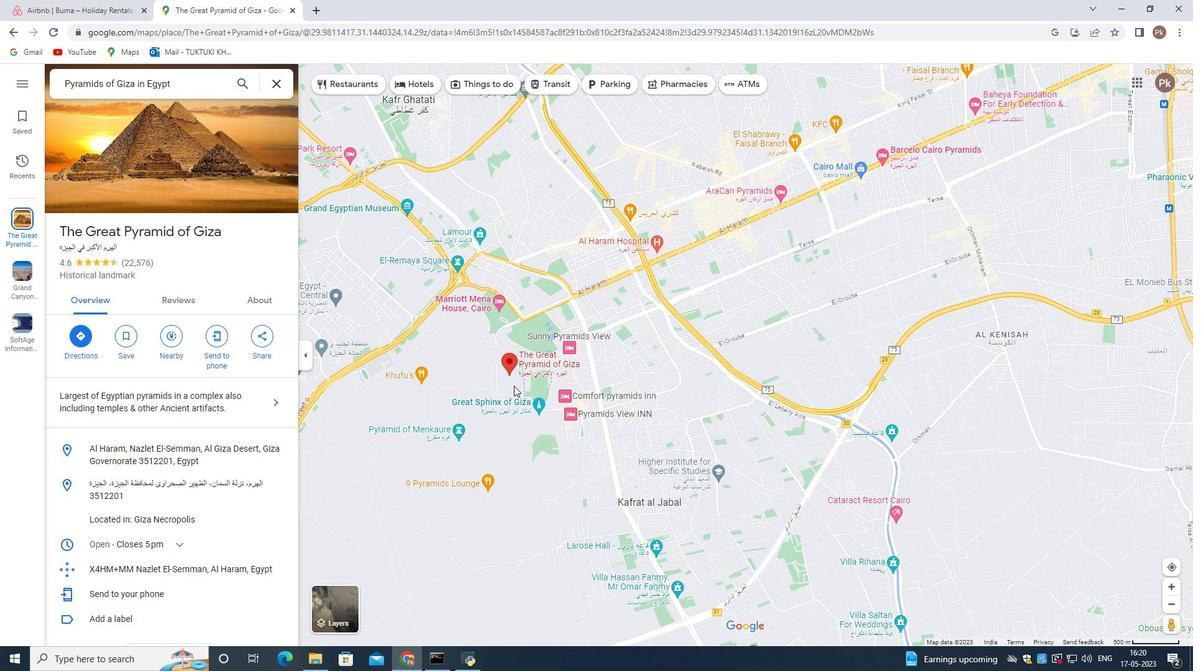 
Action: Mouse scrolled (584, 309) with delta (0, 0)
Screenshot: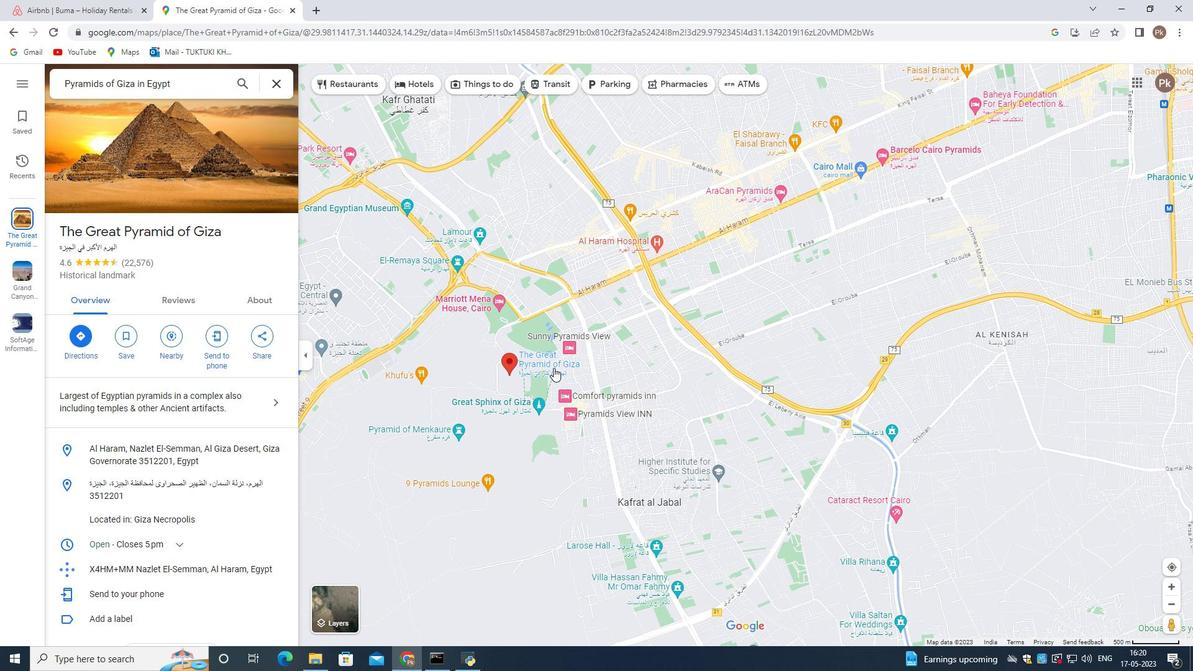 
Action: Mouse scrolled (584, 309) with delta (0, 0)
Screenshot: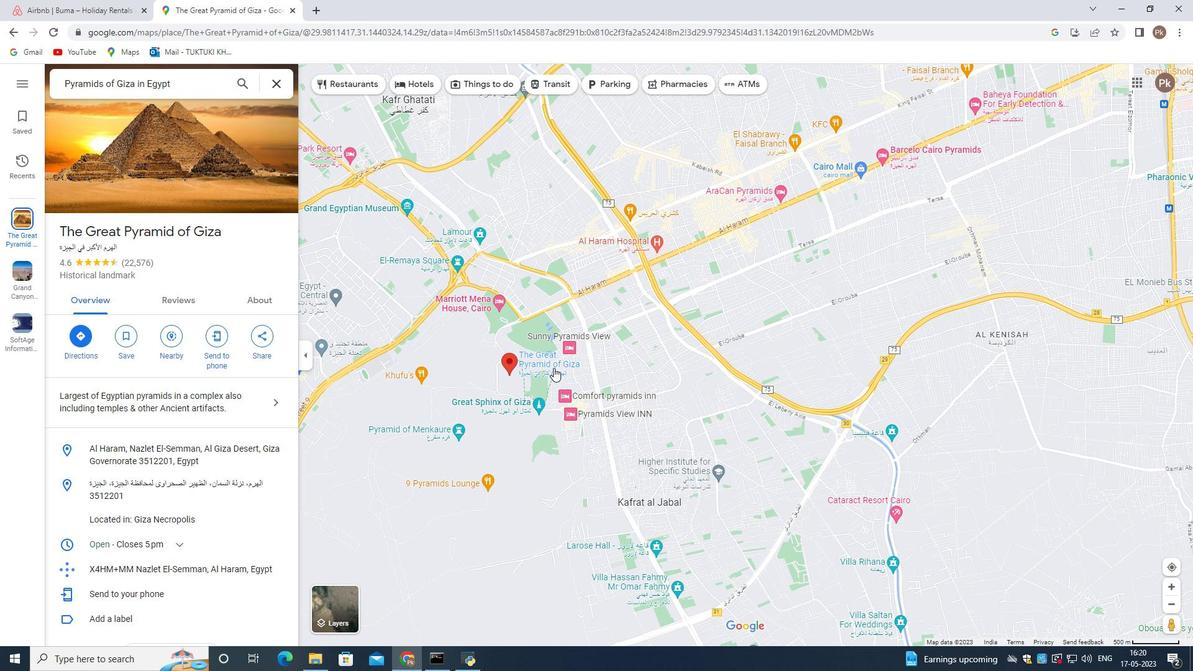 
Action: Mouse scrolled (584, 309) with delta (0, 0)
Screenshot: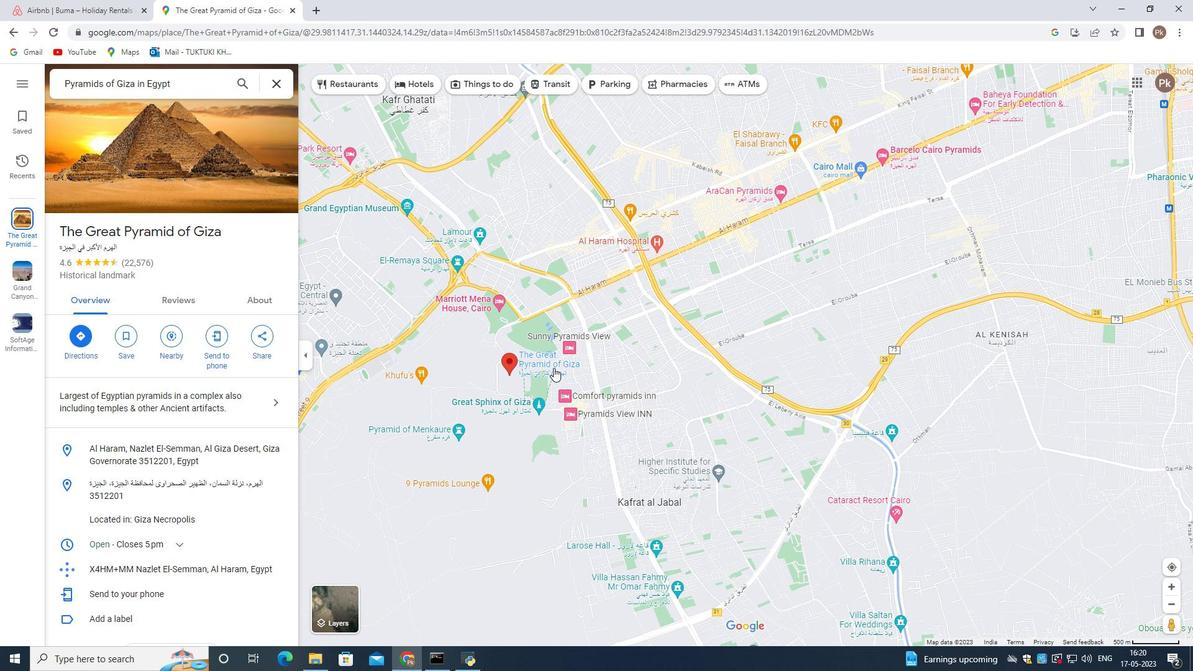 
Action: Mouse scrolled (584, 309) with delta (0, 0)
Screenshot: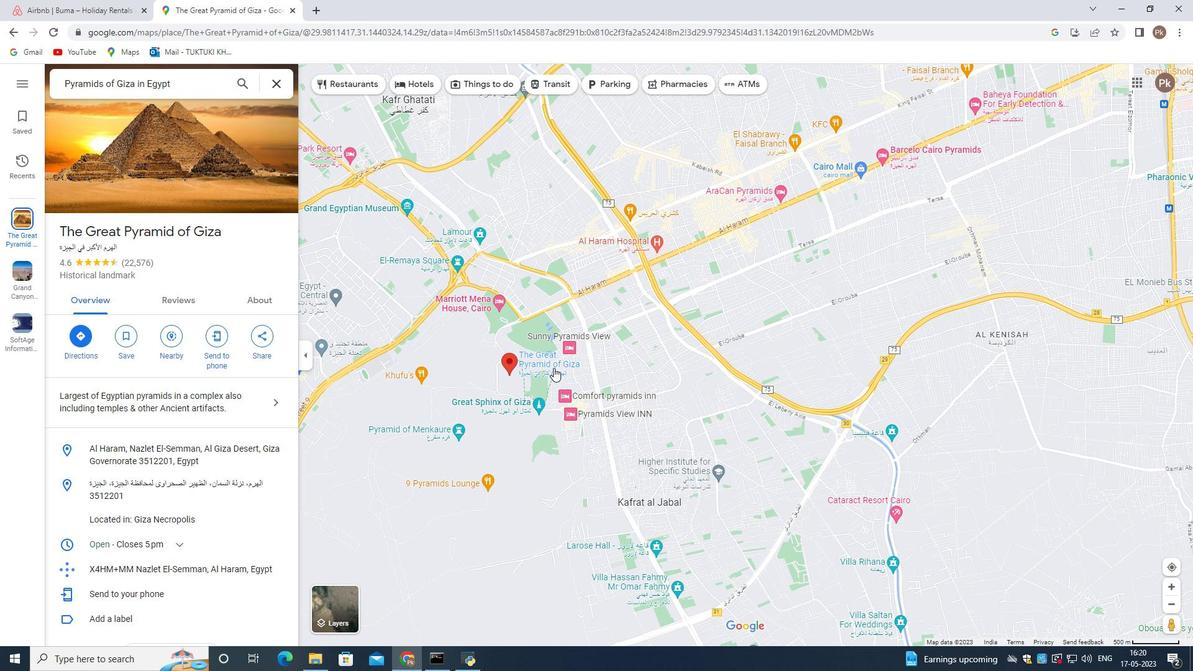 
Action: Mouse scrolled (584, 309) with delta (0, 0)
Screenshot: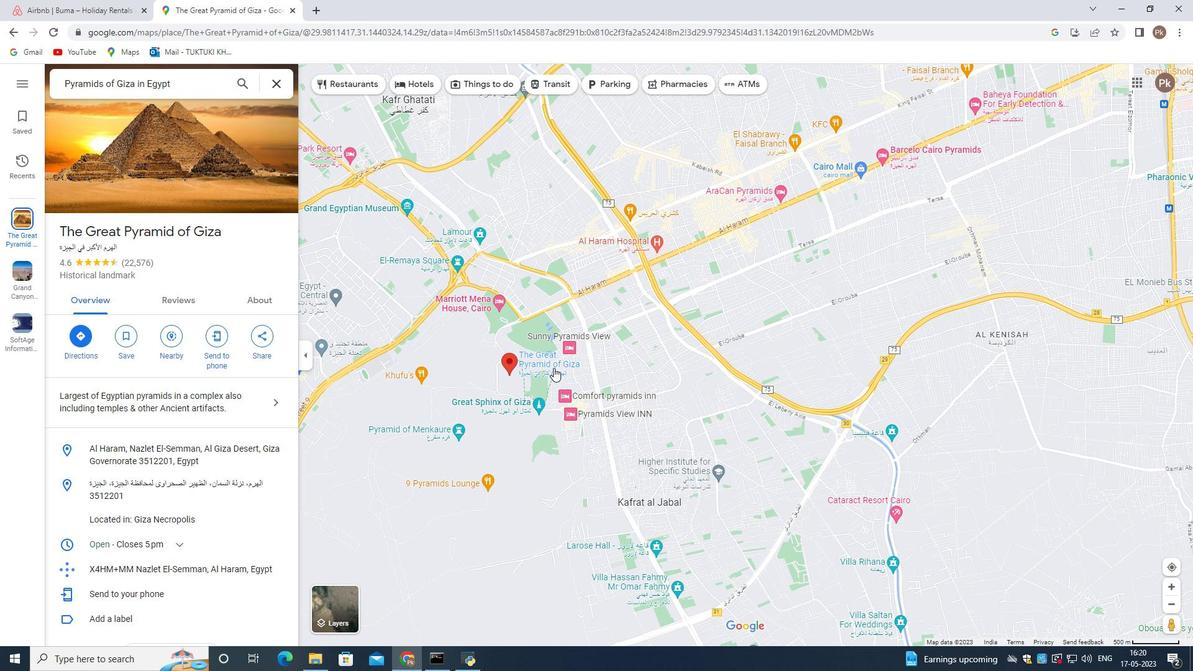
Action: Mouse moved to (438, 309)
Screenshot: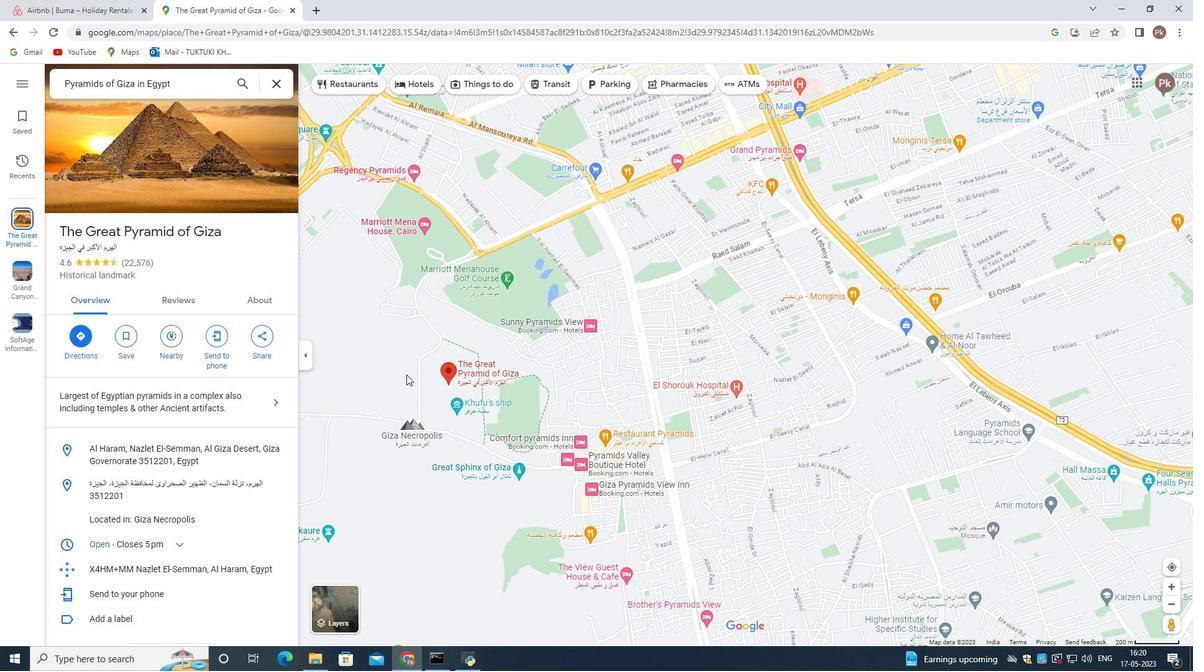 
Action: Mouse pressed left at (438, 309)
Screenshot: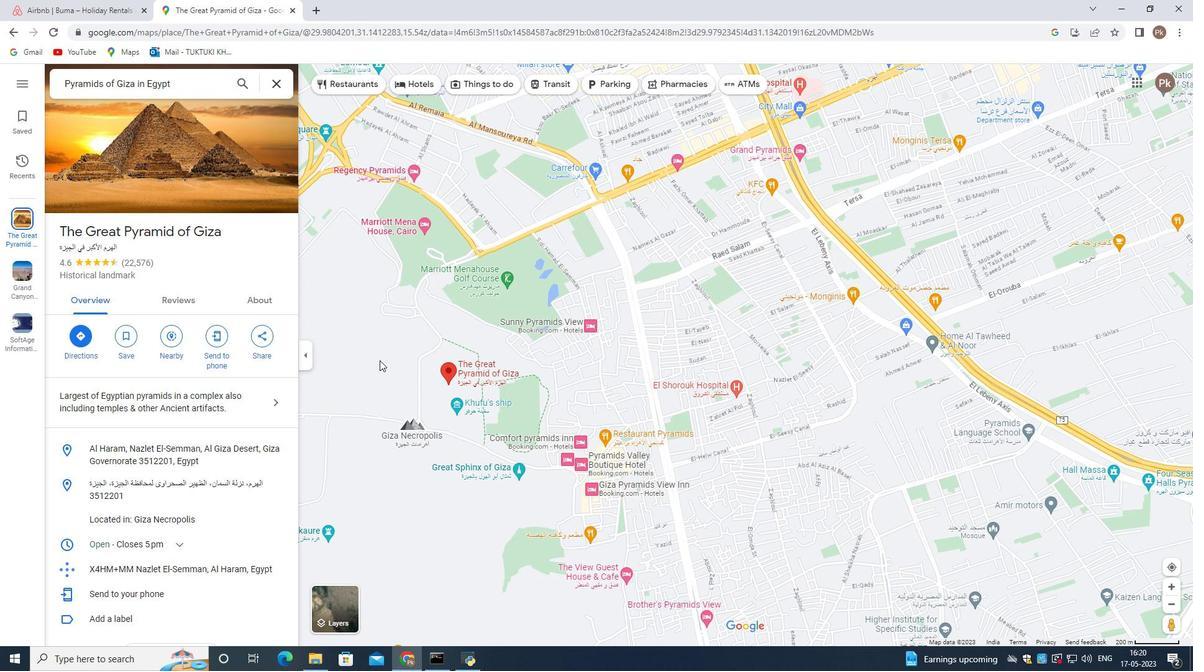 
Action: Mouse moved to (589, 310)
Screenshot: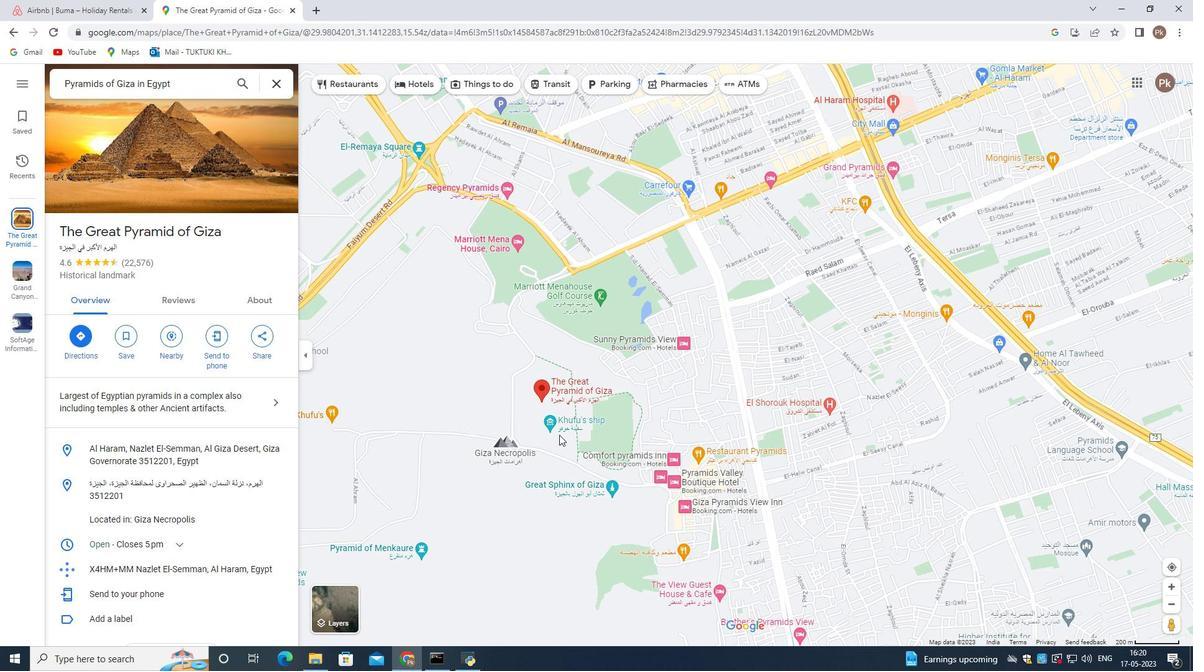 
Action: Mouse scrolled (589, 310) with delta (0, 0)
Screenshot: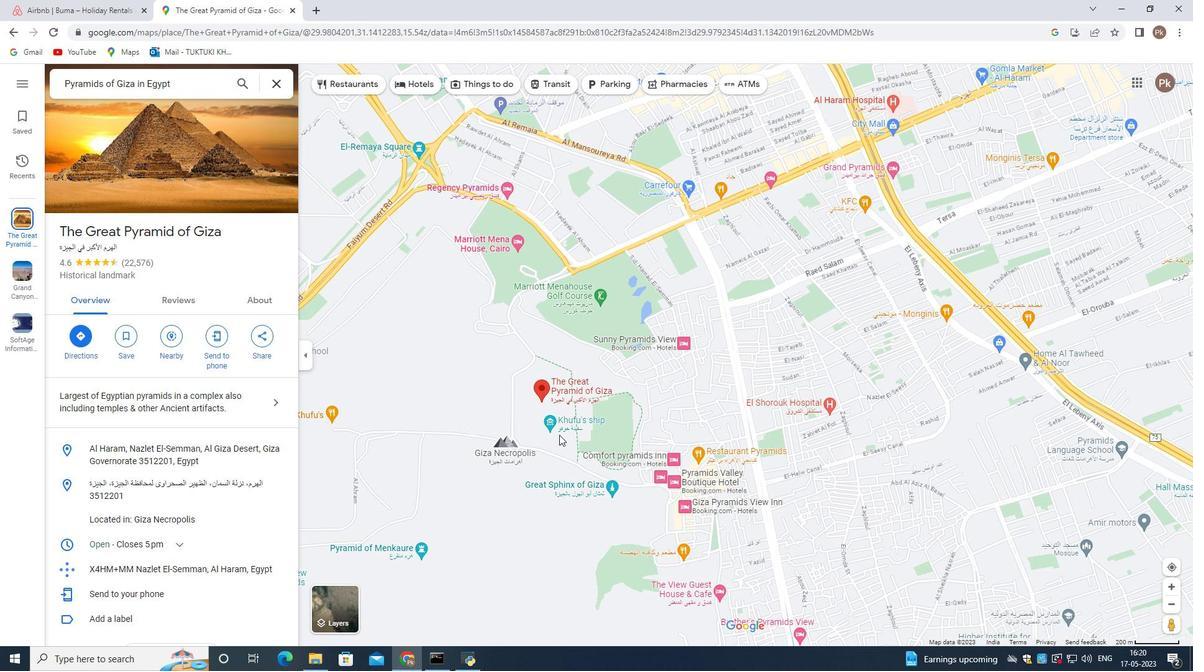 
Action: Mouse moved to (590, 310)
Screenshot: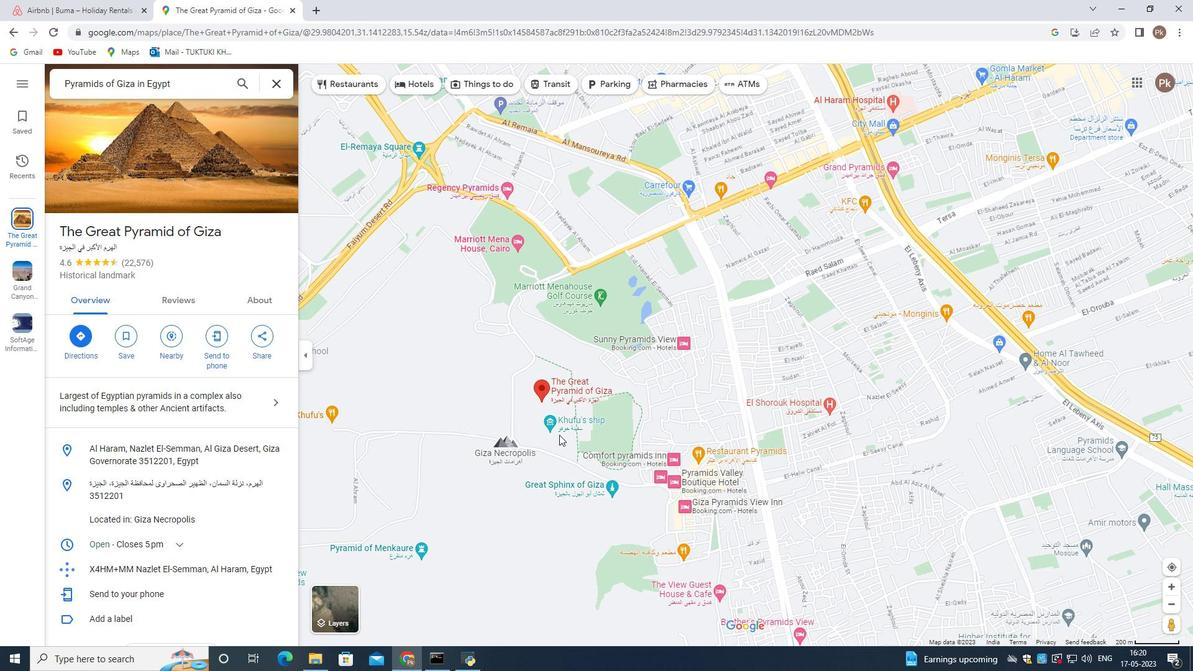
Action: Mouse scrolled (590, 310) with delta (0, 0)
Screenshot: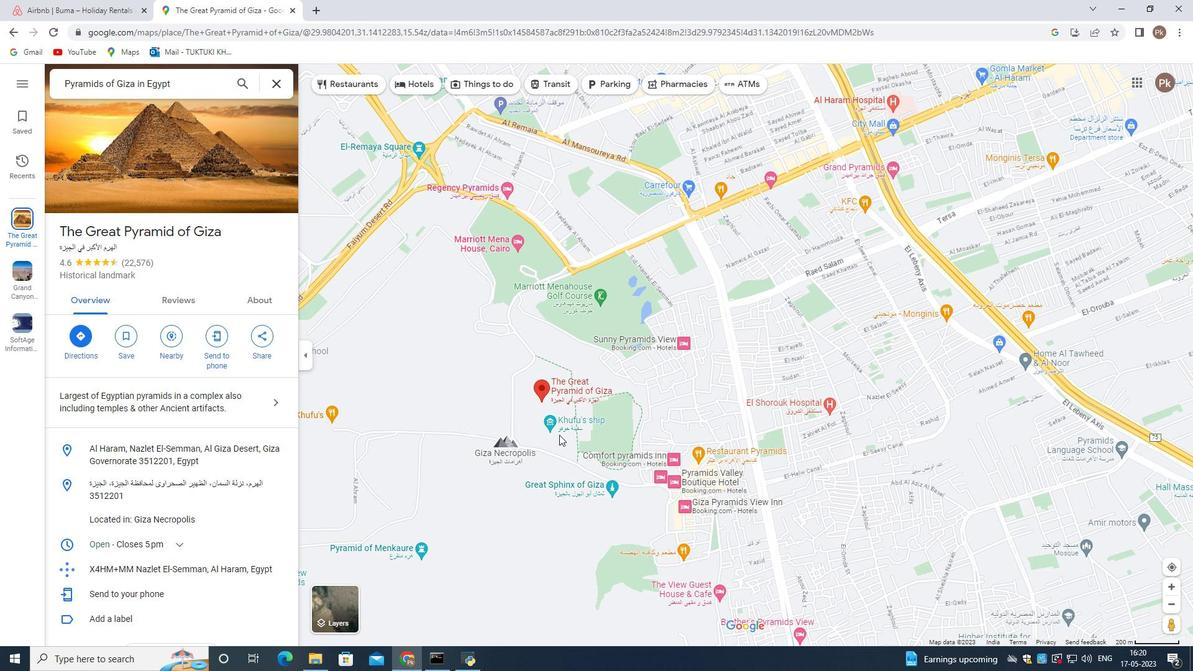 
Action: Mouse moved to (591, 310)
Screenshot: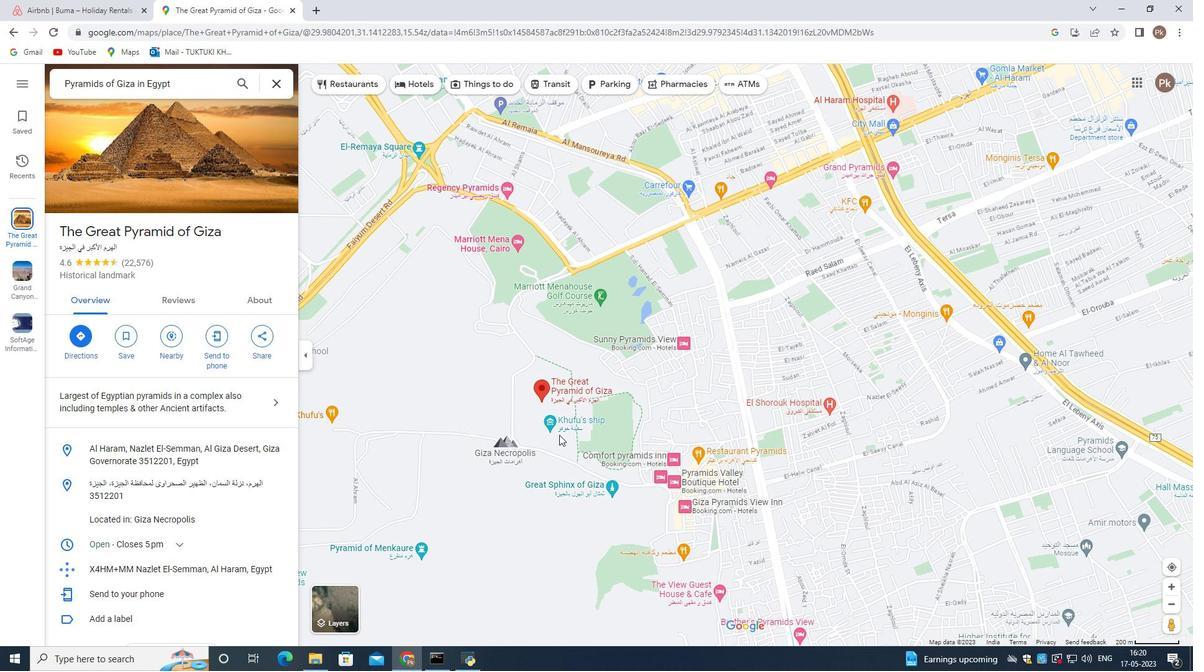 
Action: Mouse scrolled (591, 310) with delta (0, 0)
Screenshot: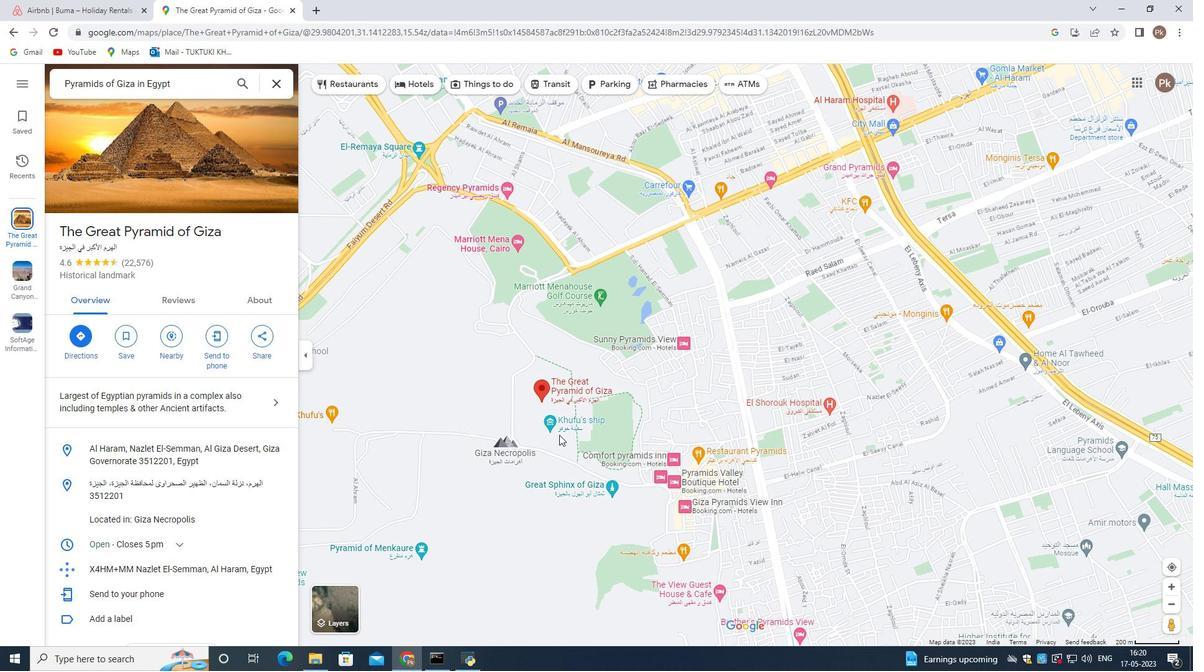 
Action: Mouse scrolled (591, 310) with delta (0, 0)
Screenshot: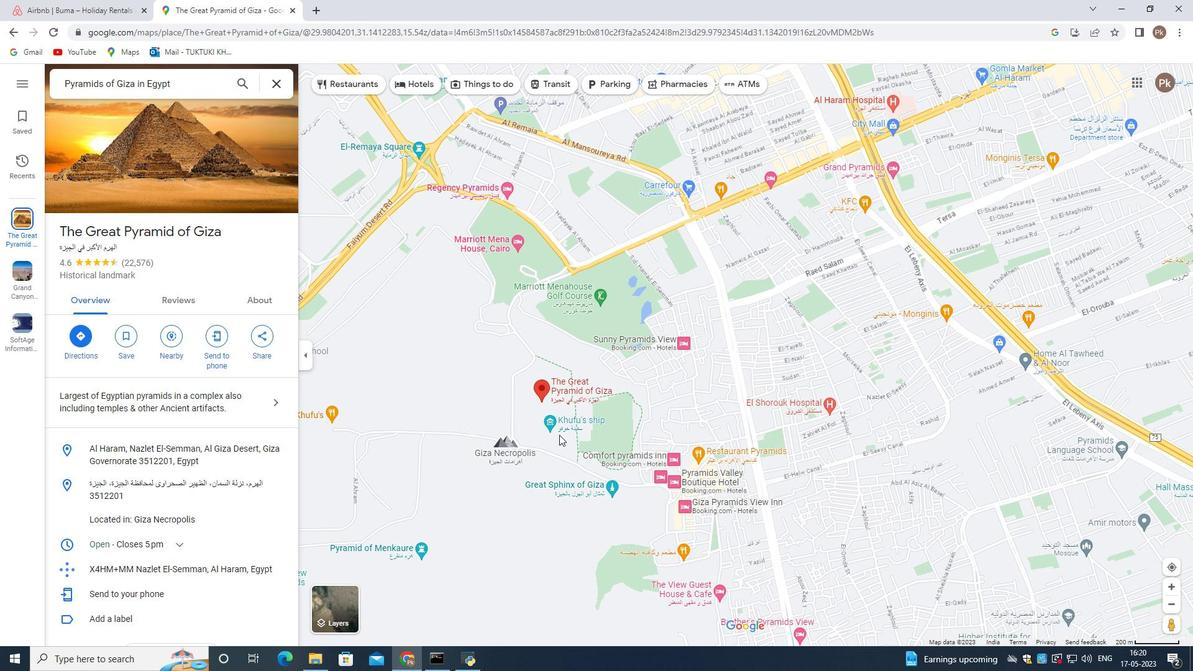 
Action: Mouse scrolled (591, 310) with delta (0, 0)
Screenshot: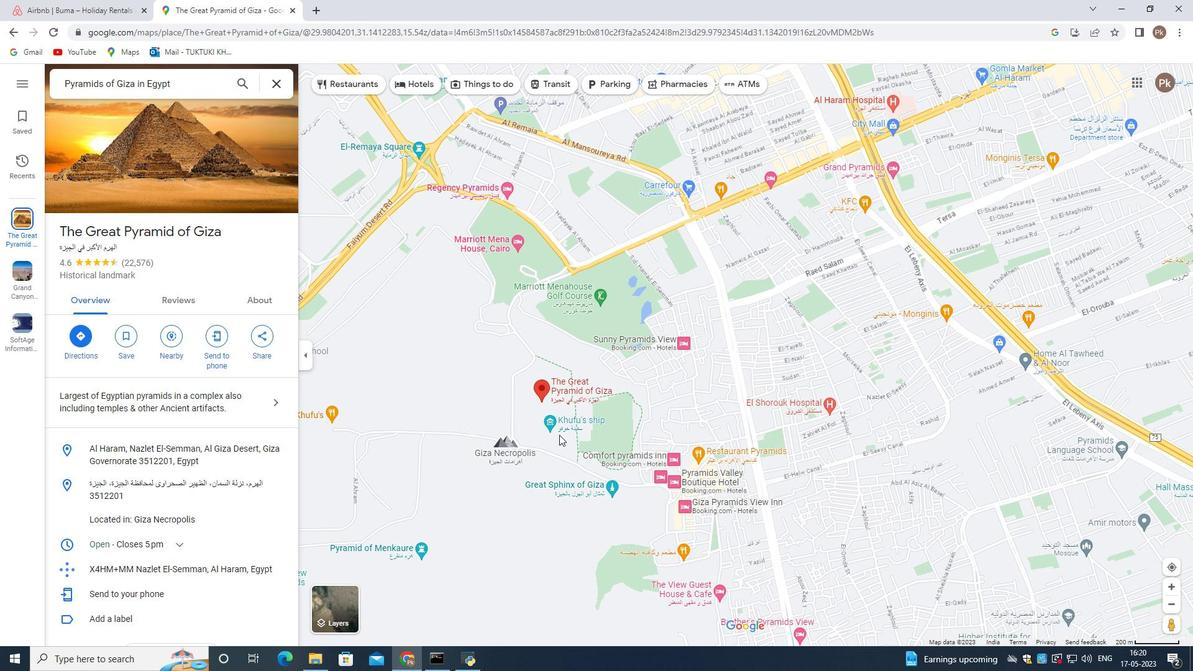 
Action: Mouse scrolled (591, 310) with delta (0, 0)
Screenshot: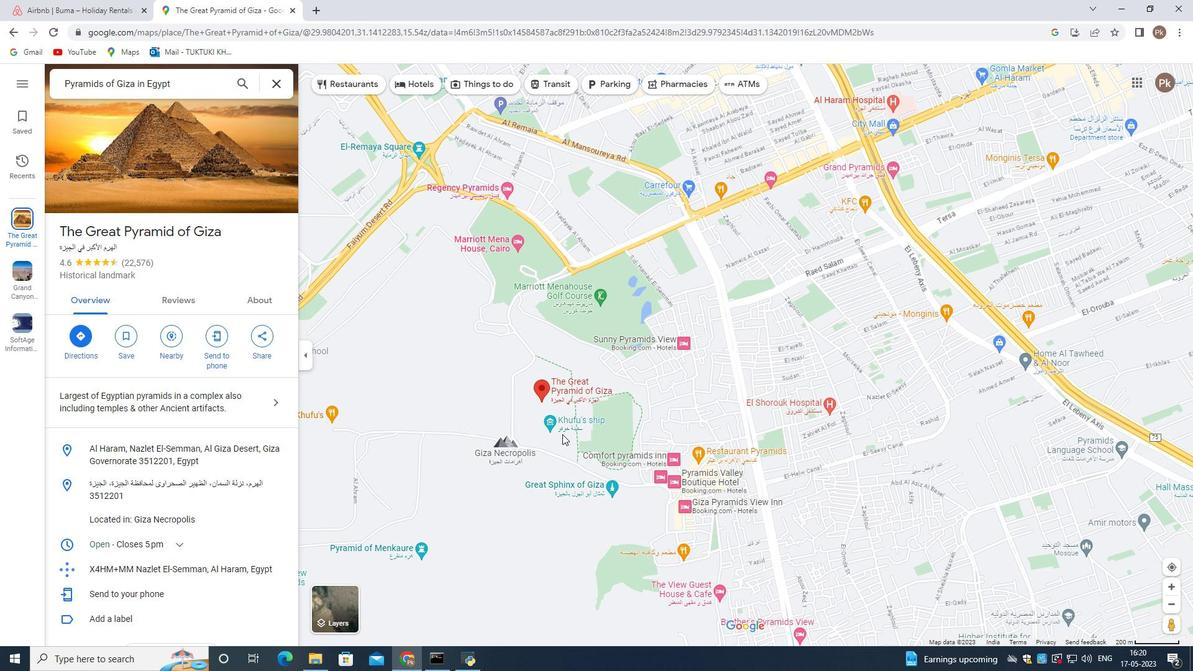 
Action: Mouse moved to (623, 310)
Screenshot: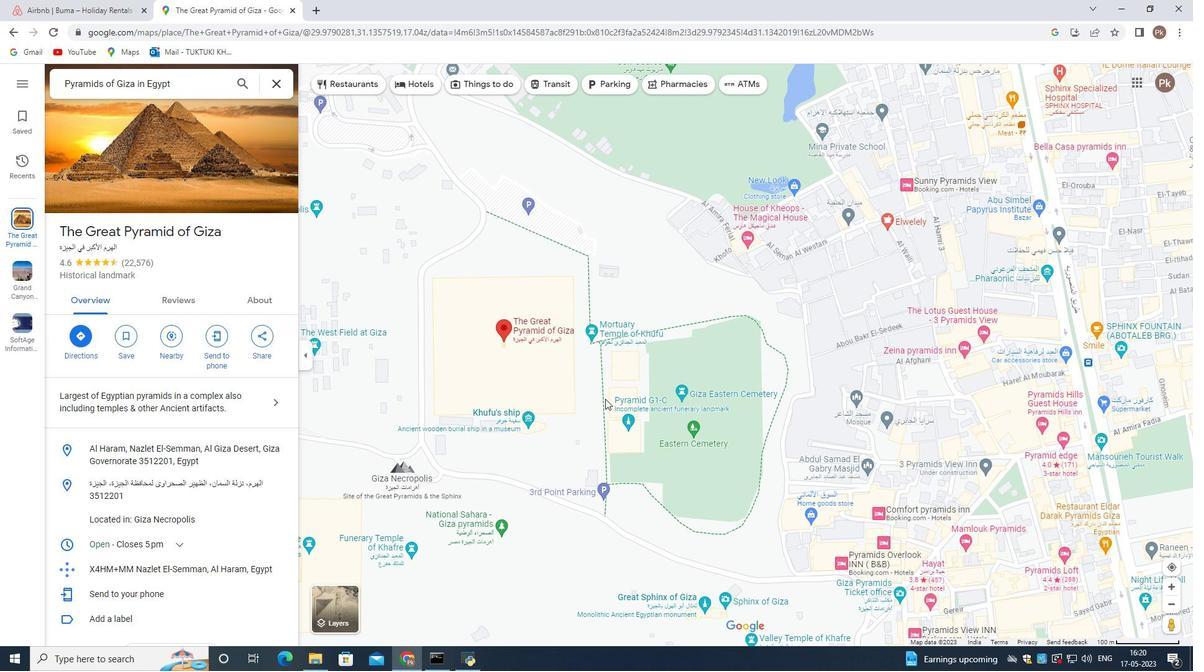 
Action: Mouse scrolled (623, 310) with delta (0, 0)
Screenshot: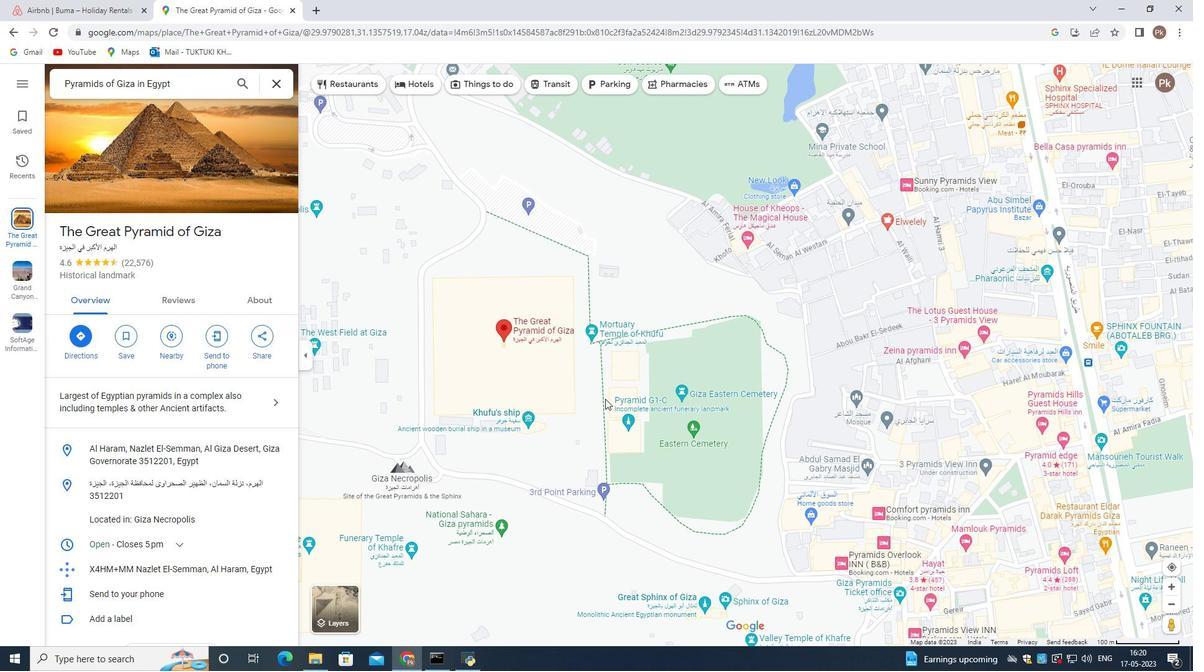 
Action: Mouse moved to (622, 310)
Screenshot: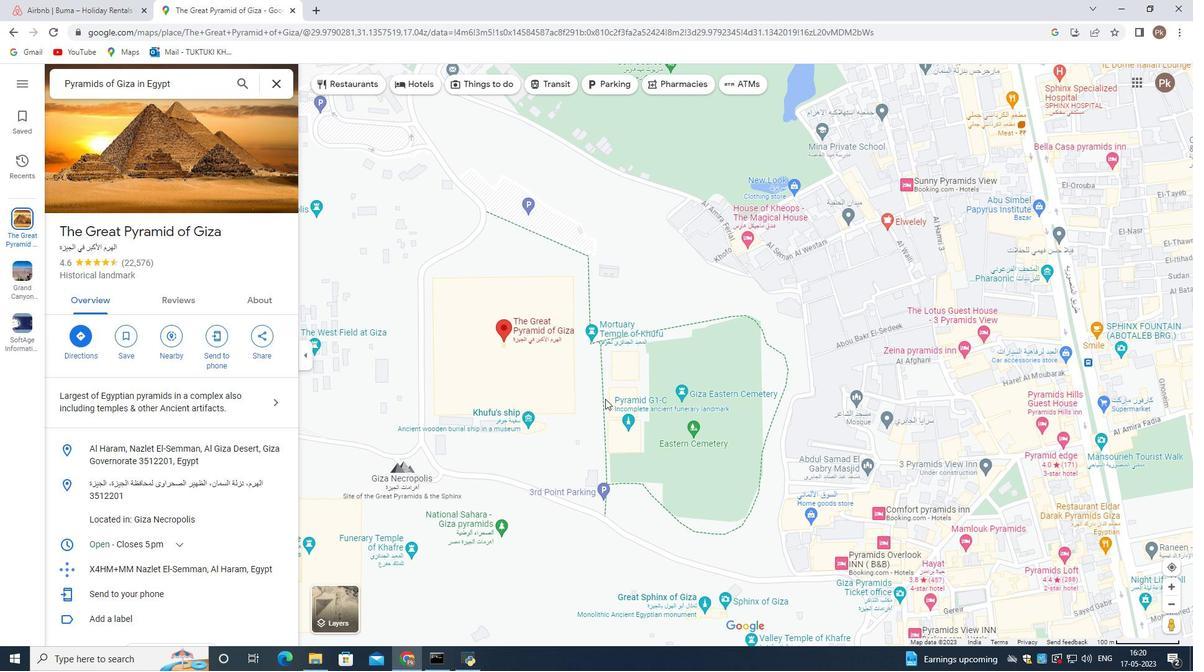 
Action: Mouse scrolled (622, 310) with delta (0, 0)
Screenshot: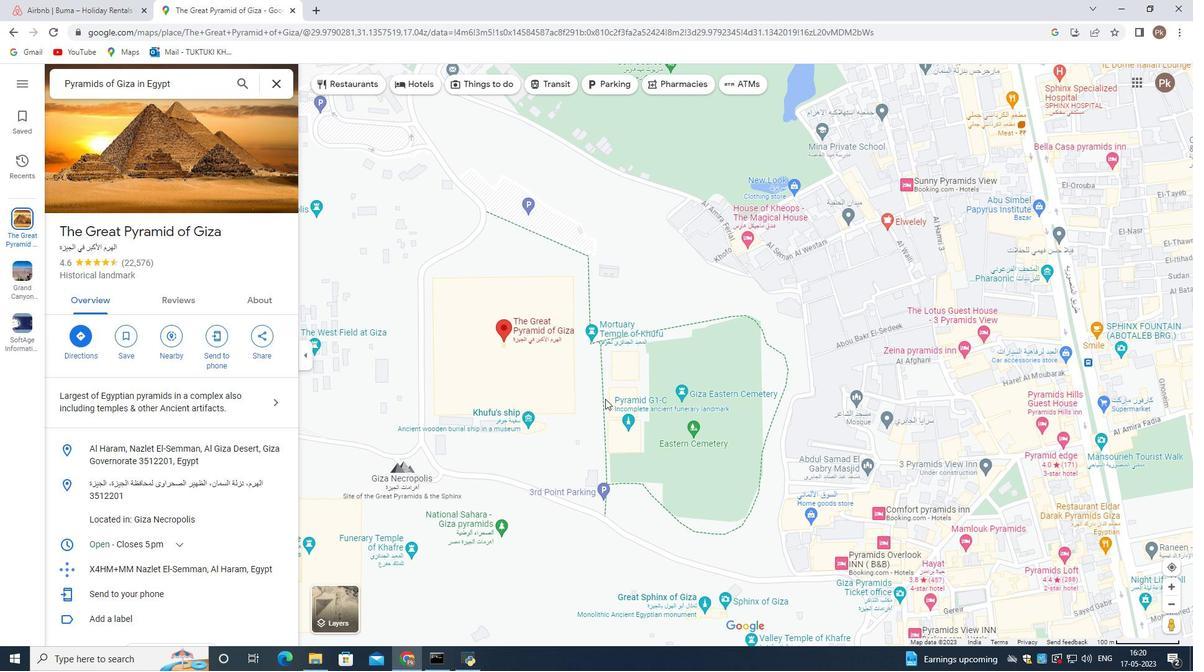 
Action: Mouse scrolled (622, 310) with delta (0, 0)
Screenshot: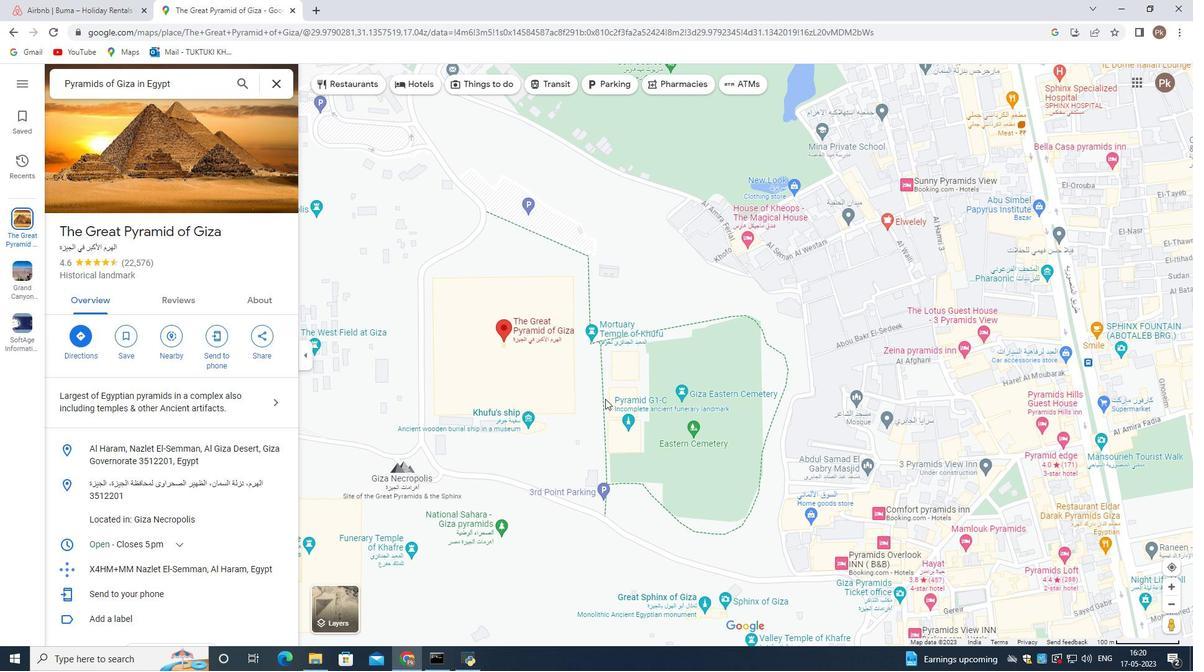 
Action: Mouse scrolled (622, 310) with delta (0, 0)
Screenshot: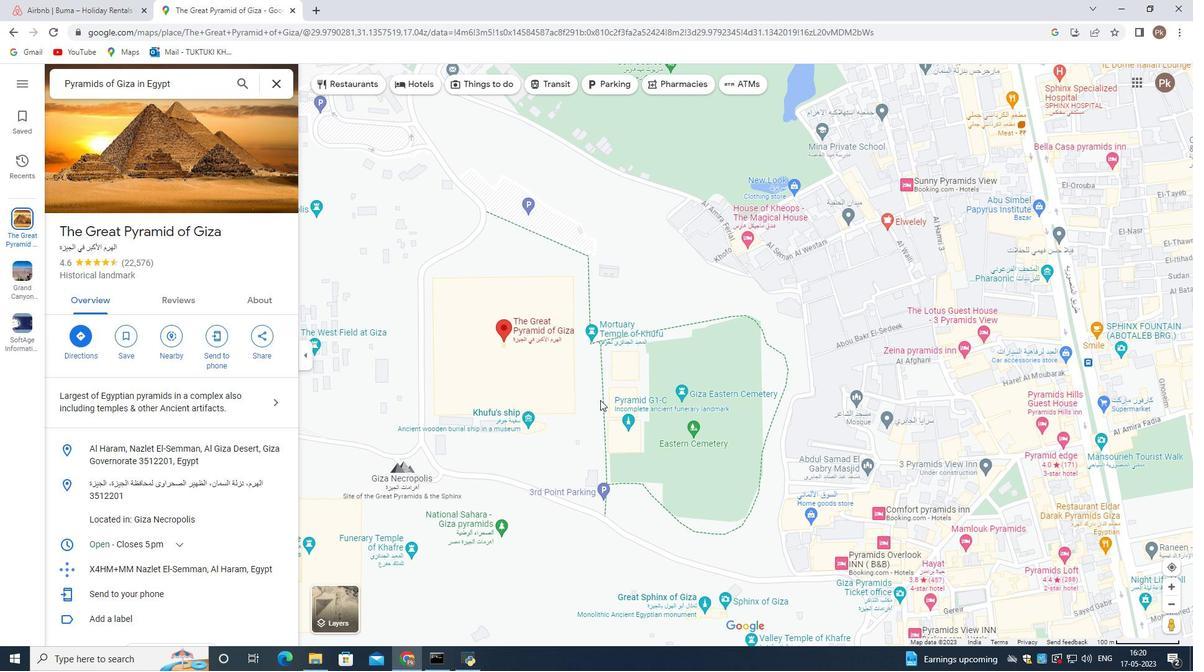 
Action: Mouse scrolled (622, 310) with delta (0, 0)
Screenshot: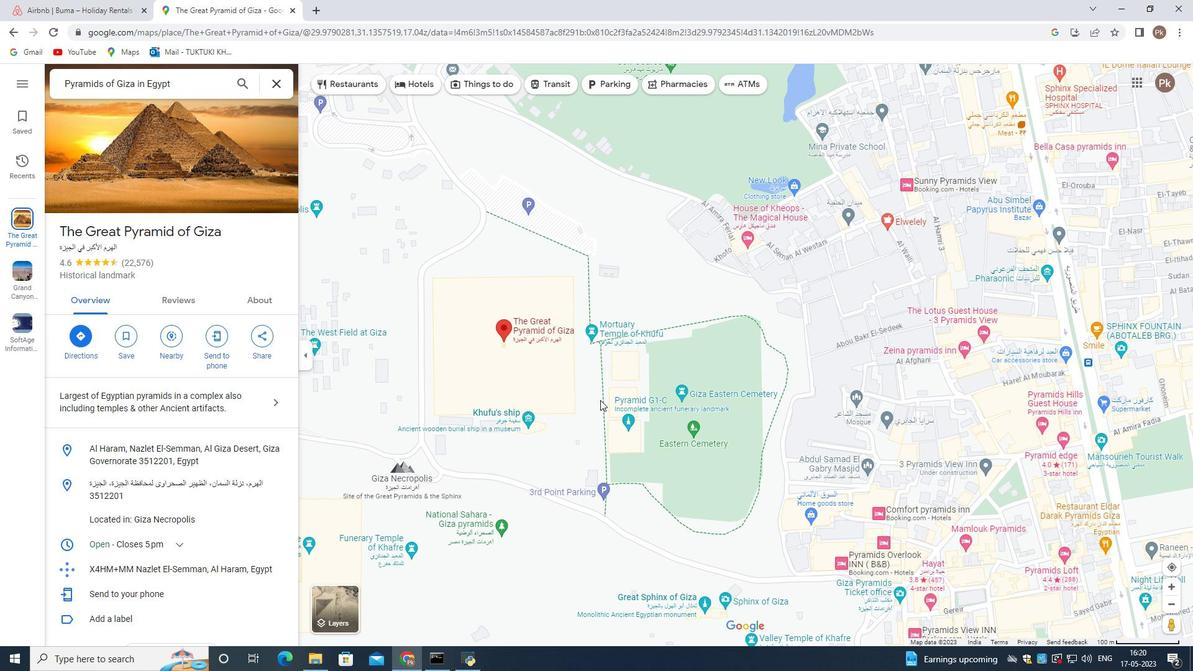 
Action: Mouse moved to (583, 308)
Screenshot: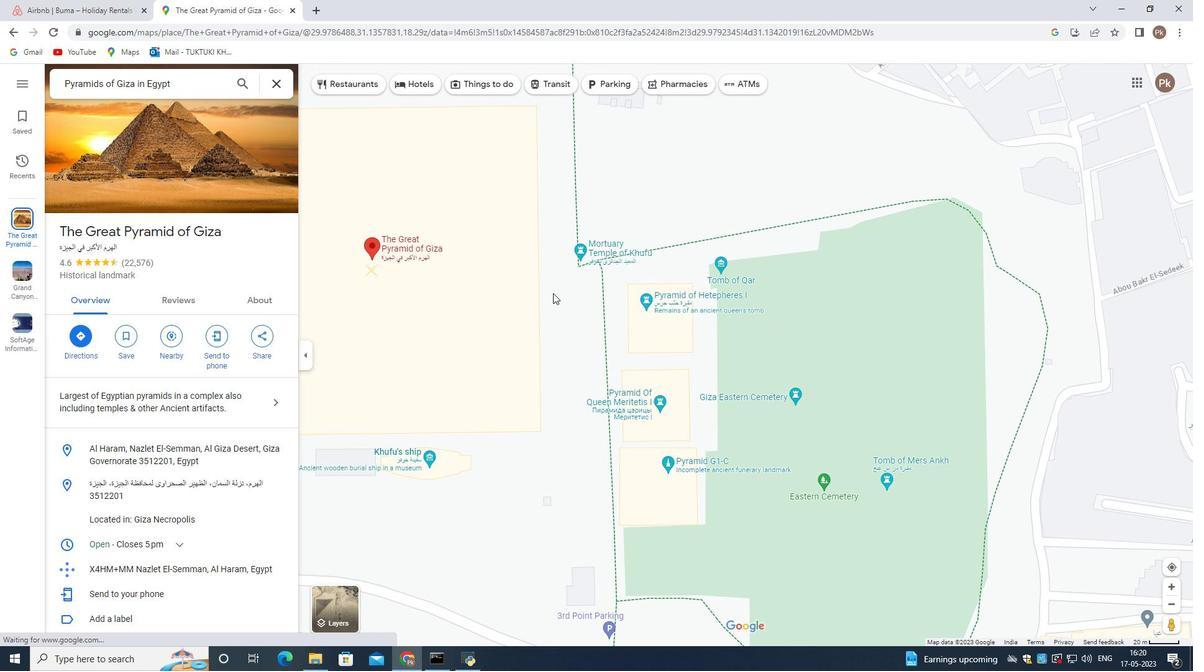 
Action: Mouse pressed left at (583, 308)
Screenshot: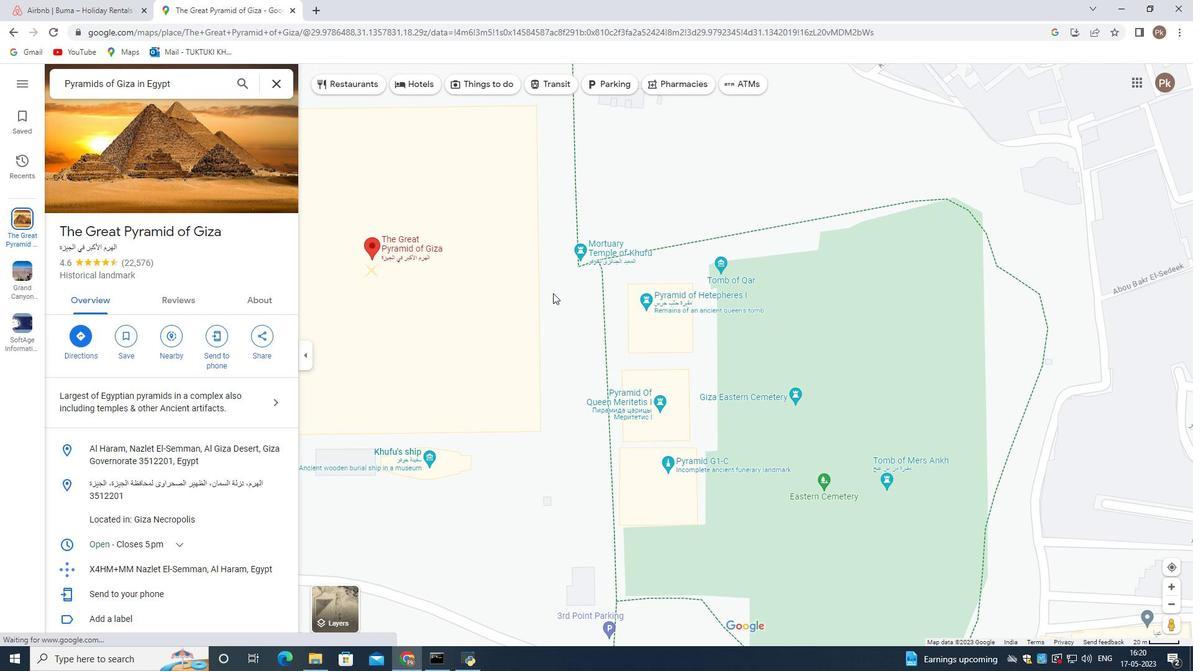 
Action: Mouse moved to (576, 309)
Screenshot: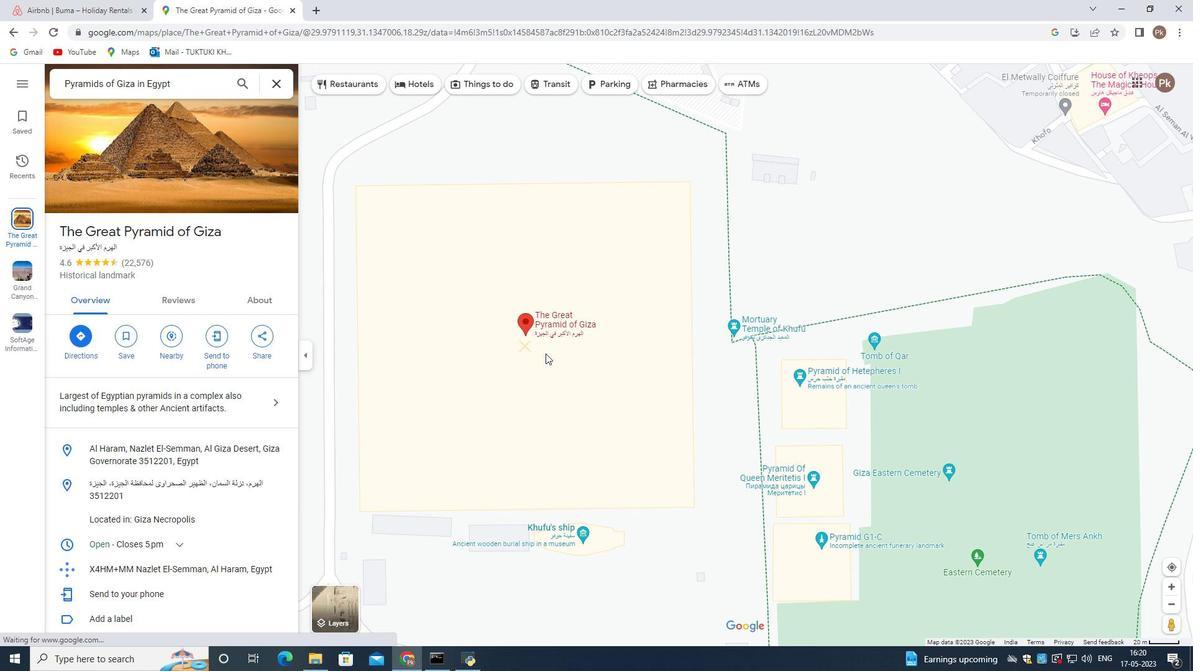 
Action: Mouse scrolled (576, 309) with delta (0, 0)
Screenshot: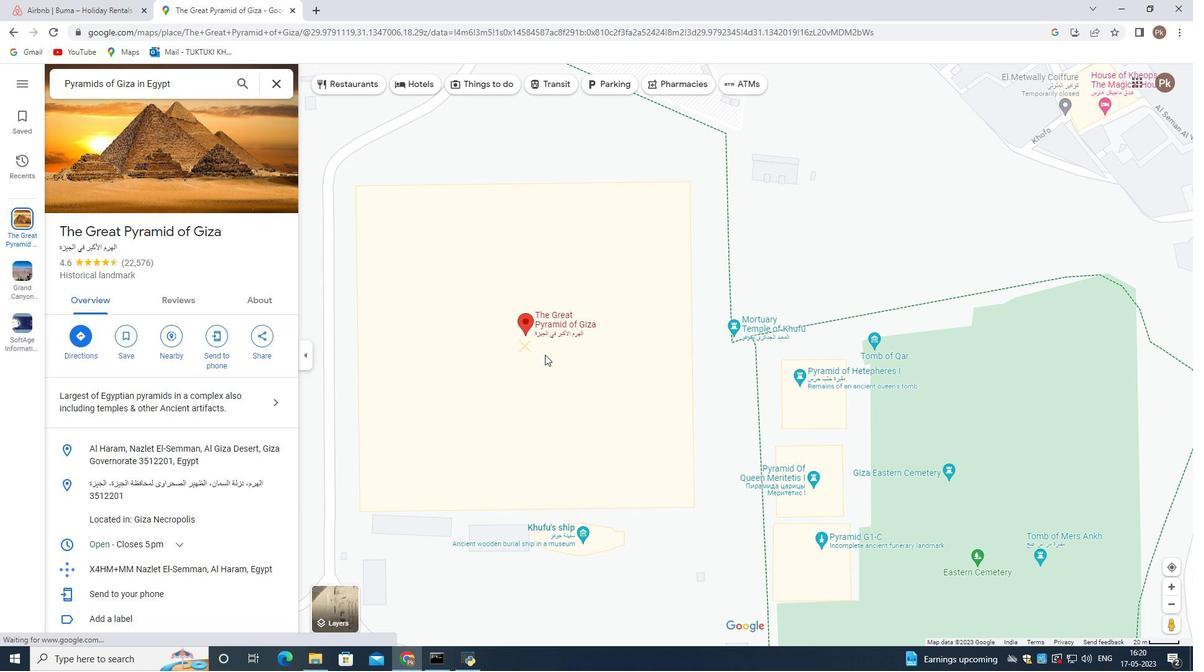 
Action: Mouse moved to (576, 309)
Screenshot: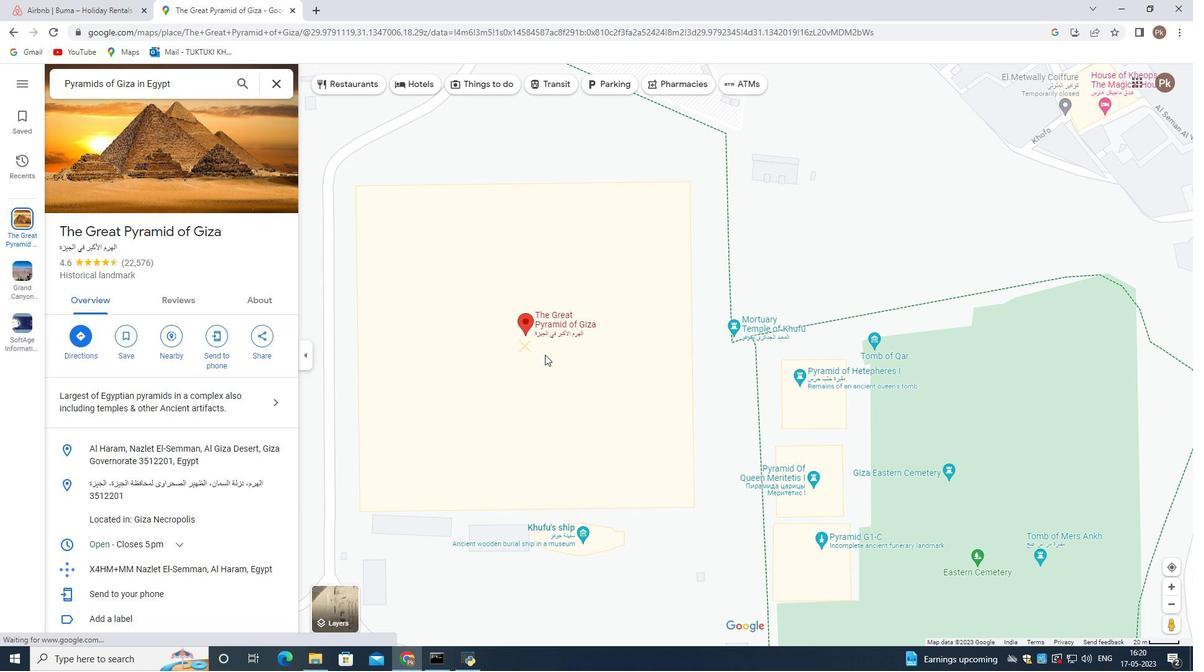 
Action: Mouse scrolled (576, 309) with delta (0, 0)
Screenshot: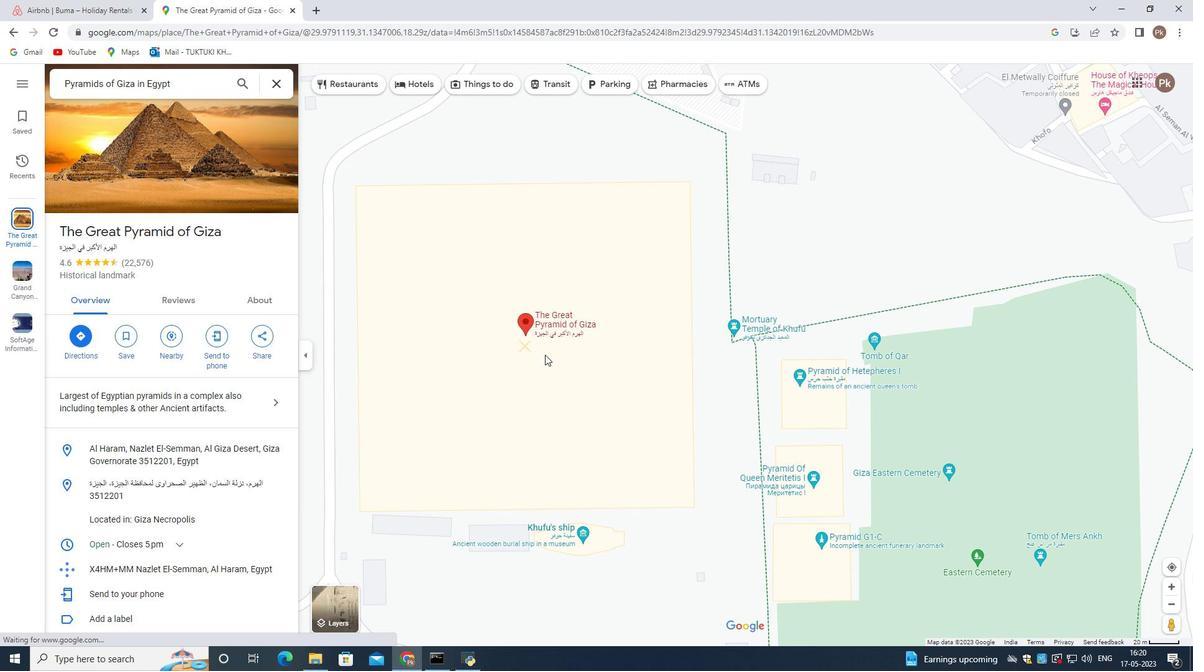 
Action: Mouse scrolled (576, 309) with delta (0, 0)
Screenshot: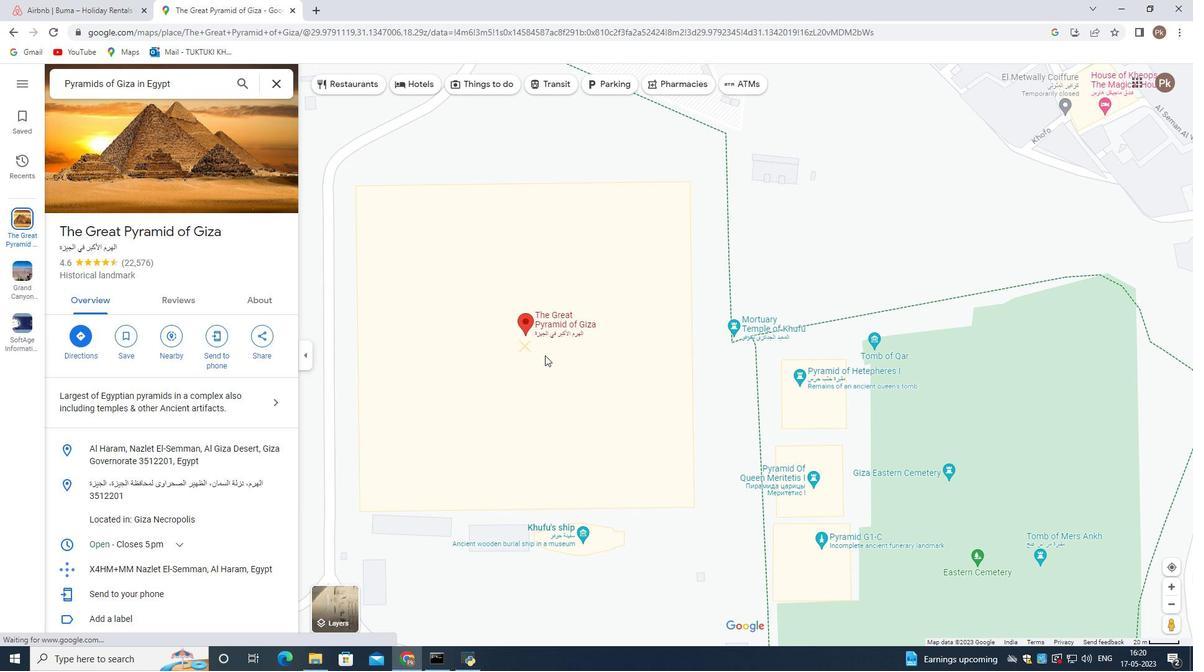 
Action: Mouse scrolled (576, 309) with delta (0, 0)
Screenshot: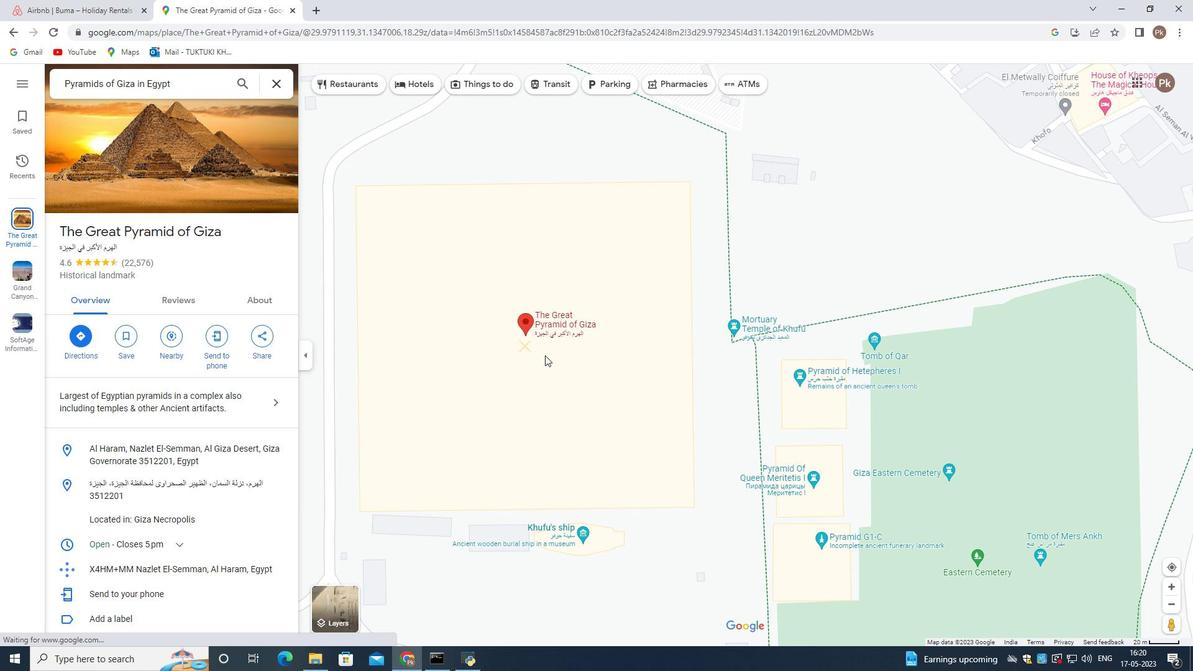 
Action: Mouse scrolled (576, 309) with delta (0, 0)
Screenshot: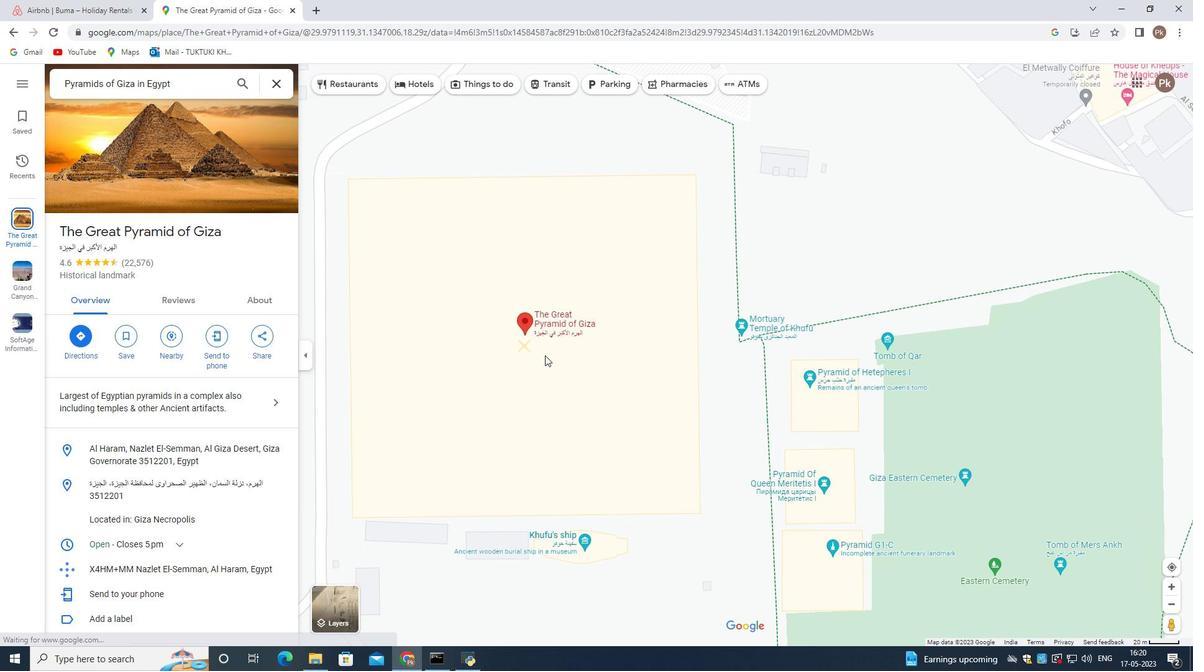 
Action: Mouse scrolled (576, 309) with delta (0, 0)
Screenshot: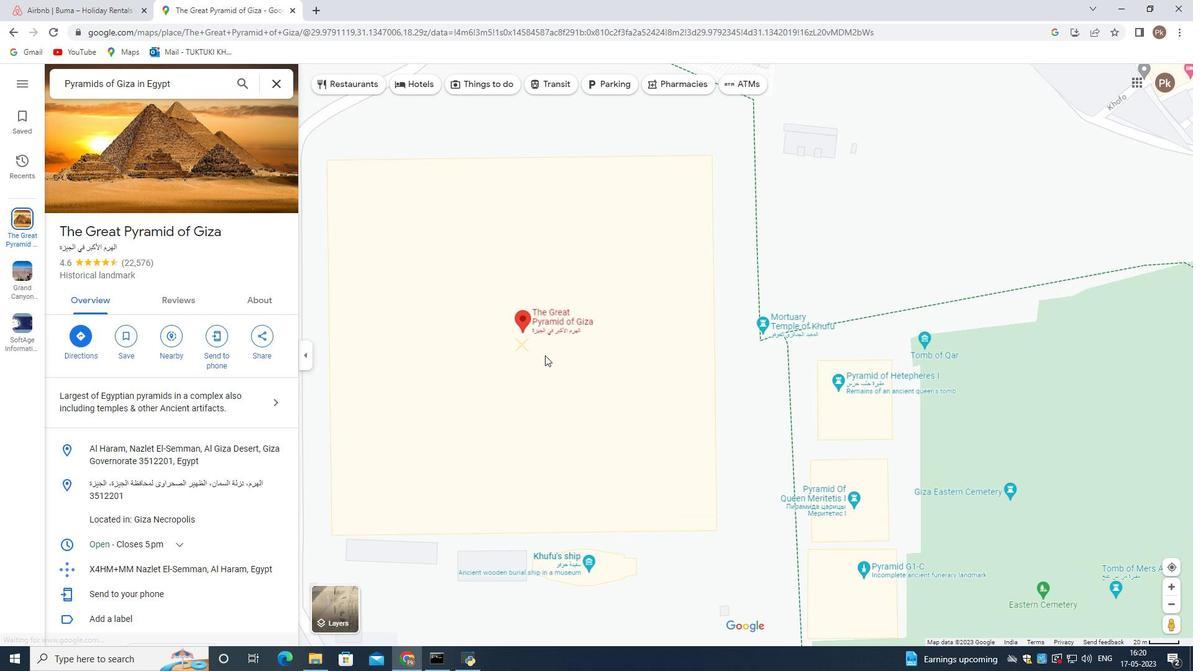 
Action: Mouse moved to (569, 308)
Screenshot: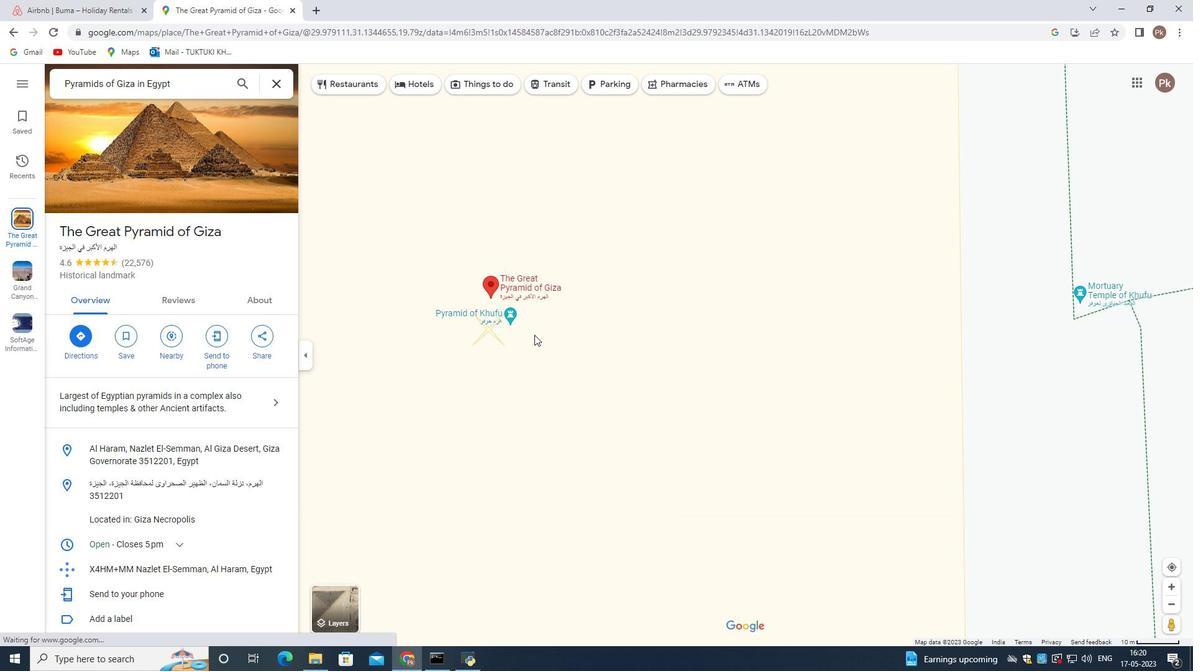 
Action: Mouse scrolled (569, 308) with delta (0, 0)
Screenshot: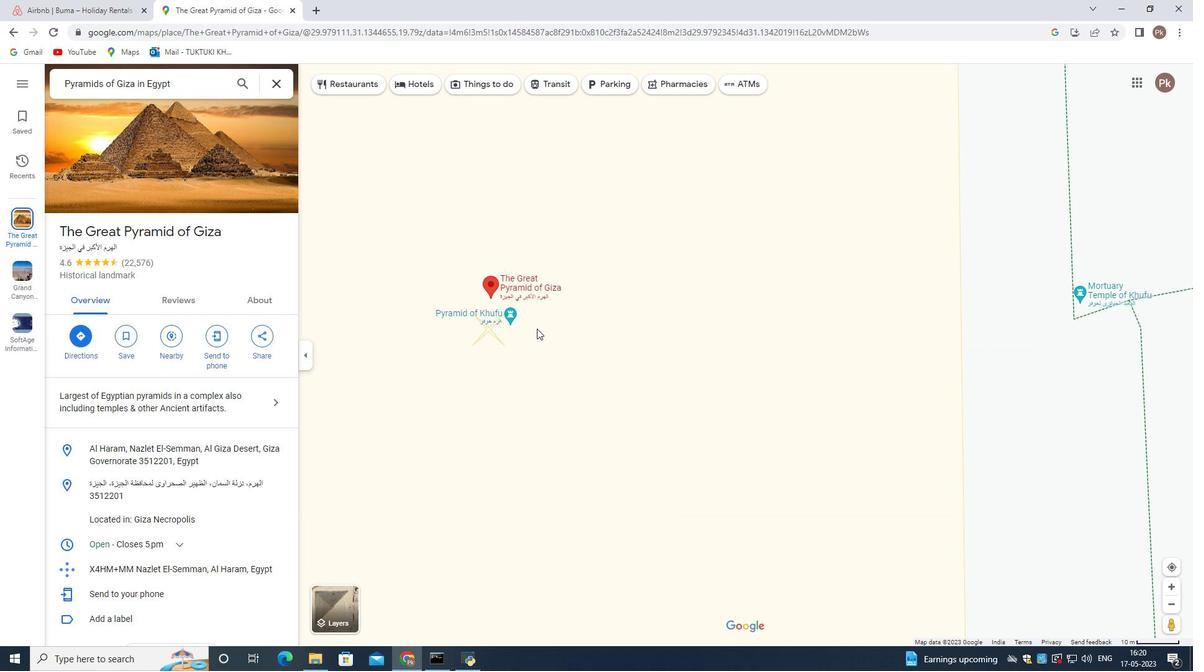 
Action: Mouse scrolled (569, 308) with delta (0, 0)
Screenshot: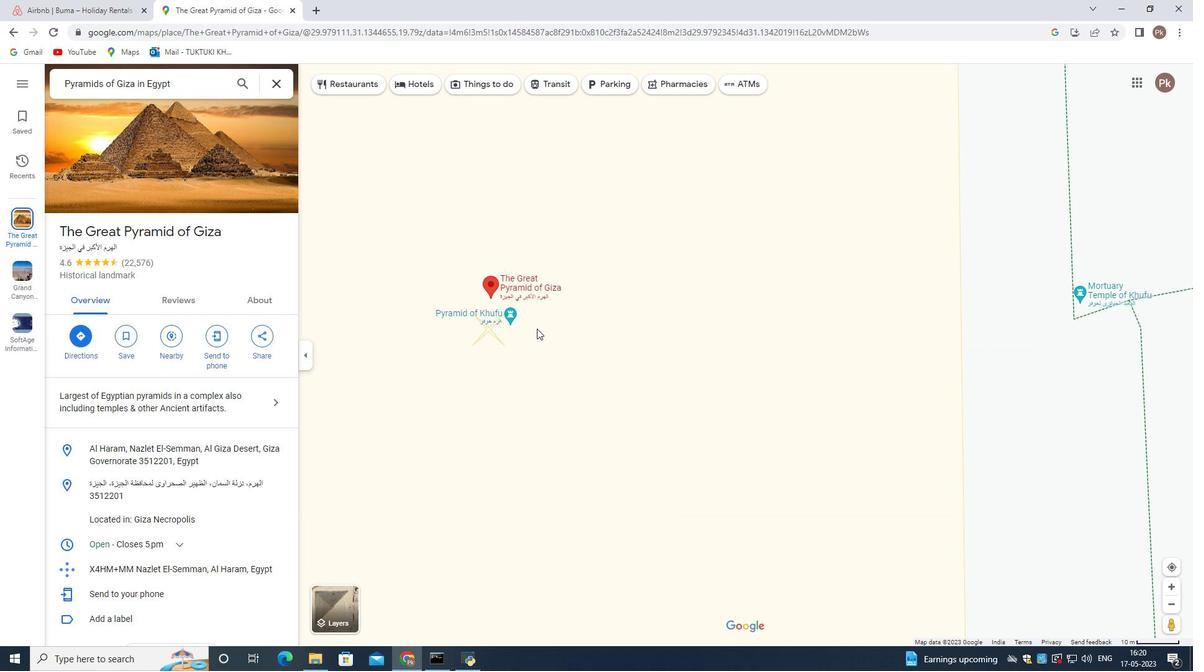 
Action: Mouse scrolled (569, 308) with delta (0, 0)
Screenshot: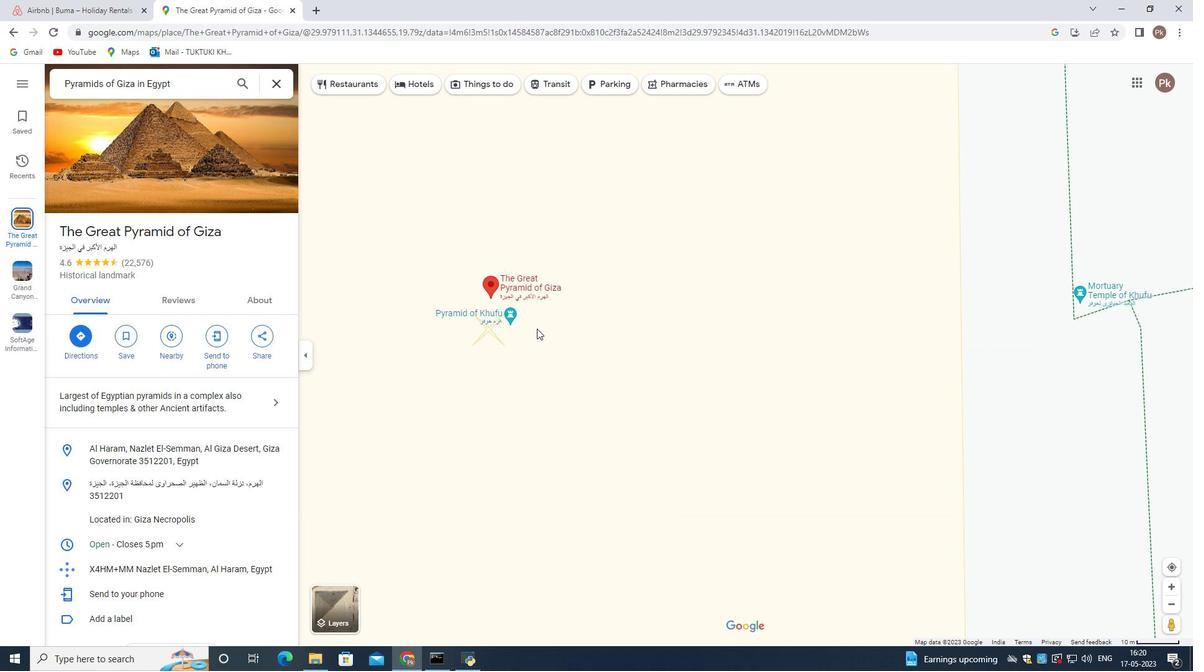 
Action: Mouse scrolled (569, 308) with delta (0, 0)
Screenshot: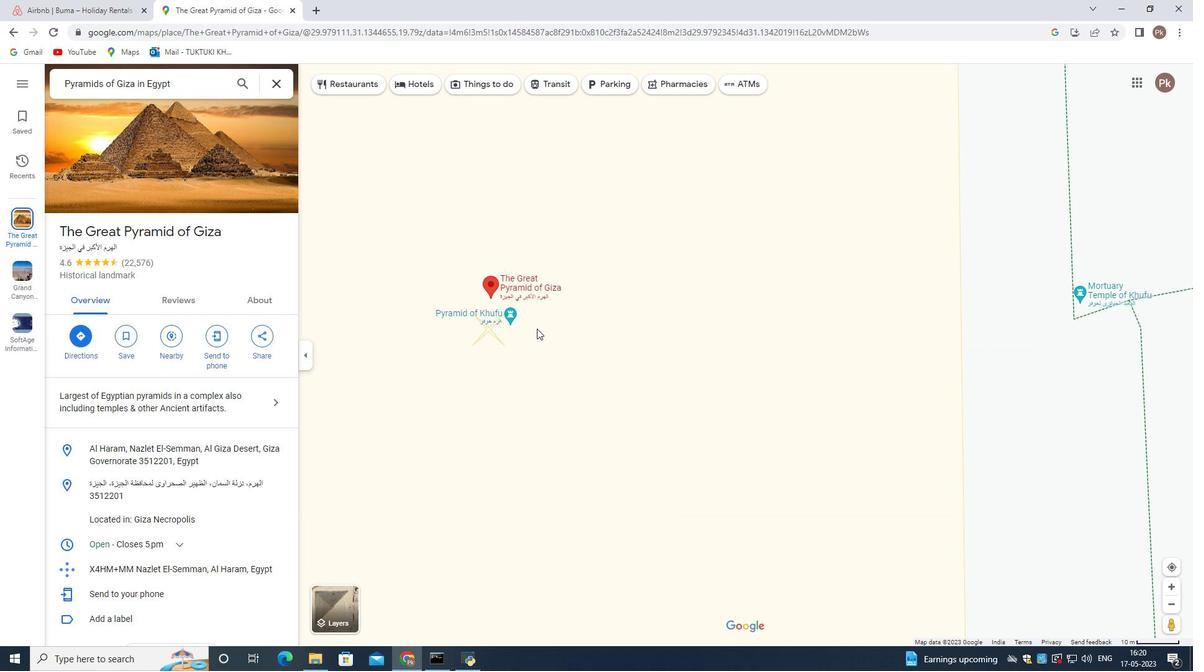 
Action: Mouse scrolled (569, 308) with delta (0, 0)
Screenshot: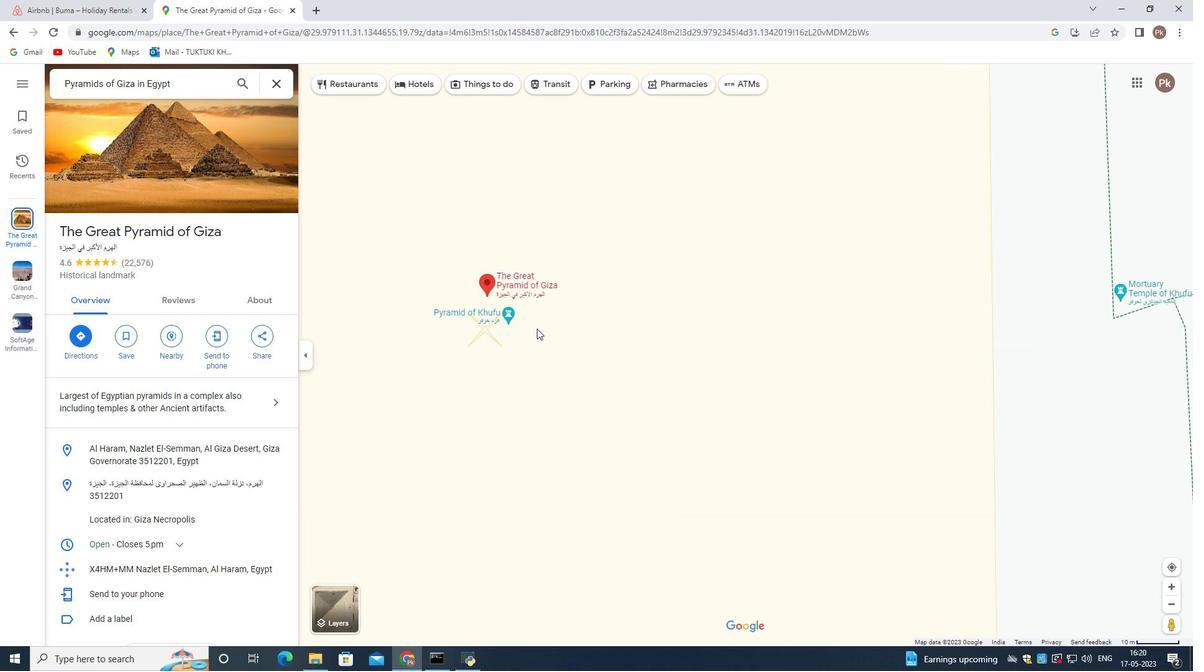 
Action: Mouse scrolled (569, 308) with delta (0, 0)
Screenshot: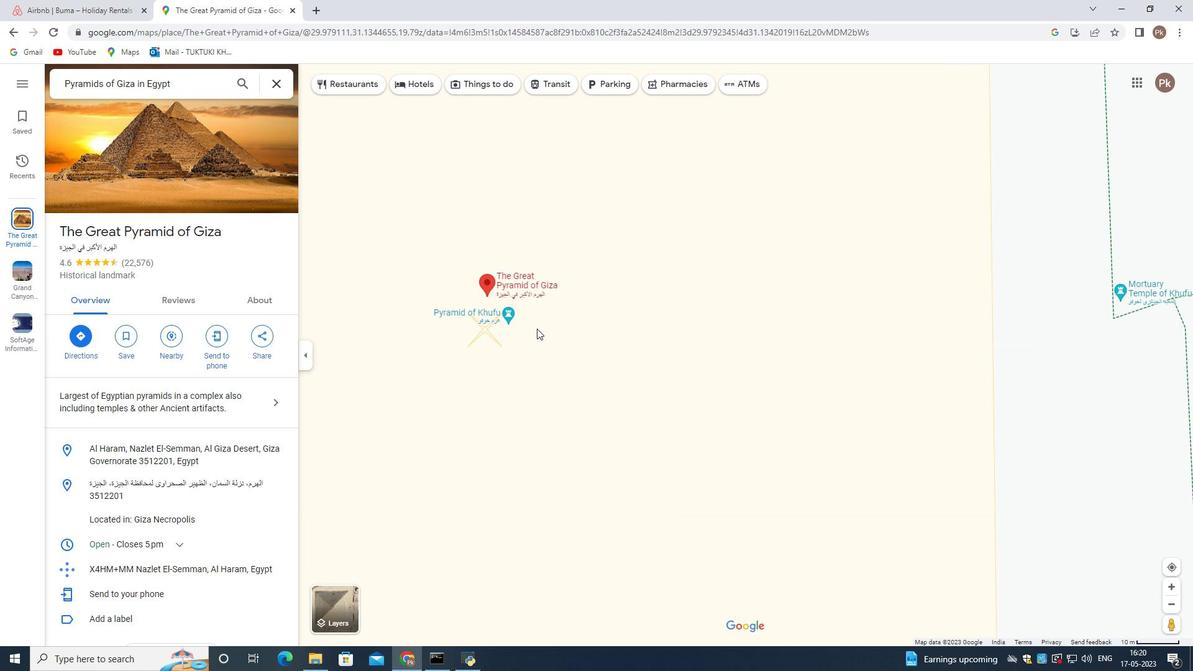 
Action: Mouse moved to (551, 308)
Screenshot: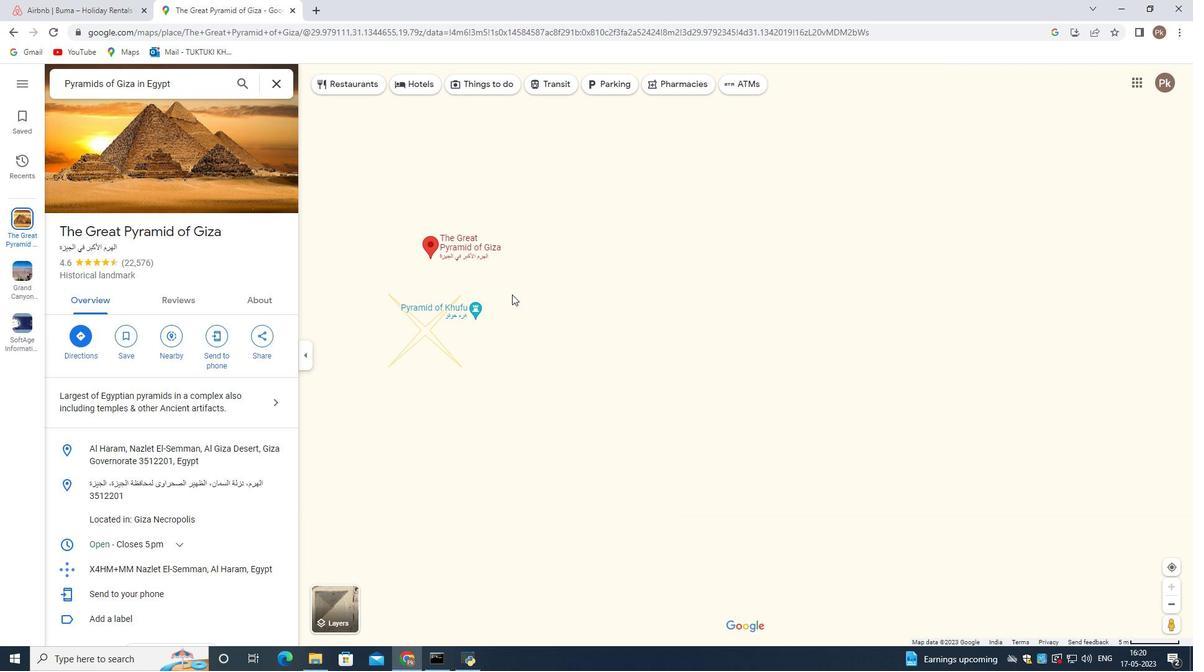 
Action: Mouse pressed left at (551, 308)
Screenshot: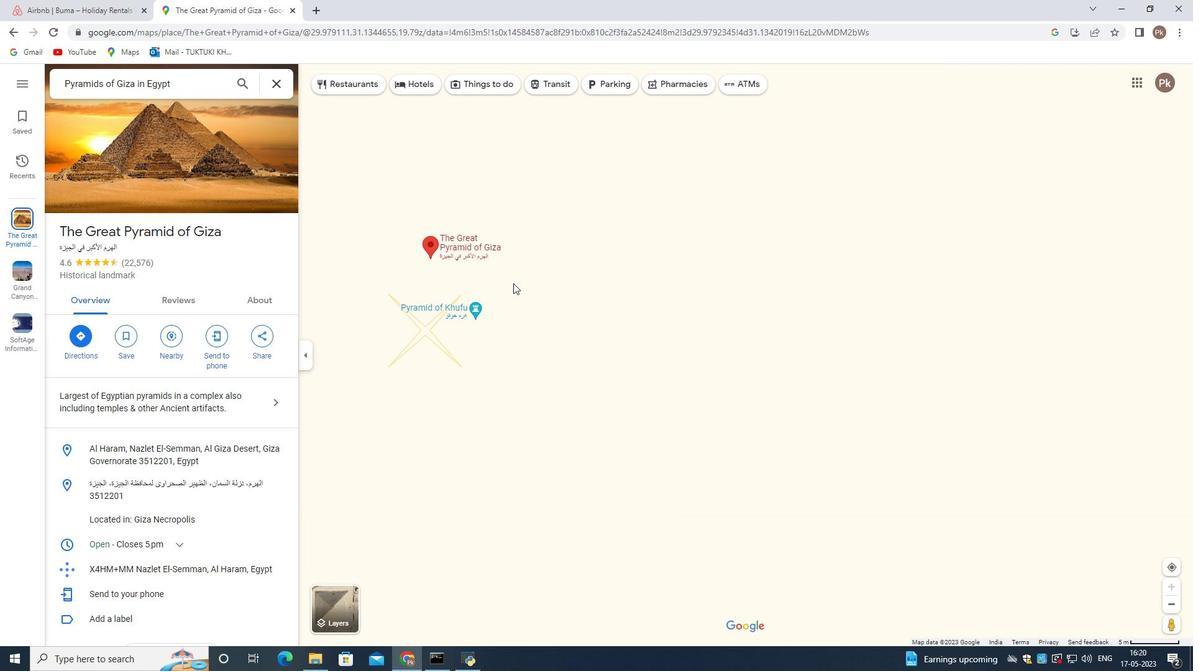 
Action: Mouse moved to (709, 310)
Screenshot: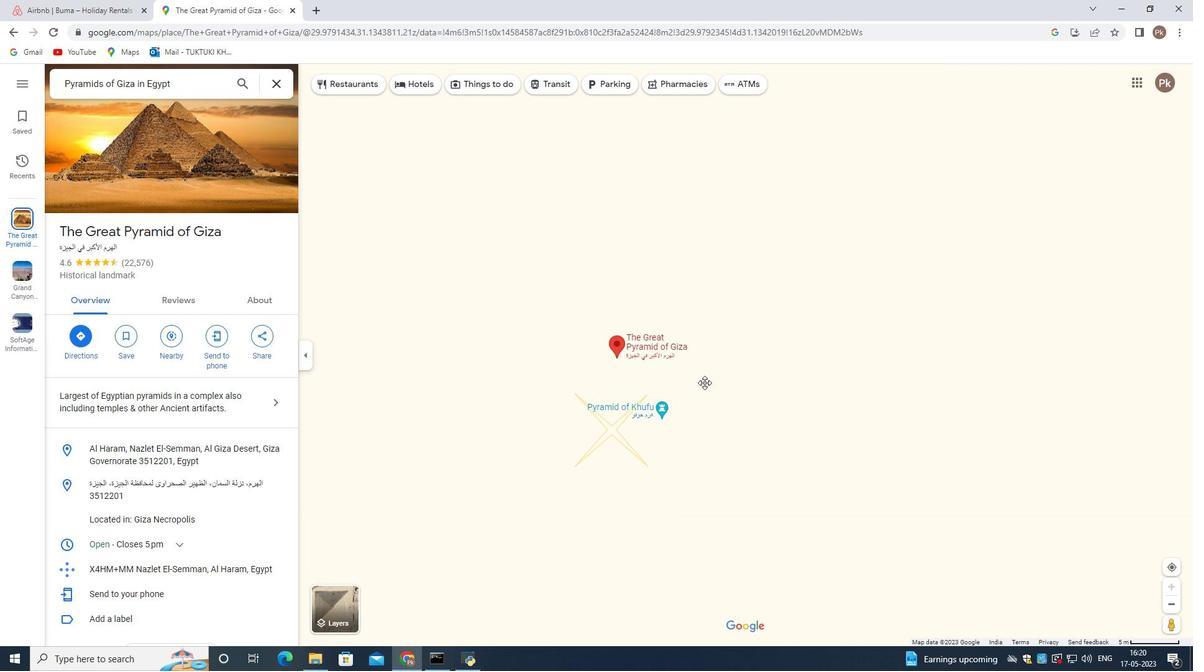 
Action: Mouse scrolled (709, 310) with delta (0, 0)
Screenshot: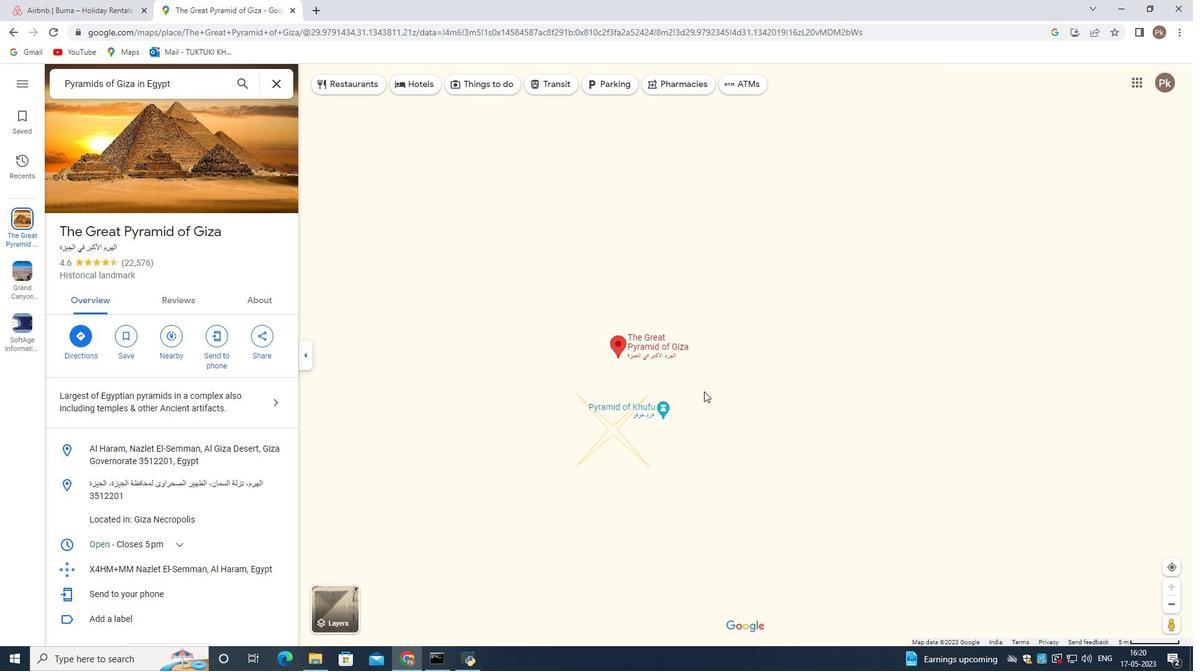 
Action: Mouse scrolled (709, 310) with delta (0, 0)
Screenshot: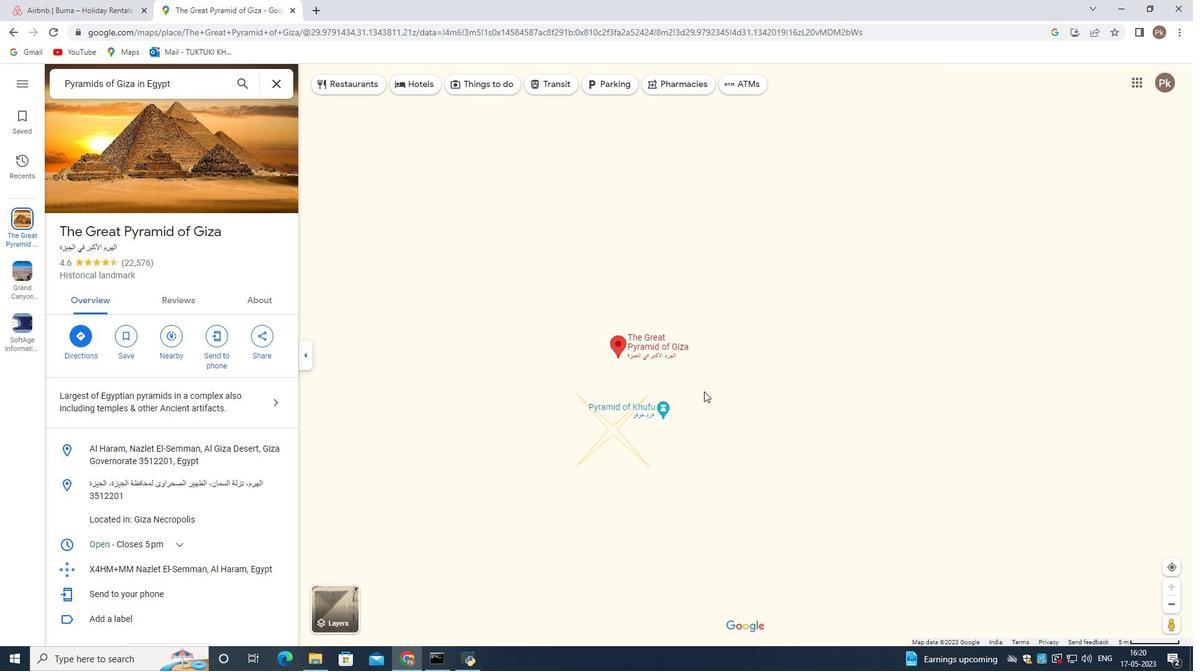 
Action: Mouse scrolled (709, 310) with delta (0, 0)
Screenshot: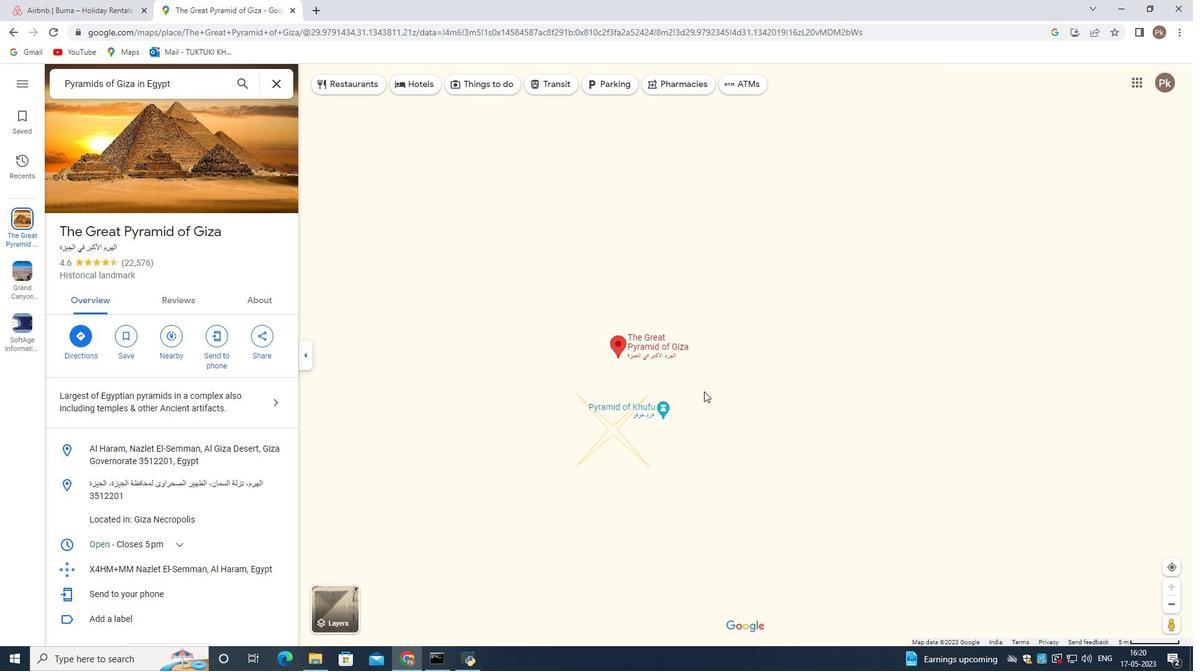 
Action: Mouse scrolled (709, 310) with delta (0, 0)
Screenshot: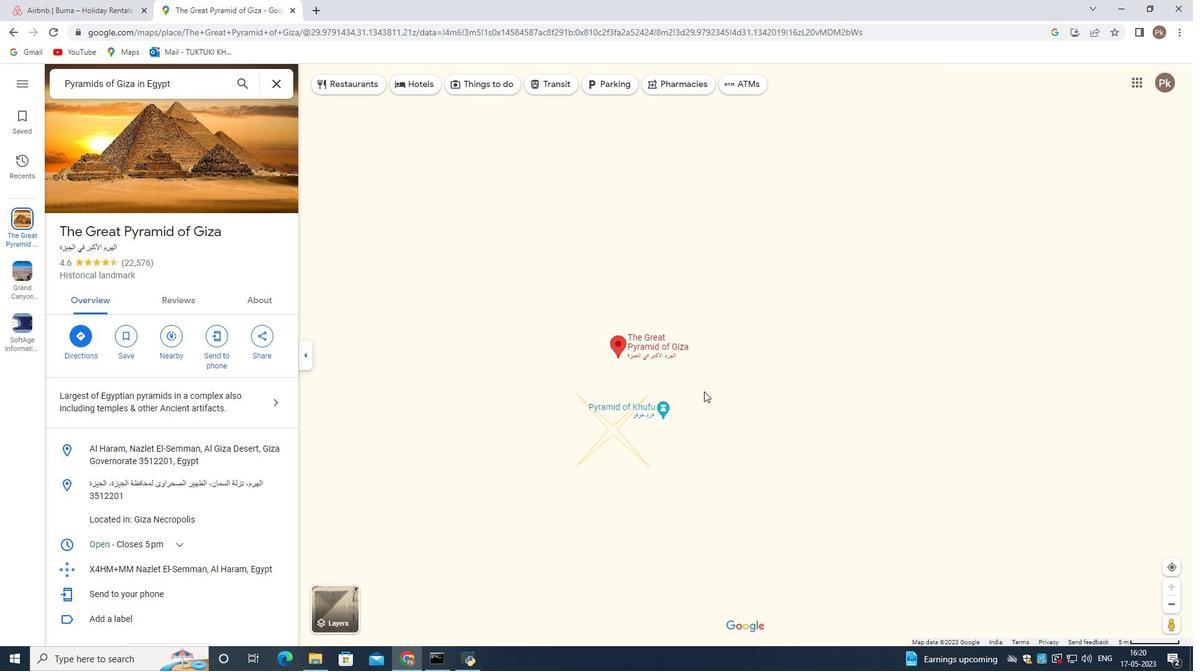 
Action: Mouse scrolled (709, 310) with delta (0, 0)
Screenshot: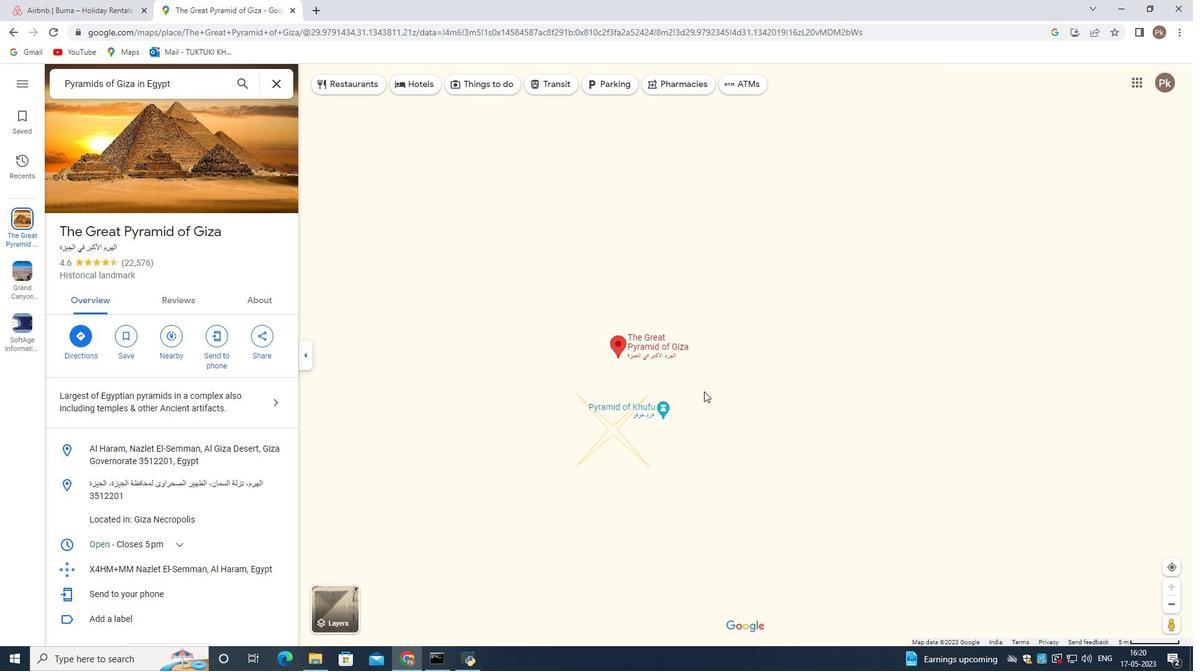 
Action: Mouse scrolled (709, 310) with delta (0, 0)
Screenshot: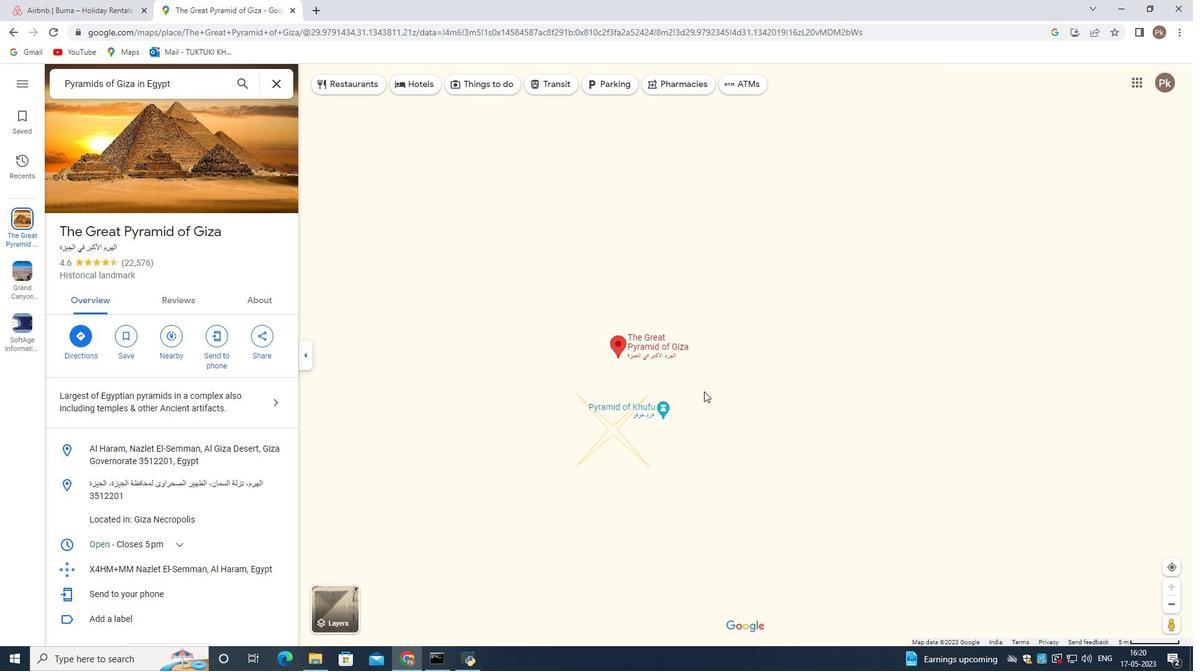 
Action: Mouse scrolled (709, 310) with delta (0, 0)
Screenshot: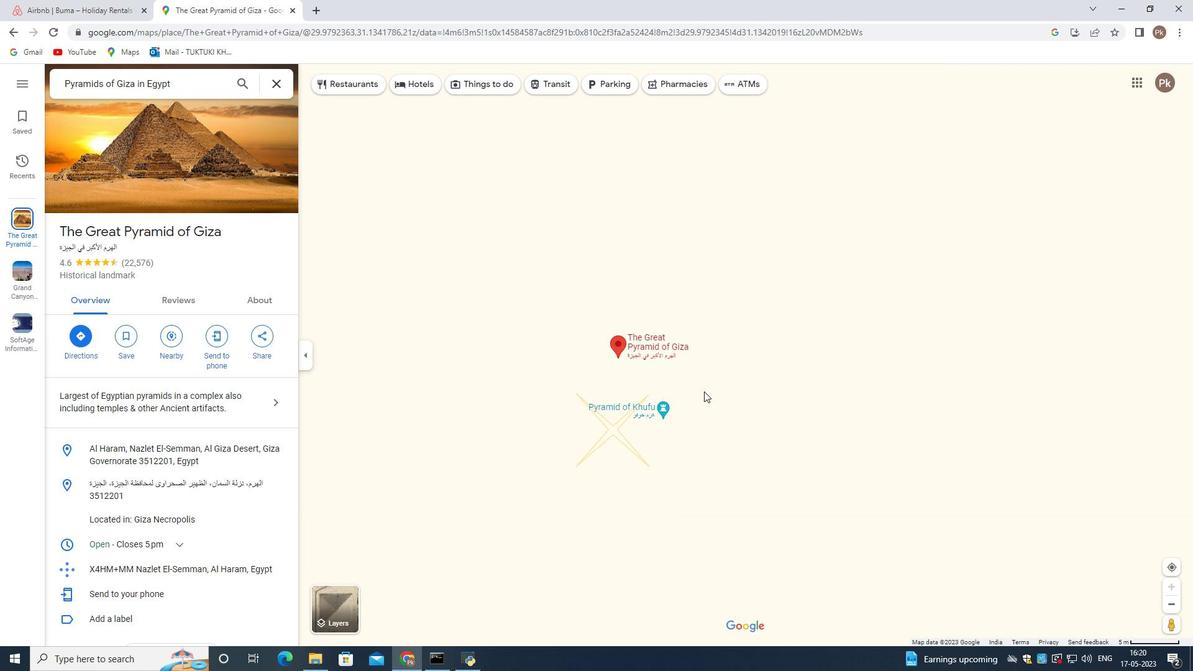 
Action: Mouse scrolled (709, 310) with delta (0, 0)
Screenshot: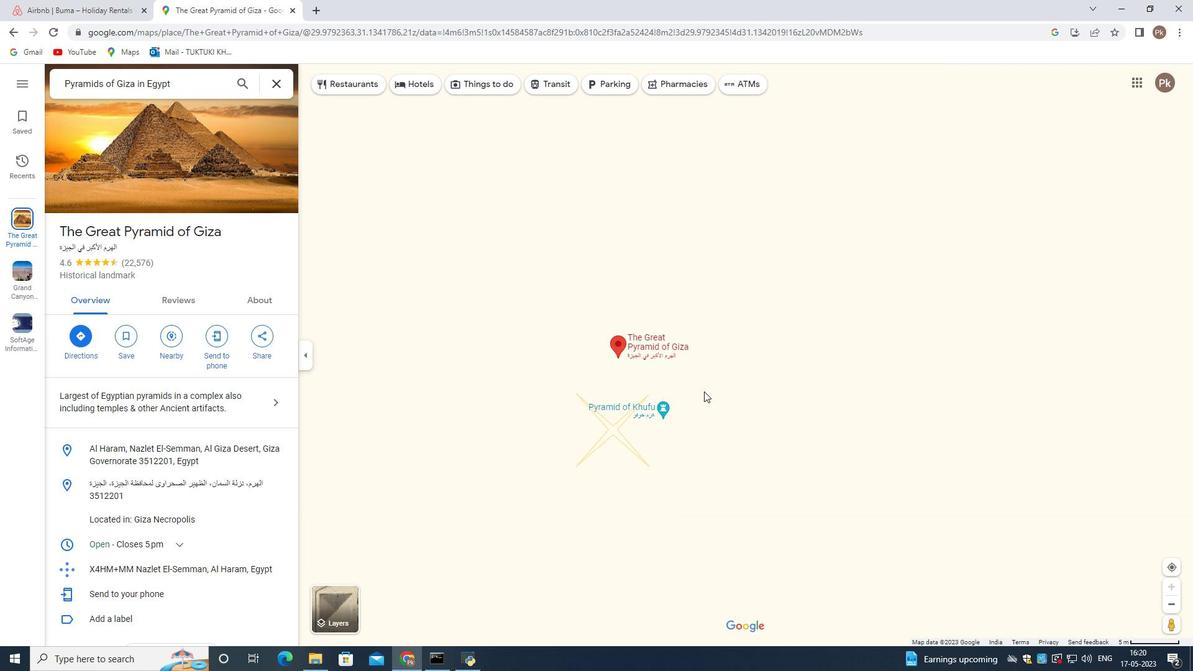 
Action: Mouse scrolled (709, 310) with delta (0, 0)
Screenshot: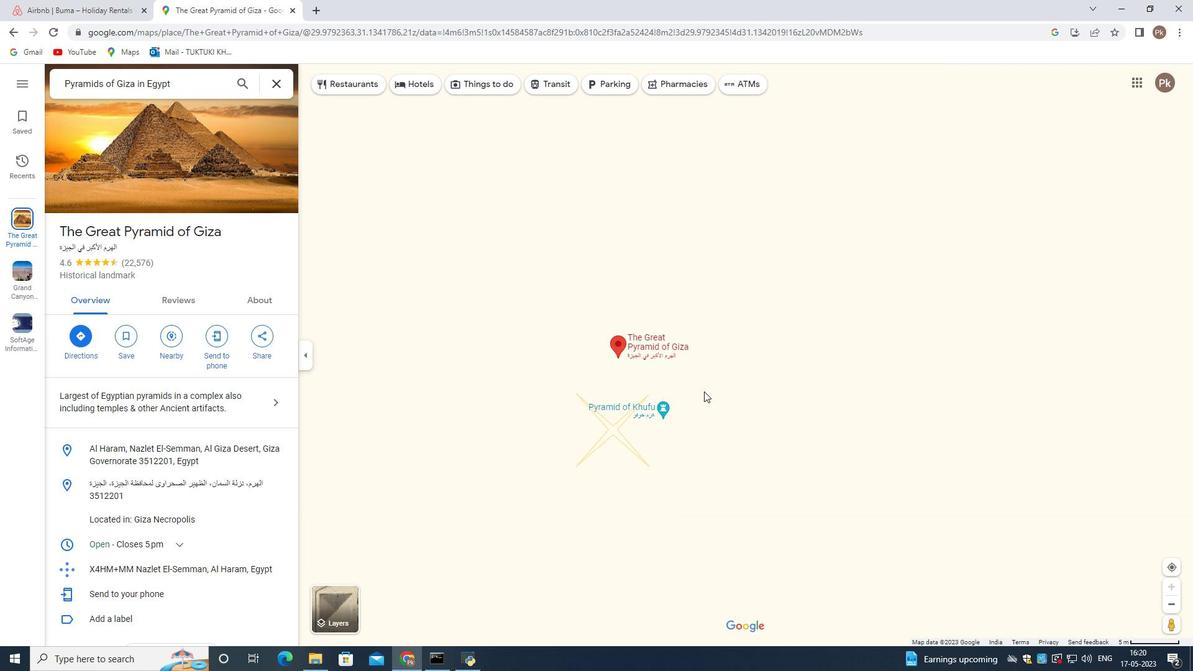 
Action: Mouse scrolled (709, 310) with delta (0, 0)
Screenshot: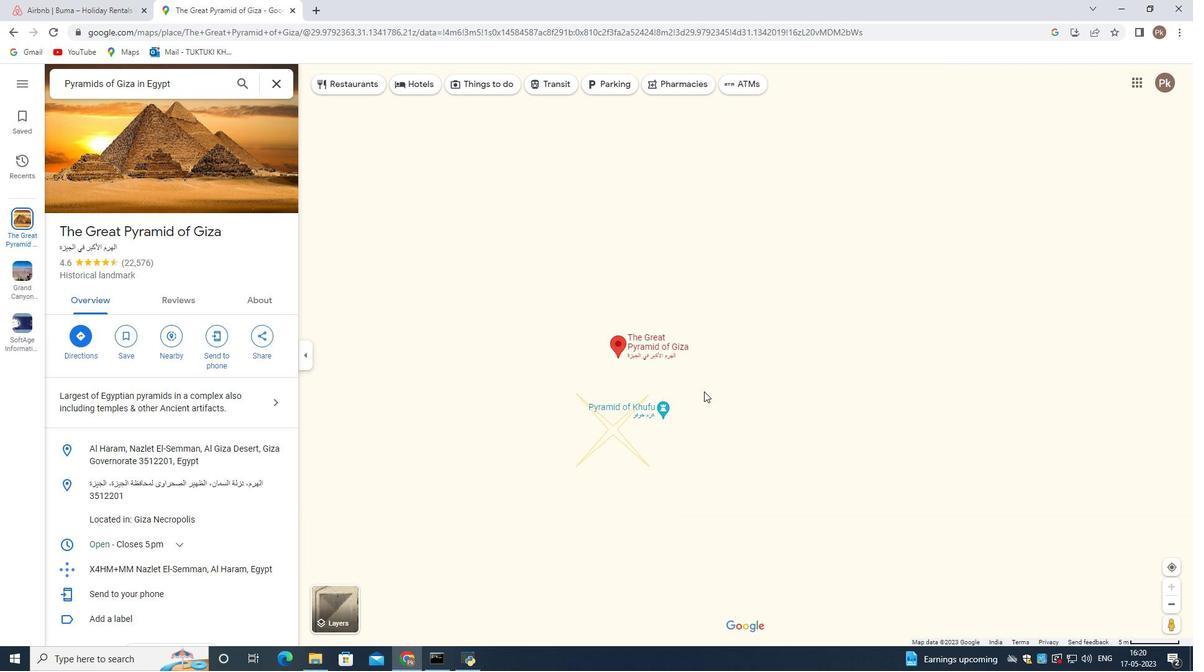 
Action: Mouse scrolled (709, 310) with delta (0, 0)
Screenshot: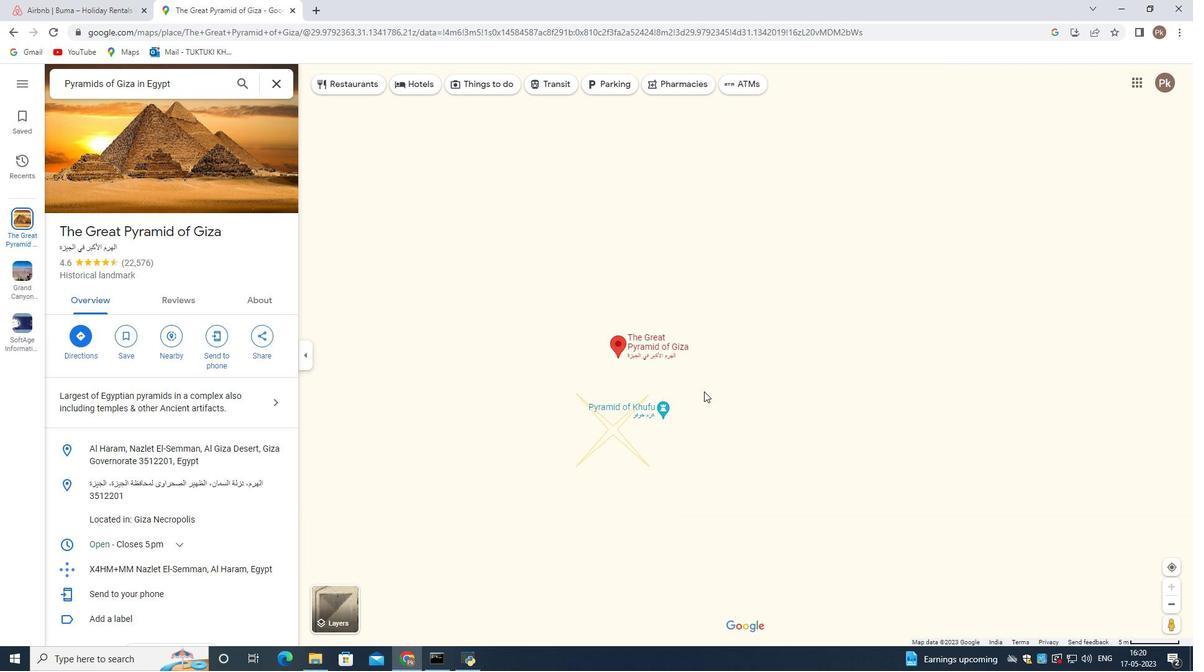 
Action: Mouse moved to (709, 310)
Screenshot: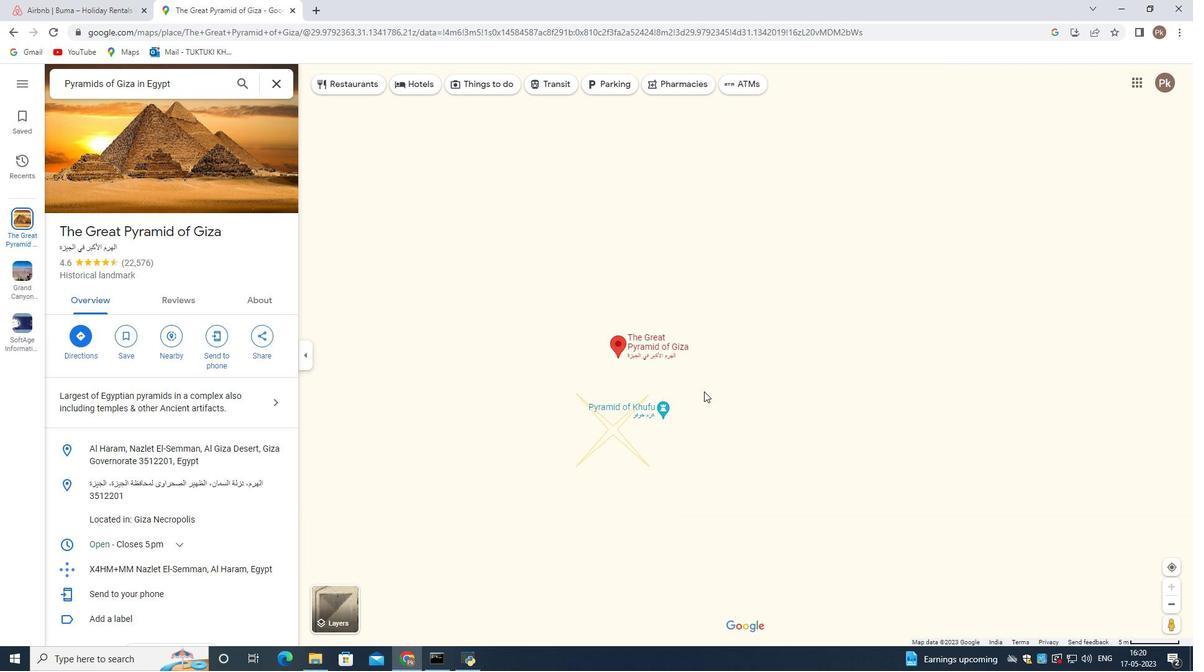 
Action: Mouse scrolled (709, 310) with delta (0, 0)
Screenshot: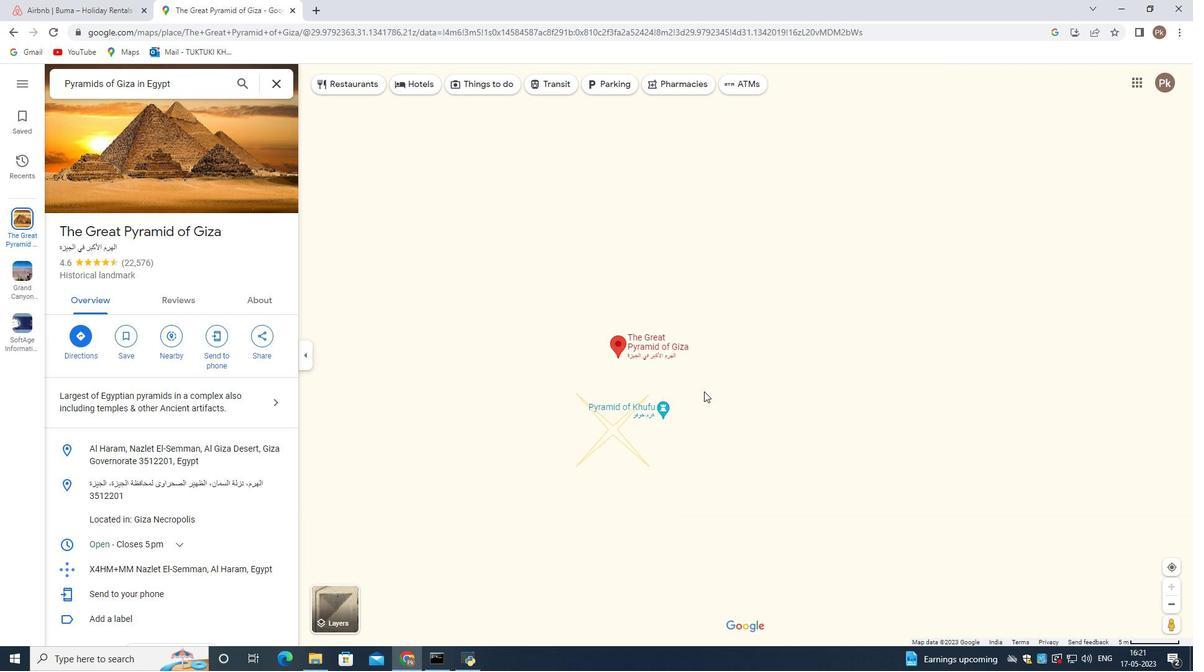 
Action: Mouse scrolled (709, 310) with delta (0, 0)
Screenshot: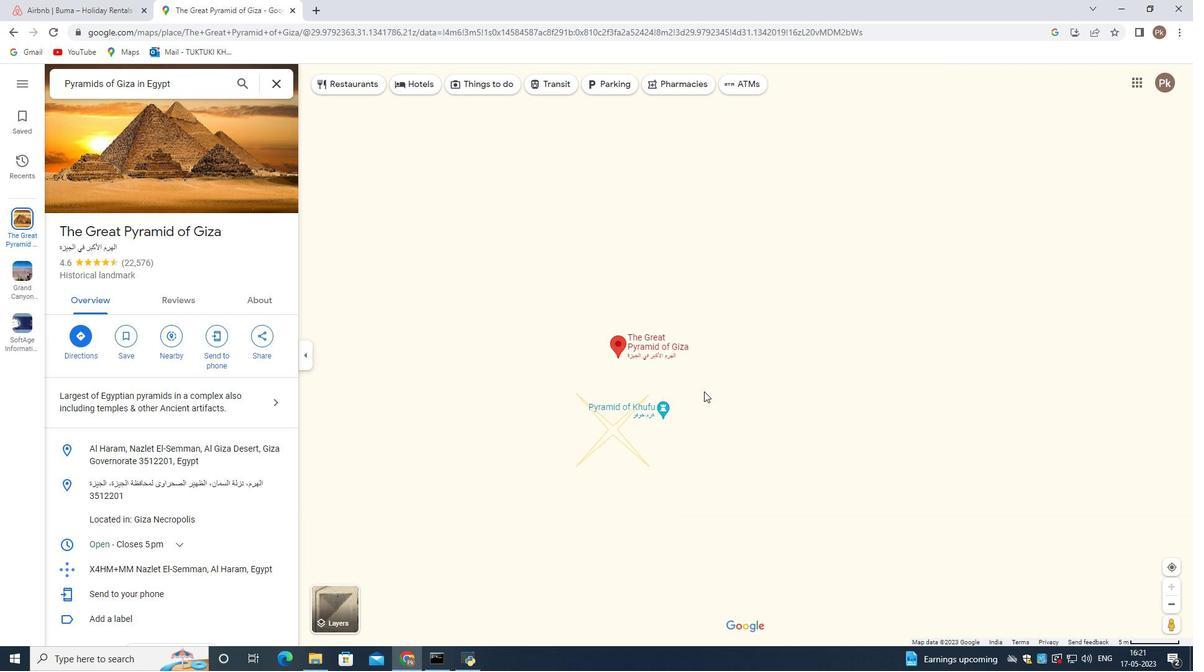 
Action: Mouse scrolled (709, 310) with delta (0, 0)
Screenshot: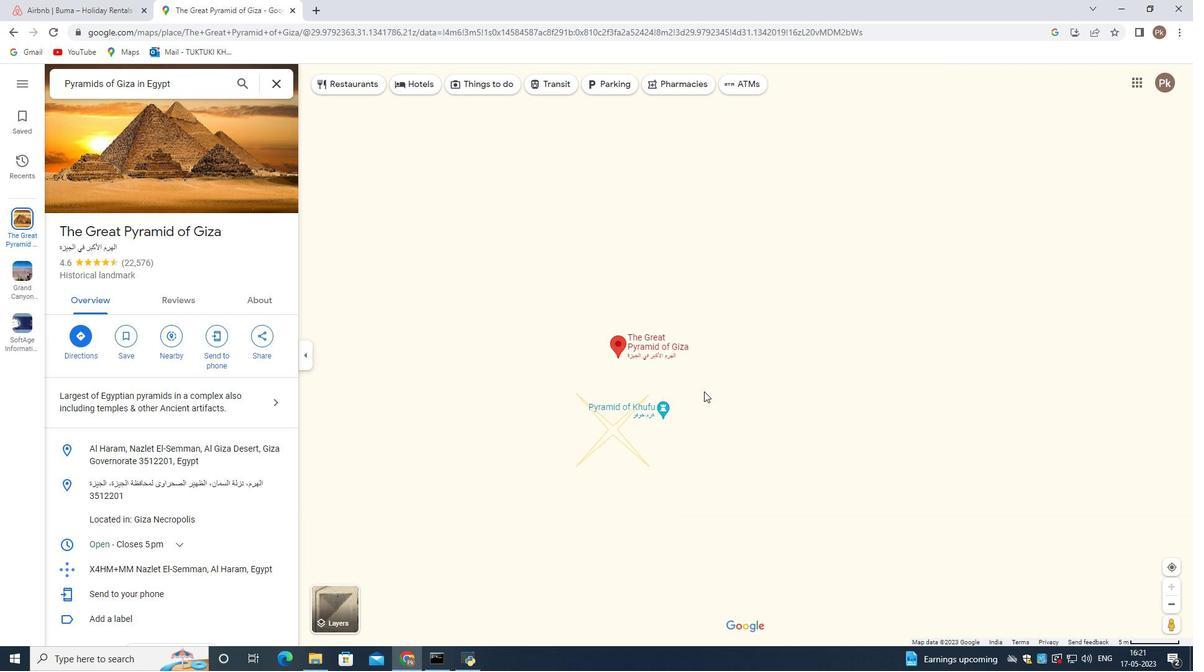 
Action: Mouse scrolled (709, 310) with delta (0, 0)
Screenshot: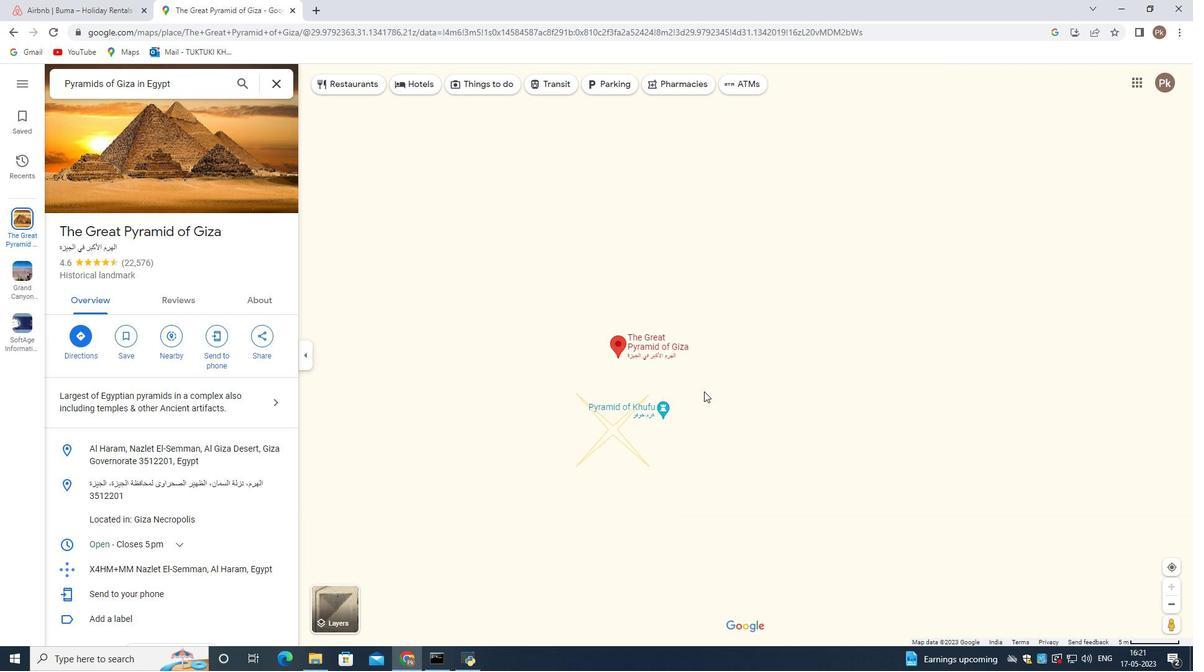 
Action: Mouse scrolled (709, 310) with delta (0, 0)
Screenshot: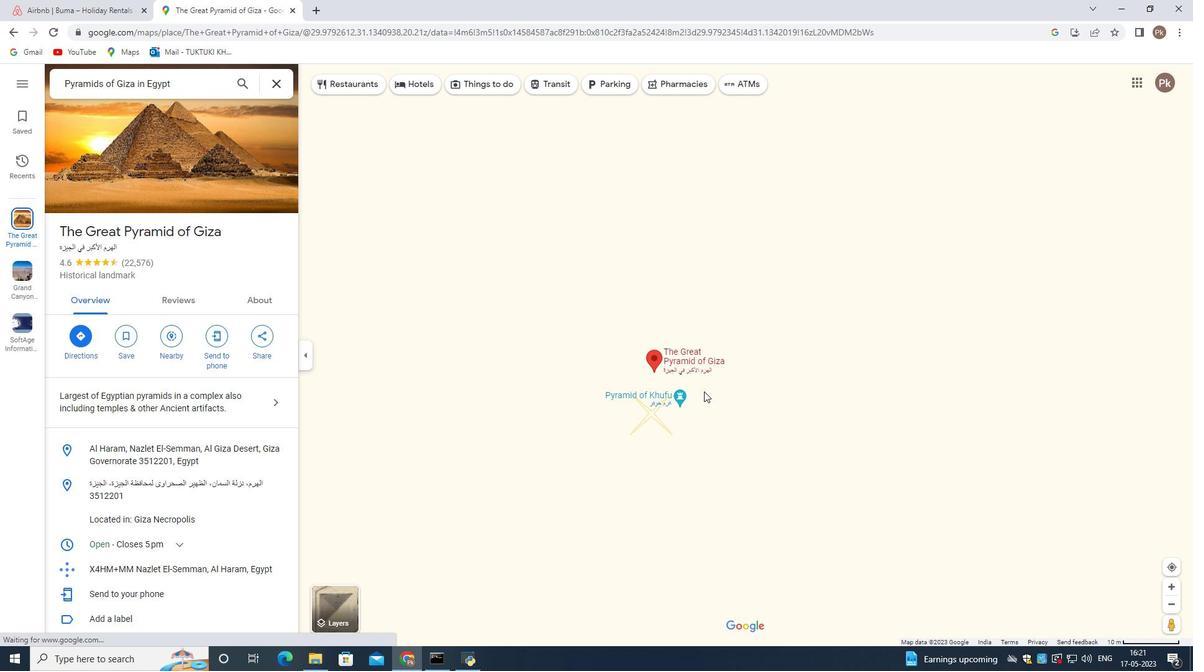 
Action: Mouse scrolled (709, 310) with delta (0, 0)
Screenshot: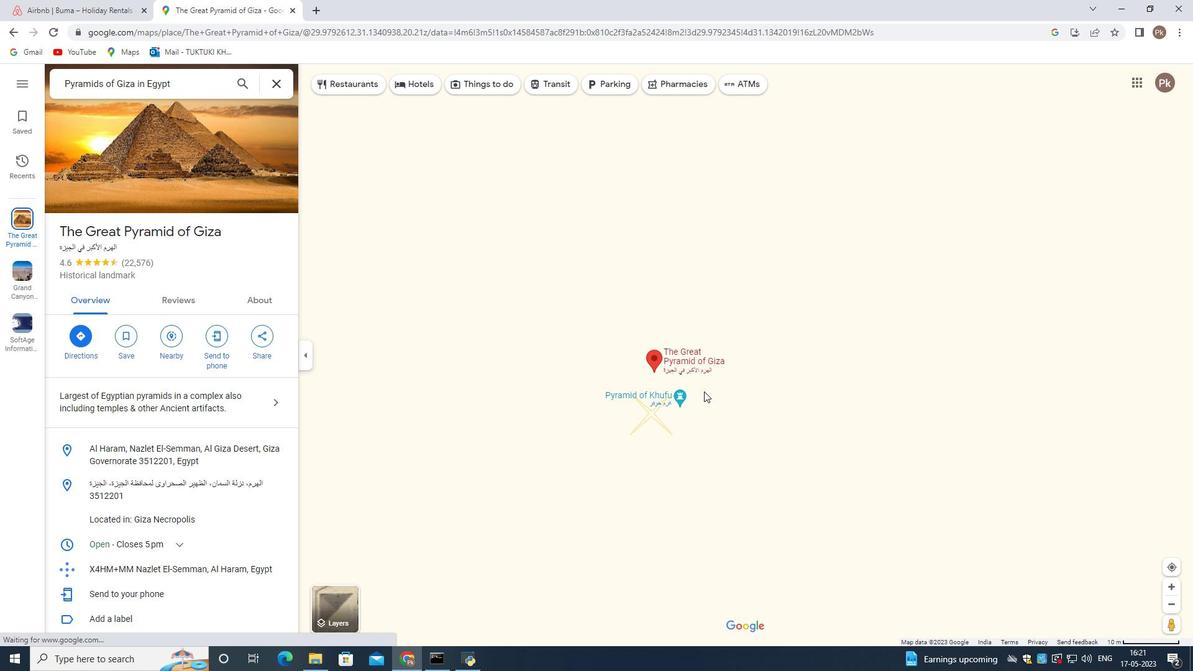 
Action: Mouse scrolled (709, 310) with delta (0, 0)
Screenshot: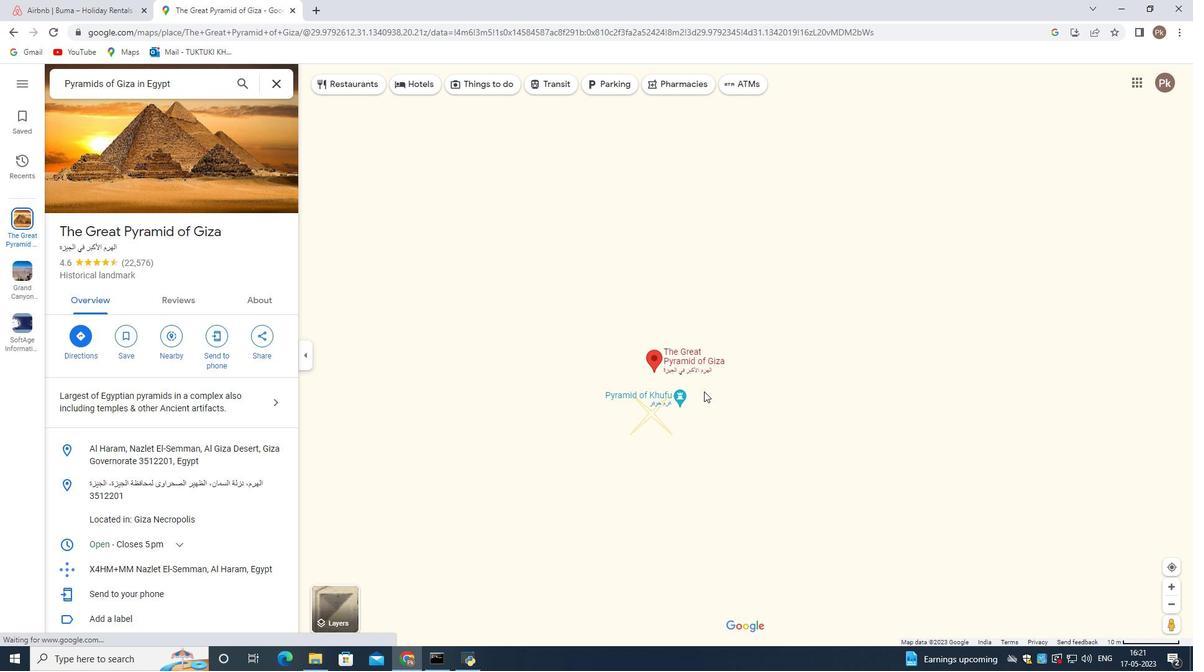 
Action: Mouse scrolled (709, 310) with delta (0, 0)
Screenshot: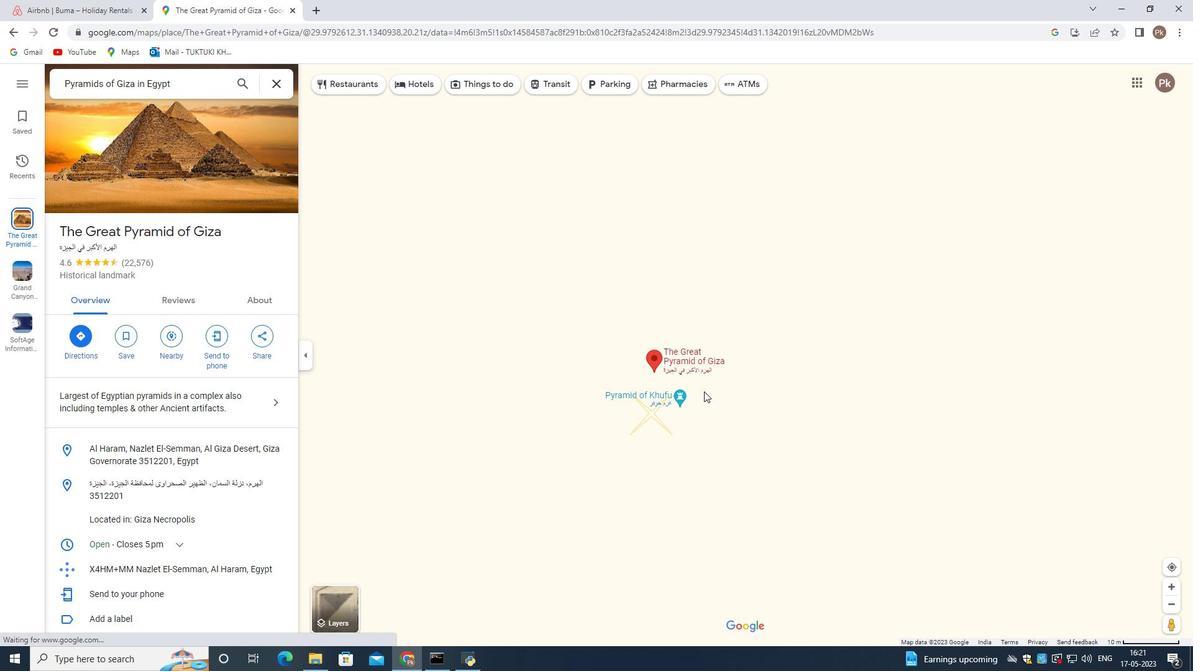 
Action: Mouse scrolled (709, 310) with delta (0, 0)
Screenshot: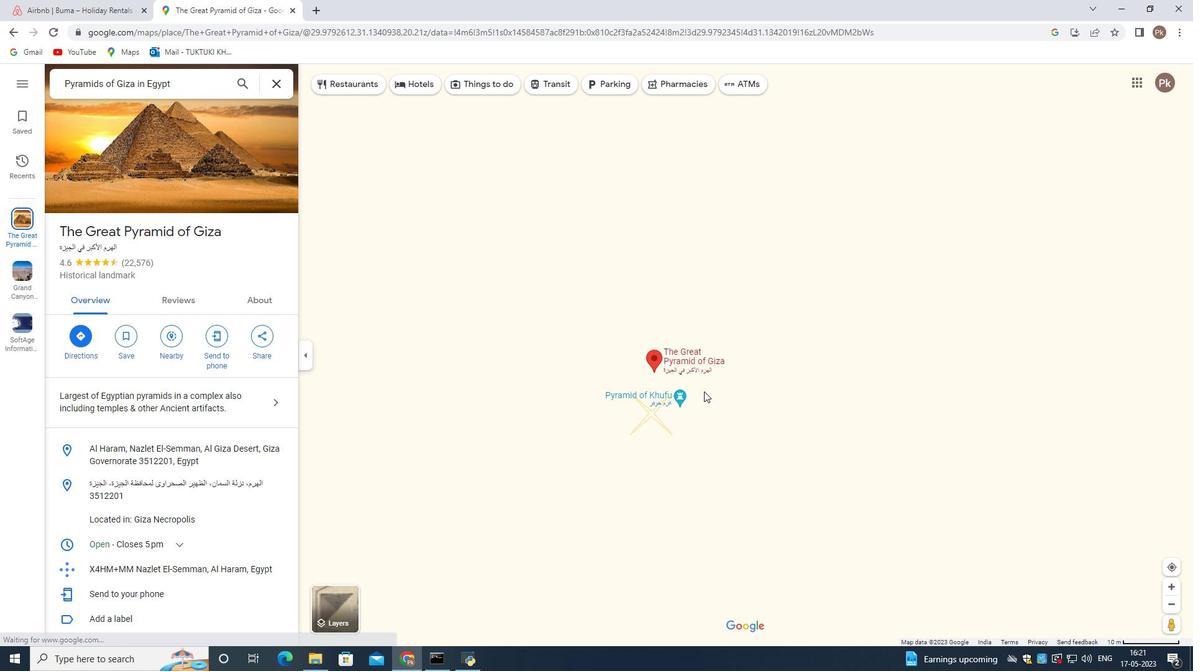 
Action: Mouse scrolled (709, 310) with delta (0, 0)
Screenshot: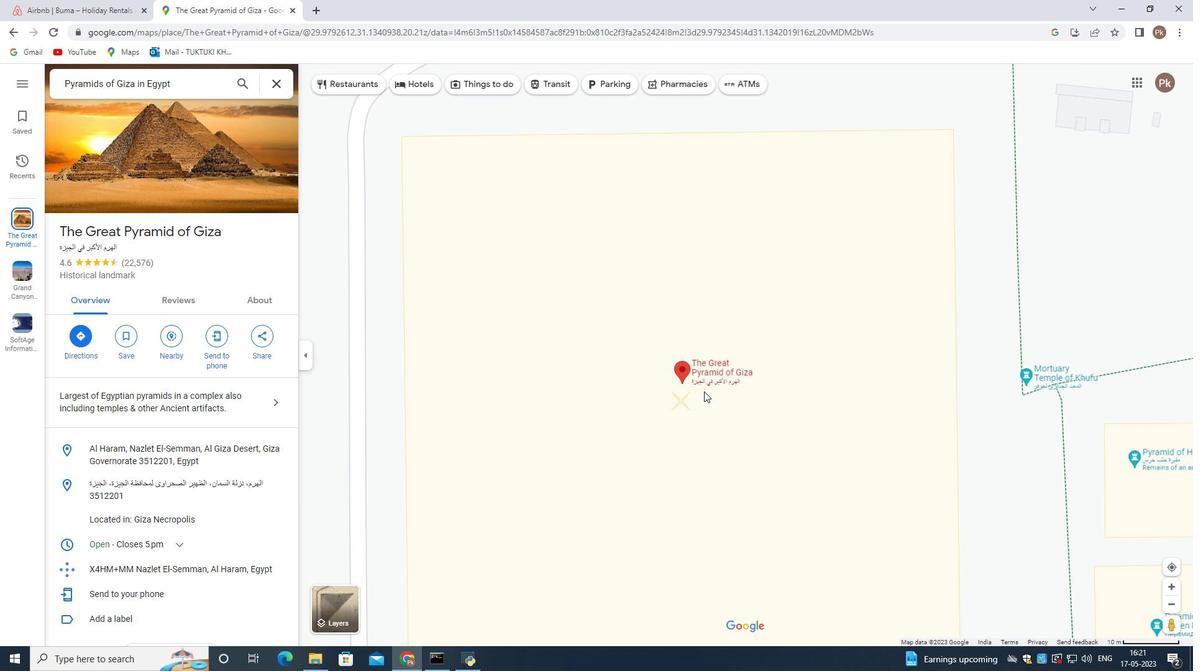 
Action: Mouse scrolled (709, 310) with delta (0, 0)
Screenshot: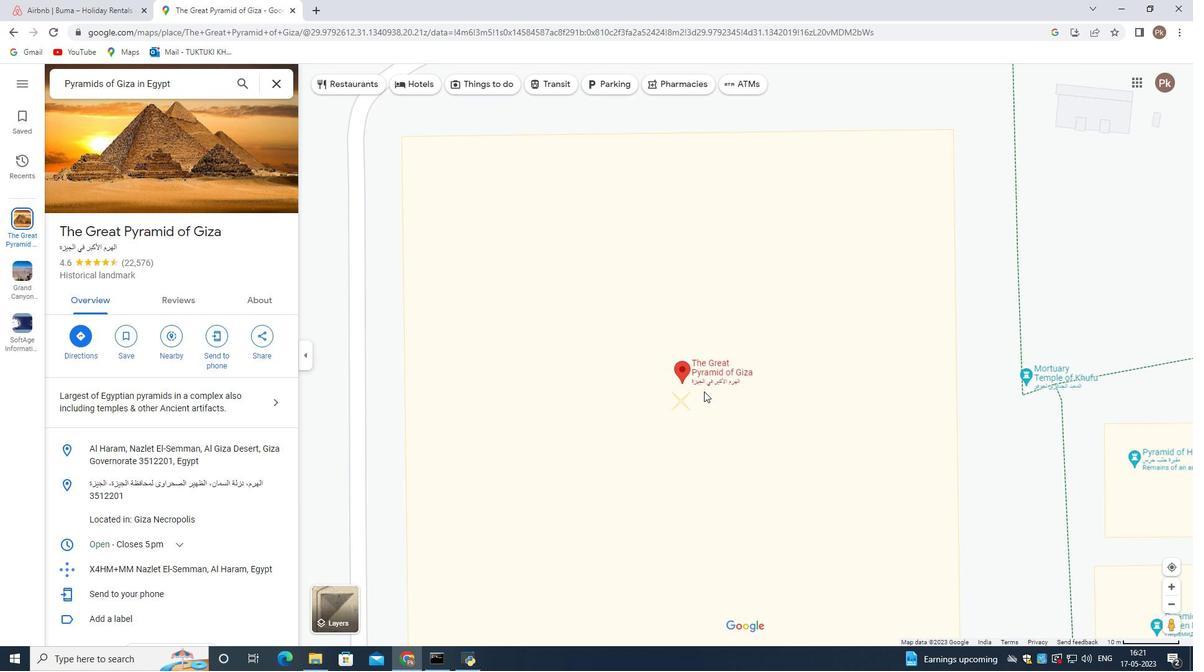 
Action: Mouse scrolled (709, 310) with delta (0, 0)
Screenshot: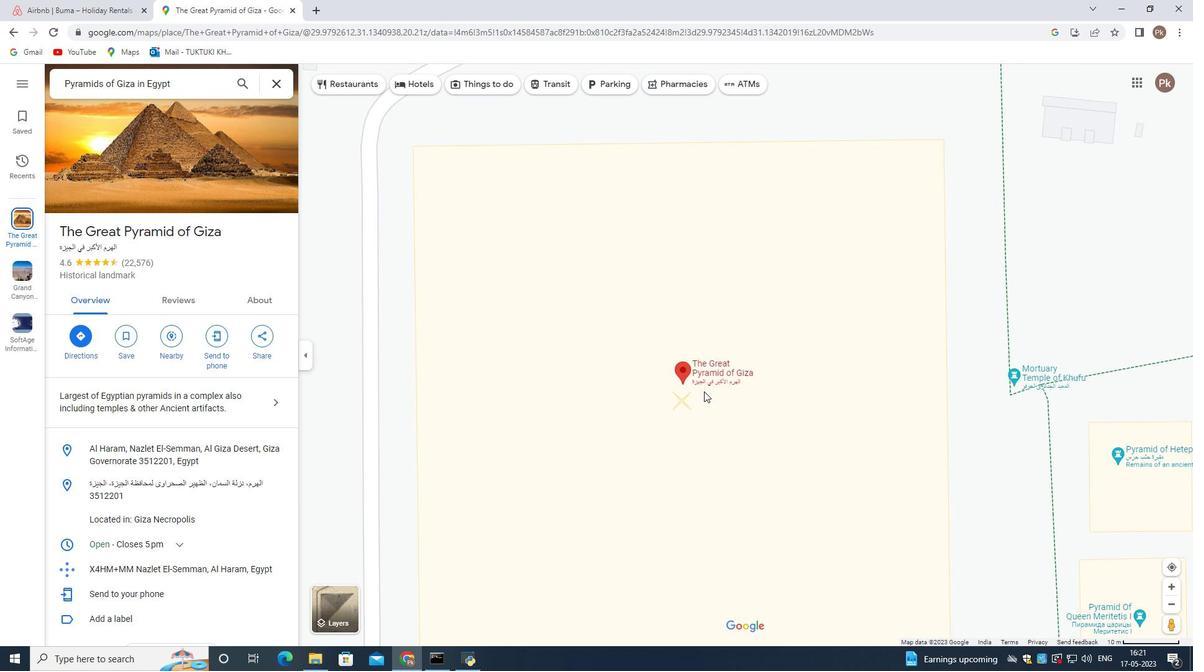 
Action: Mouse scrolled (709, 310) with delta (0, 0)
Screenshot: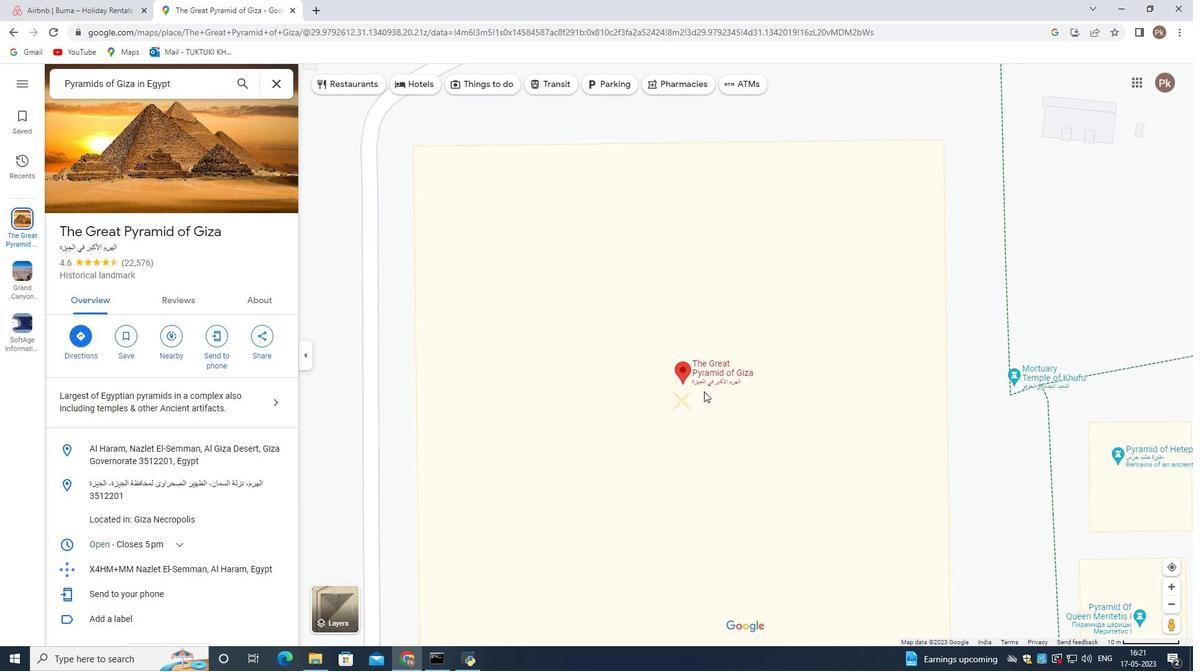 
Action: Mouse scrolled (709, 310) with delta (0, 0)
Screenshot: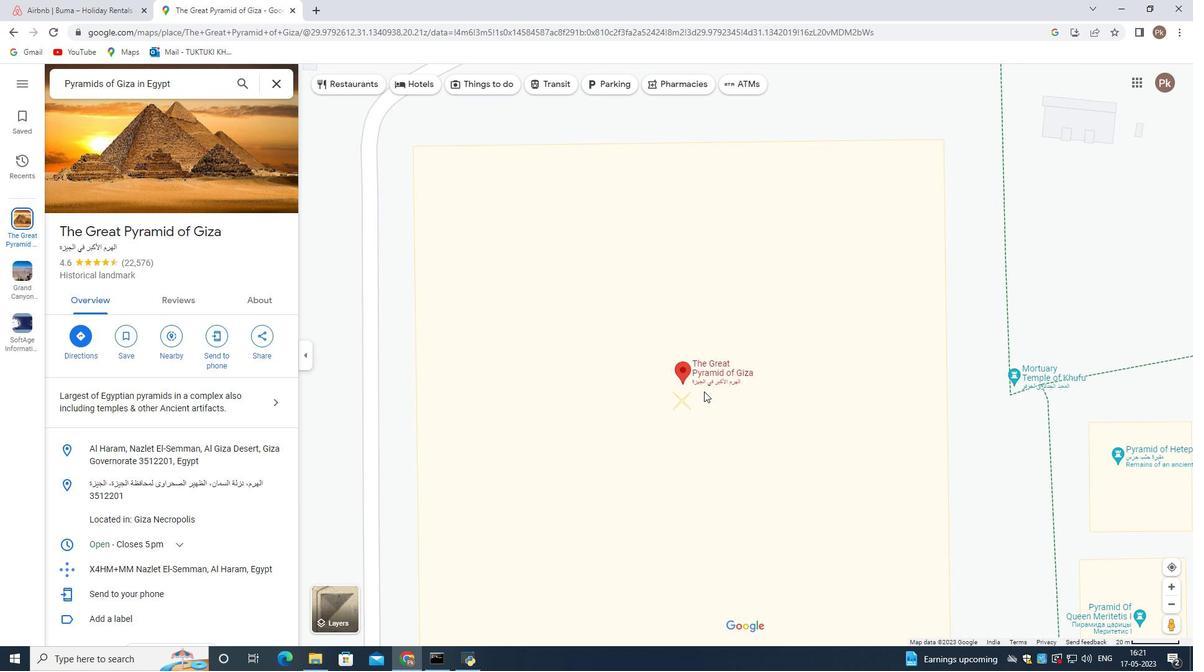 
Action: Mouse scrolled (709, 310) with delta (0, 0)
Screenshot: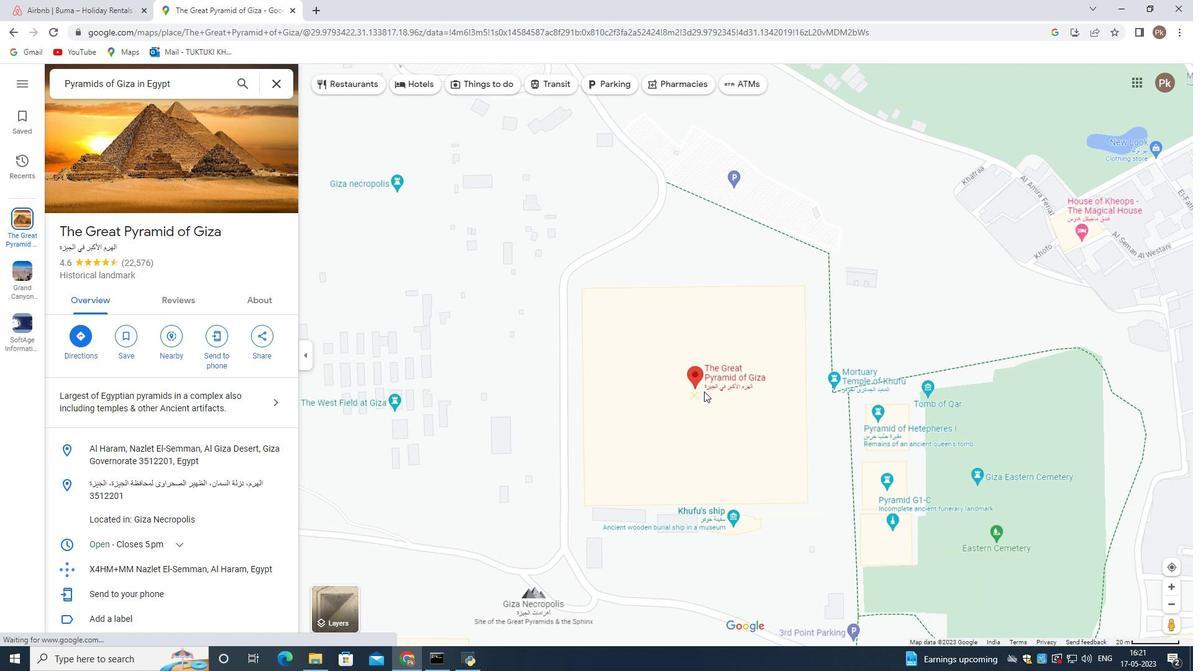 
Action: Mouse scrolled (709, 310) with delta (0, 0)
Screenshot: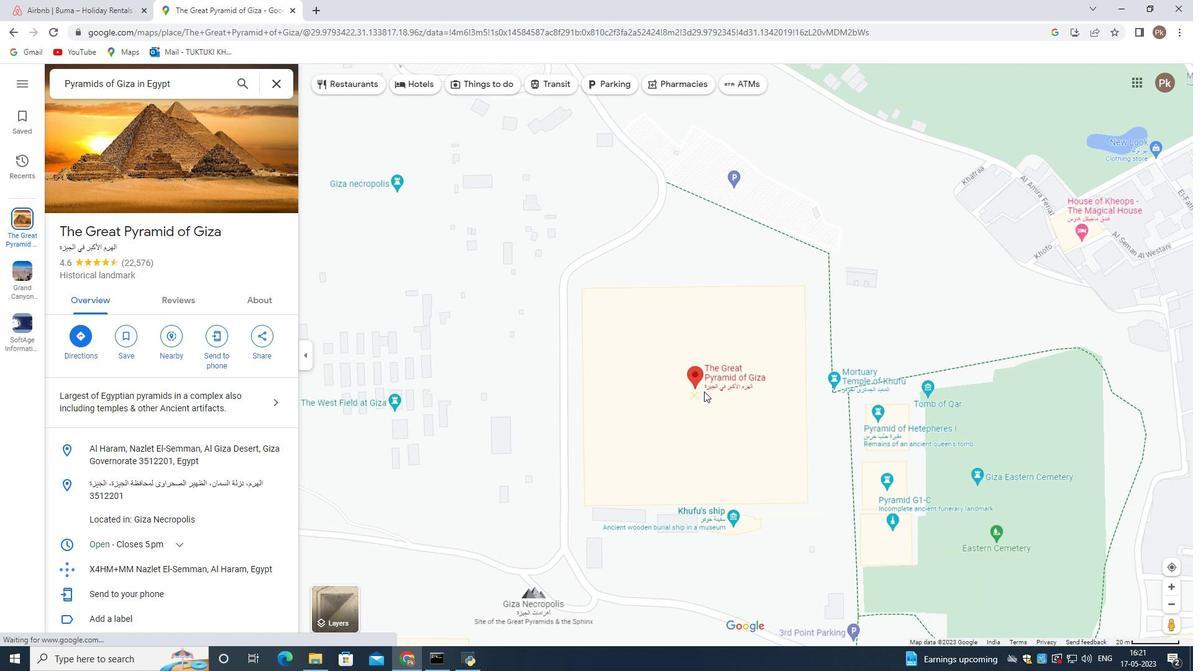
Action: Mouse scrolled (709, 310) with delta (0, 0)
Screenshot: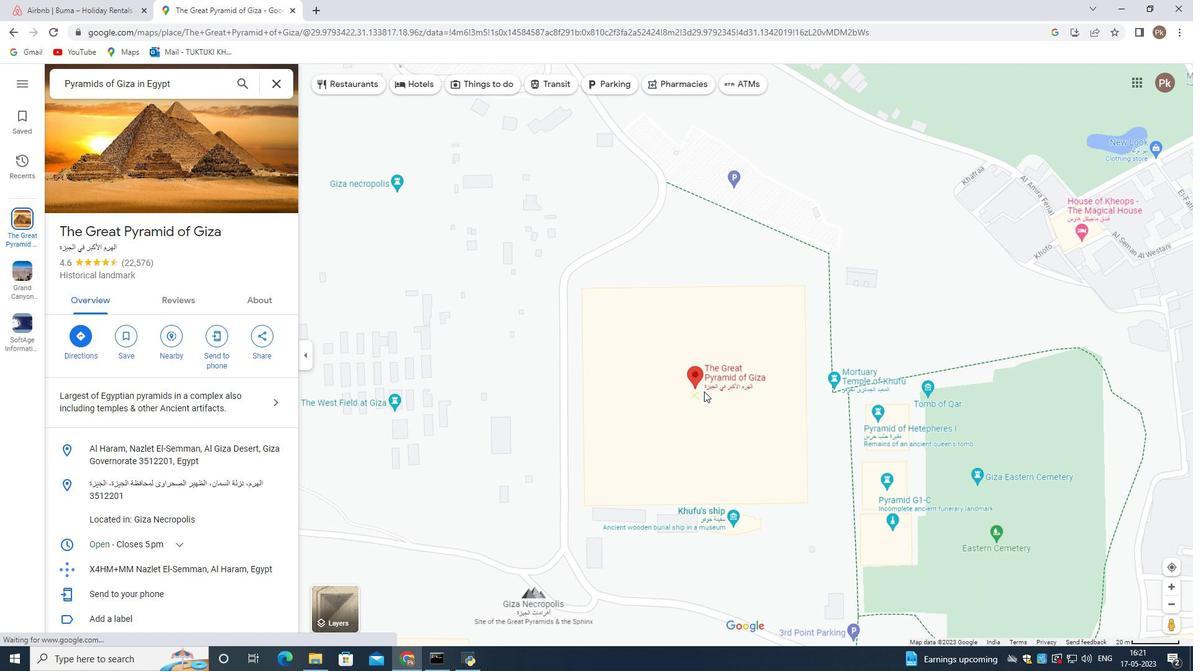 
Action: Mouse scrolled (709, 310) with delta (0, 0)
